 Task: Create a basic video montage: Import video clips, arrange them on the timeline, add transitions, and export the final video.
Action: Mouse moved to (98, 246)
Screenshot: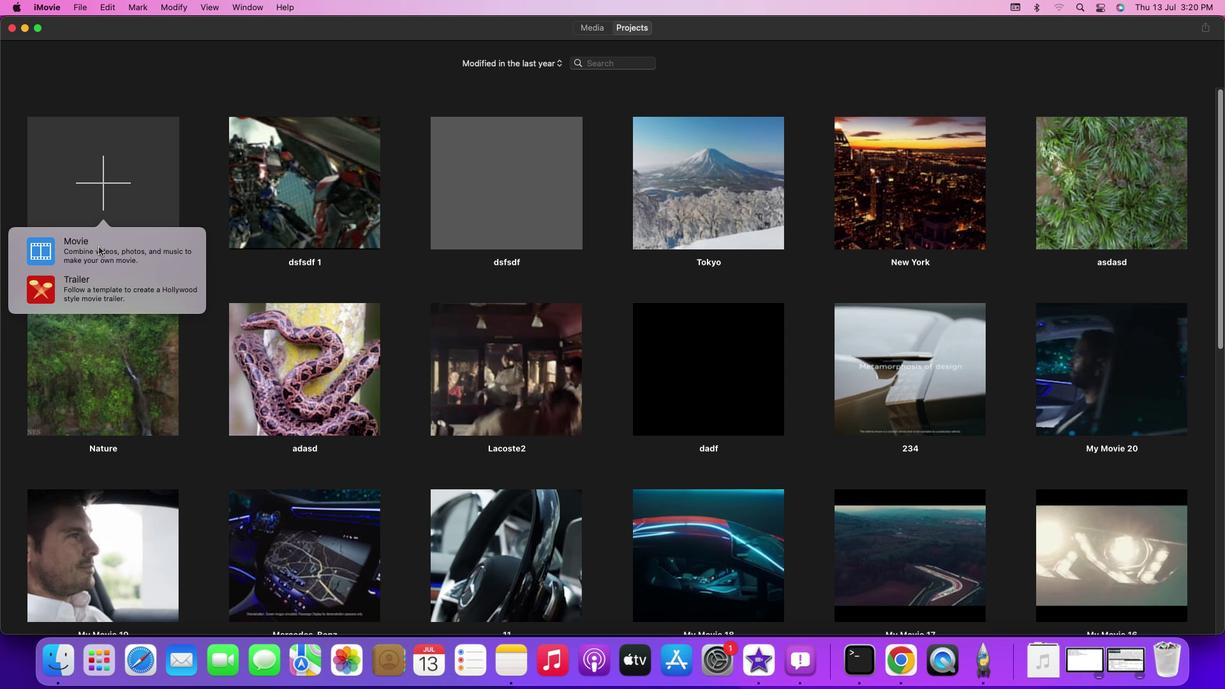
Action: Mouse pressed left at (98, 246)
Screenshot: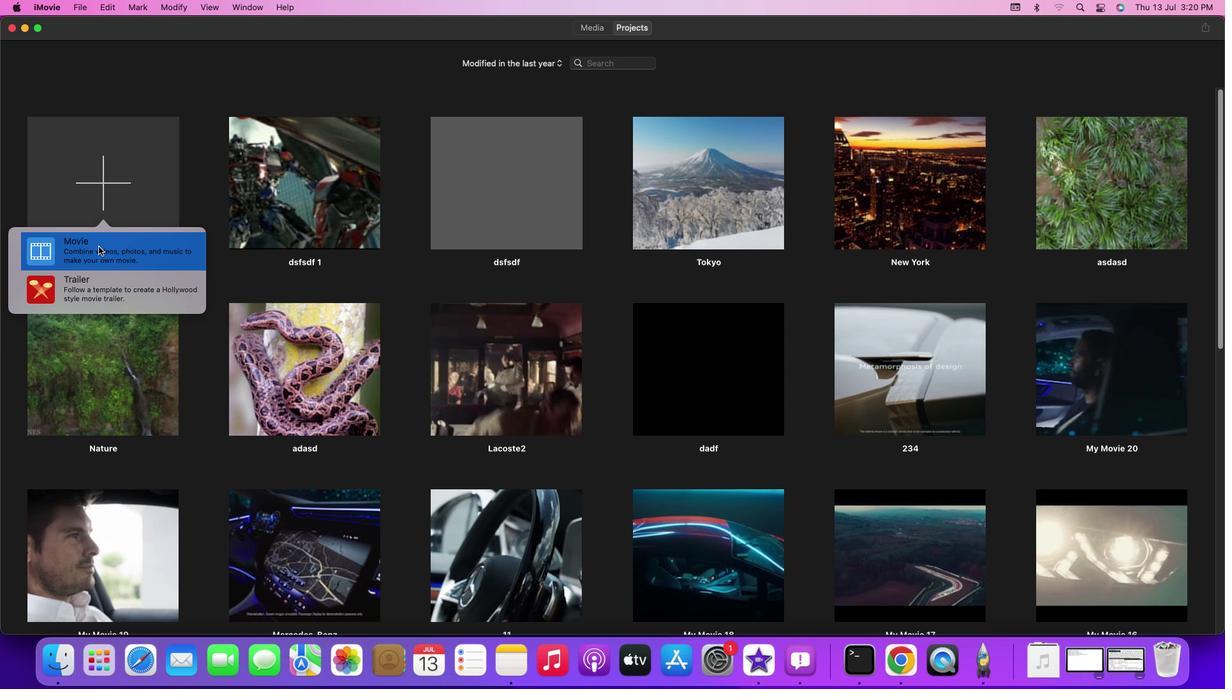 
Action: Mouse pressed left at (98, 246)
Screenshot: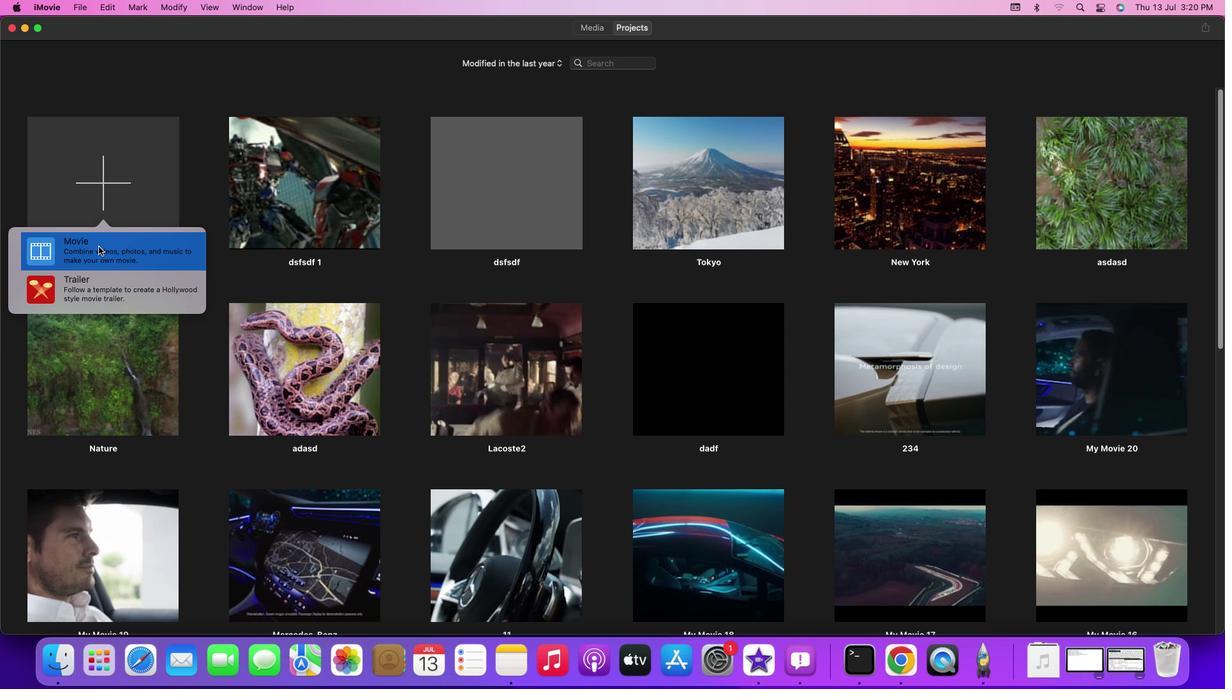
Action: Mouse moved to (476, 218)
Screenshot: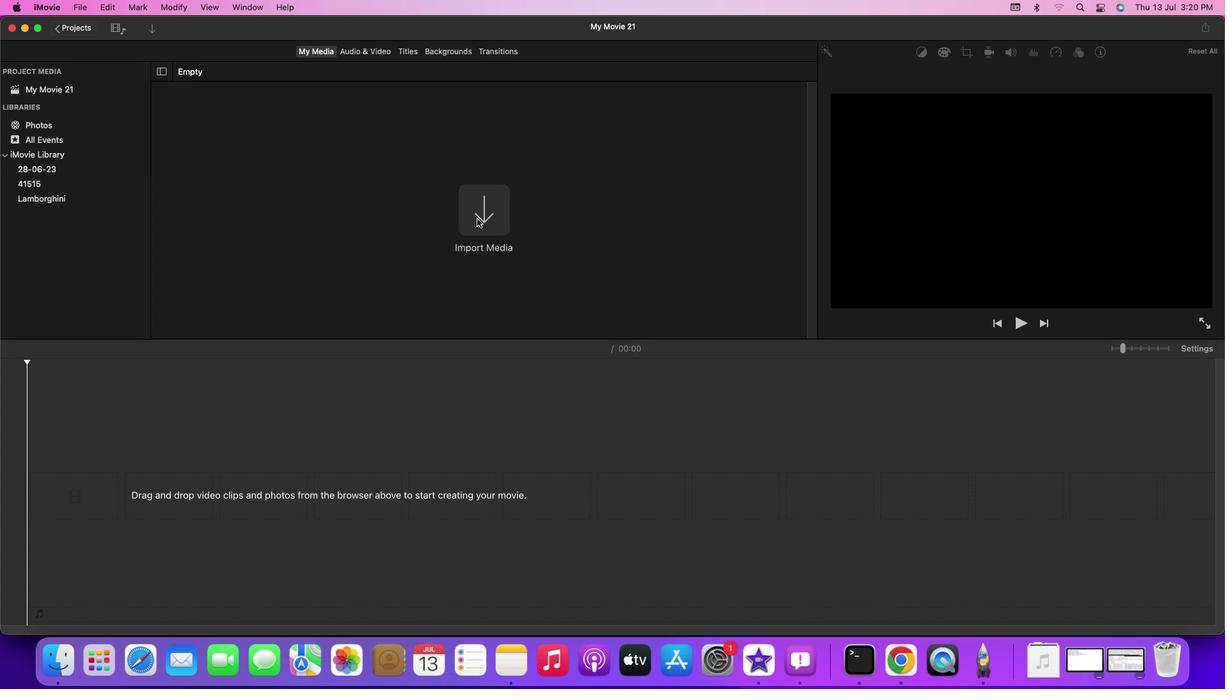 
Action: Mouse pressed left at (476, 218)
Screenshot: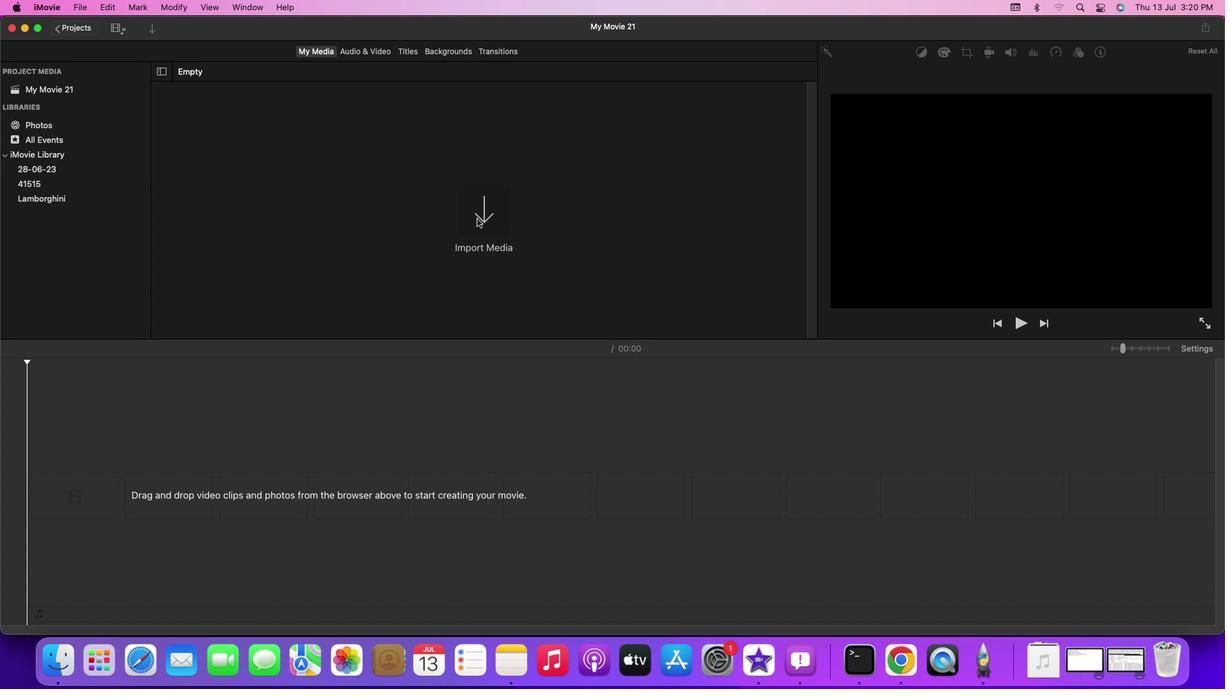 
Action: Mouse pressed left at (476, 218)
Screenshot: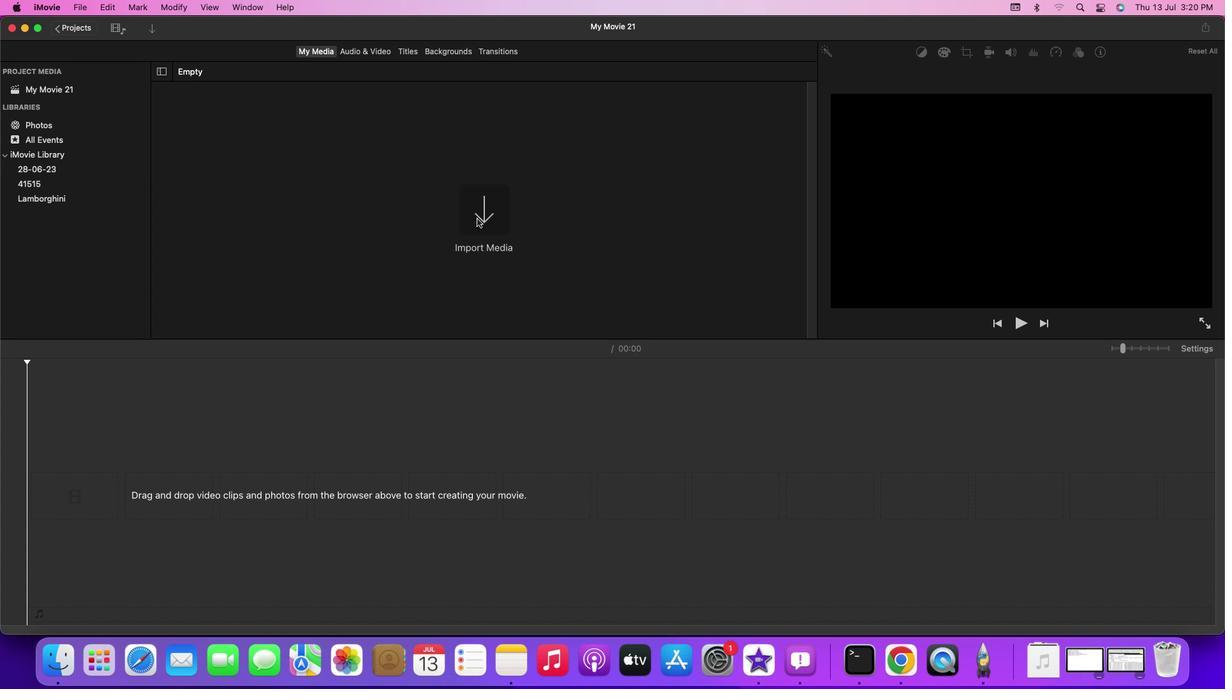 
Action: Mouse moved to (229, 426)
Screenshot: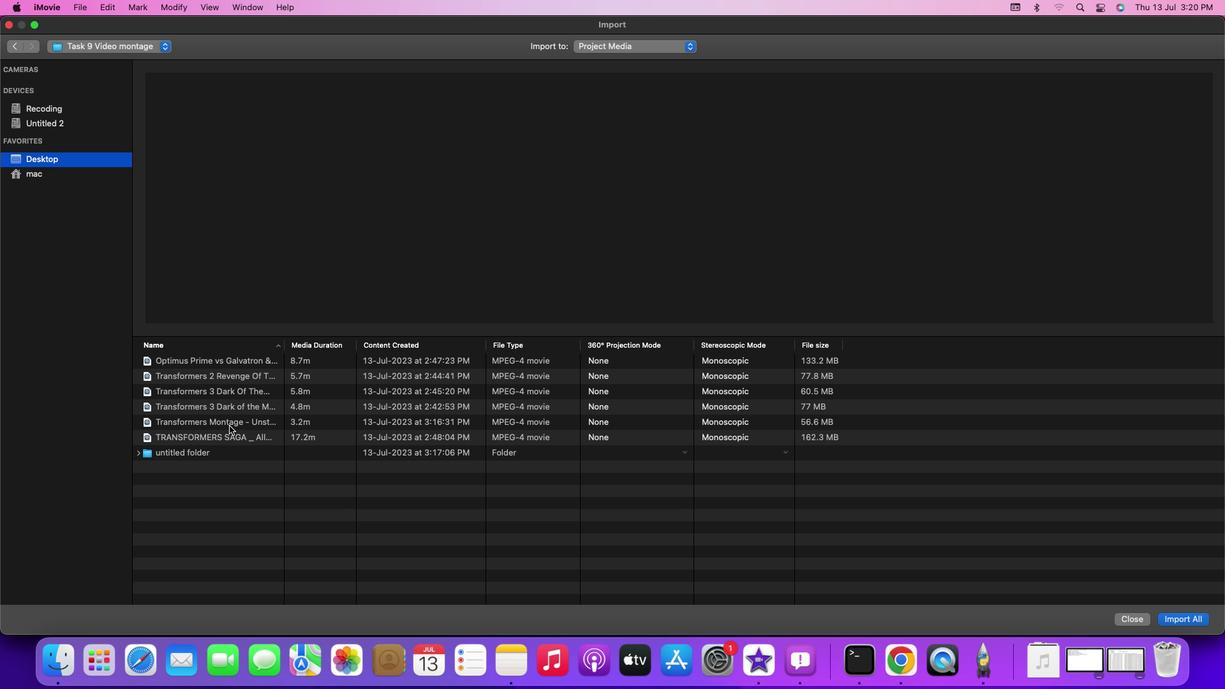 
Action: Mouse pressed left at (229, 426)
Screenshot: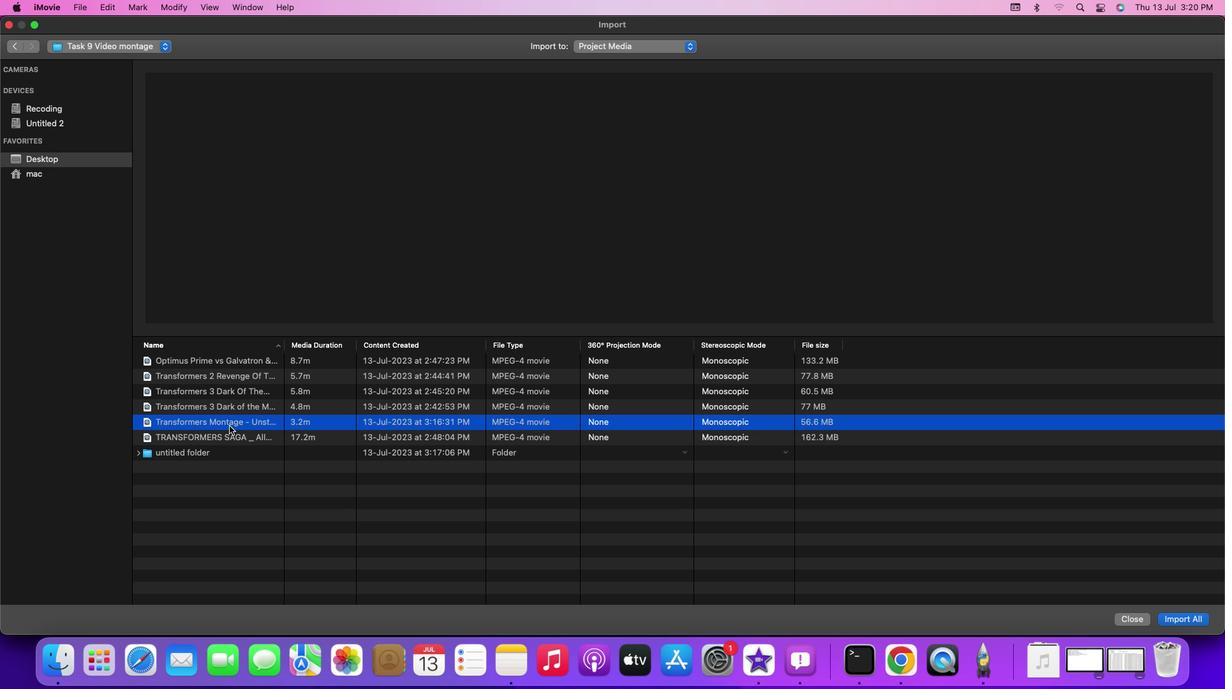 
Action: Mouse pressed left at (229, 426)
Screenshot: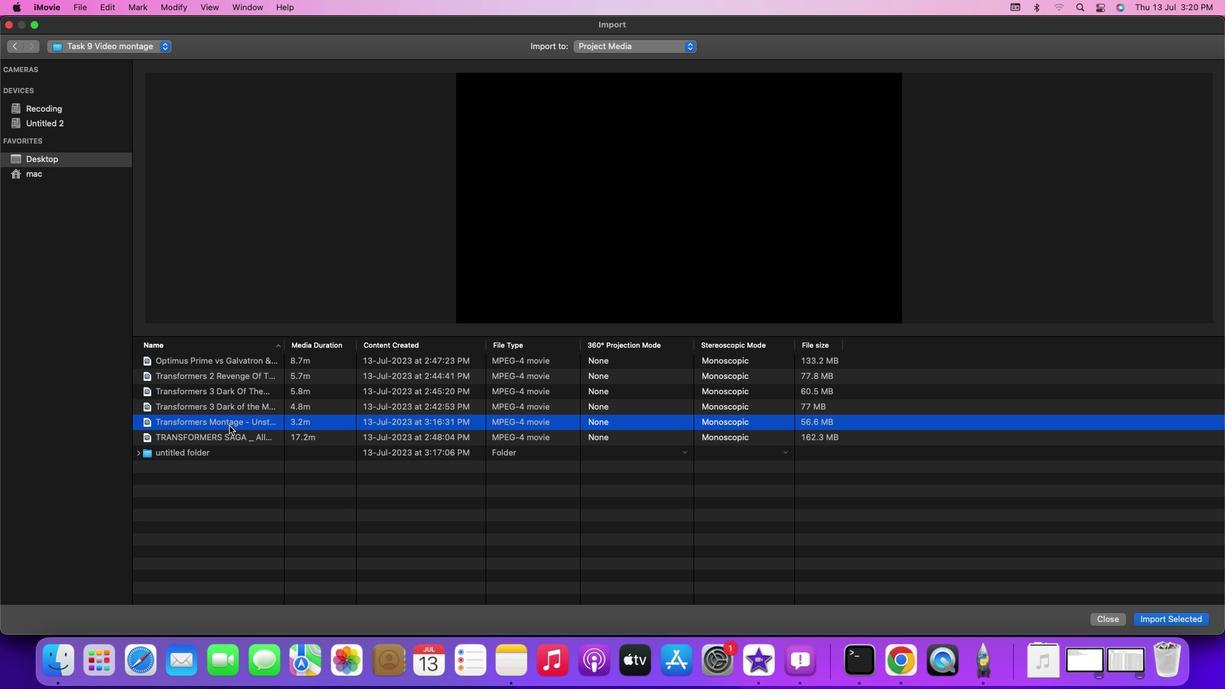 
Action: Mouse moved to (221, 130)
Screenshot: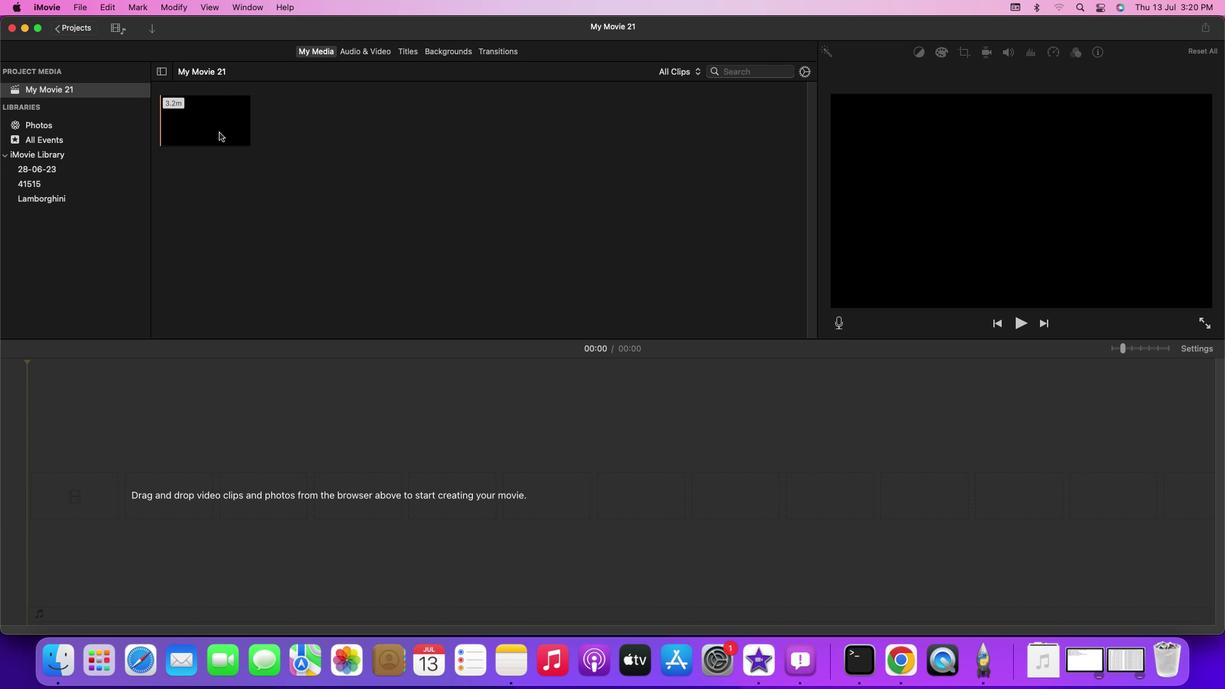 
Action: Mouse pressed left at (221, 130)
Screenshot: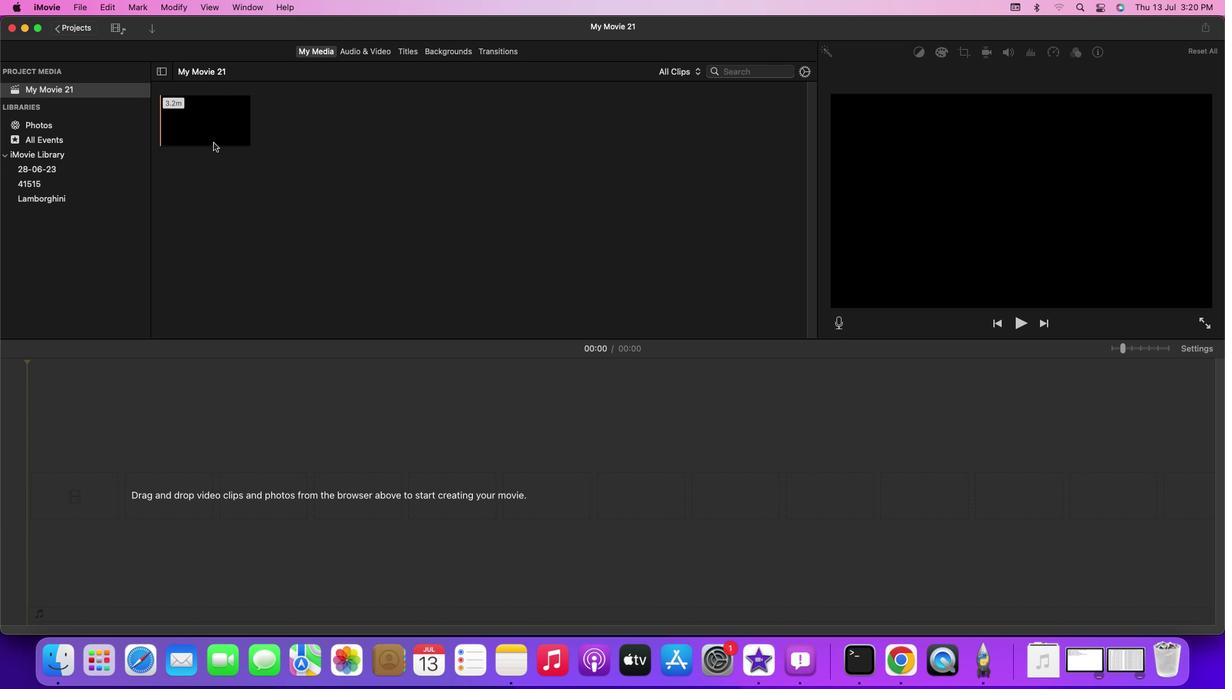 
Action: Mouse moved to (63, 486)
Screenshot: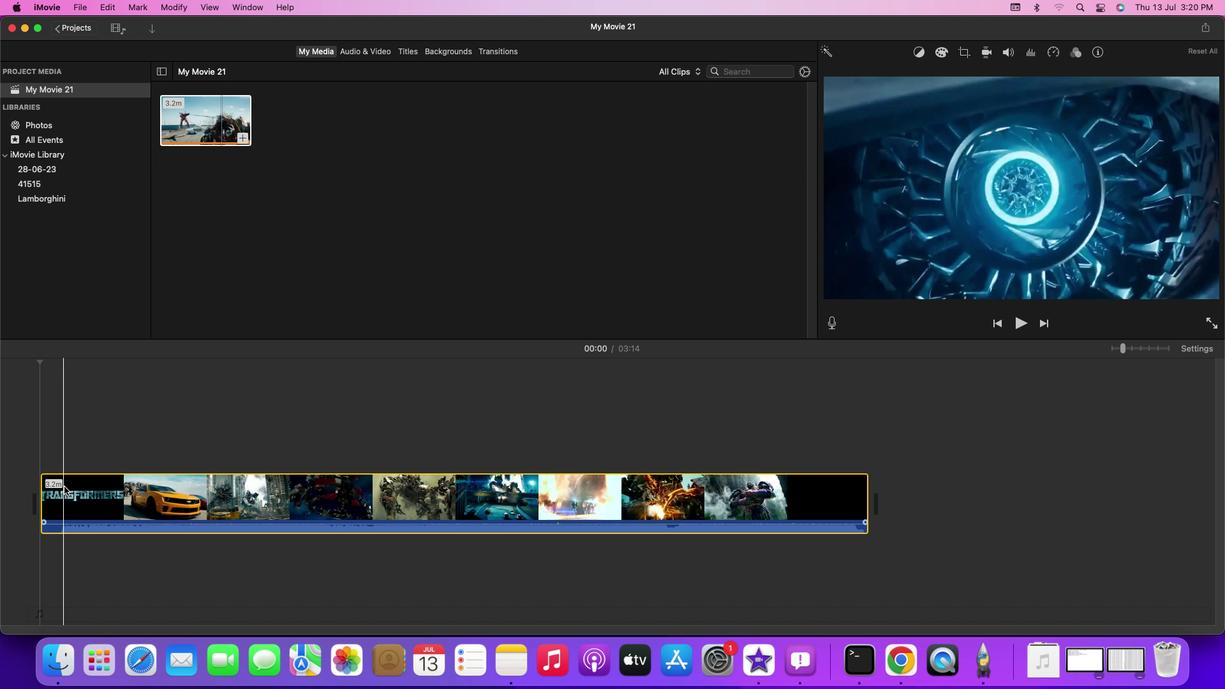 
Action: Mouse pressed right at (63, 486)
Screenshot: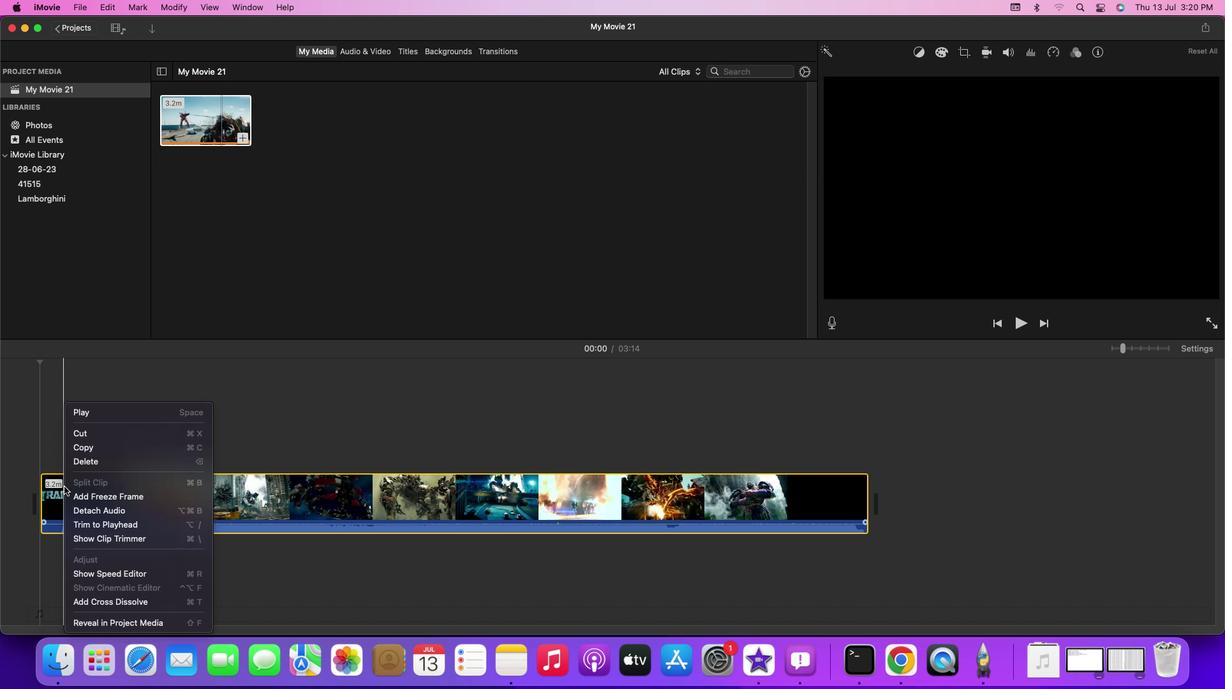 
Action: Mouse moved to (72, 505)
Screenshot: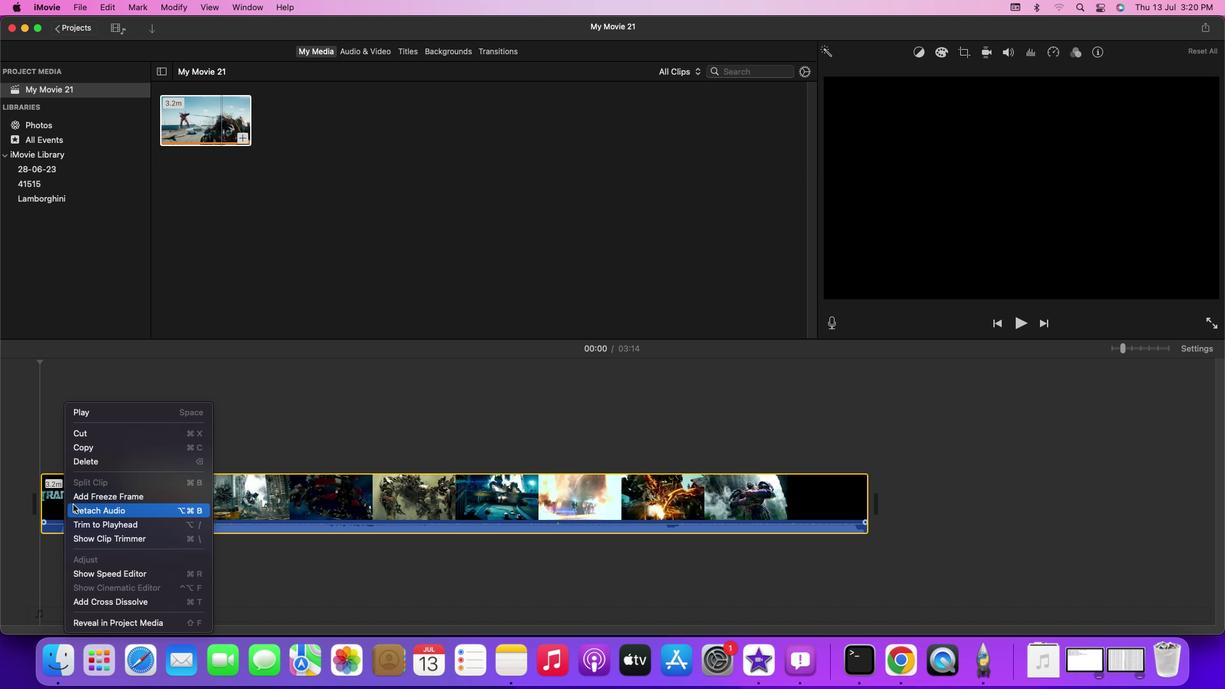 
Action: Mouse pressed left at (72, 505)
Screenshot: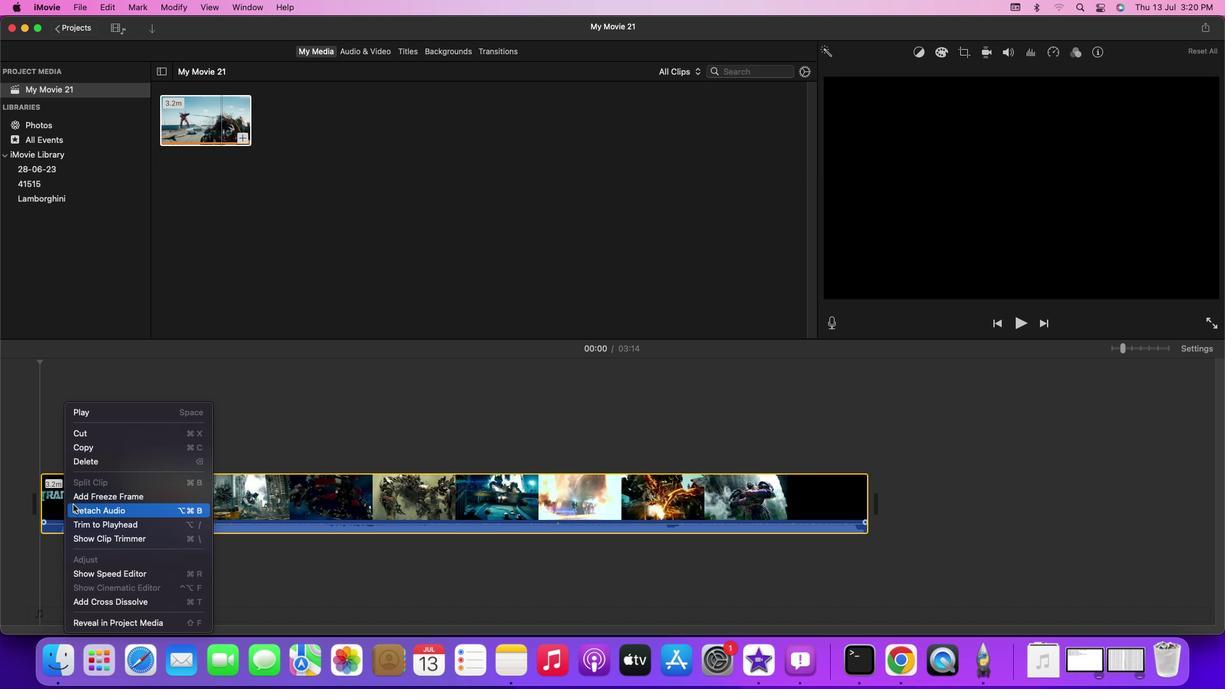 
Action: Mouse moved to (43, 407)
Screenshot: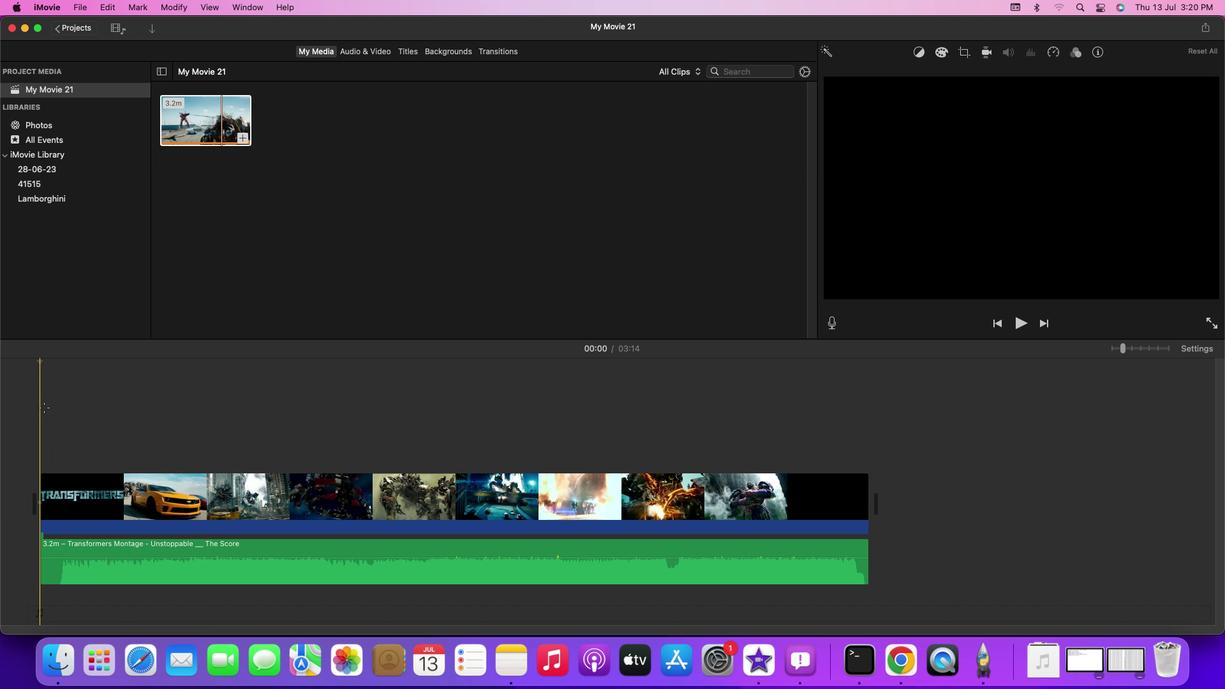 
Action: Mouse pressed left at (43, 407)
Screenshot: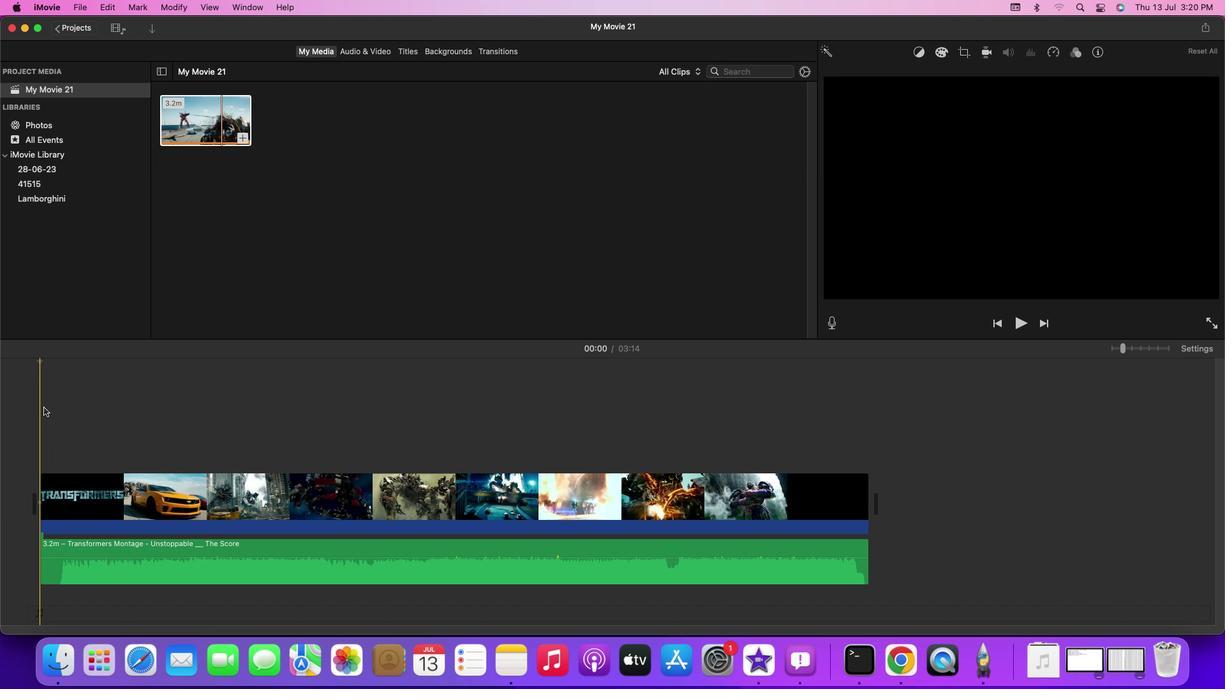 
Action: Key pressed Key.space
Screenshot: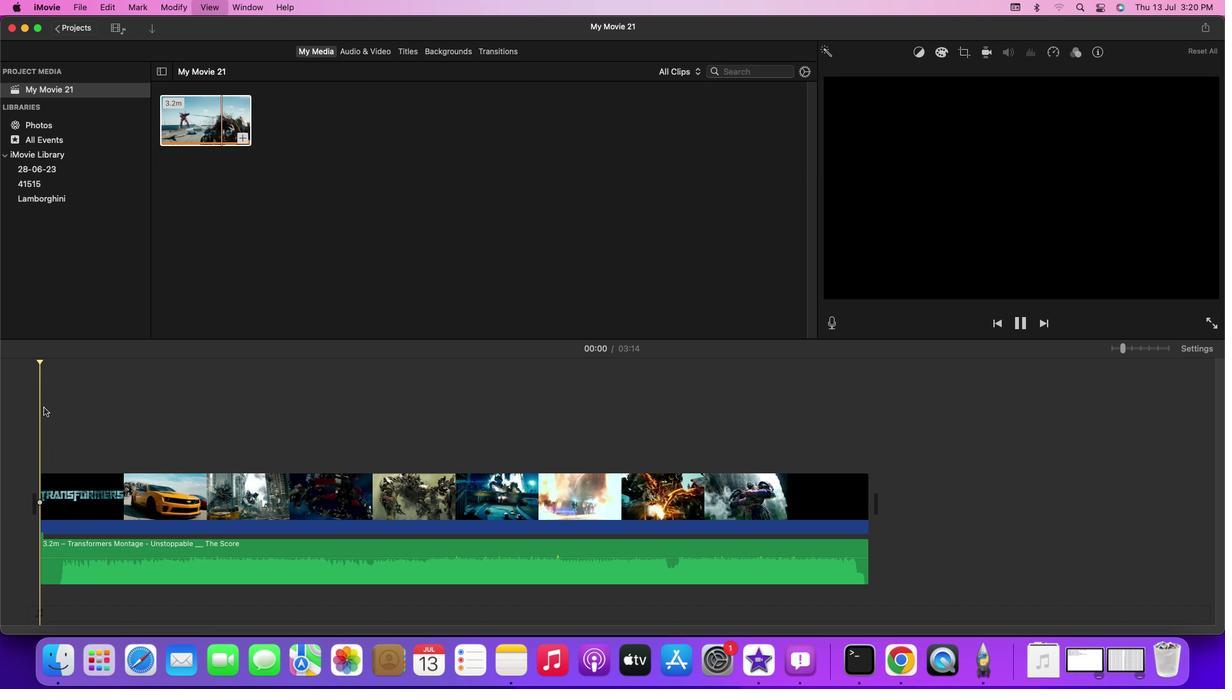 
Action: Mouse moved to (41, 417)
Screenshot: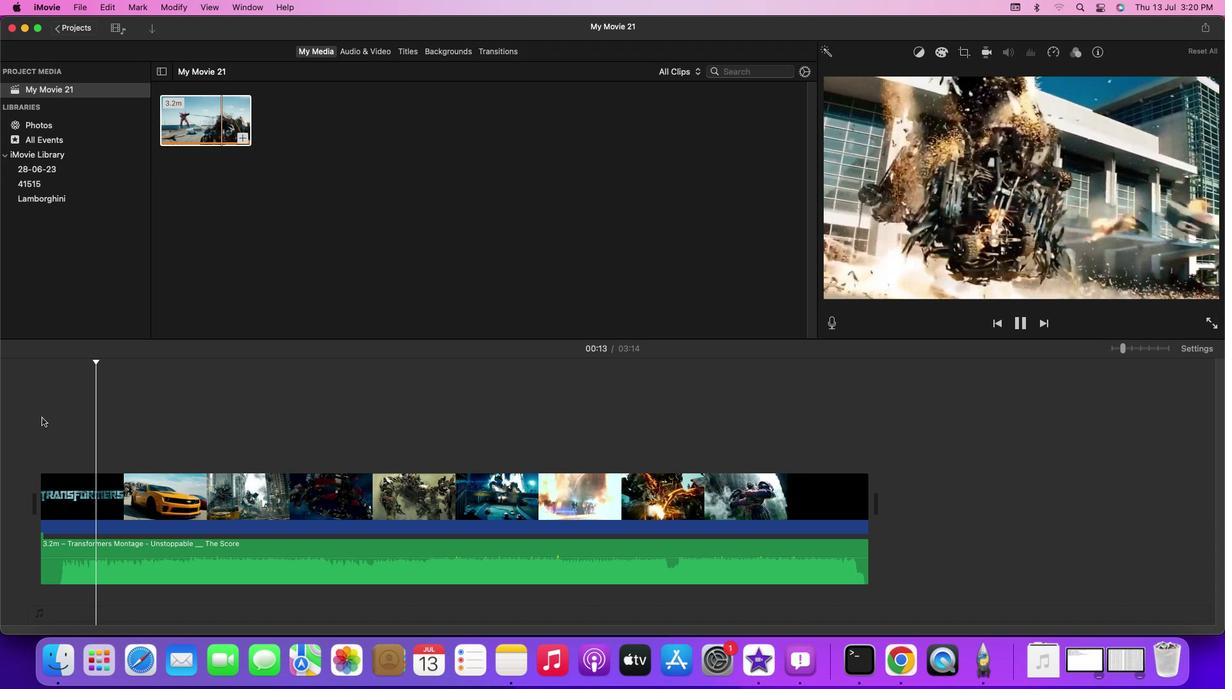 
Action: Mouse pressed left at (41, 417)
Screenshot: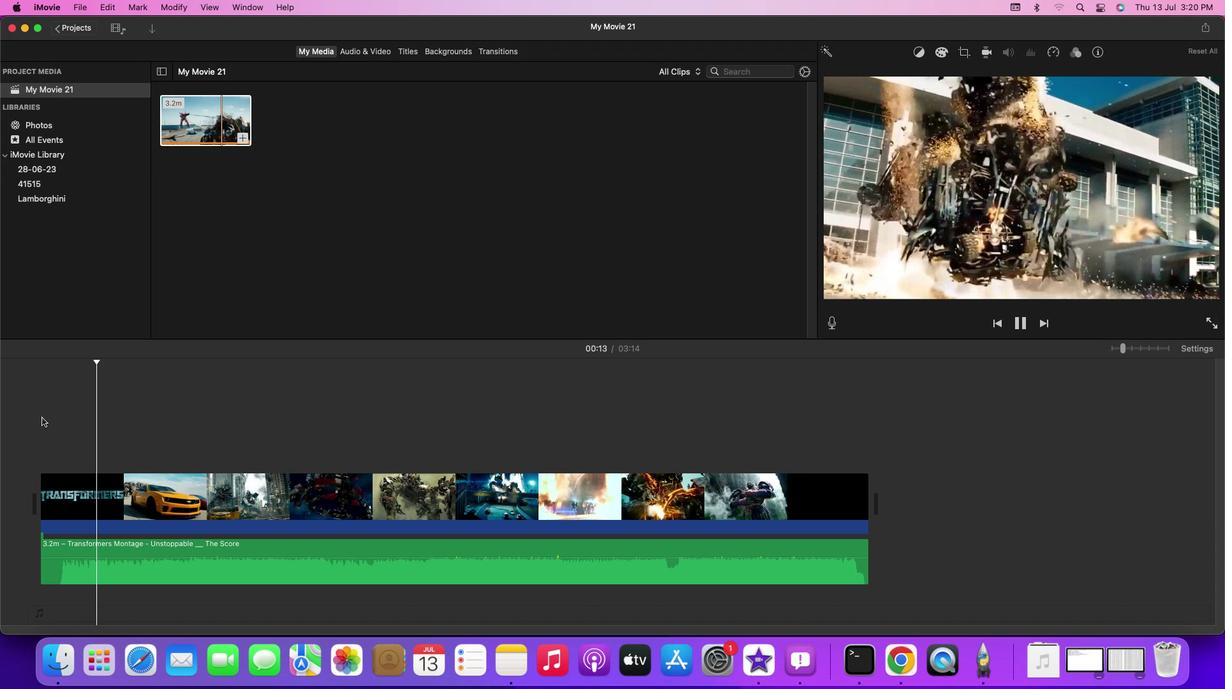 
Action: Mouse moved to (57, 423)
Screenshot: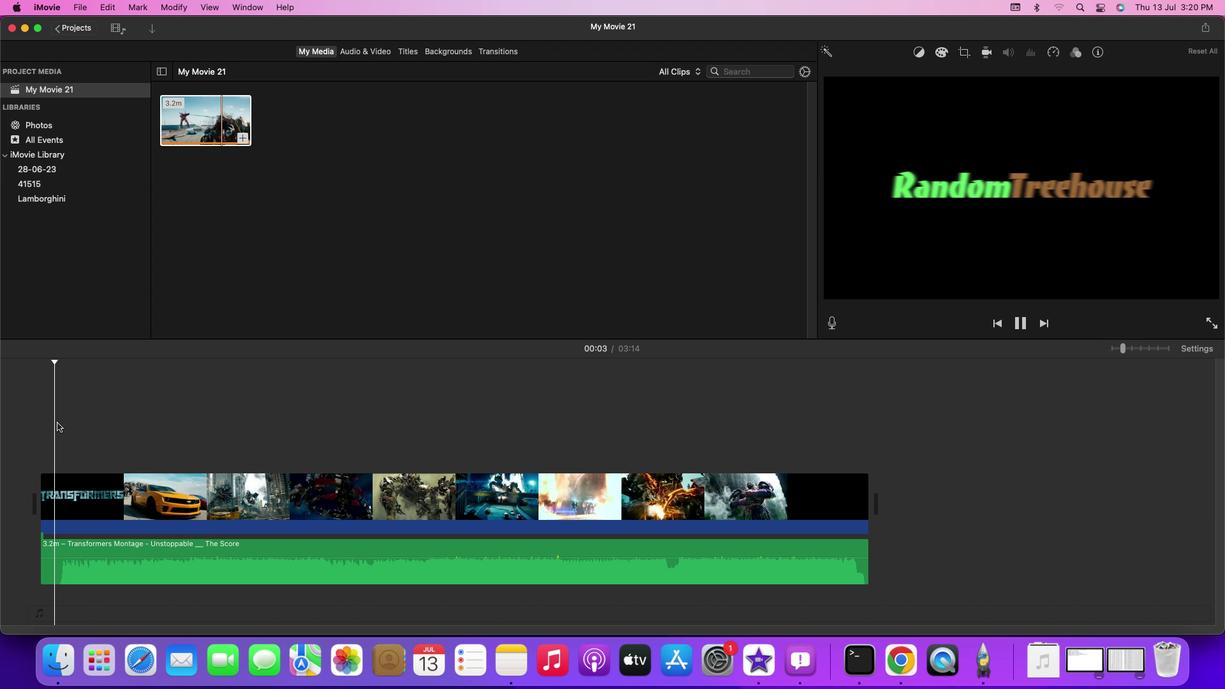 
Action: Key pressed Key.space
Screenshot: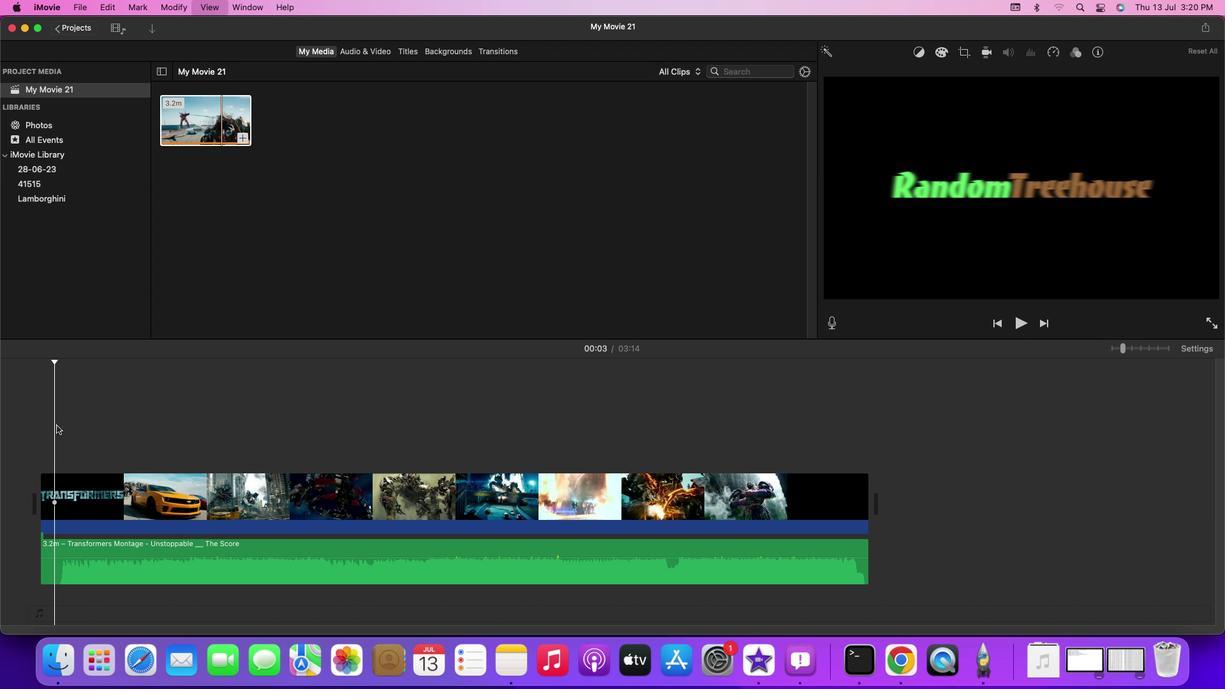 
Action: Mouse moved to (44, 494)
Screenshot: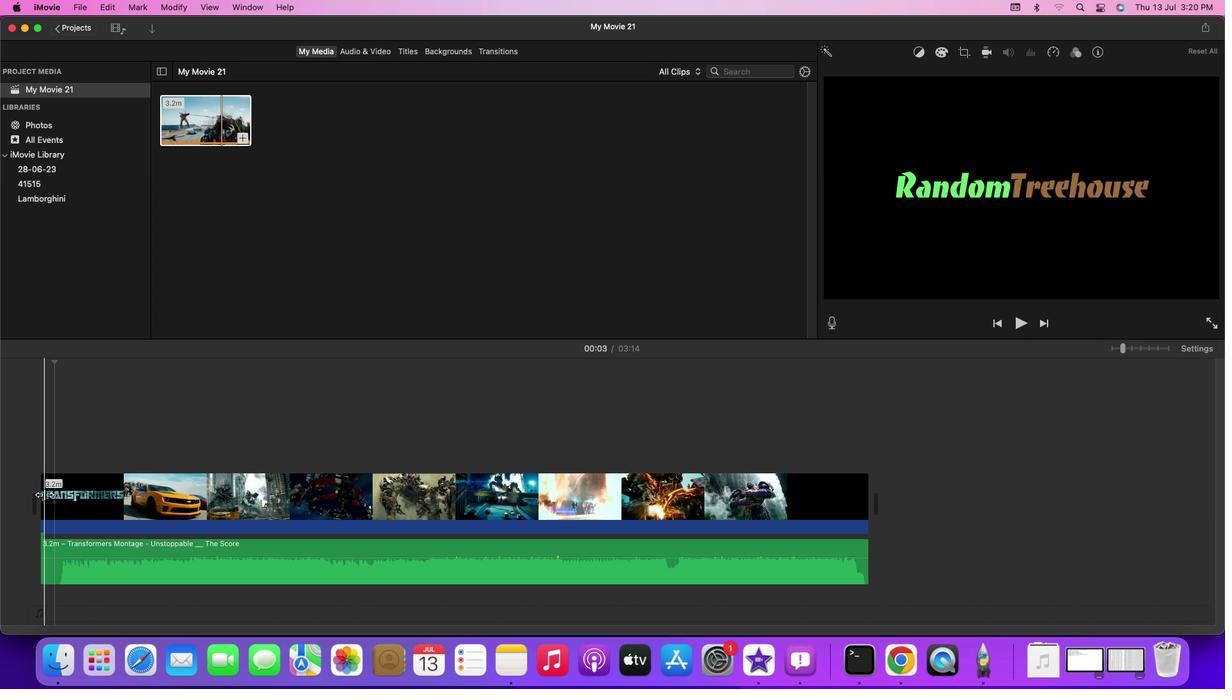 
Action: Mouse pressed left at (44, 494)
Screenshot: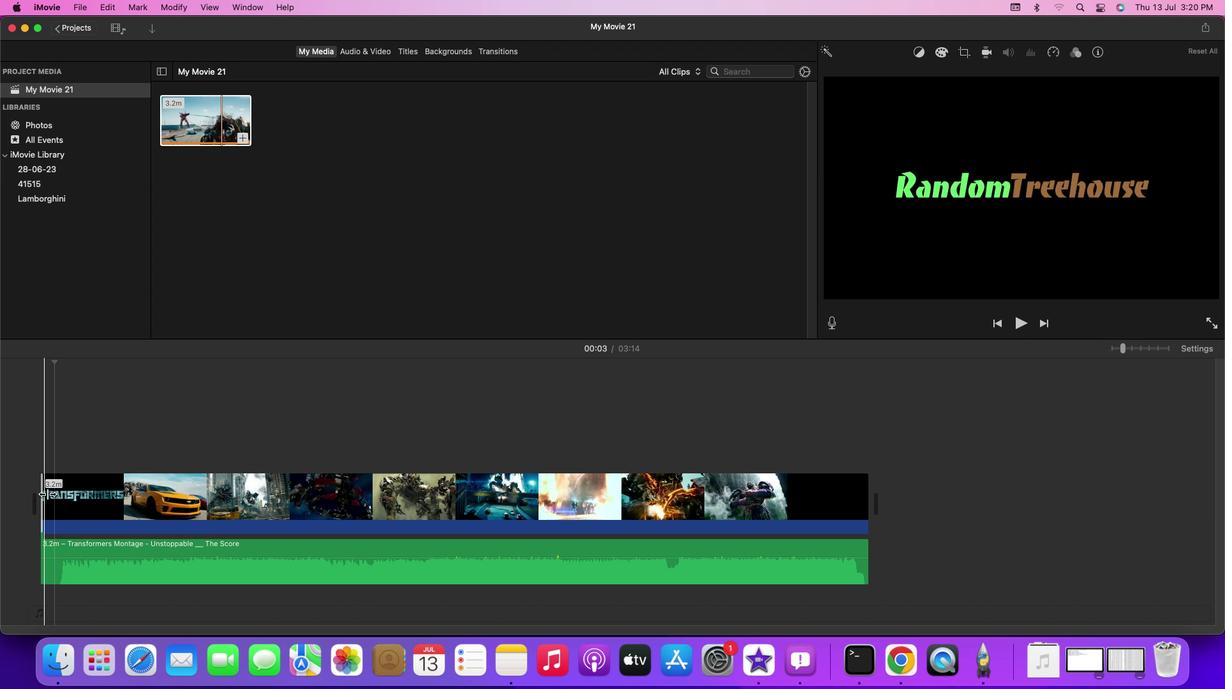 
Action: Mouse moved to (102, 392)
Screenshot: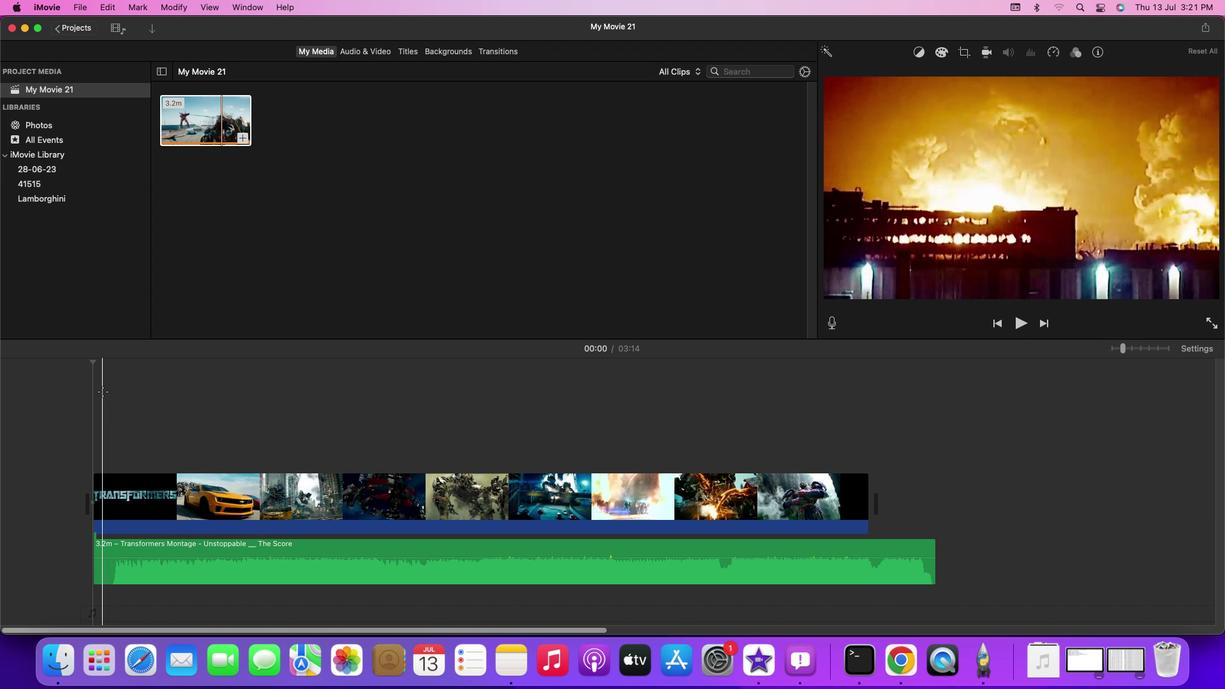 
Action: Mouse pressed left at (102, 392)
Screenshot: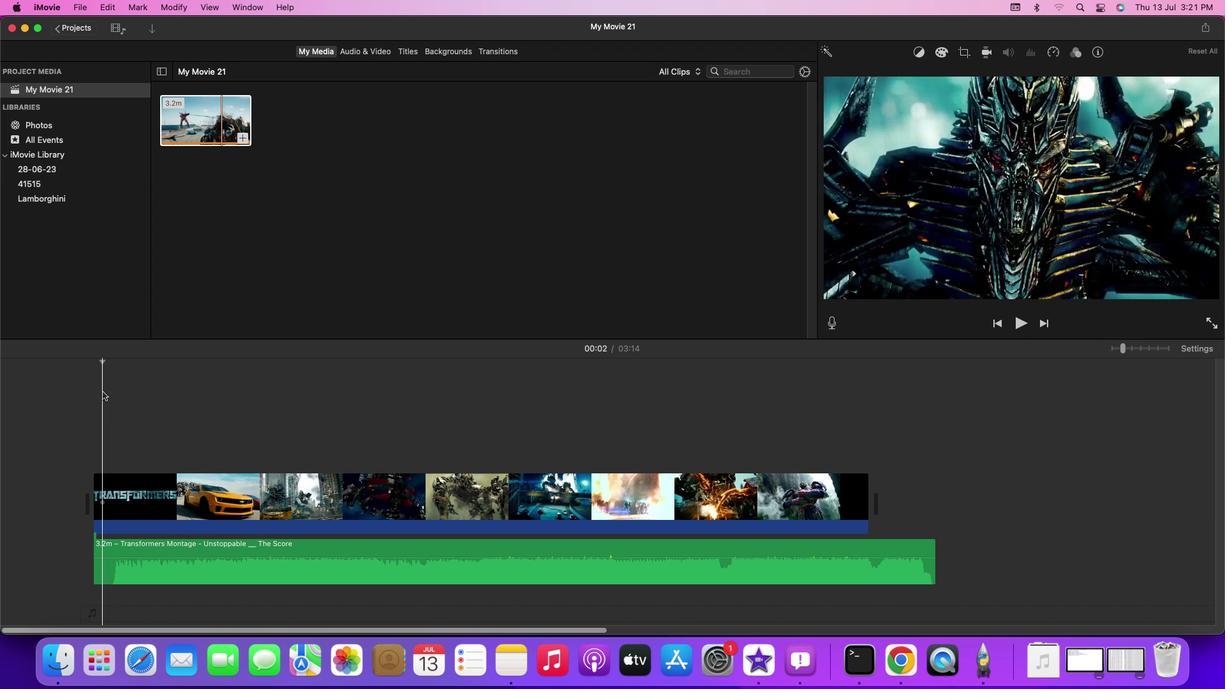 
Action: Key pressed Key.space
Screenshot: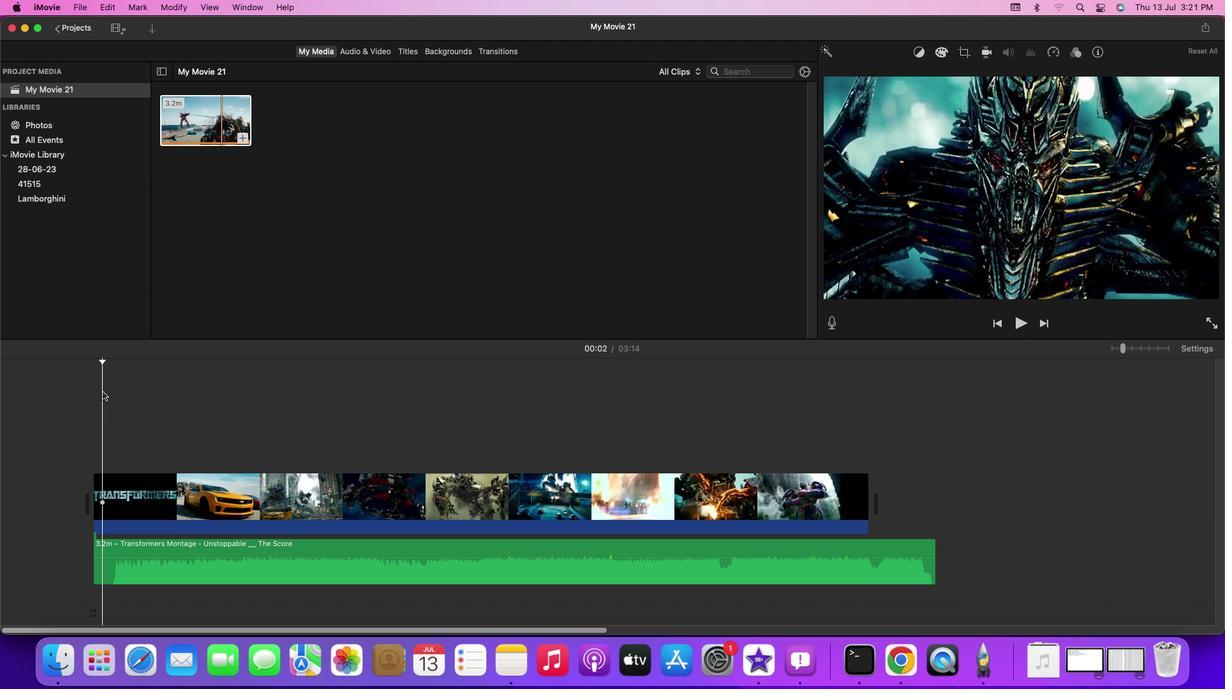 
Action: Mouse moved to (91, 380)
Screenshot: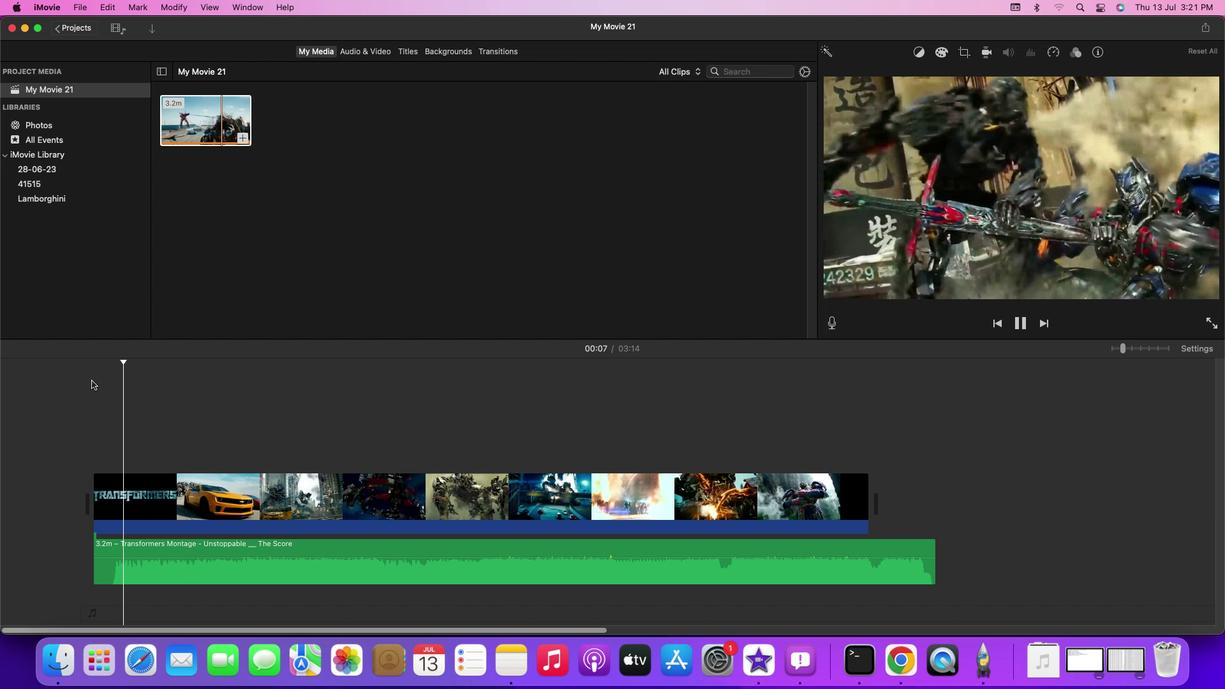
Action: Mouse pressed left at (91, 380)
Screenshot: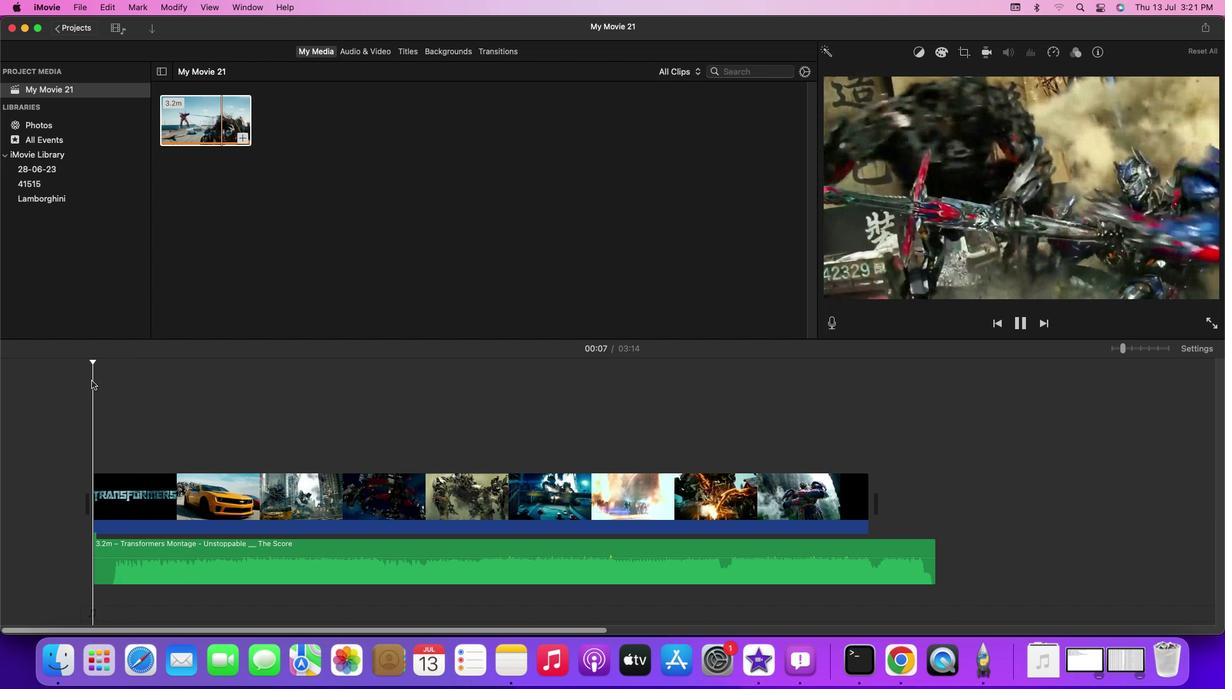 
Action: Key pressed Key.spaceKey.space
Screenshot: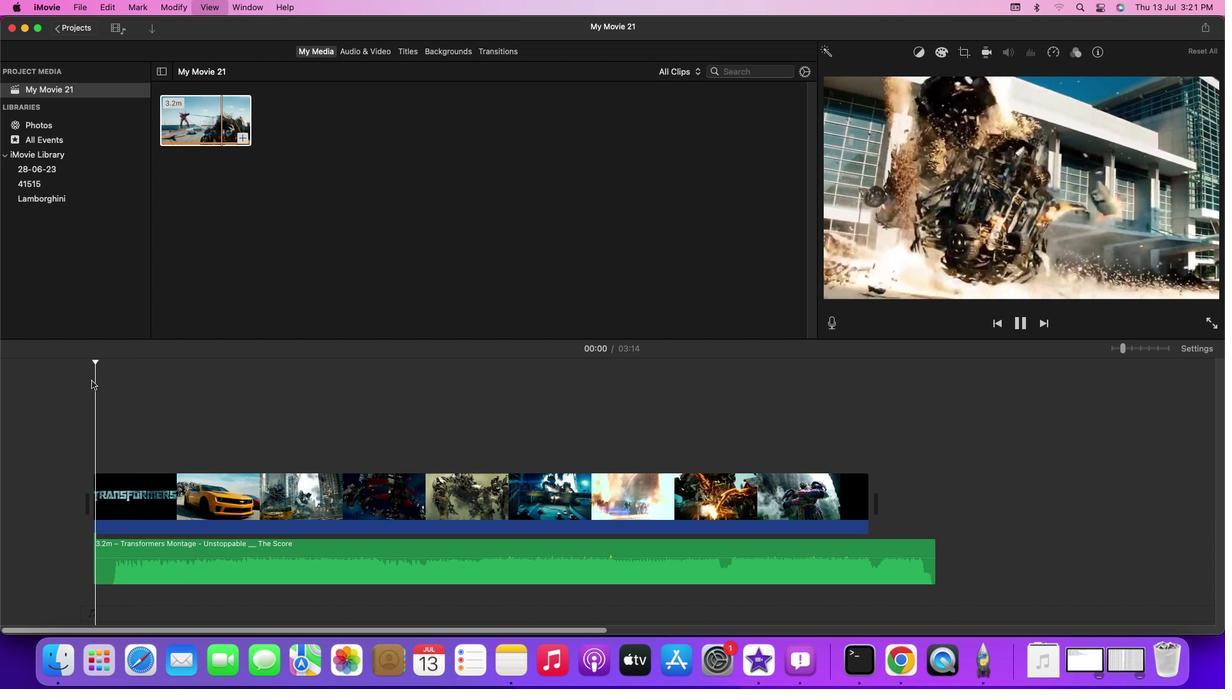 
Action: Mouse moved to (97, 488)
Screenshot: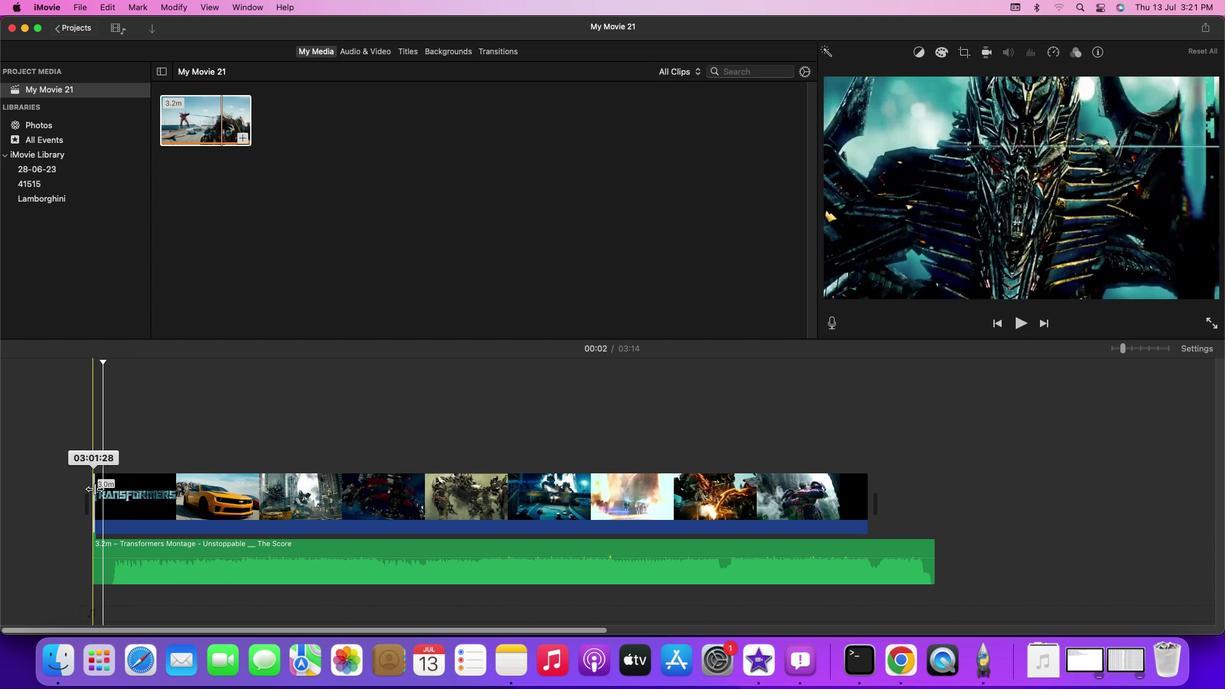 
Action: Mouse pressed left at (97, 488)
Screenshot: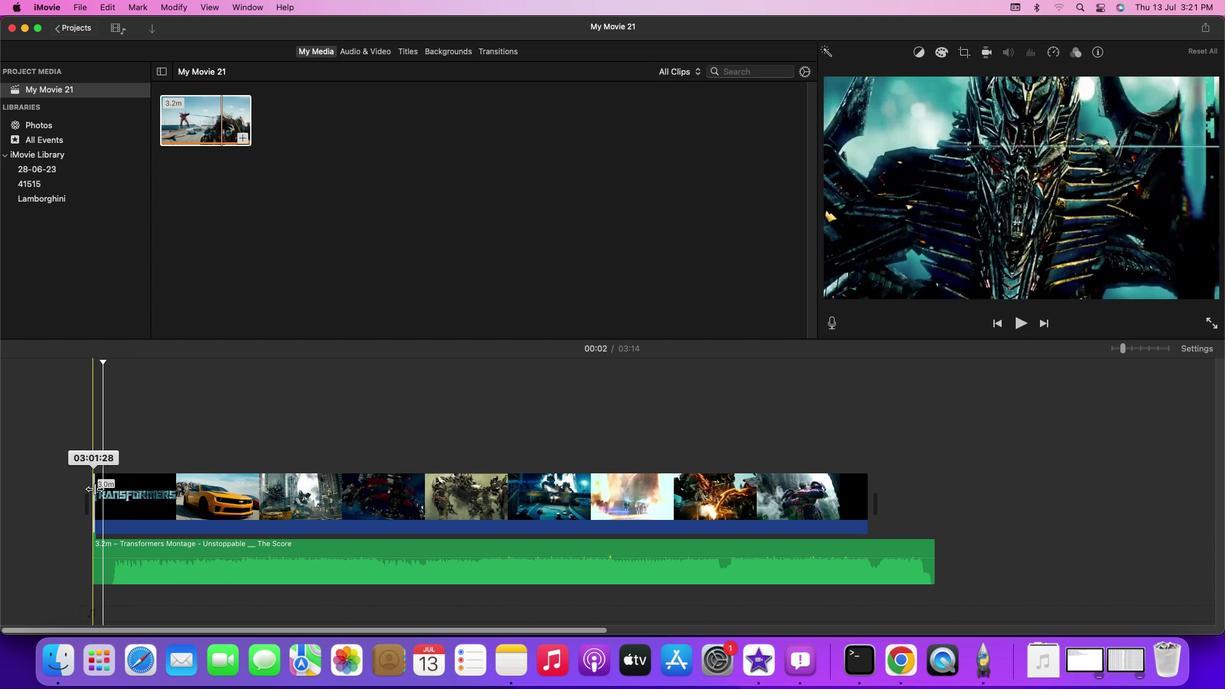 
Action: Mouse moved to (62, 498)
Screenshot: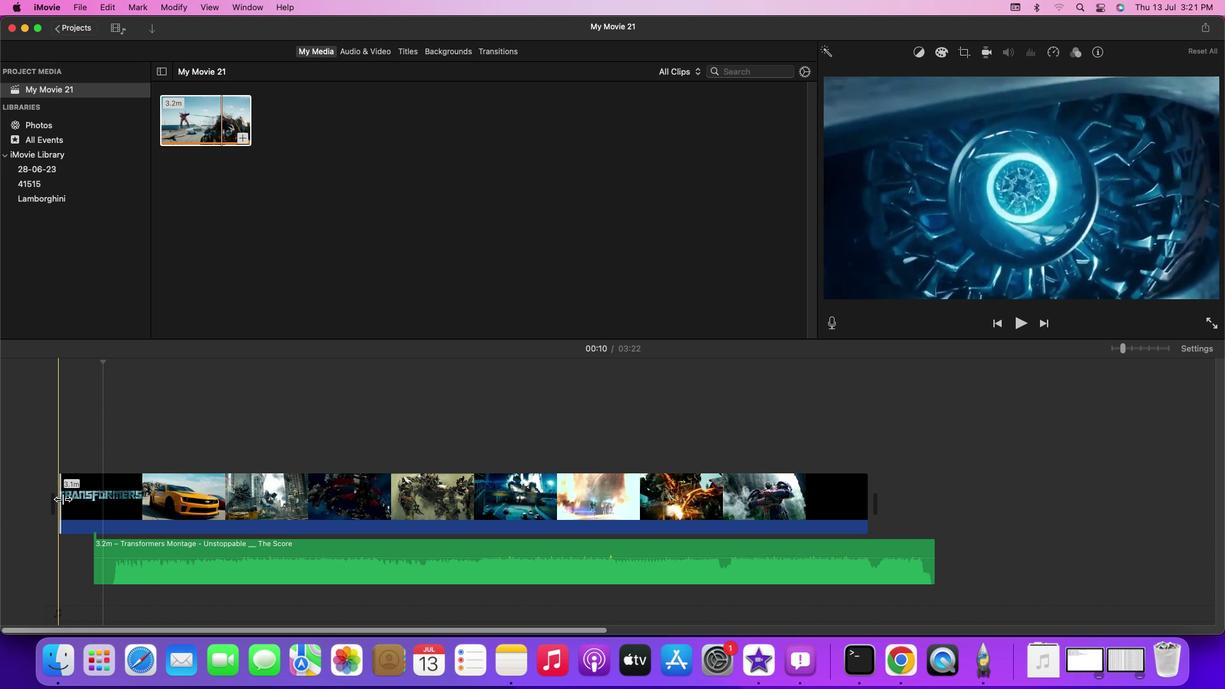 
Action: Mouse pressed left at (62, 498)
Screenshot: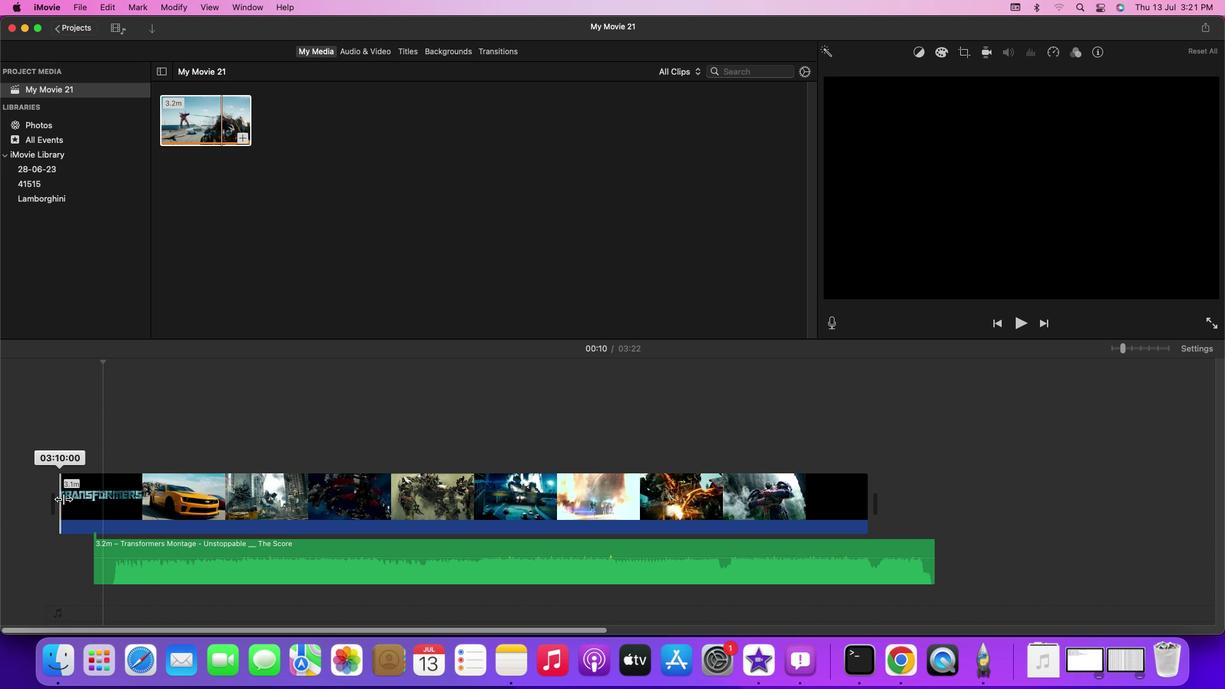 
Action: Mouse moved to (105, 505)
Screenshot: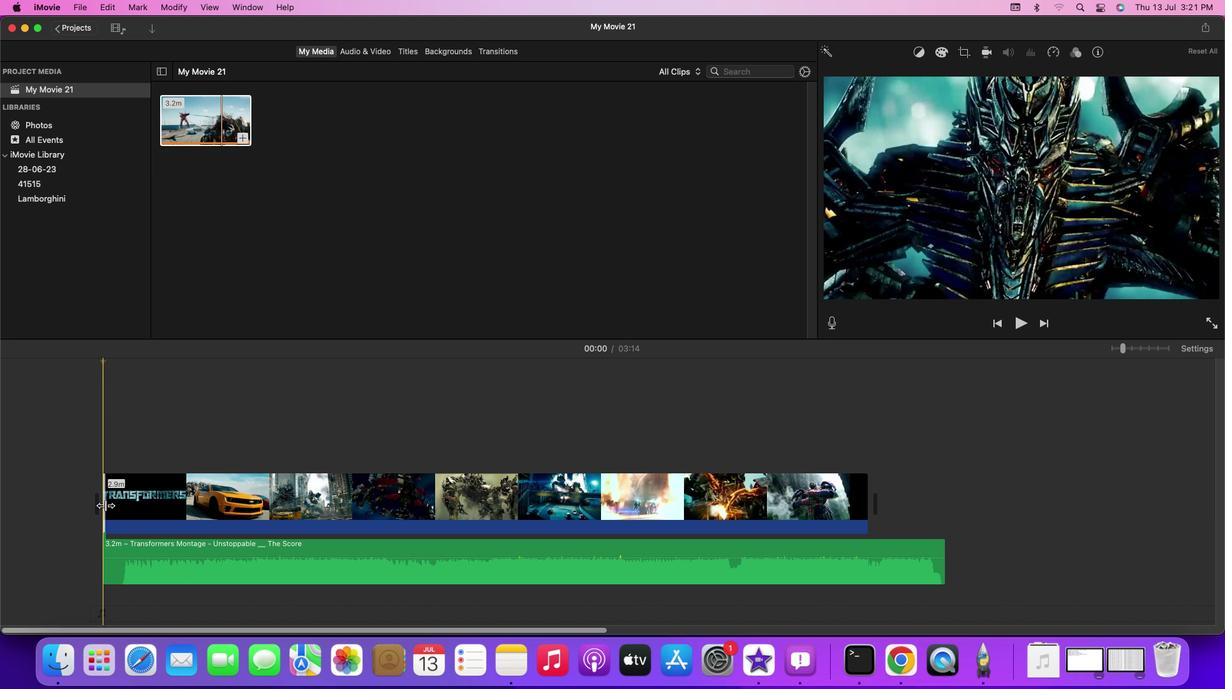 
Action: Mouse pressed left at (105, 505)
Screenshot: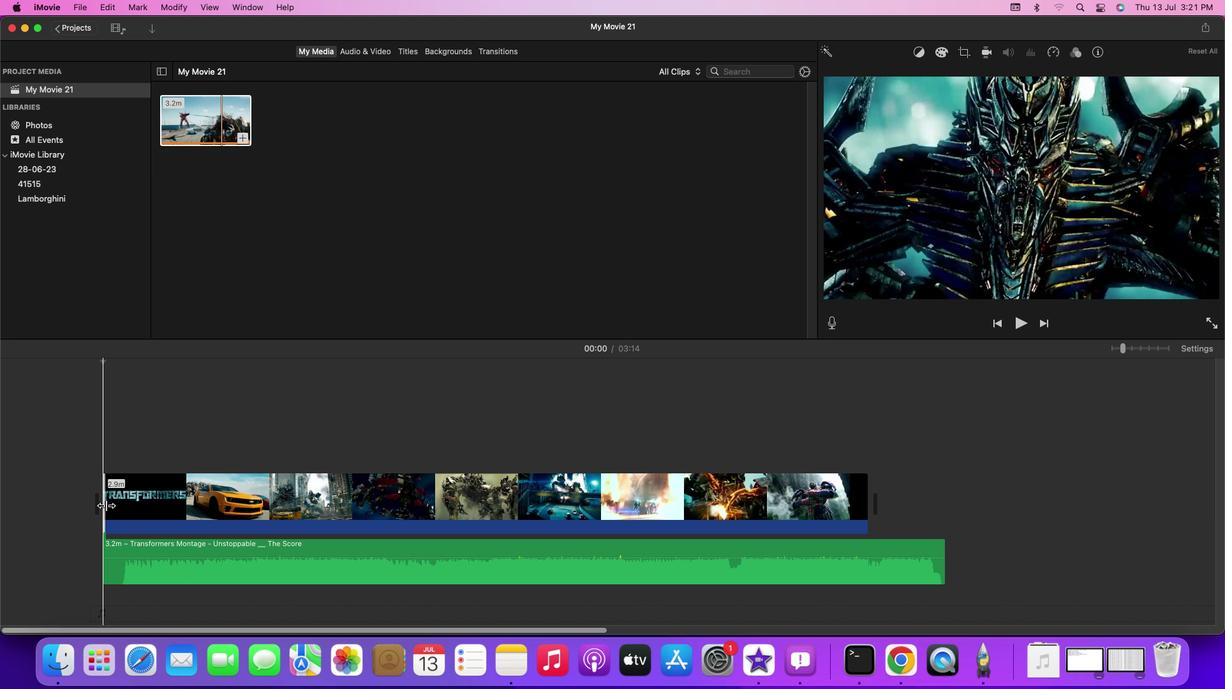 
Action: Mouse moved to (105, 381)
Screenshot: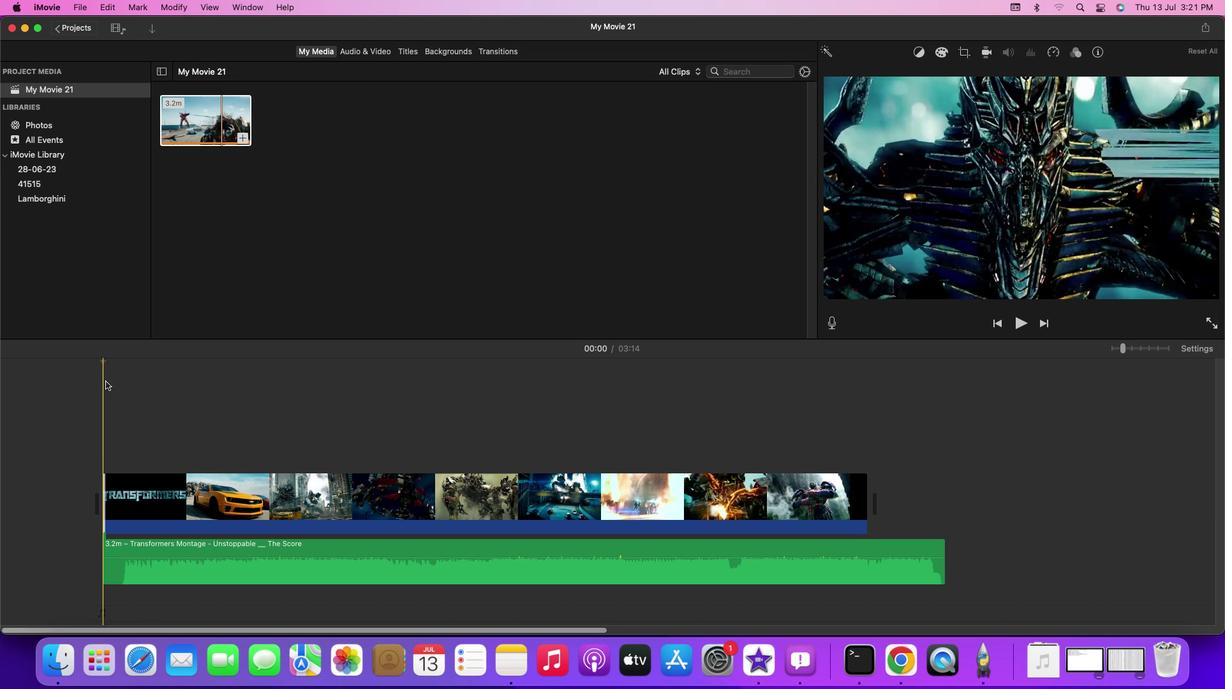 
Action: Key pressed Key.space
Screenshot: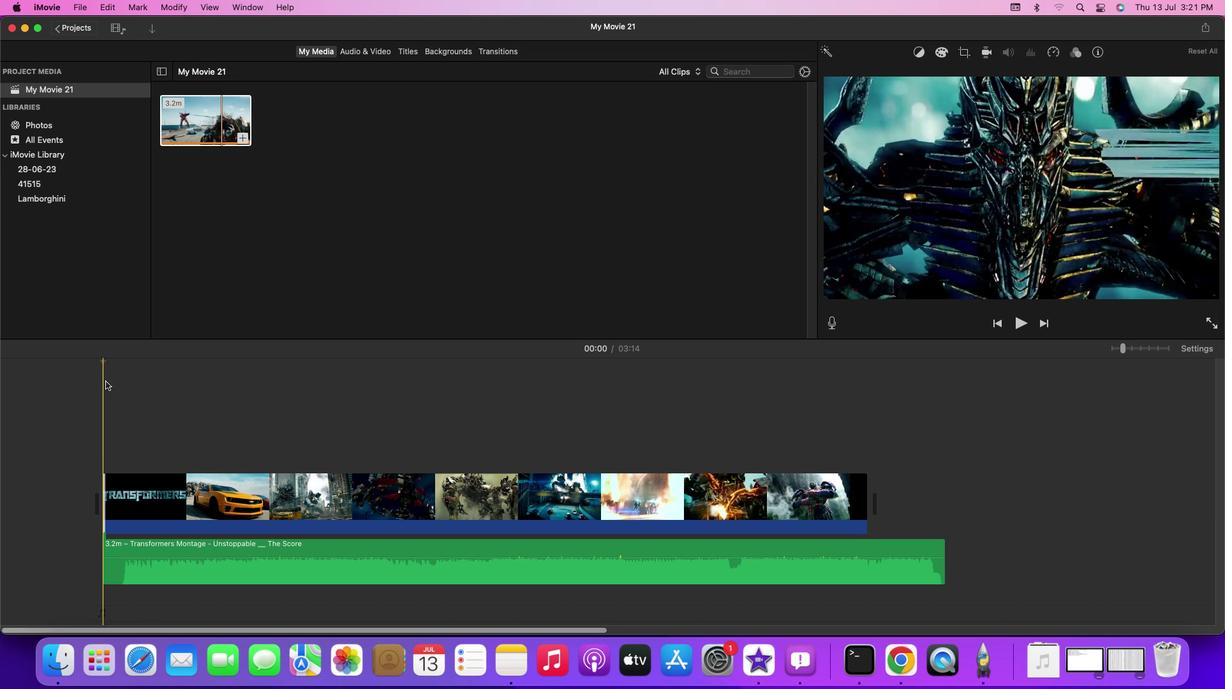 
Action: Mouse moved to (103, 499)
Screenshot: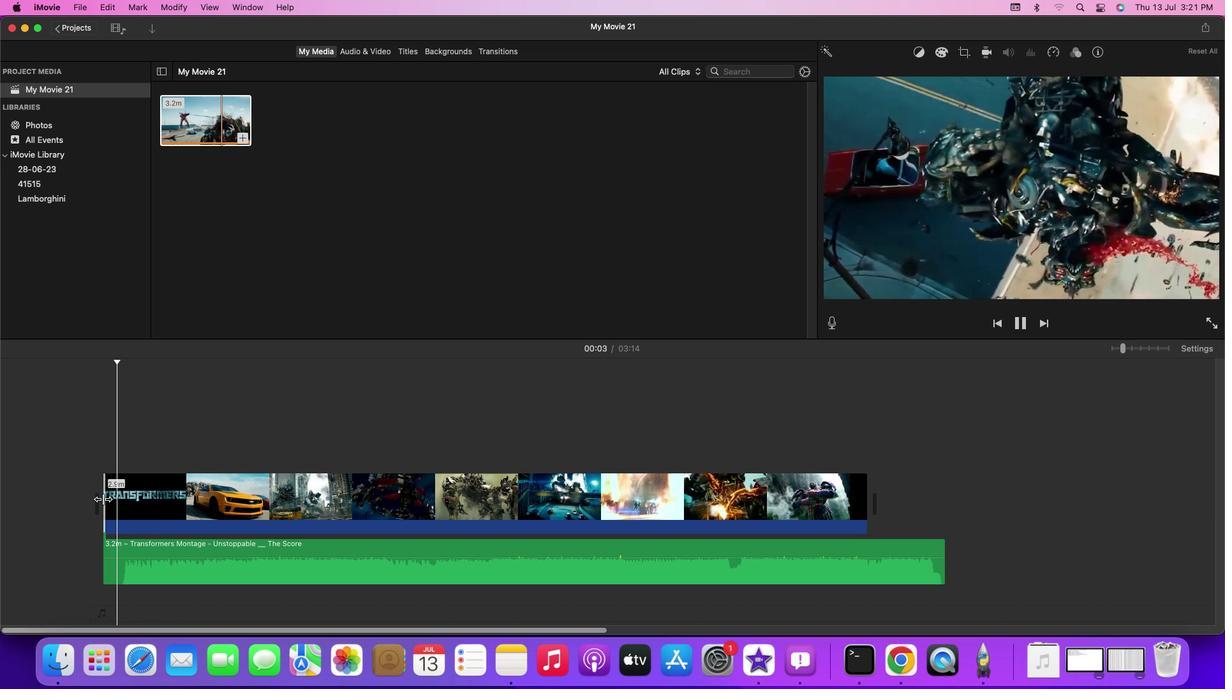 
Action: Mouse pressed left at (103, 499)
Screenshot: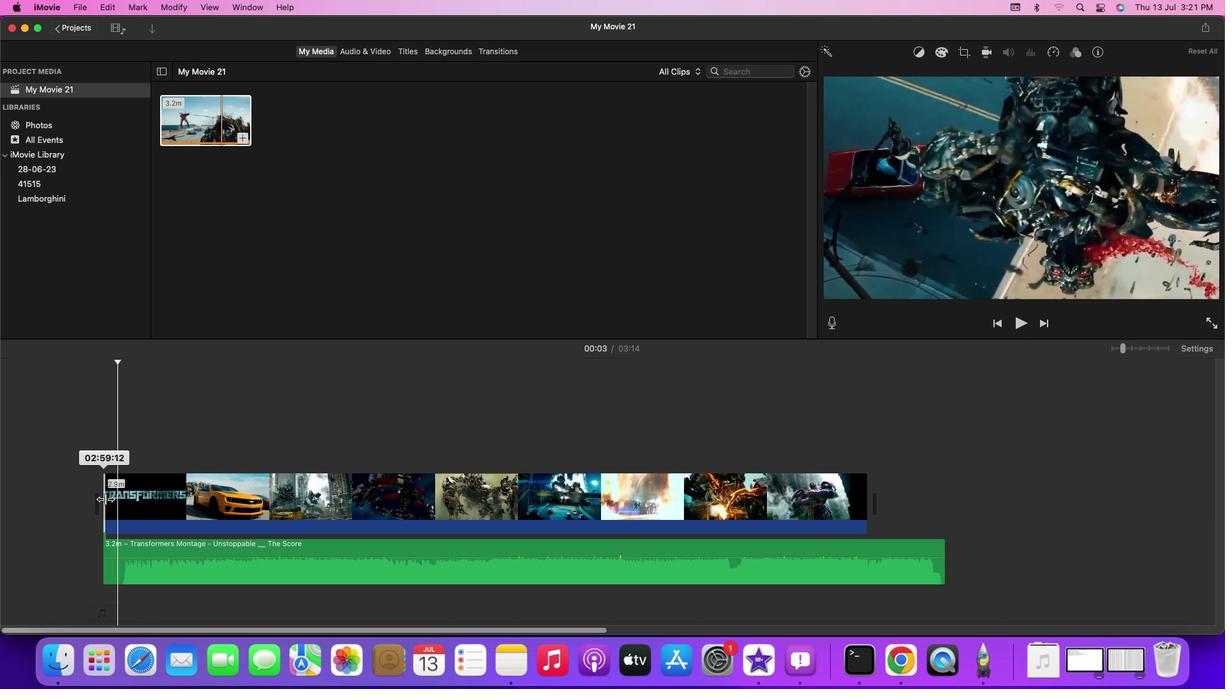 
Action: Mouse moved to (158, 509)
Screenshot: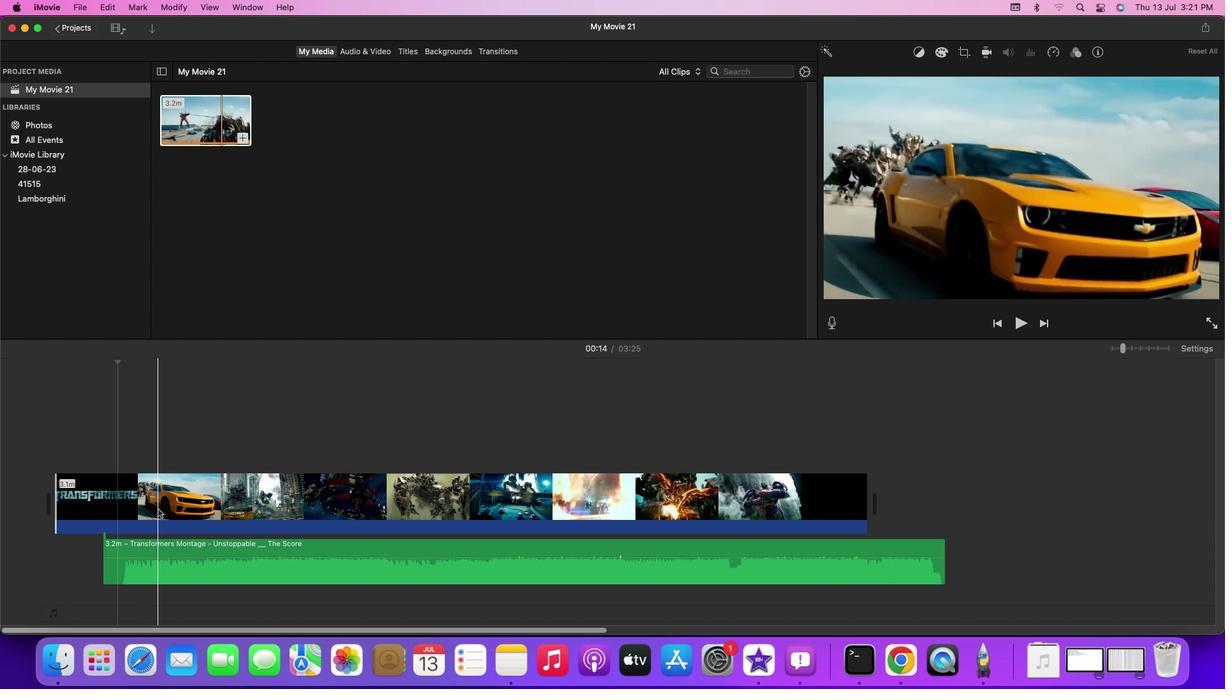 
Action: Mouse pressed left at (158, 509)
Screenshot: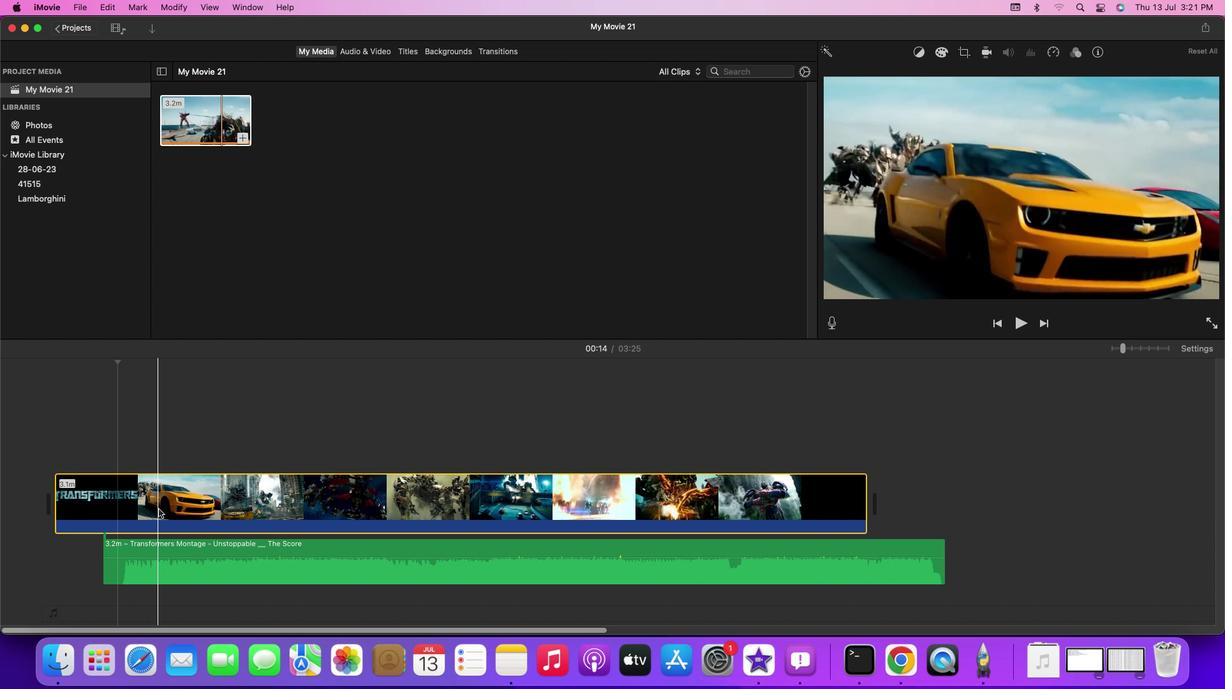 
Action: Mouse moved to (157, 563)
Screenshot: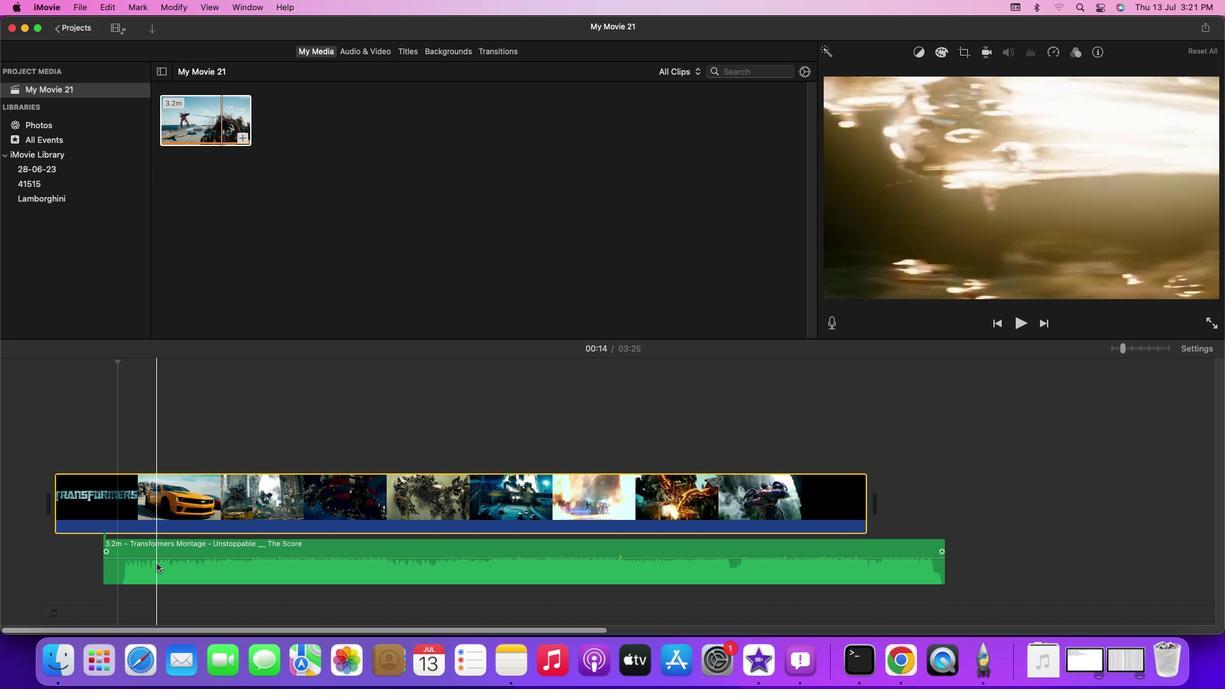 
Action: Mouse pressed left at (157, 563)
Screenshot: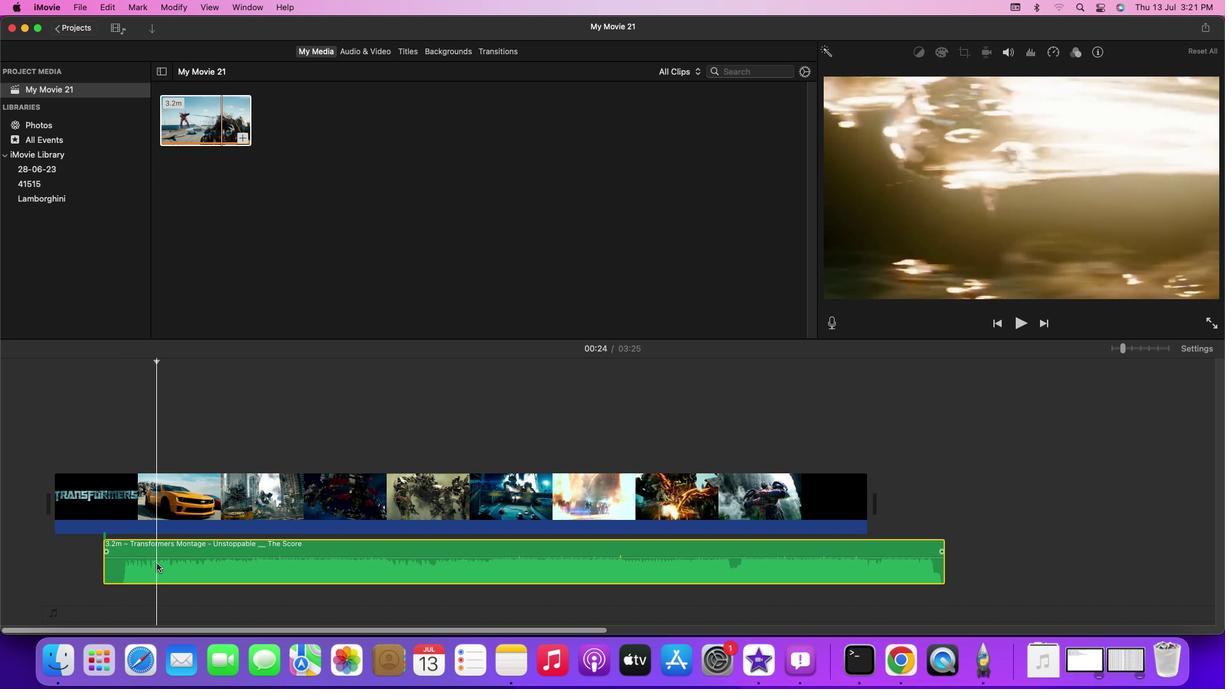 
Action: Mouse moved to (164, 568)
Screenshot: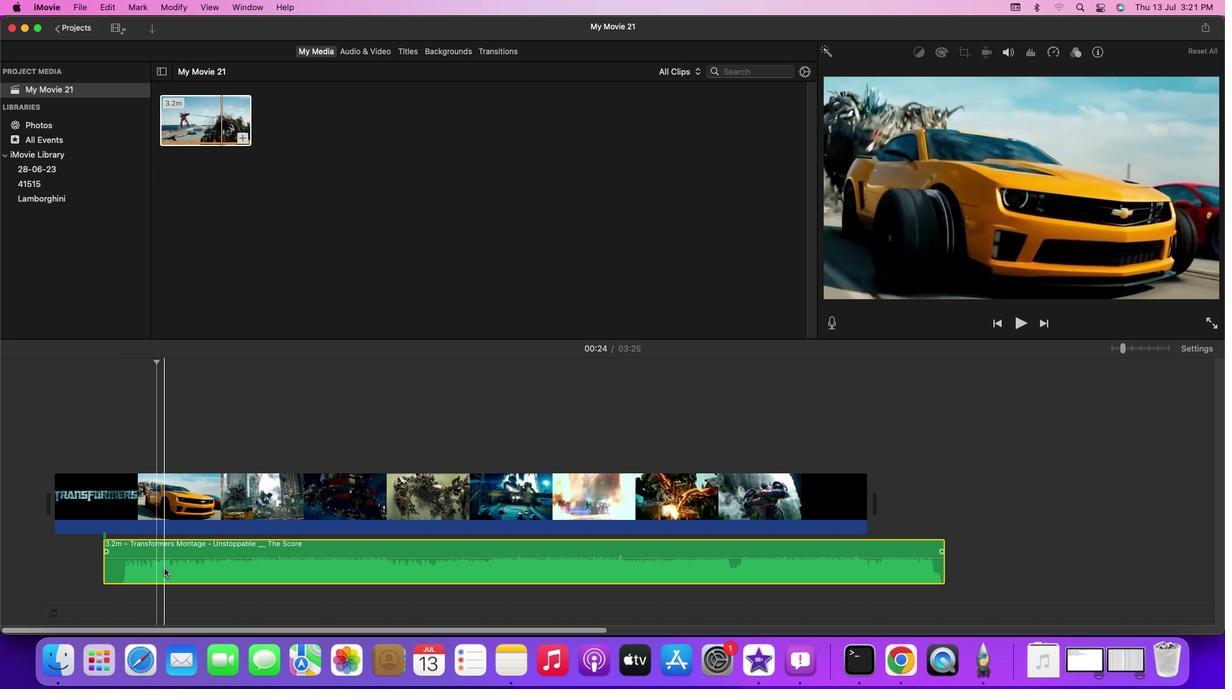 
Action: Mouse pressed left at (164, 568)
Screenshot: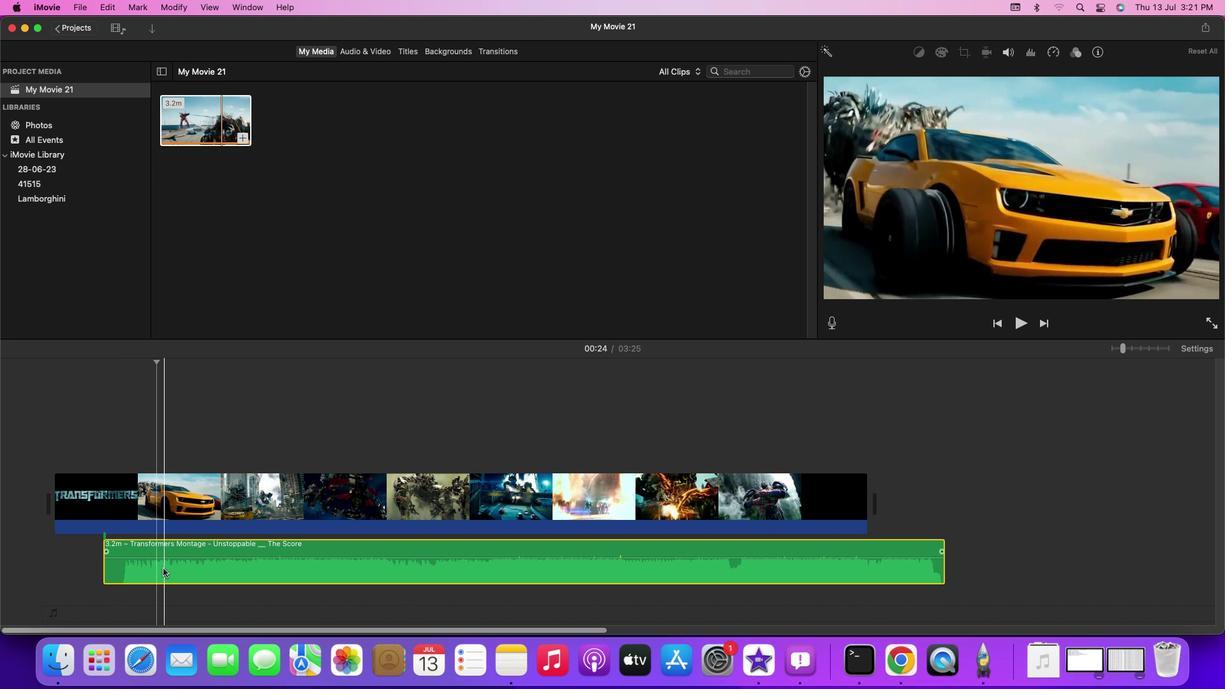 
Action: Mouse moved to (61, 427)
Screenshot: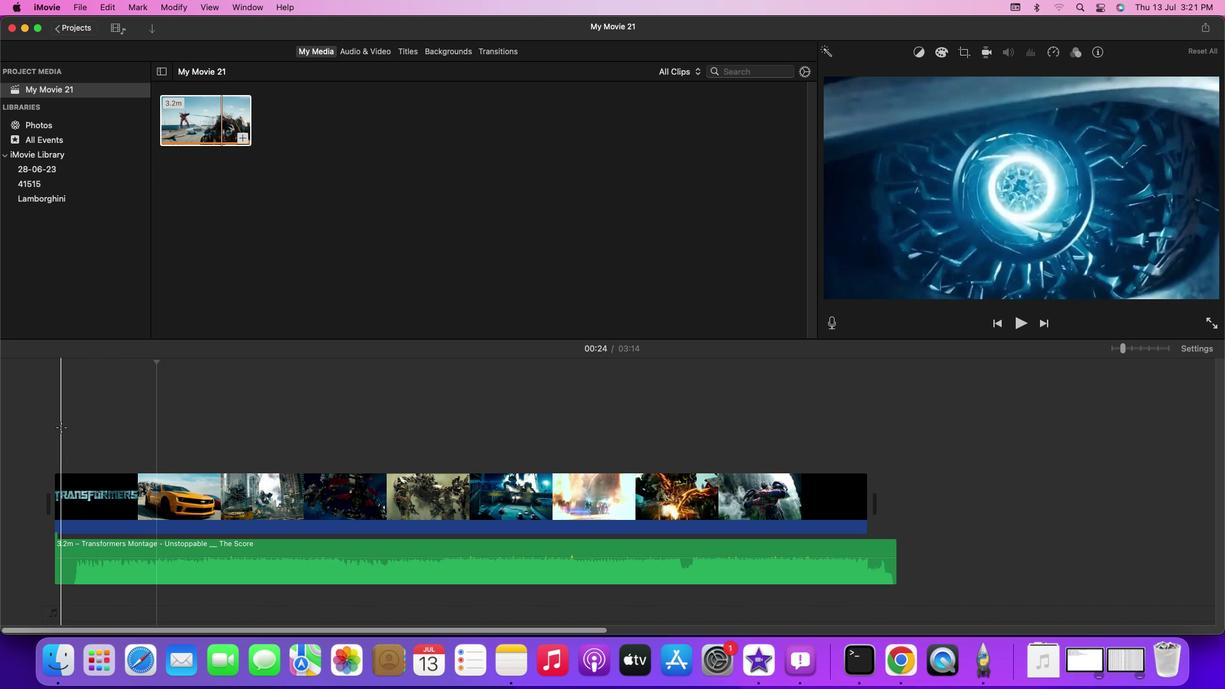 
Action: Mouse pressed left at (61, 427)
Screenshot: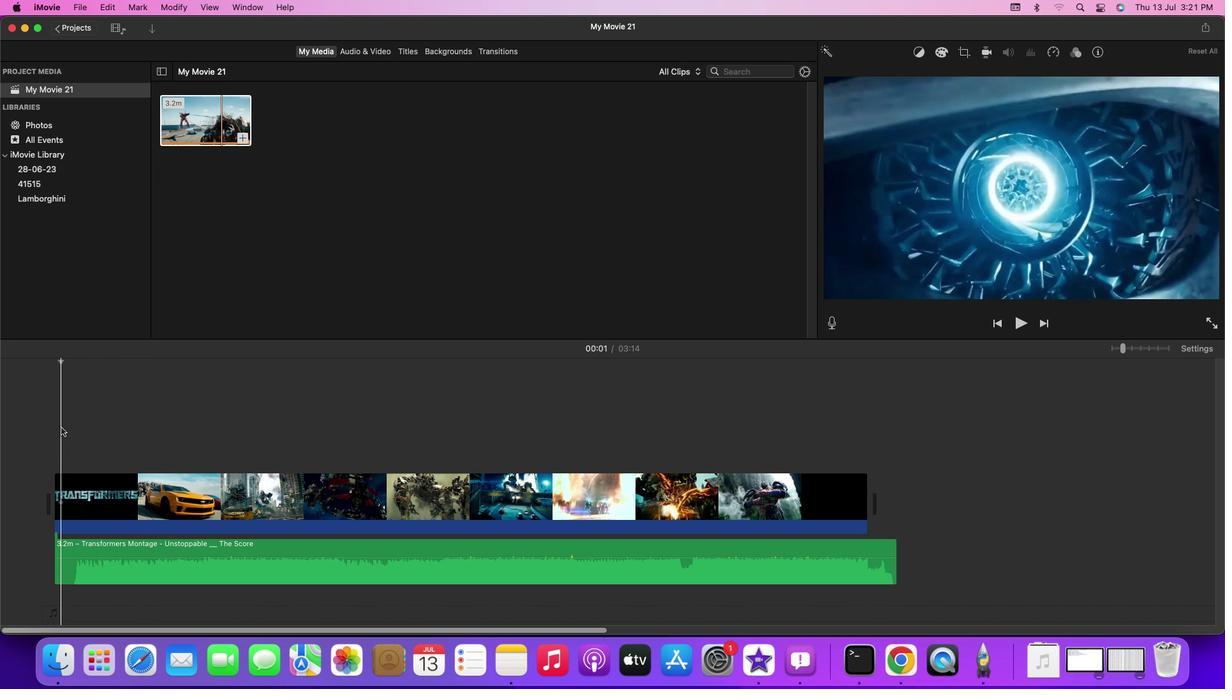 
Action: Mouse moved to (58, 425)
Screenshot: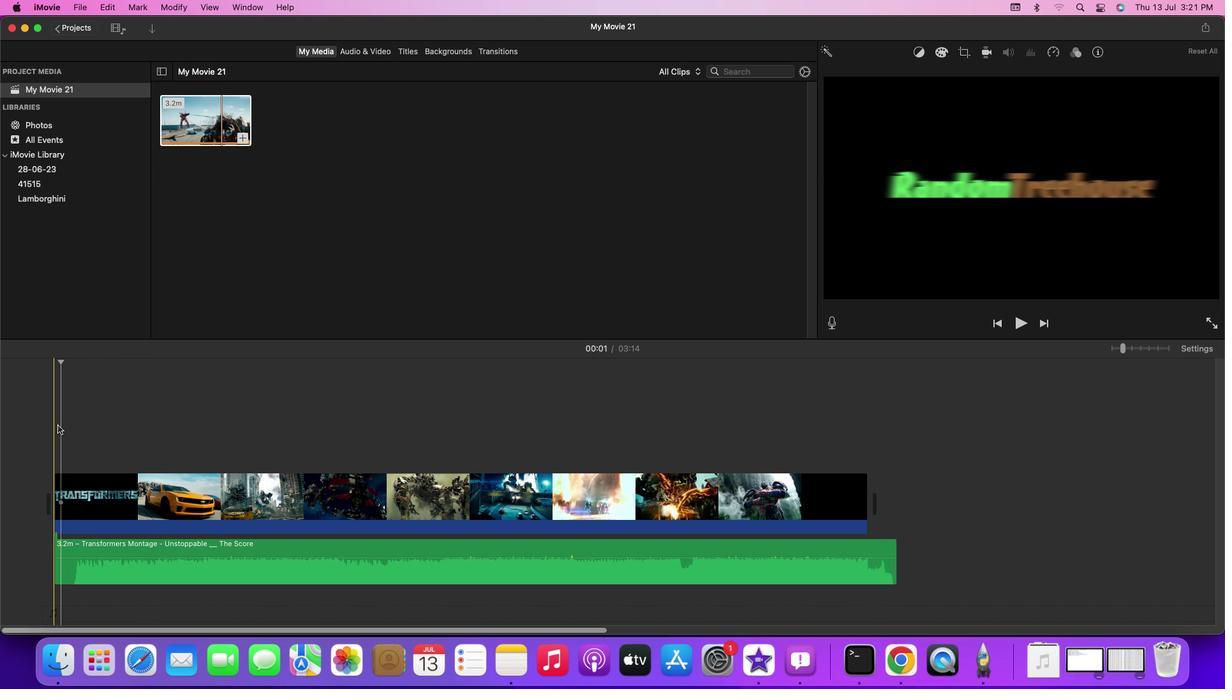 
Action: Mouse pressed left at (58, 425)
Screenshot: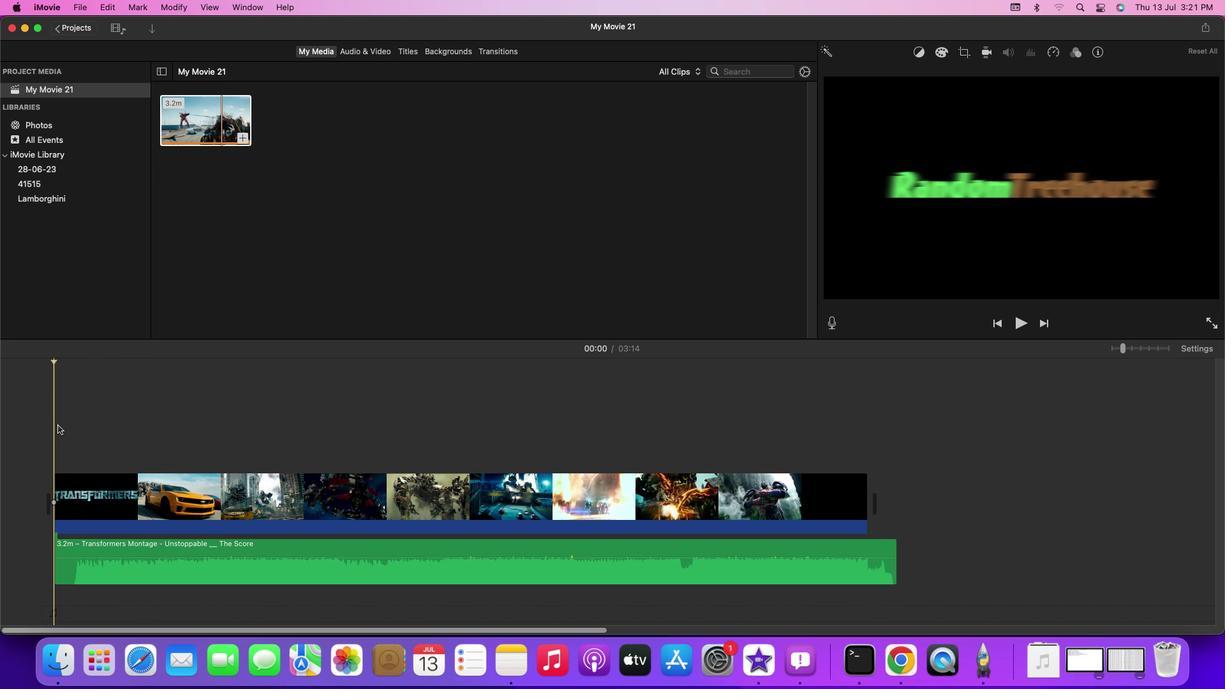 
Action: Key pressed Key.space
Screenshot: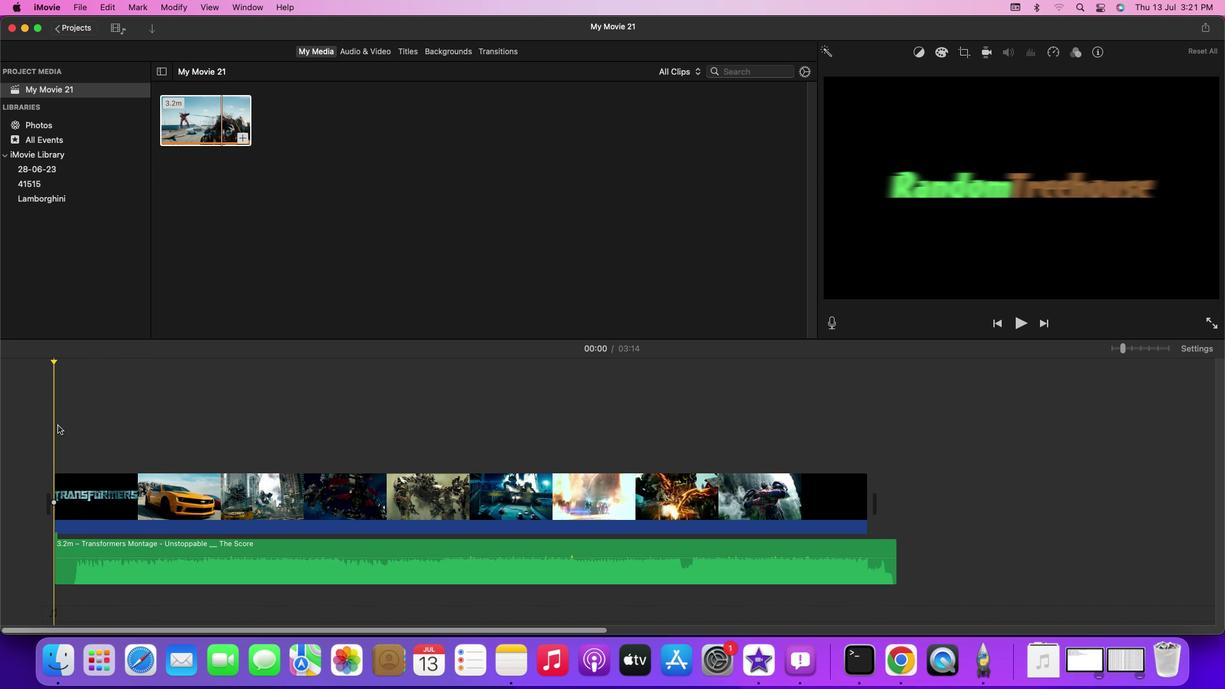 
Action: Mouse moved to (58, 506)
Screenshot: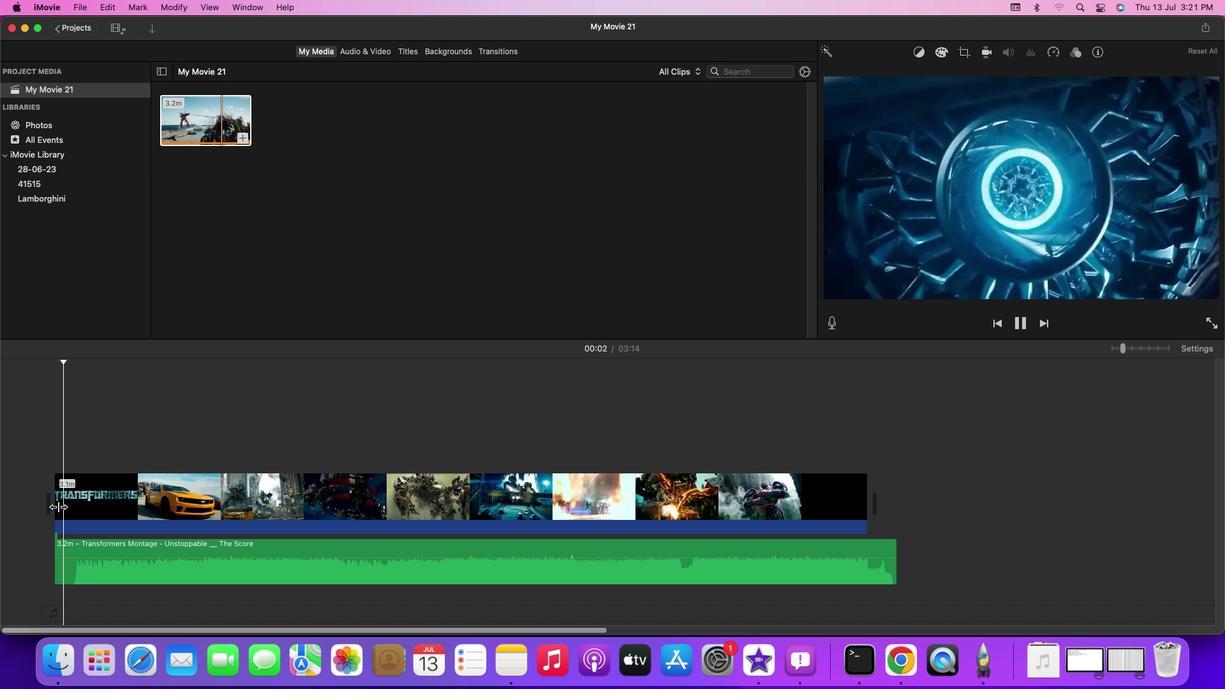 
Action: Mouse pressed left at (58, 506)
Screenshot: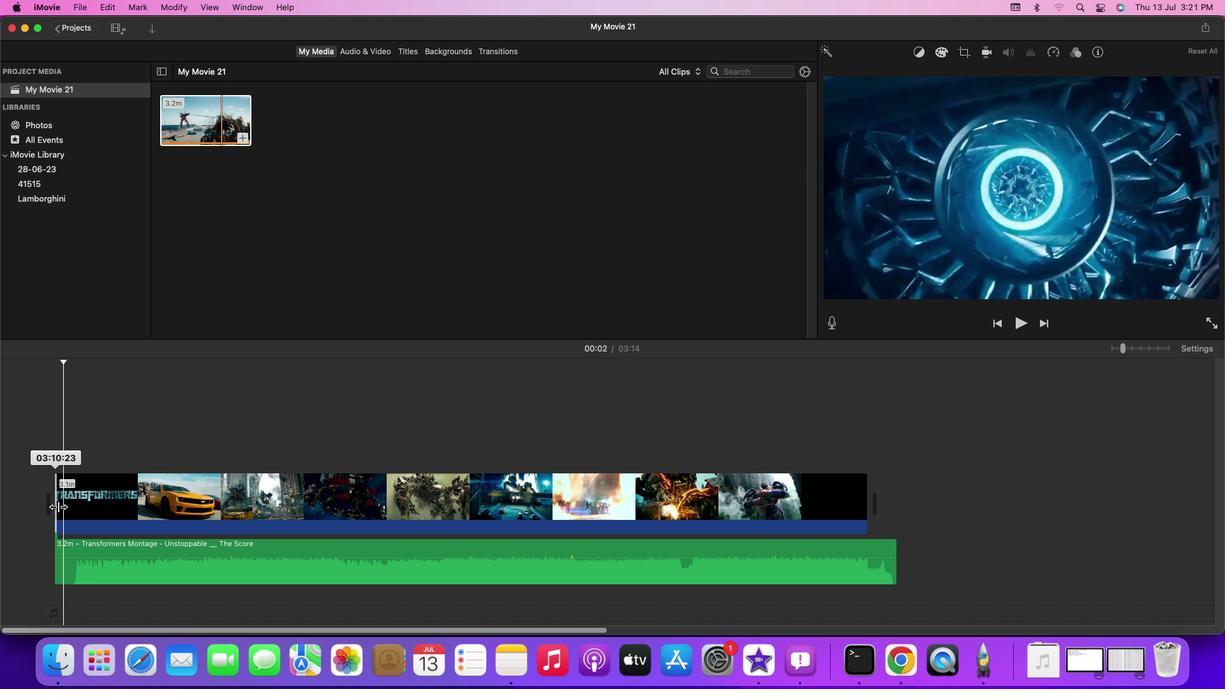 
Action: Mouse moved to (60, 406)
Screenshot: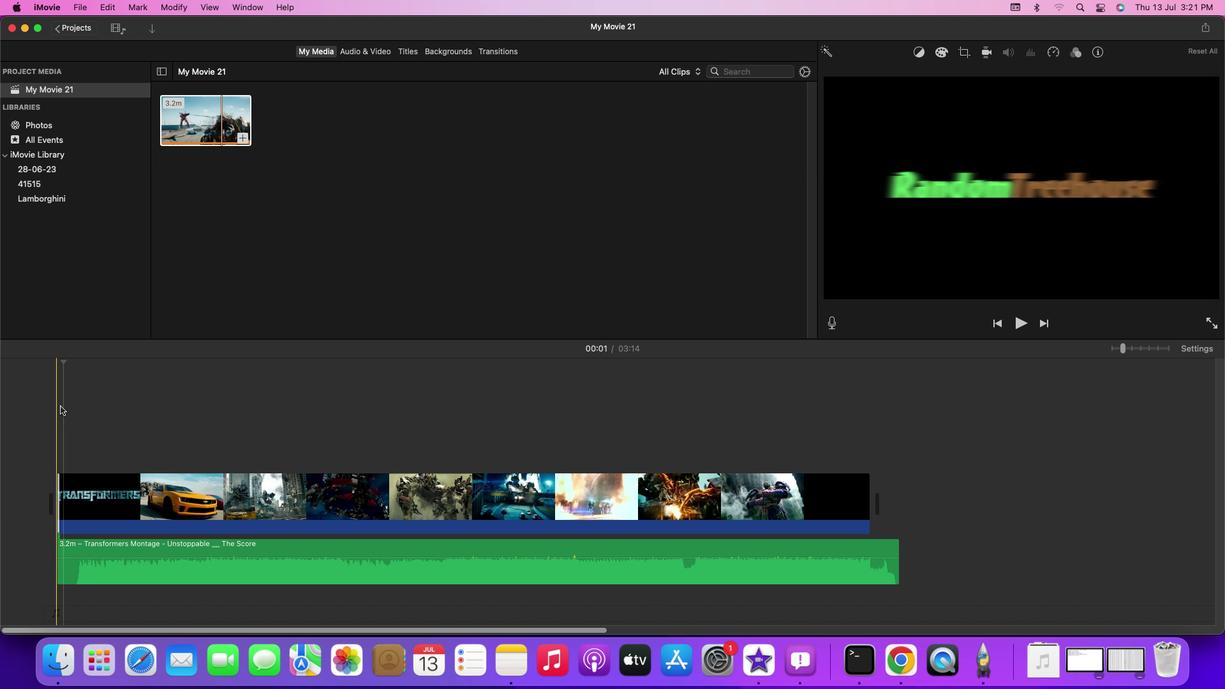 
Action: Mouse pressed left at (60, 406)
Screenshot: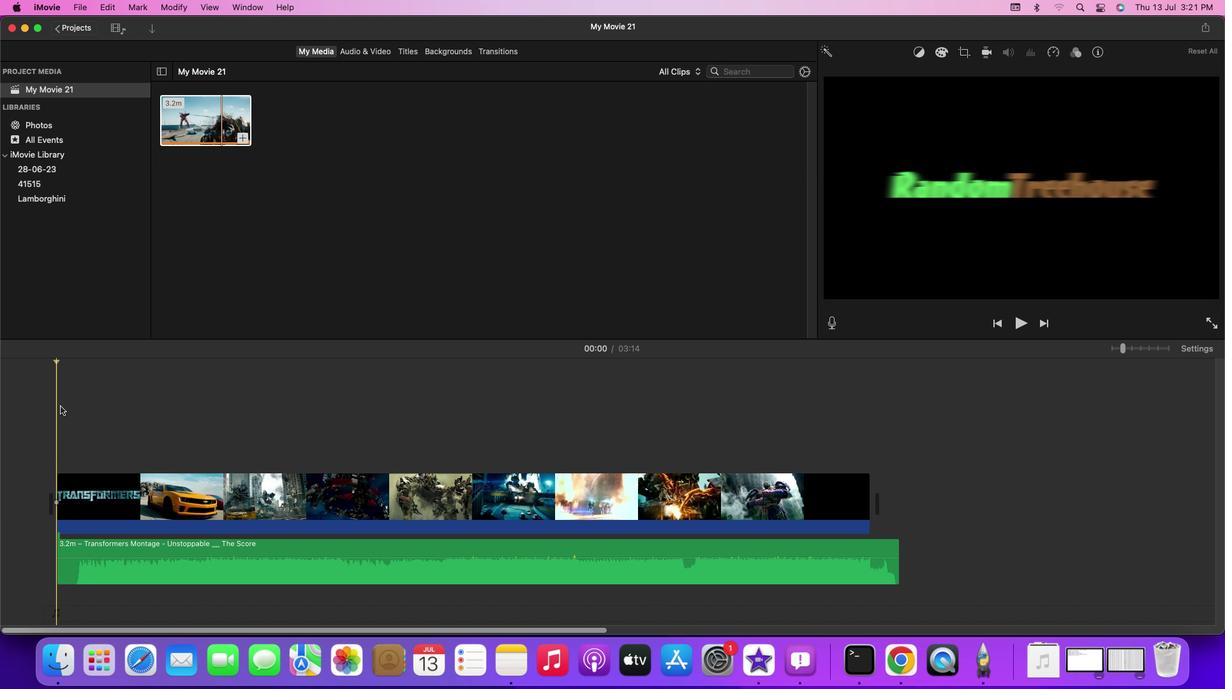 
Action: Key pressed Key.space
Screenshot: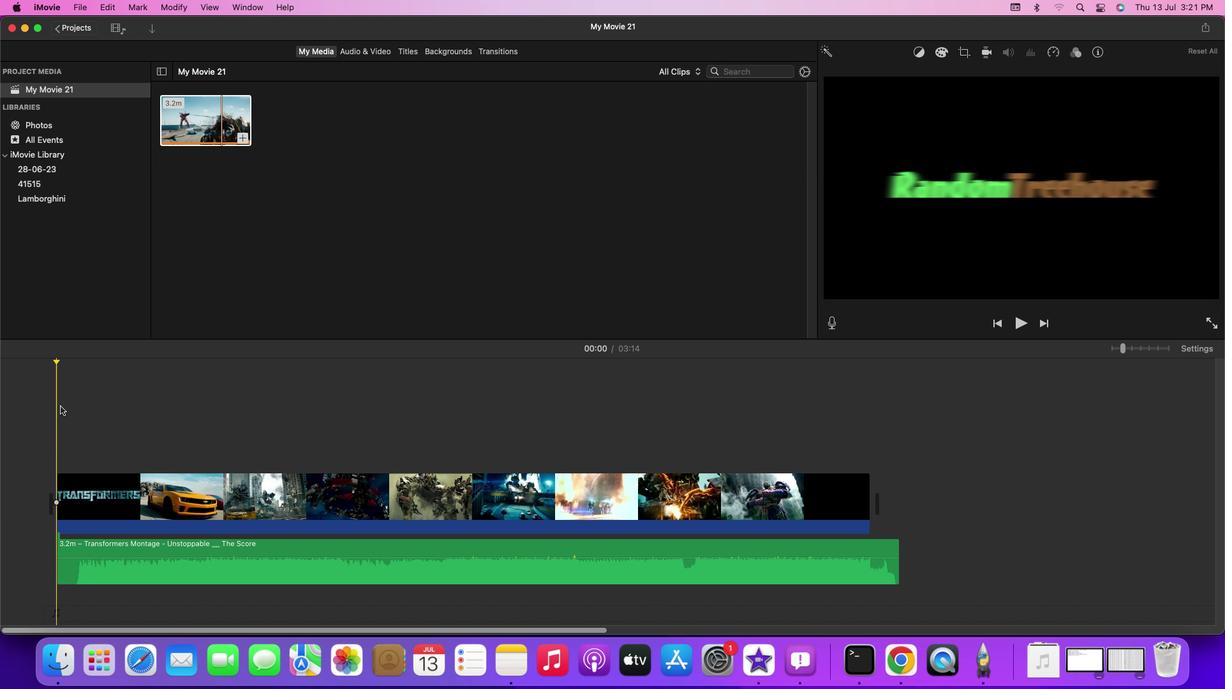 
Action: Mouse moved to (61, 507)
Screenshot: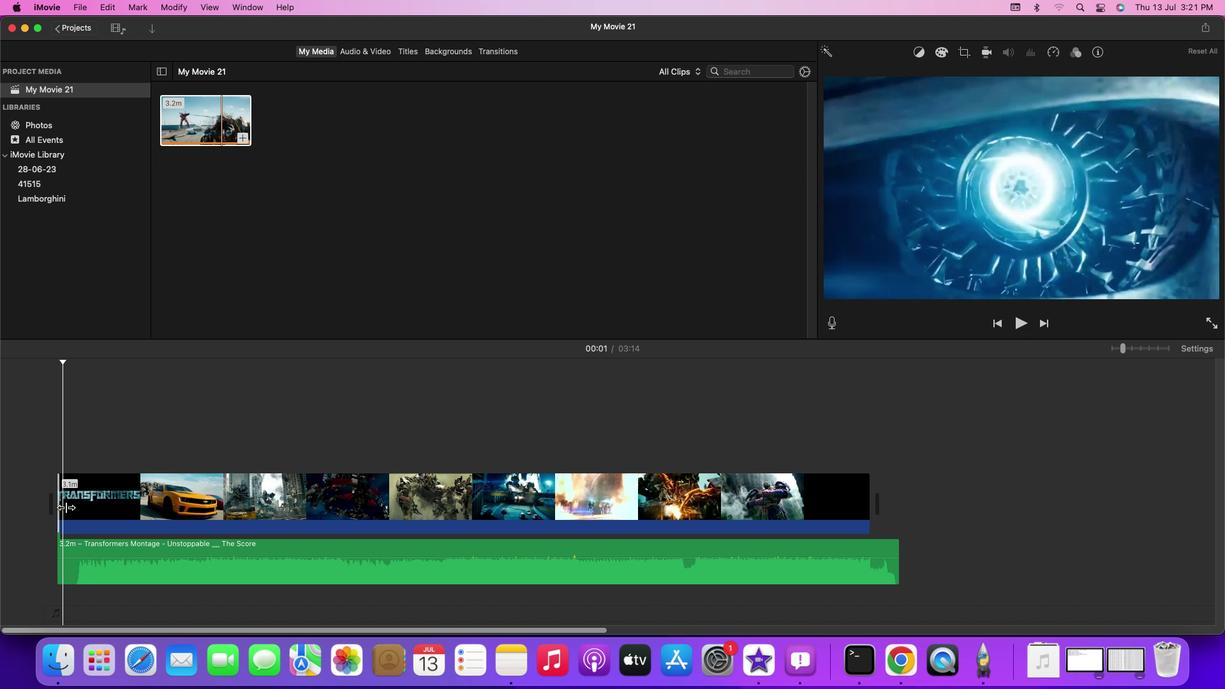 
Action: Mouse pressed left at (61, 507)
Screenshot: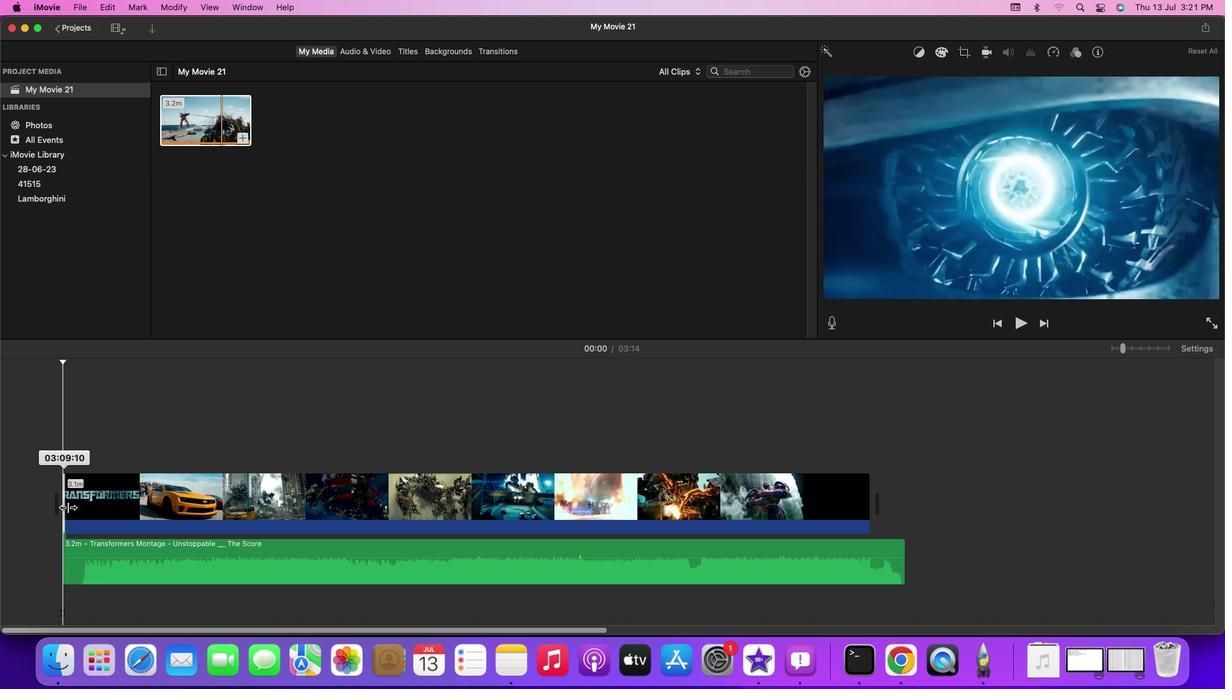 
Action: Mouse moved to (69, 419)
Screenshot: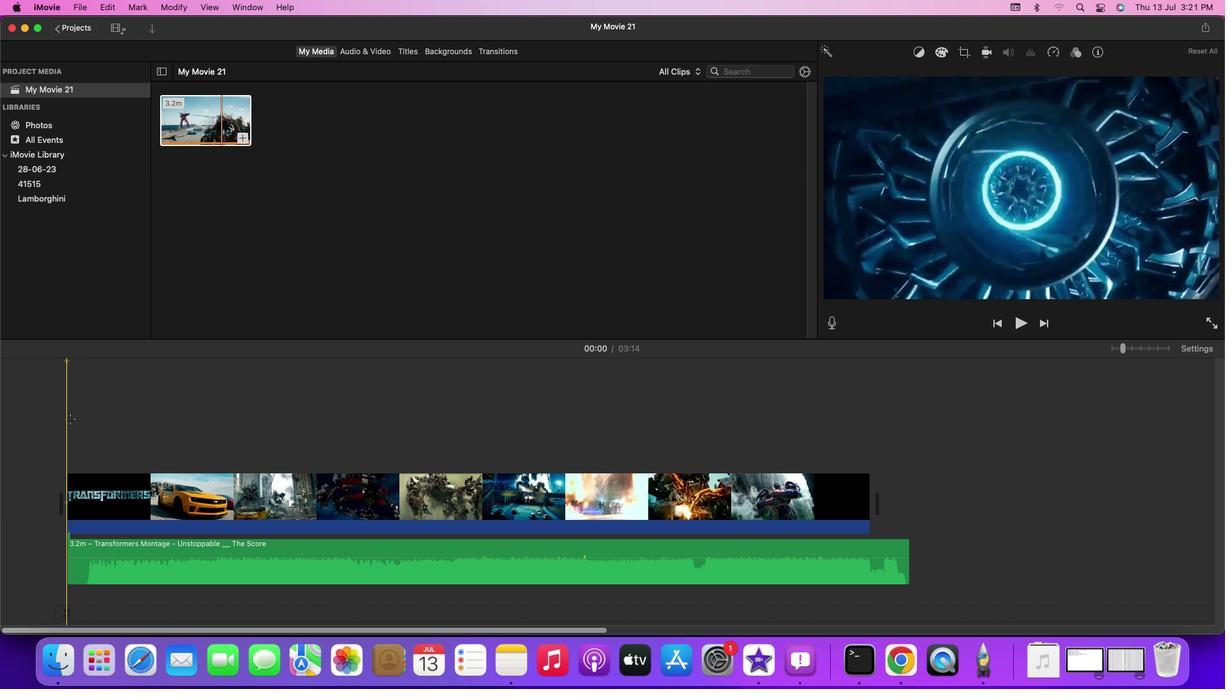 
Action: Mouse pressed left at (69, 419)
Screenshot: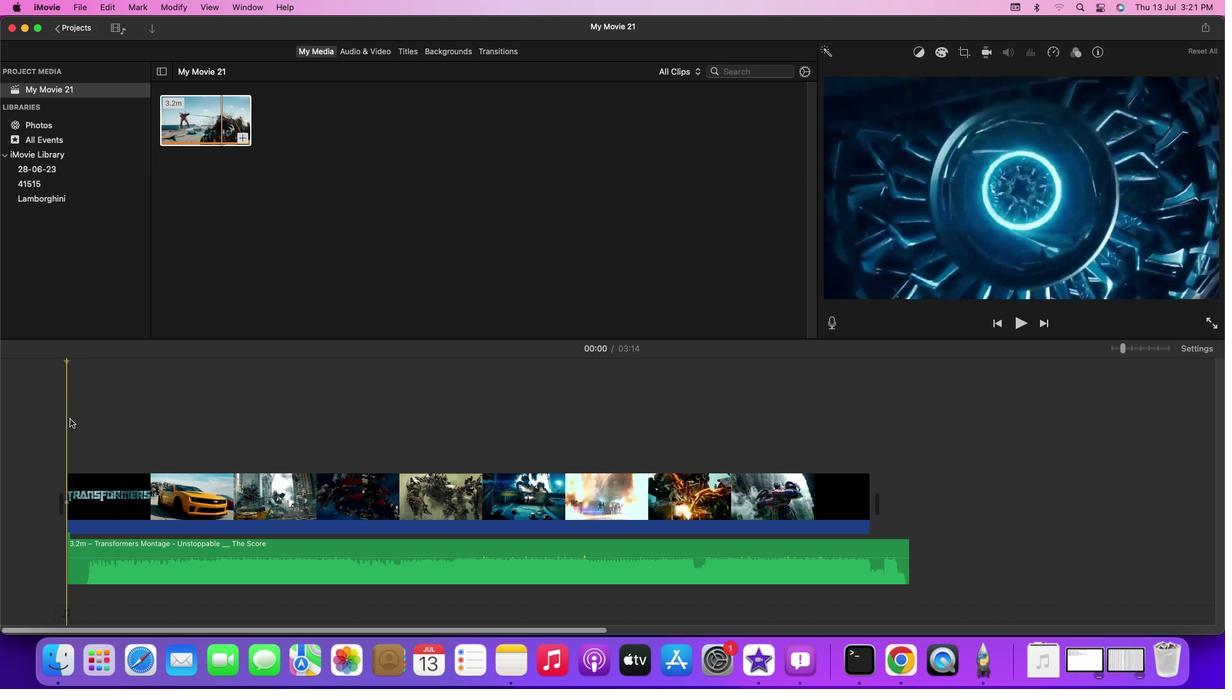 
Action: Key pressed Key.space
Screenshot: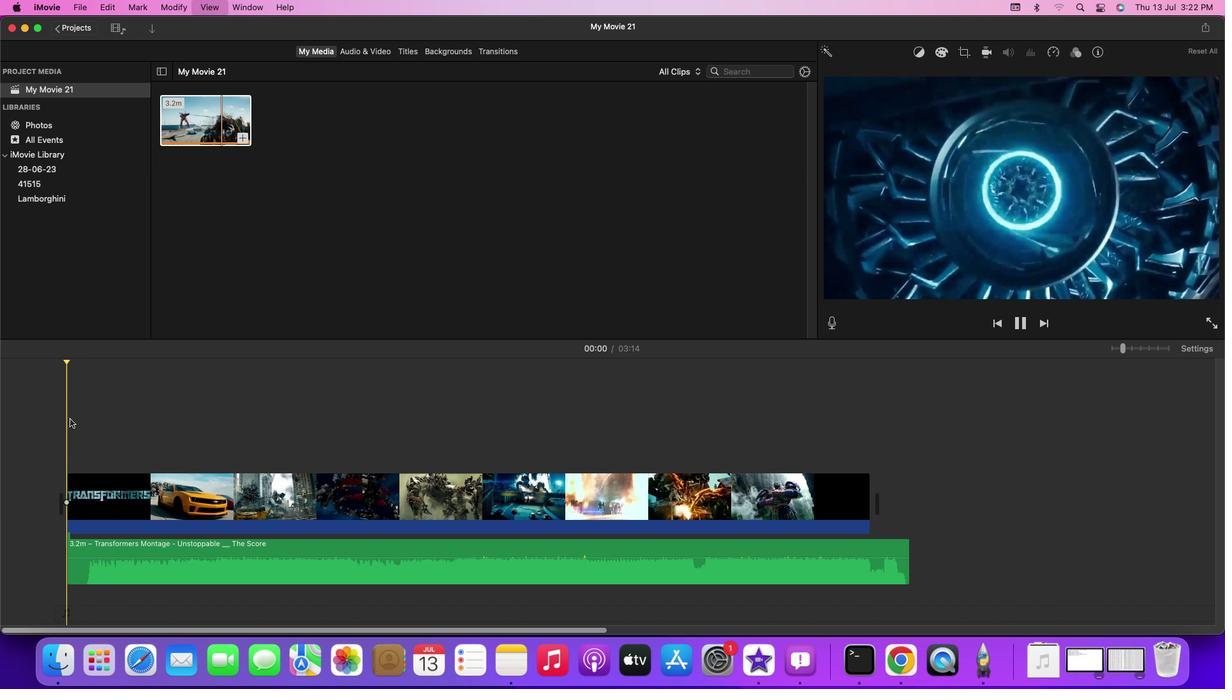 
Action: Mouse moved to (70, 499)
Screenshot: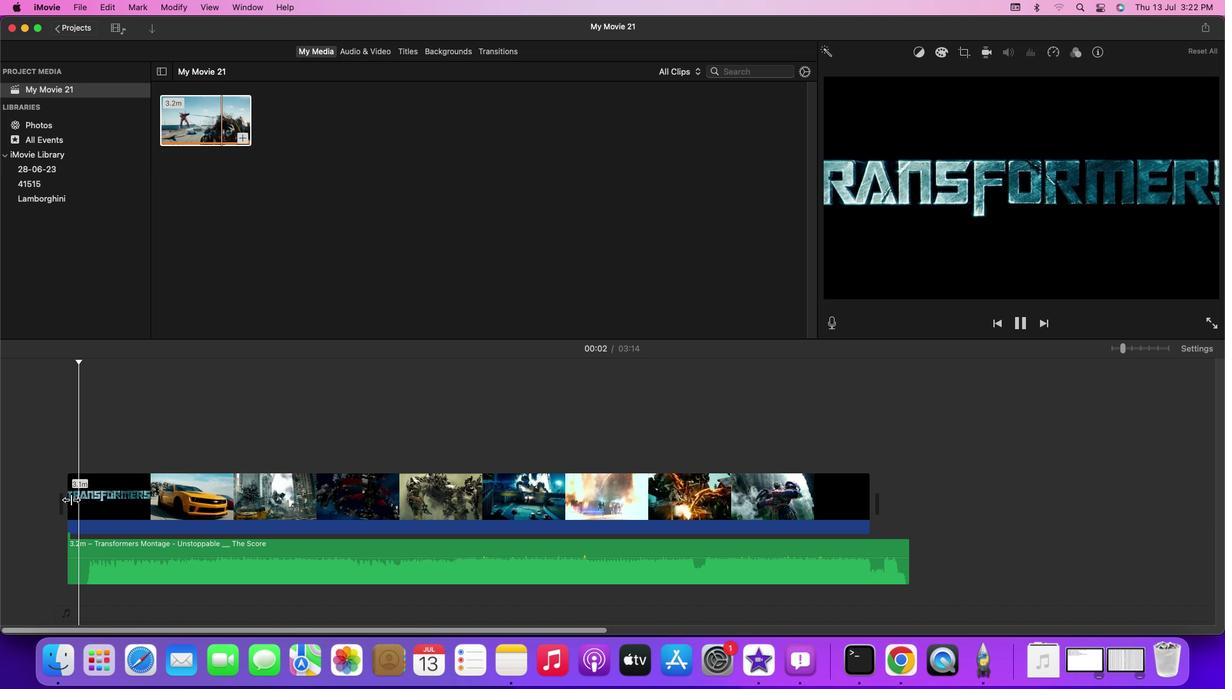 
Action: Mouse pressed left at (70, 499)
Screenshot: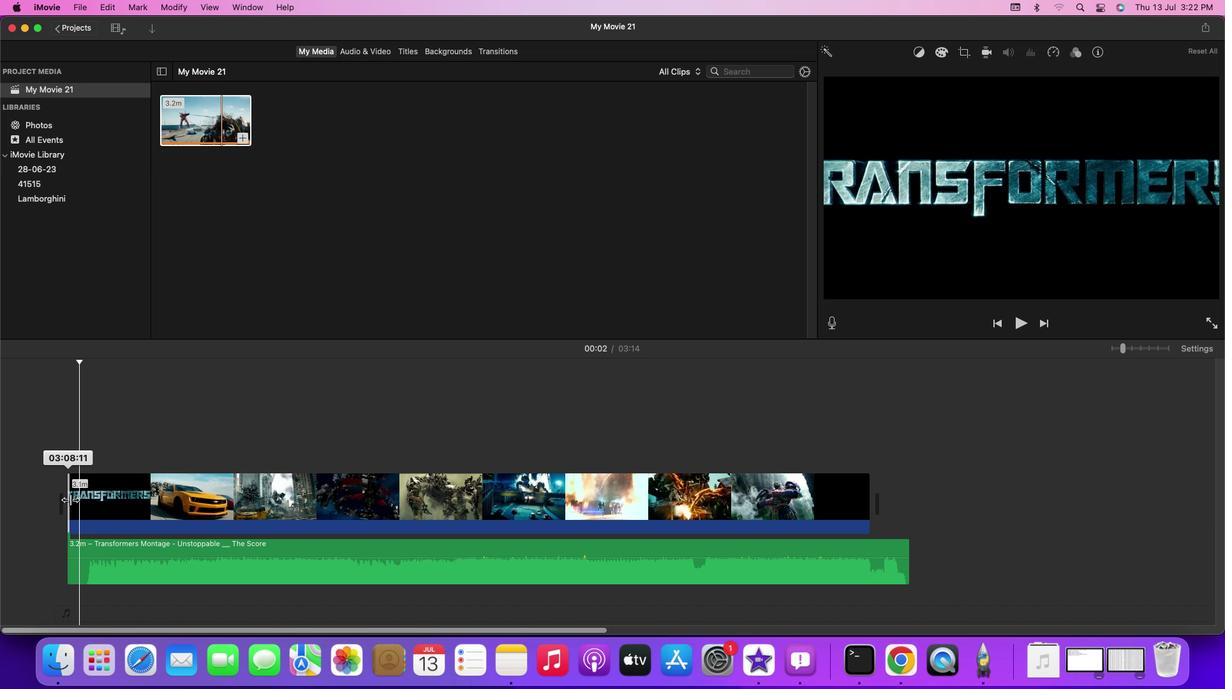 
Action: Mouse moved to (65, 432)
Screenshot: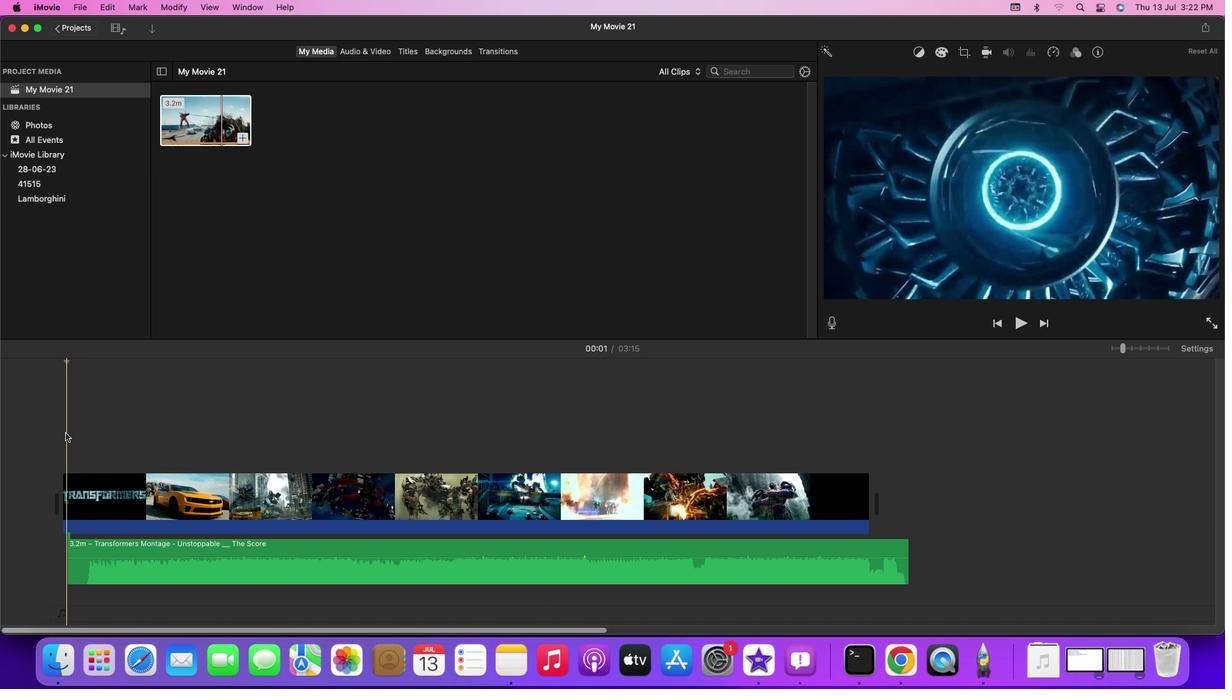 
Action: Mouse pressed left at (65, 432)
Screenshot: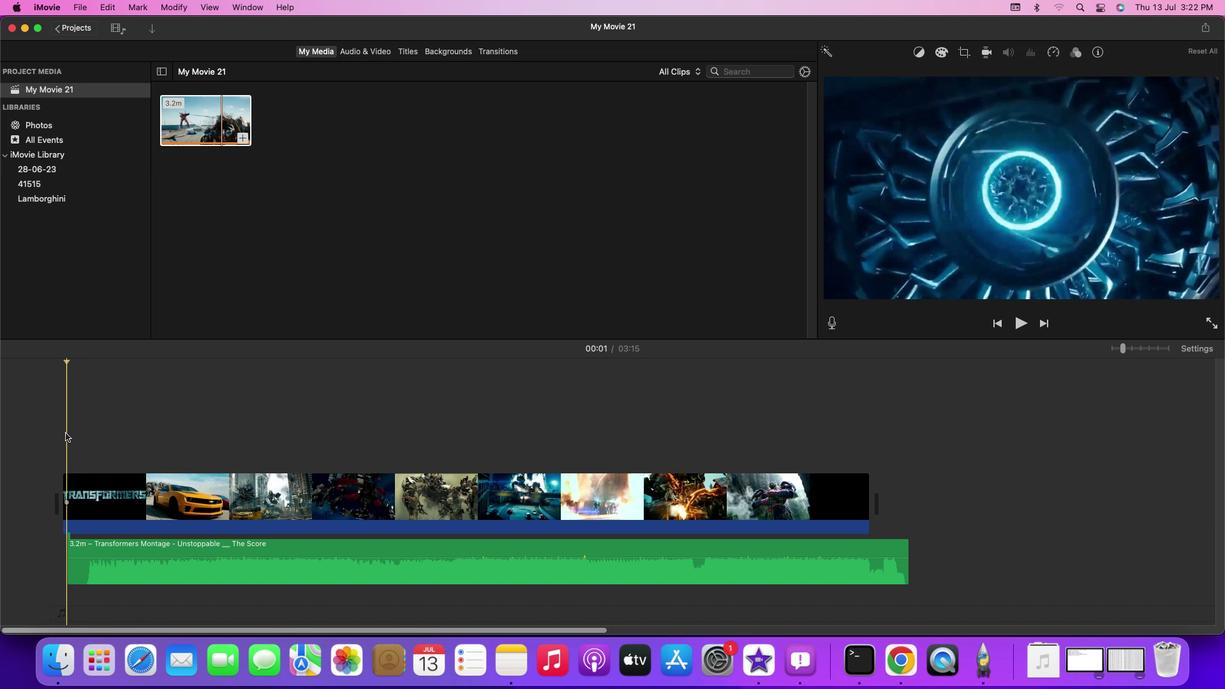 
Action: Key pressed Key.downKey.leftKey.leftKey.leftKey.left
Screenshot: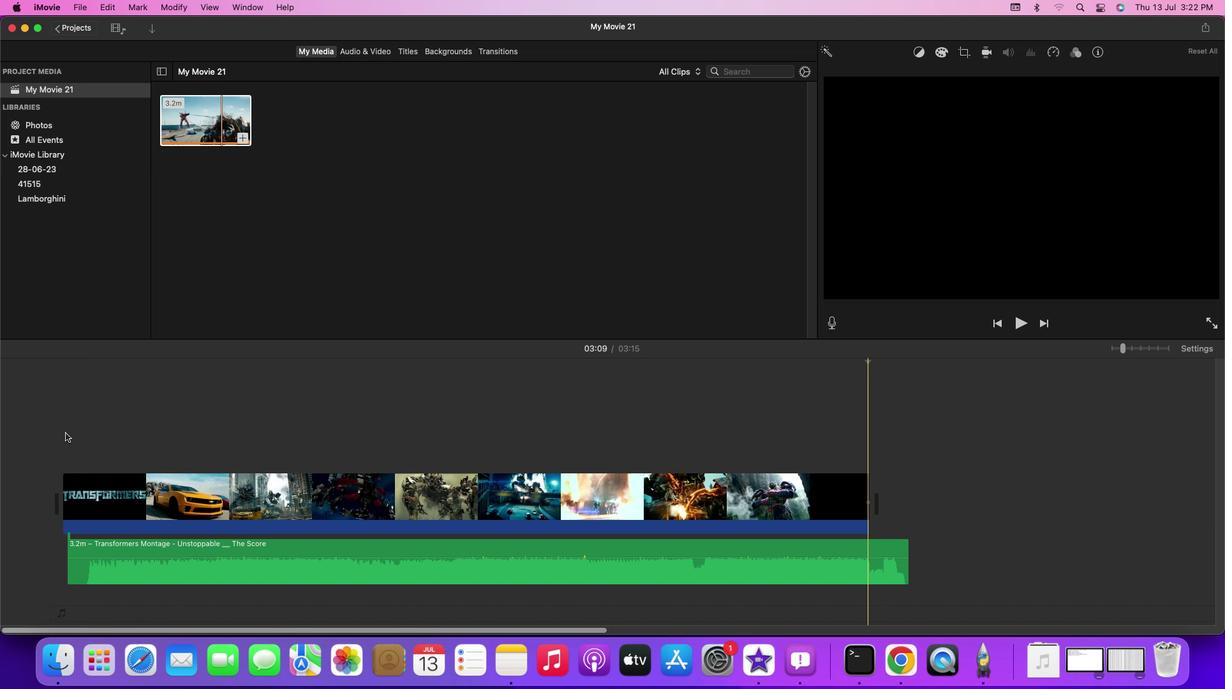 
Action: Mouse moved to (66, 513)
Screenshot: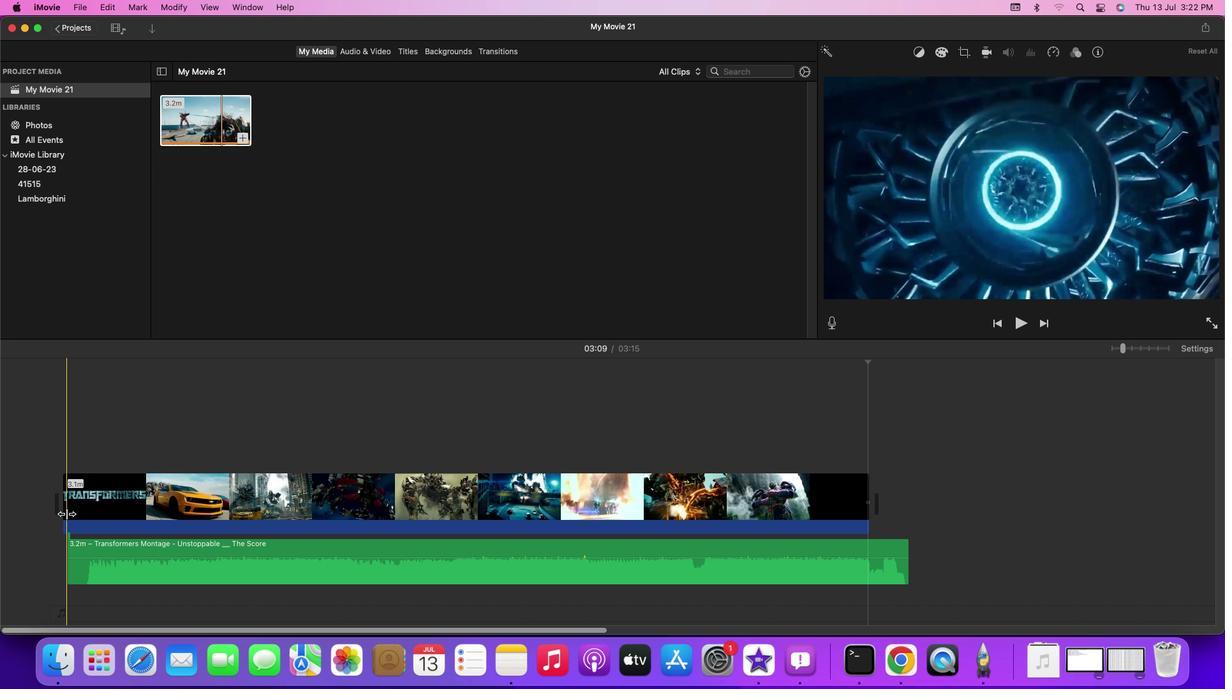 
Action: Mouse pressed left at (66, 513)
Screenshot: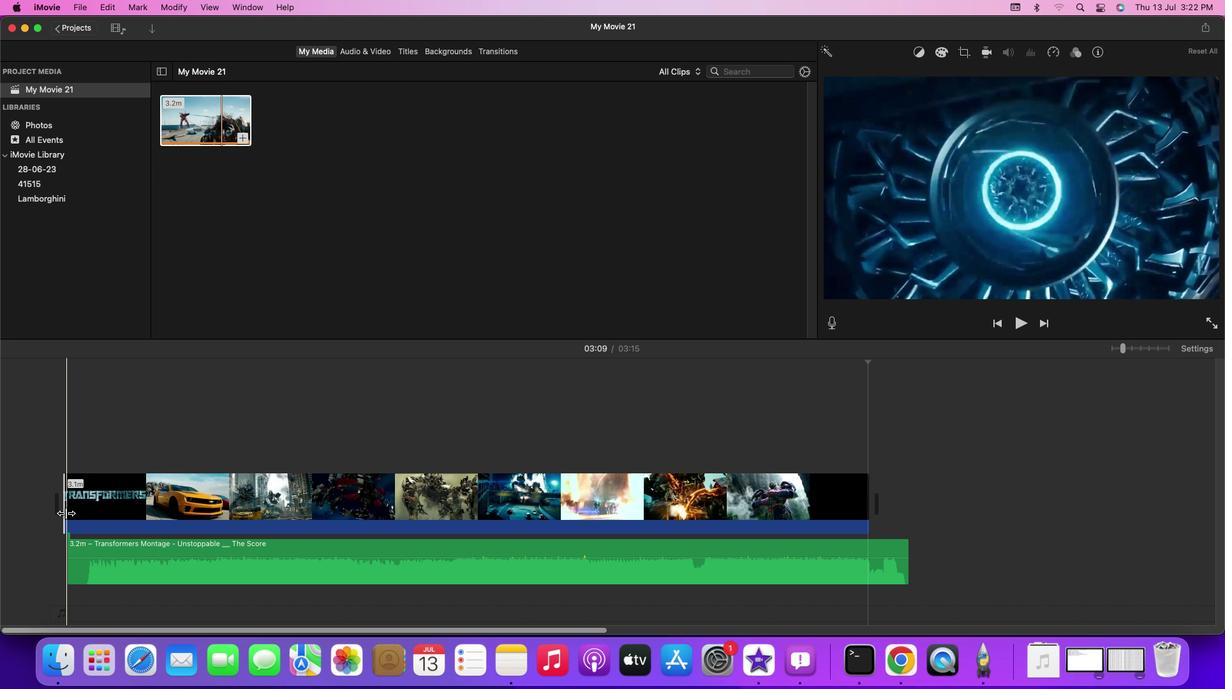 
Action: Mouse moved to (63, 442)
Screenshot: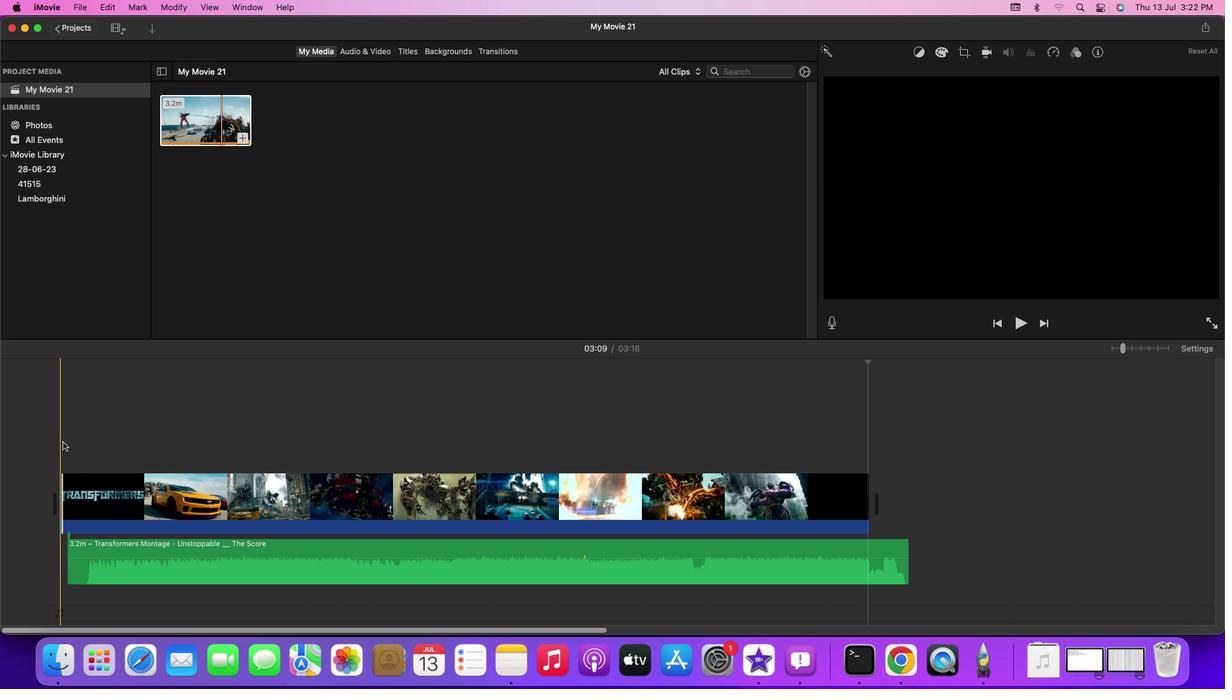 
Action: Mouse pressed left at (63, 442)
Screenshot: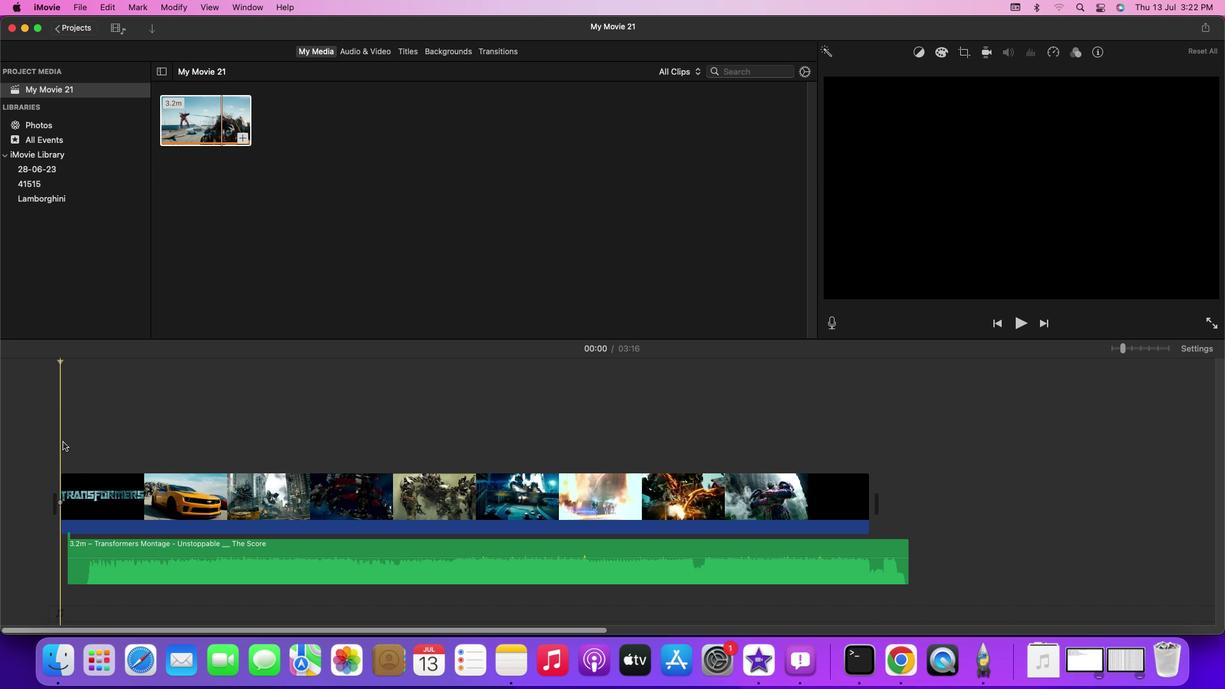 
Action: Key pressed Key.space
Screenshot: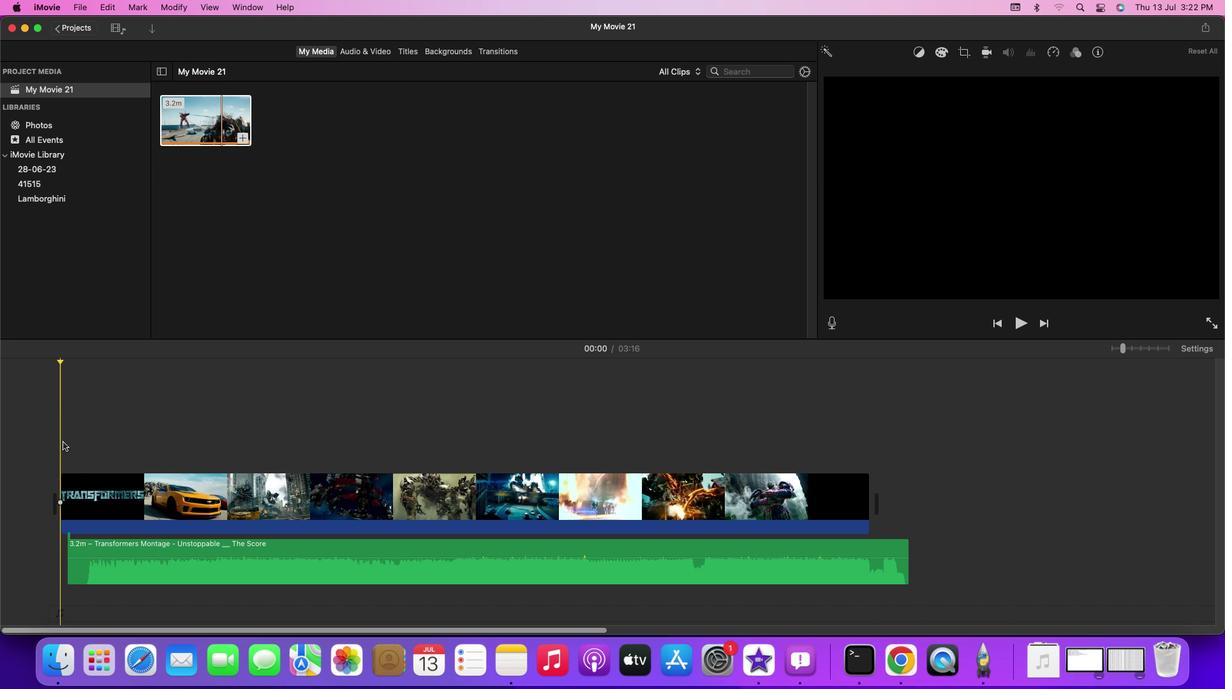 
Action: Mouse pressed left at (63, 442)
Screenshot: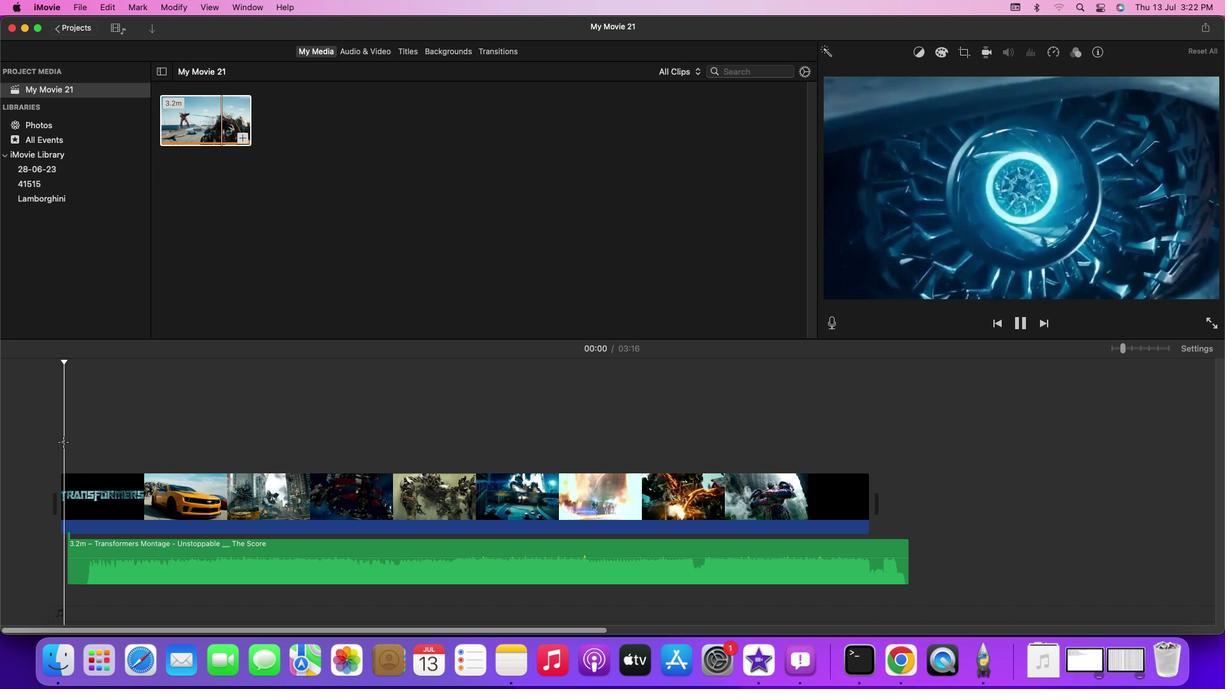 
Action: Mouse moved to (61, 453)
Screenshot: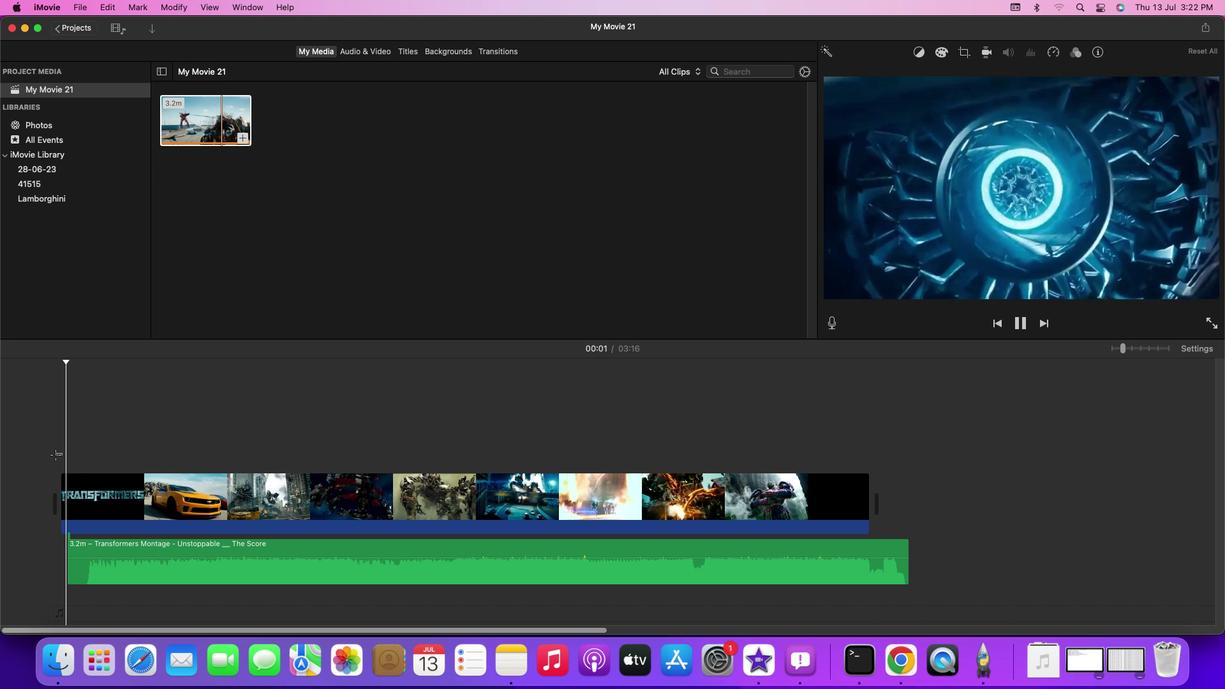
Action: Mouse pressed left at (61, 453)
Screenshot: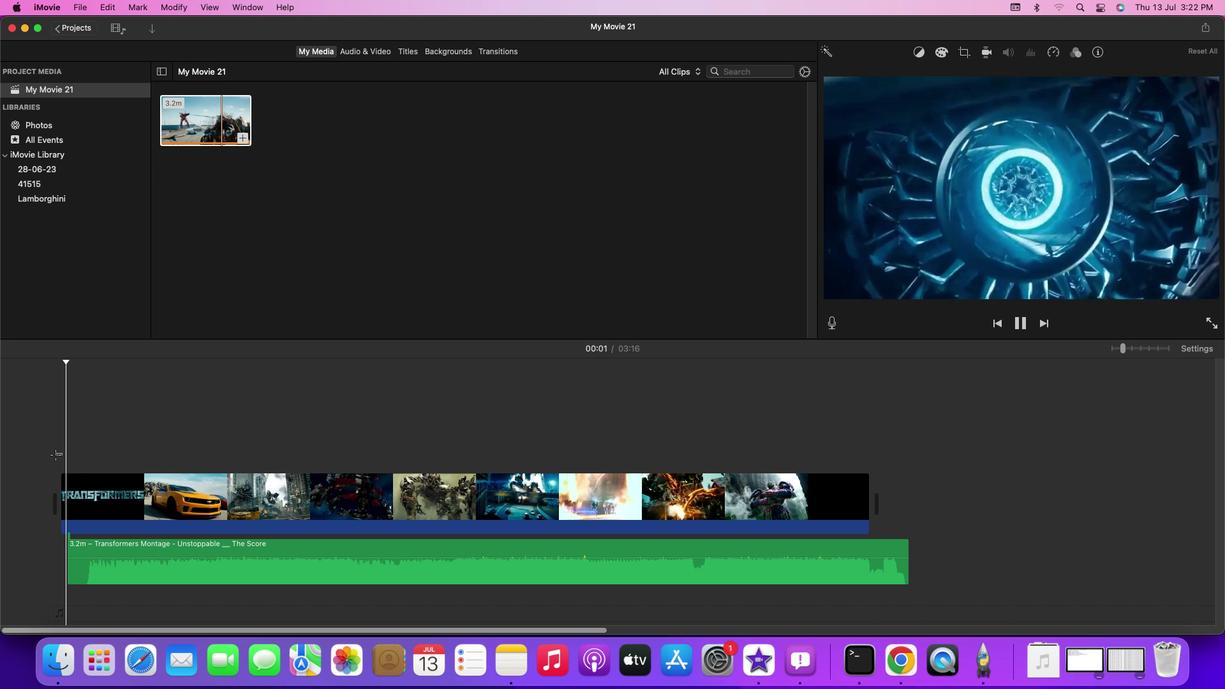 
Action: Mouse moved to (59, 448)
Screenshot: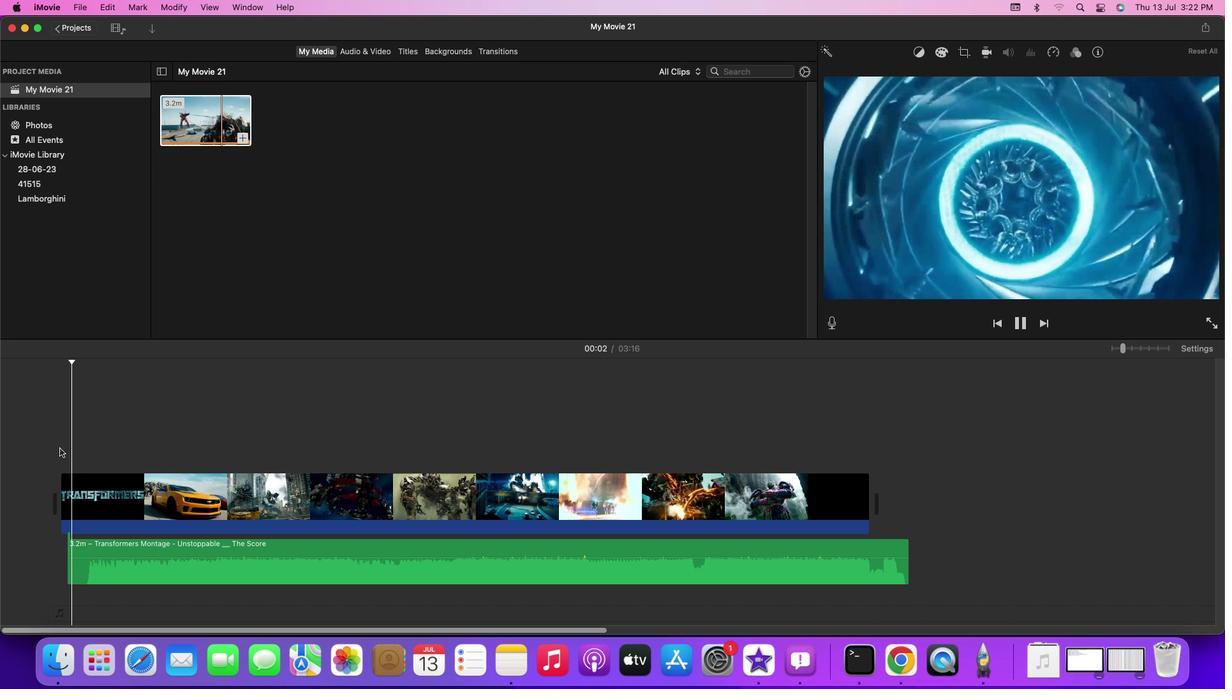 
Action: Mouse pressed left at (59, 448)
Screenshot: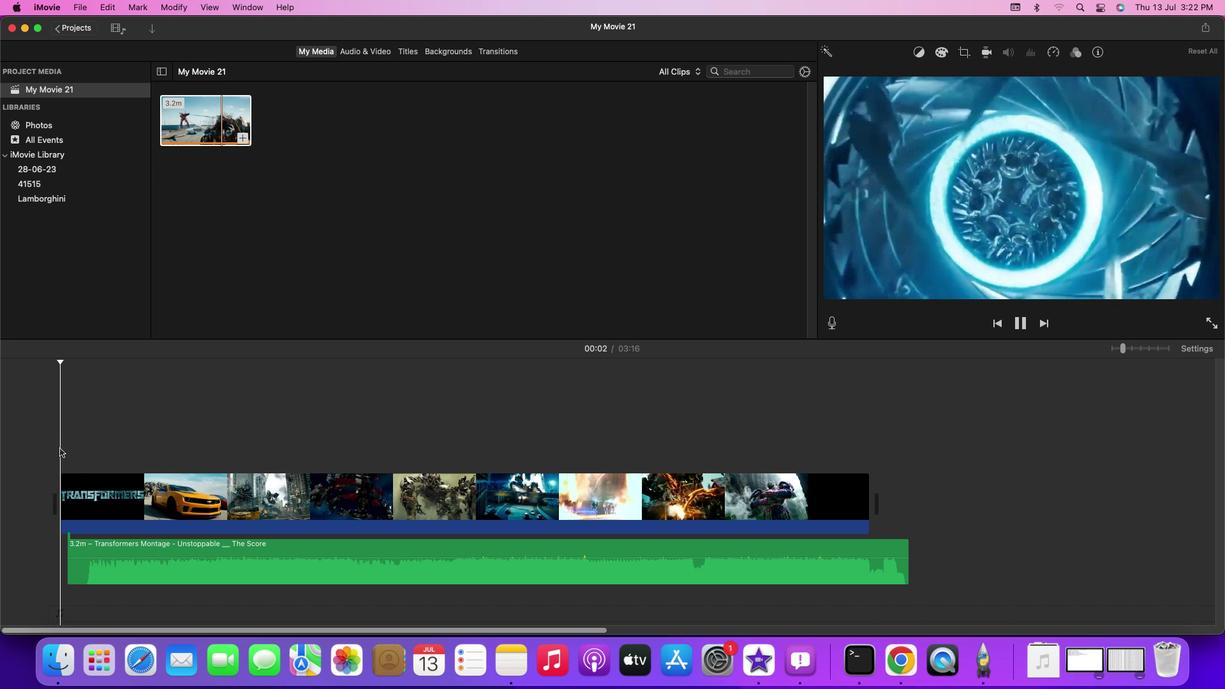 
Action: Key pressed Key.left
Screenshot: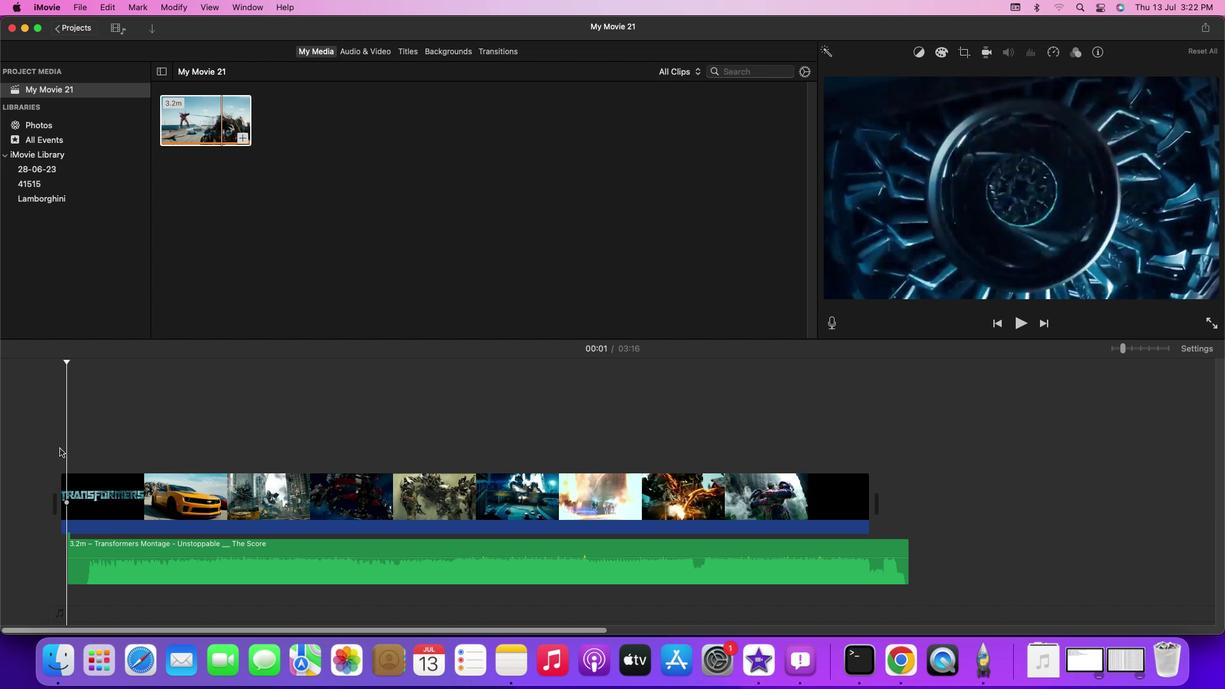 
Action: Mouse moved to (431, 58)
Screenshot: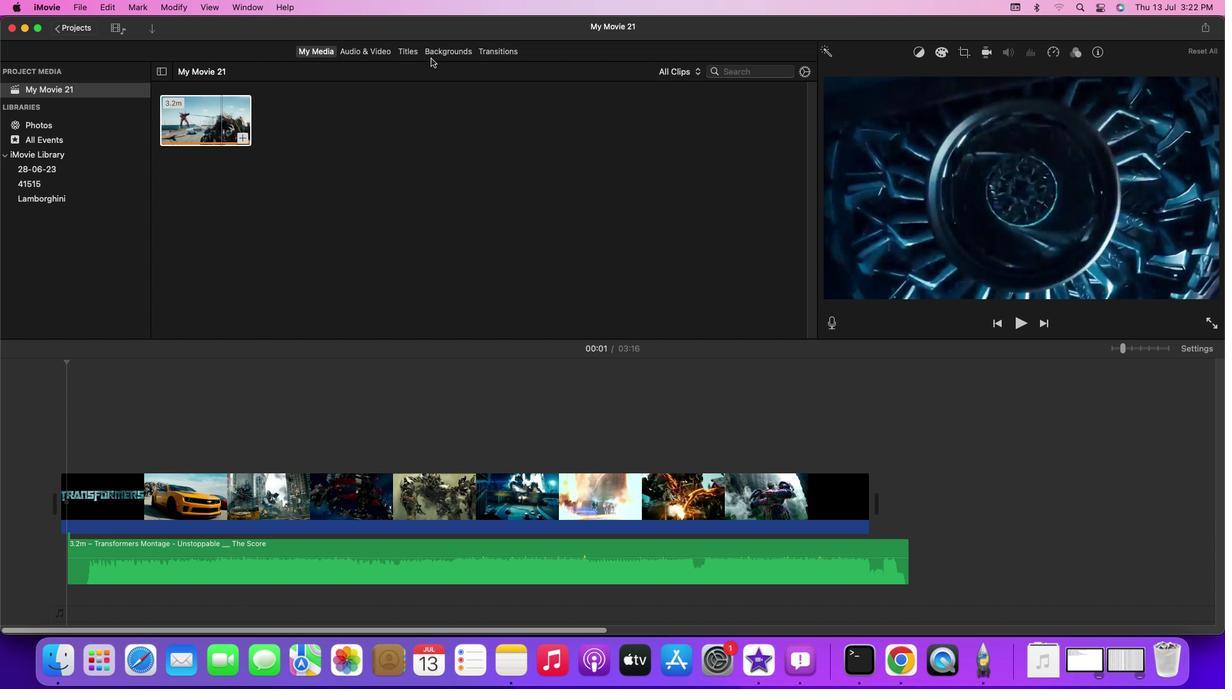 
Action: Mouse pressed left at (431, 58)
Screenshot: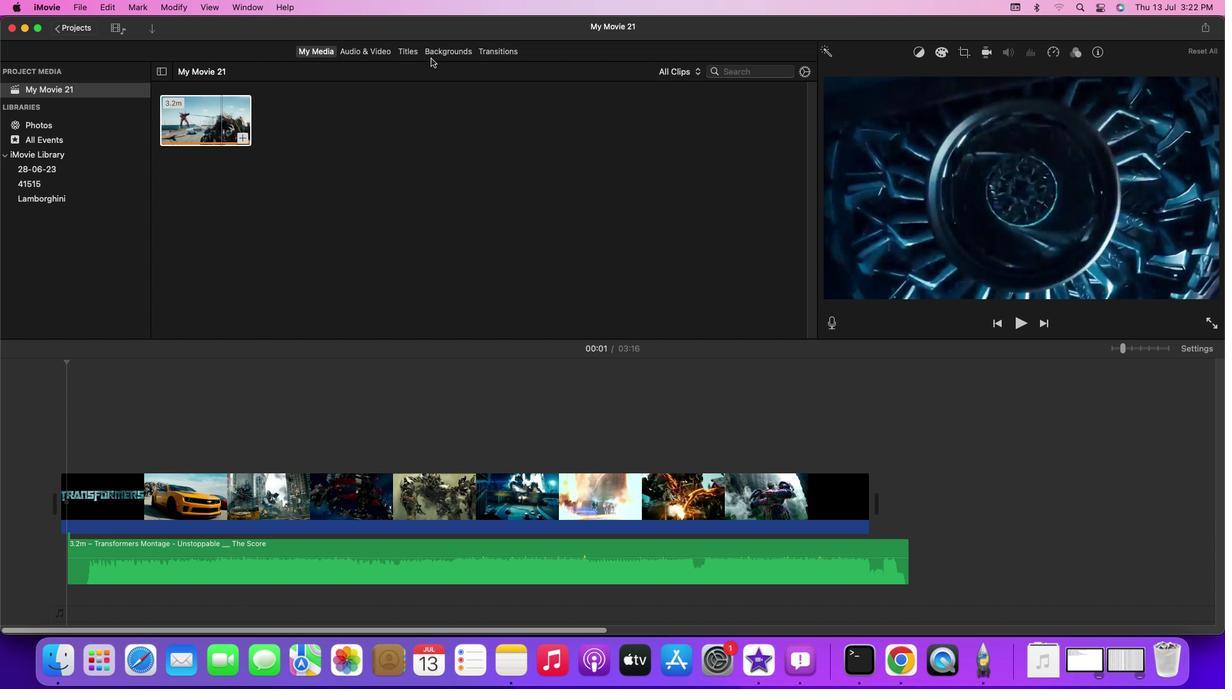 
Action: Mouse moved to (434, 58)
Screenshot: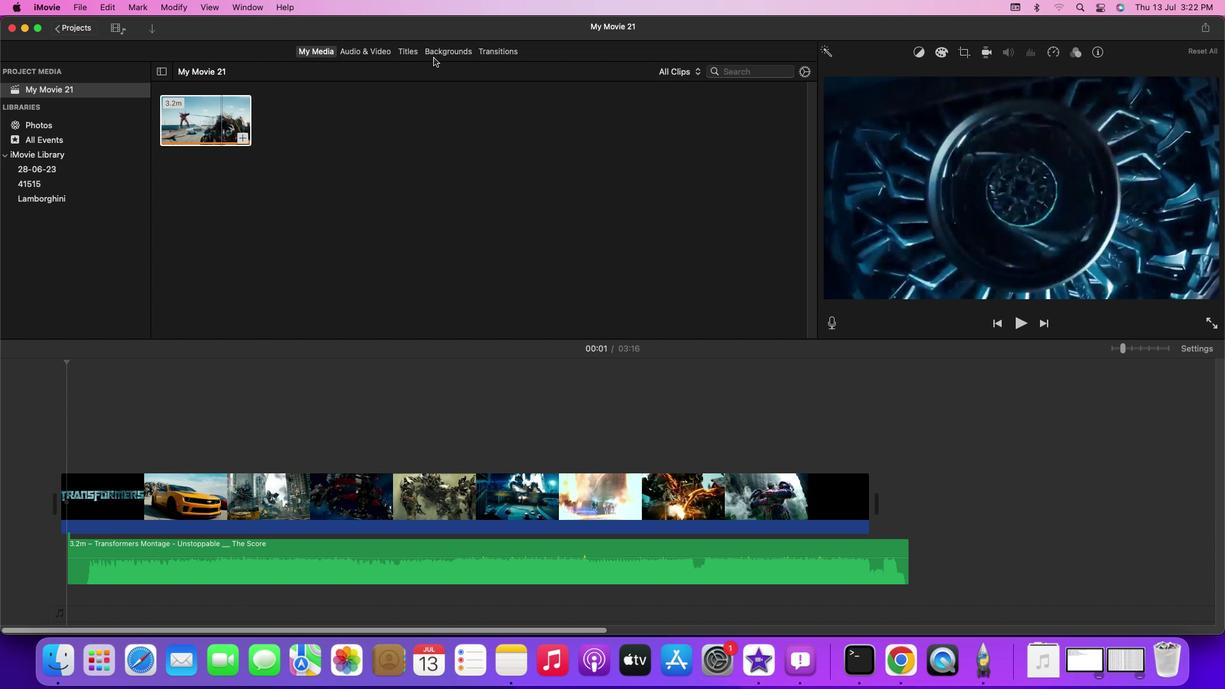 
Action: Mouse pressed left at (434, 58)
Screenshot: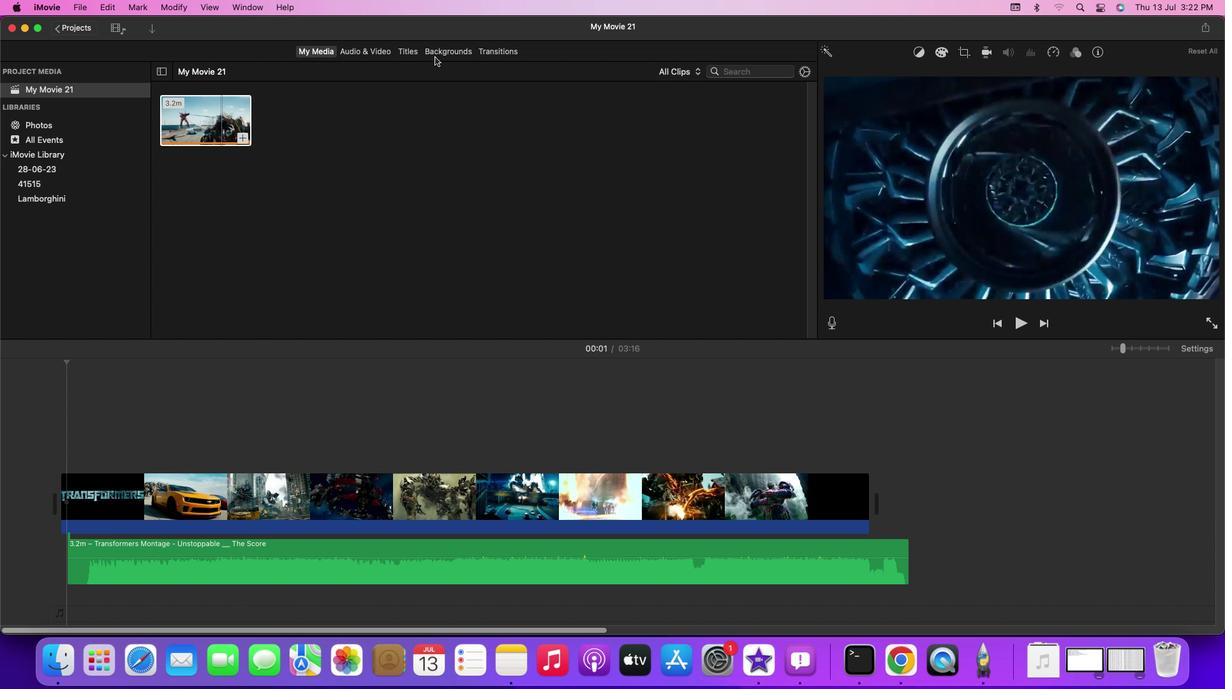 
Action: Mouse moved to (436, 54)
Screenshot: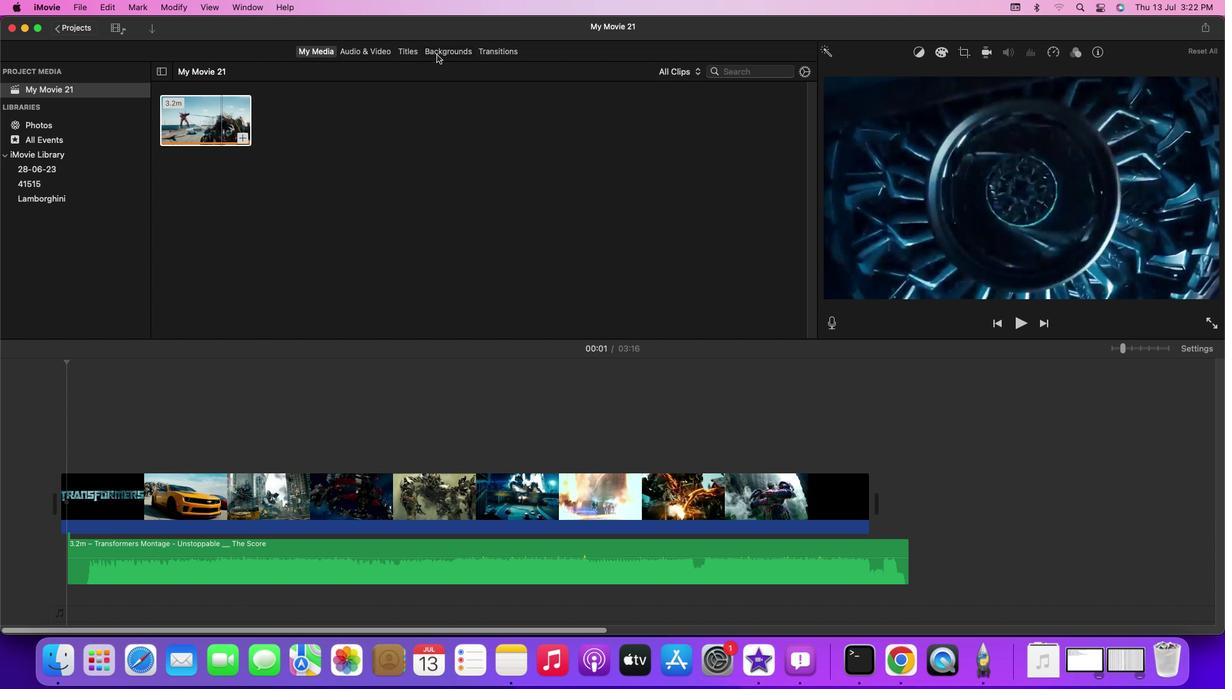 
Action: Mouse pressed left at (436, 54)
Screenshot: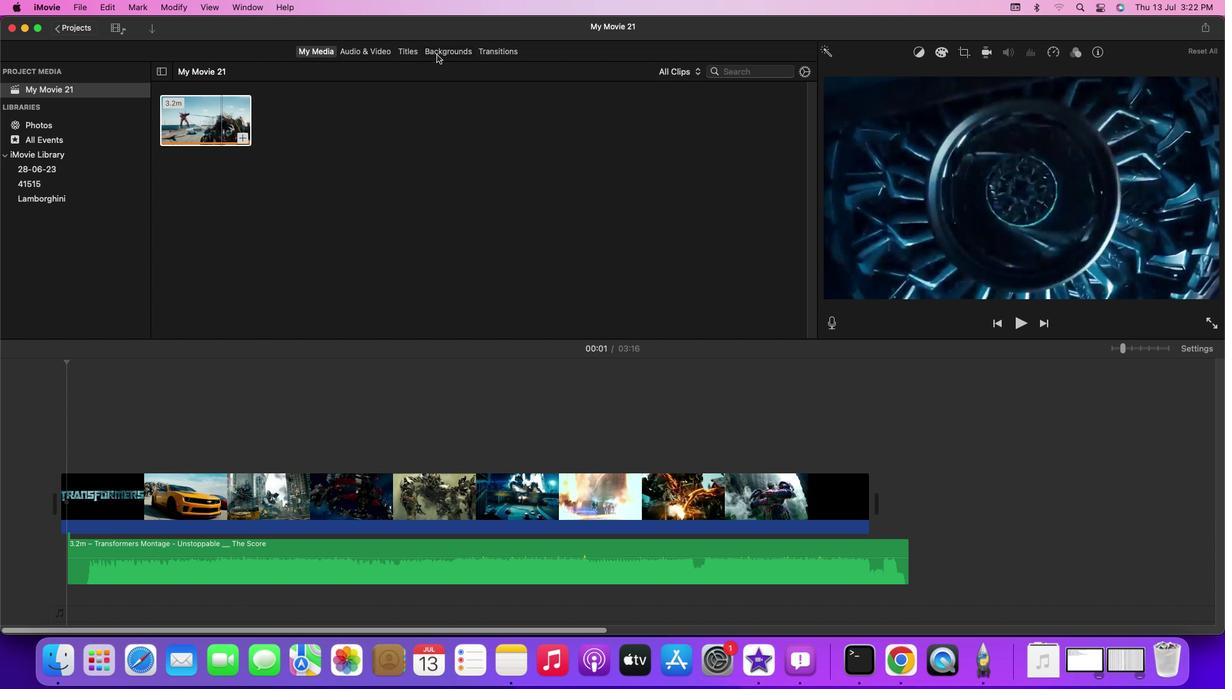 
Action: Mouse moved to (483, 229)
Screenshot: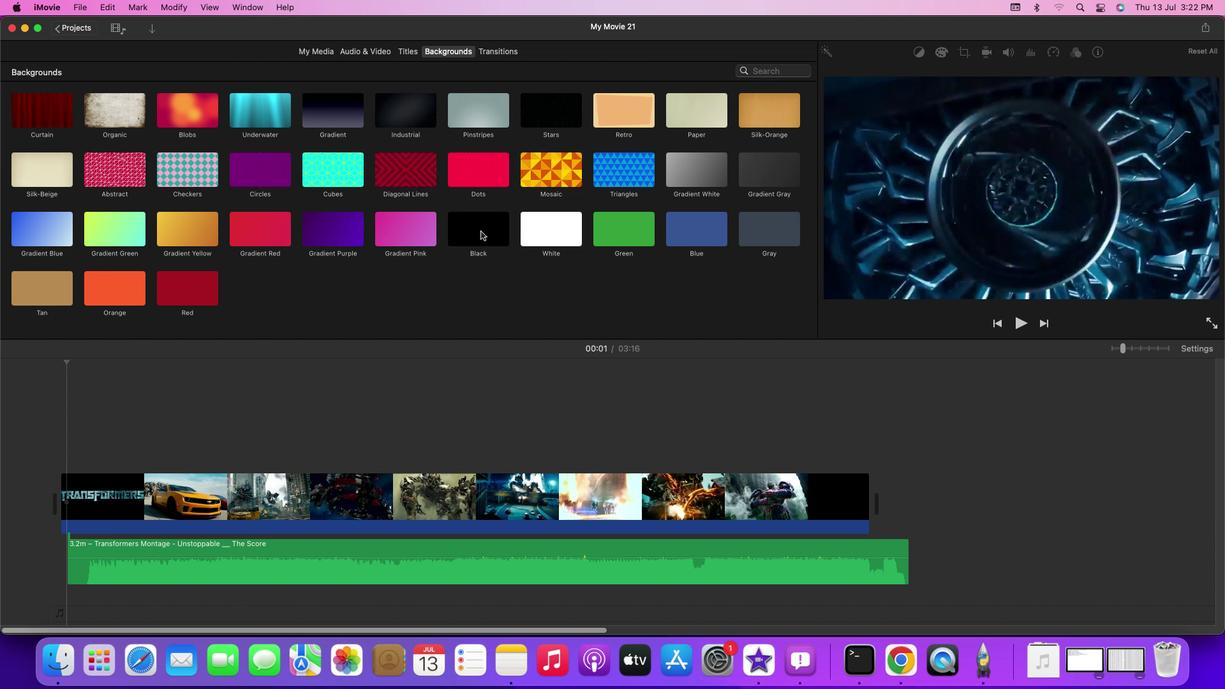 
Action: Mouse pressed left at (483, 229)
Screenshot: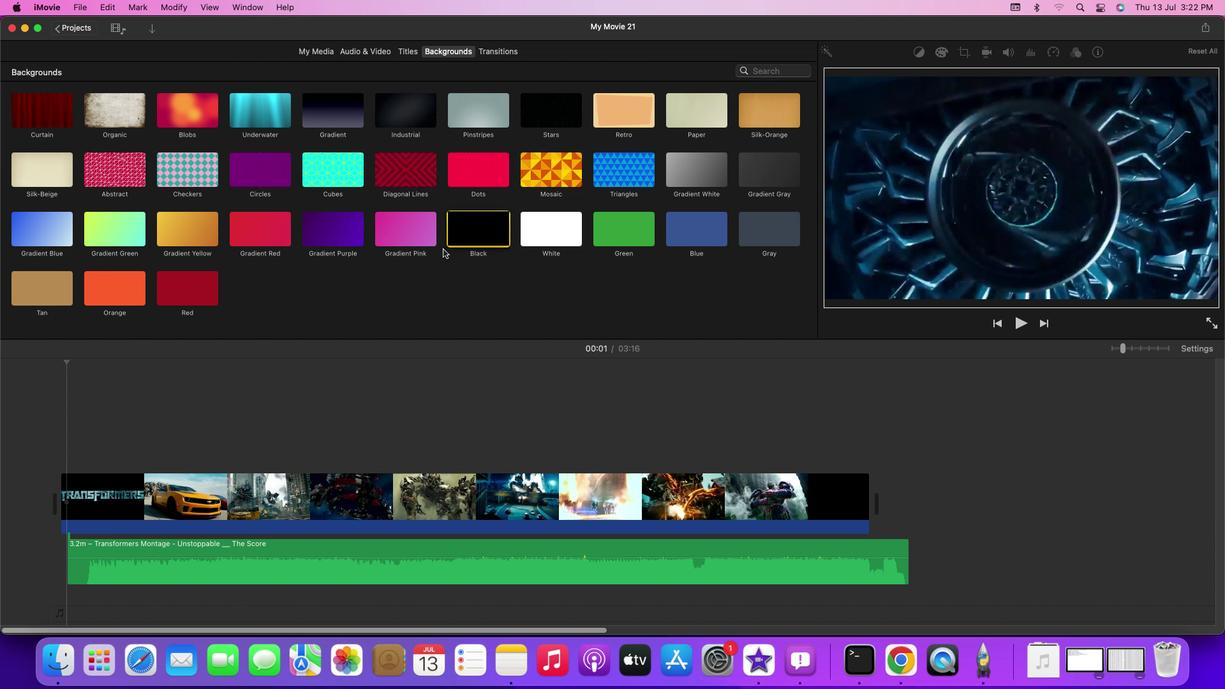 
Action: Mouse moved to (100, 513)
Screenshot: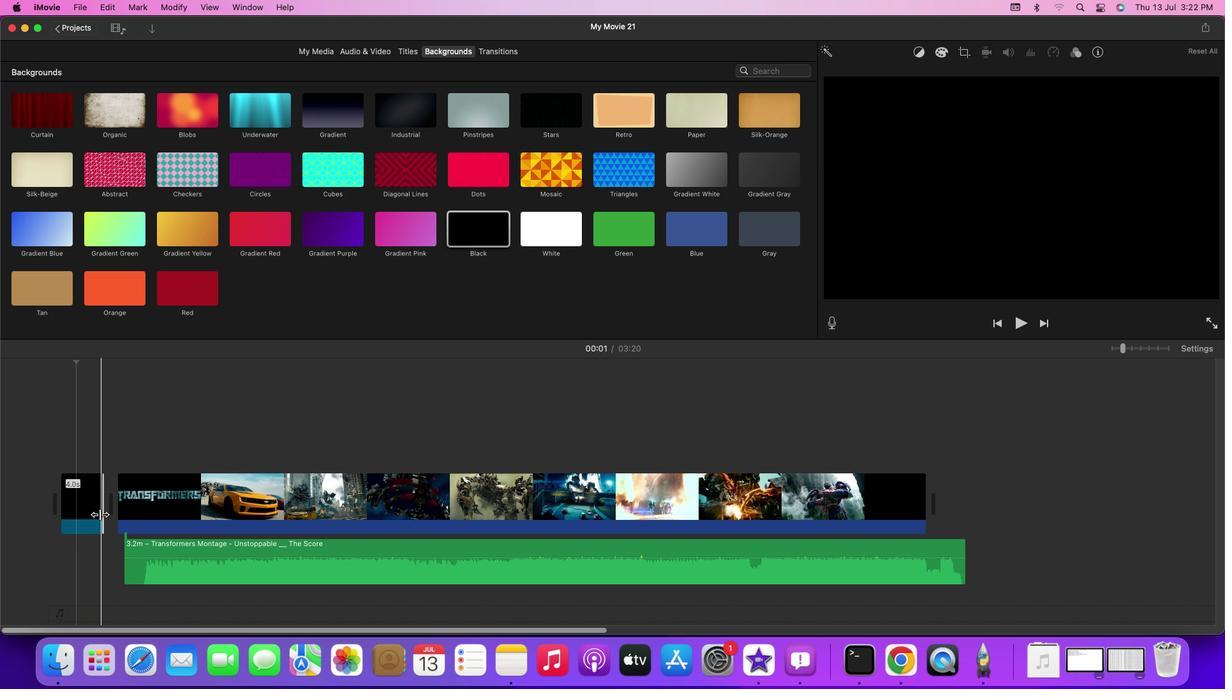 
Action: Mouse pressed left at (100, 513)
Screenshot: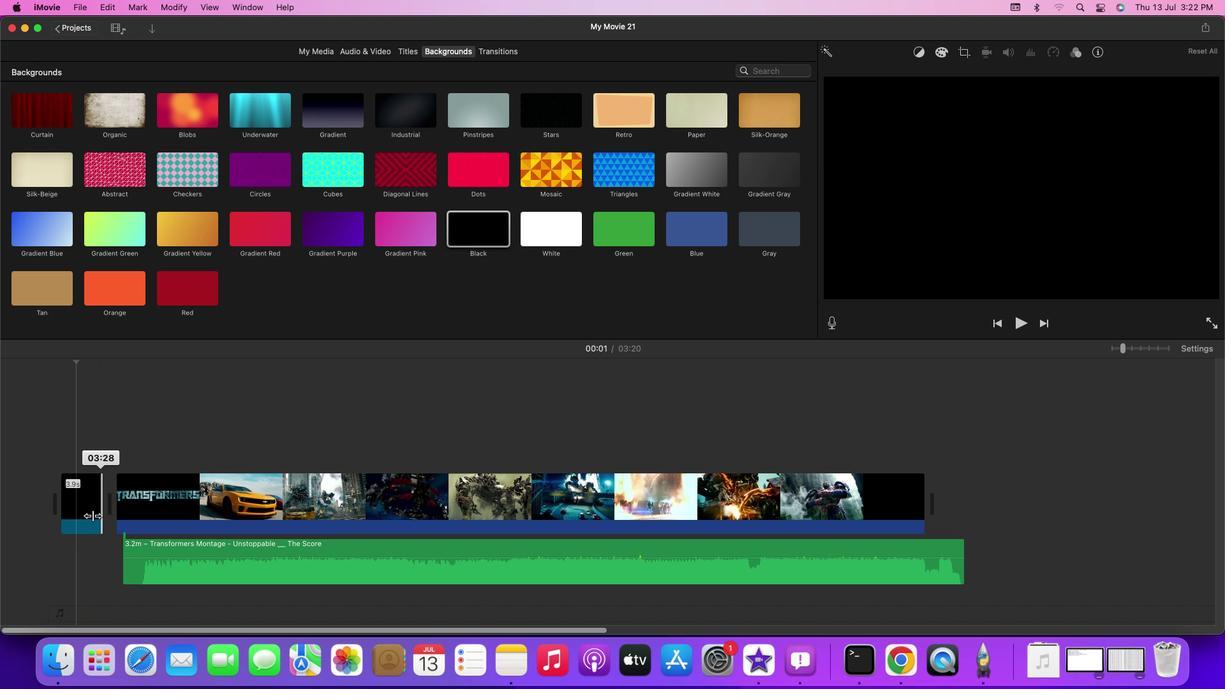 
Action: Mouse moved to (111, 503)
Screenshot: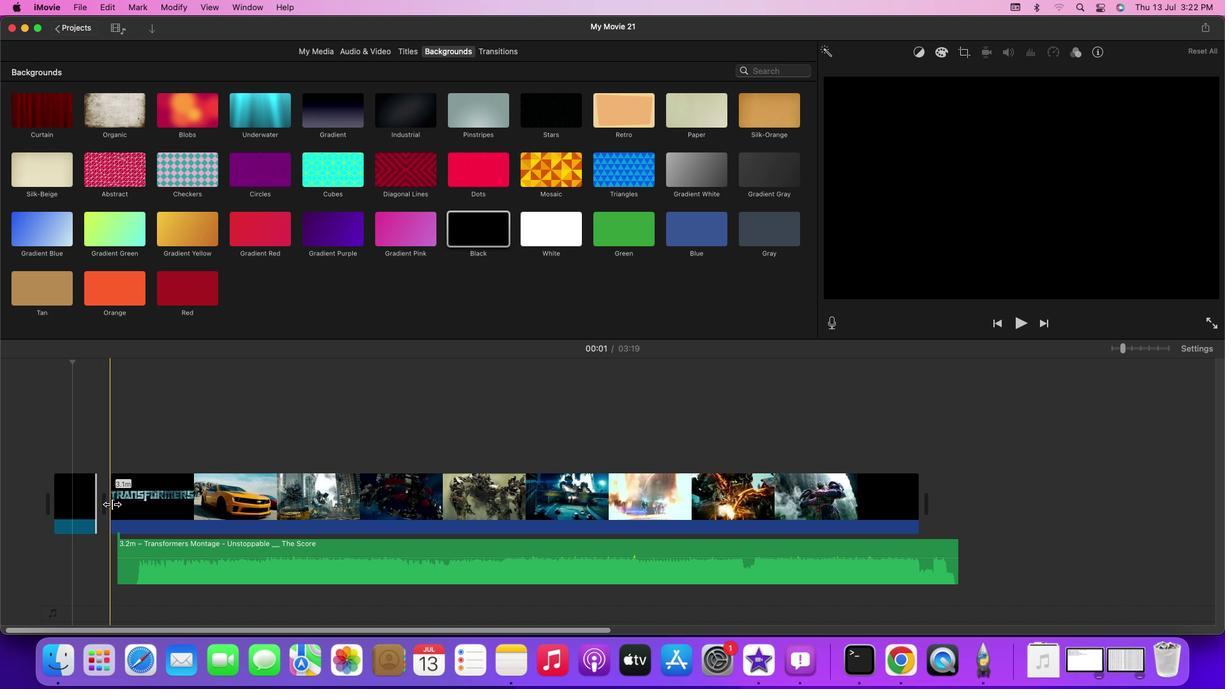 
Action: Mouse pressed left at (111, 503)
Screenshot: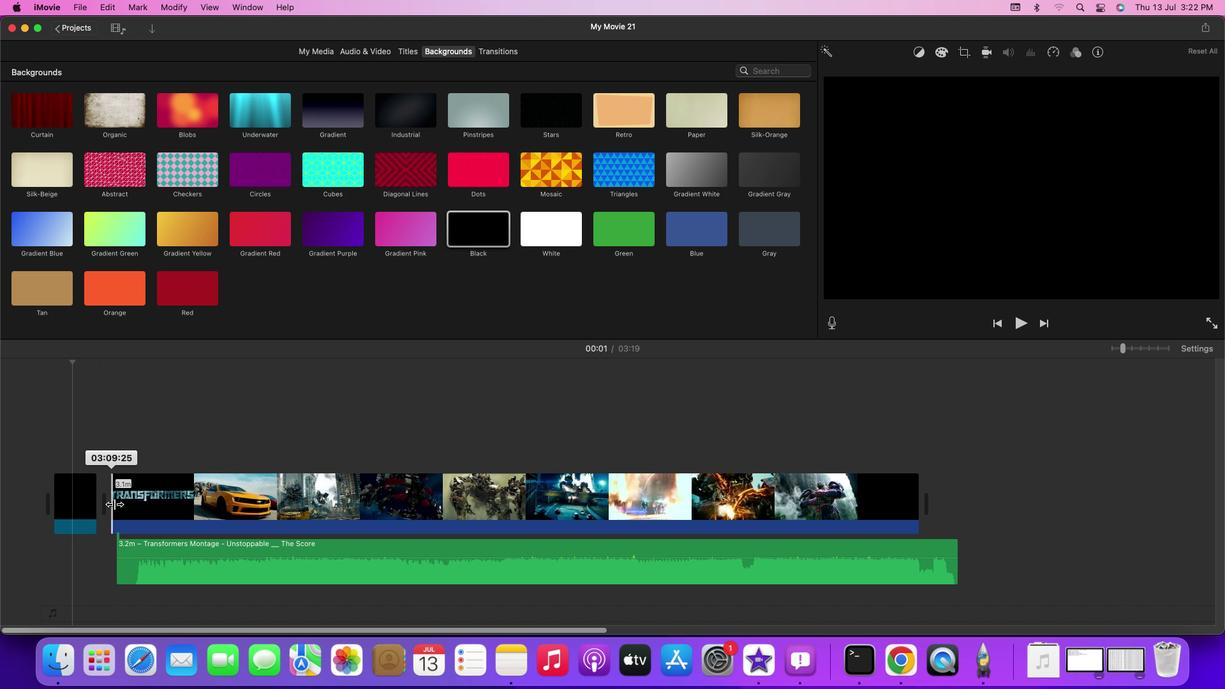 
Action: Mouse moved to (146, 557)
Screenshot: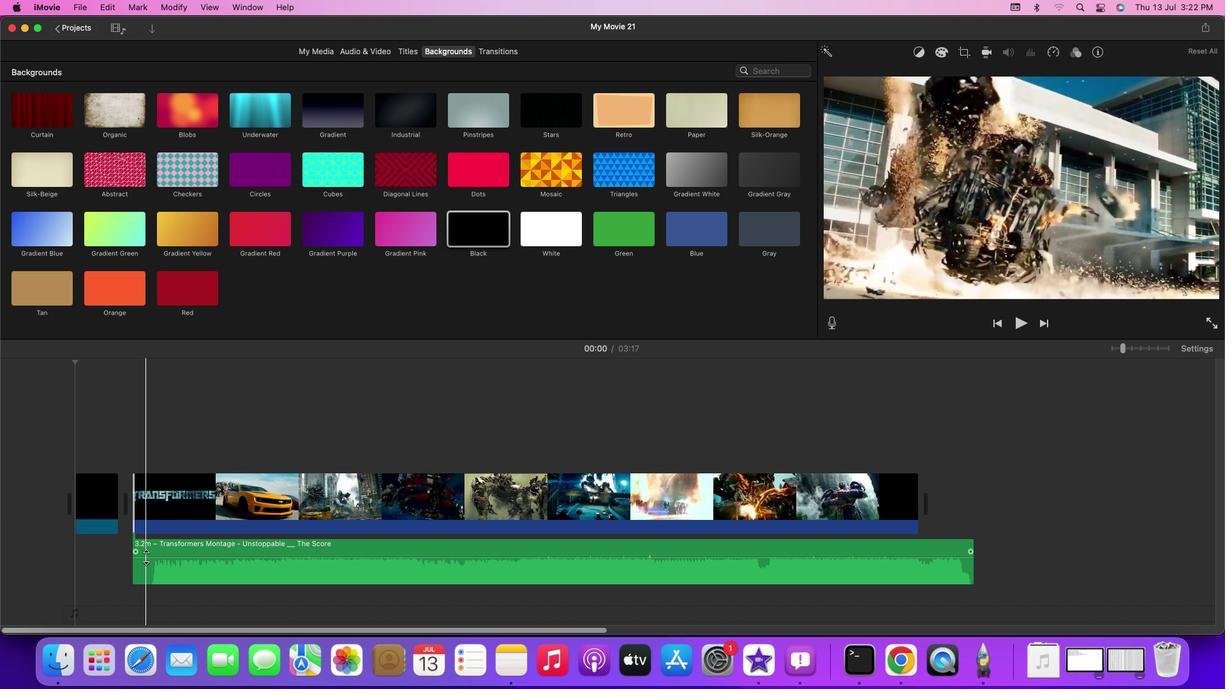 
Action: Mouse pressed left at (146, 557)
Screenshot: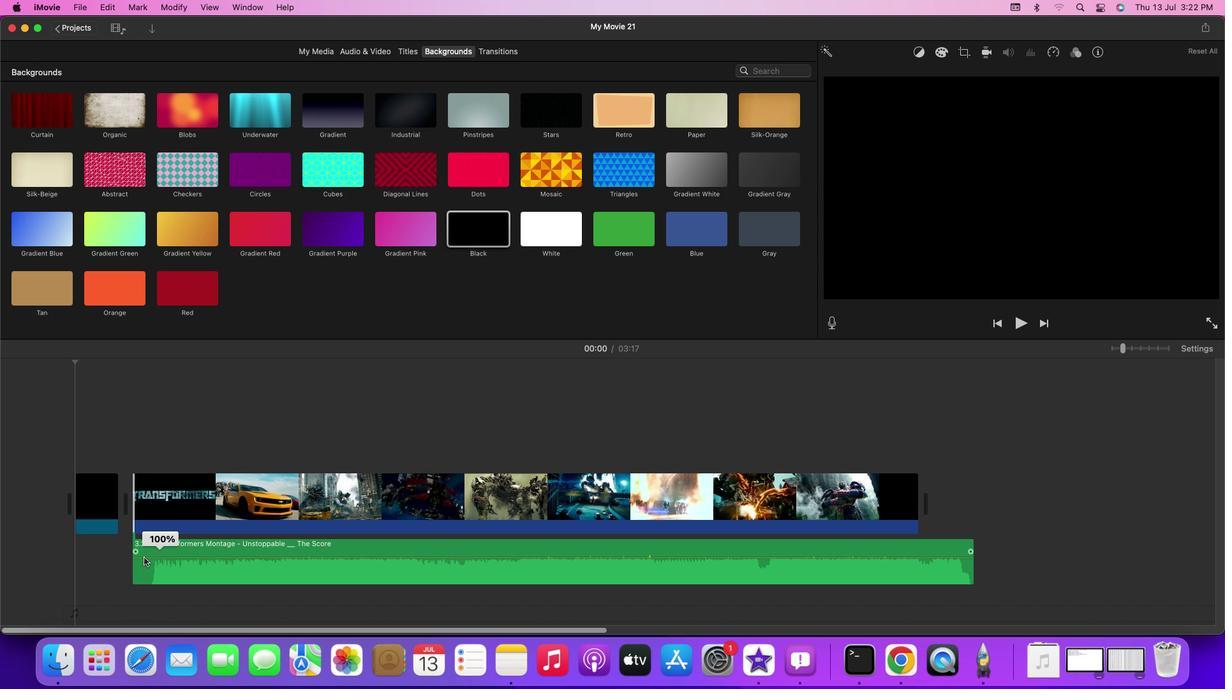 
Action: Mouse moved to (126, 556)
Screenshot: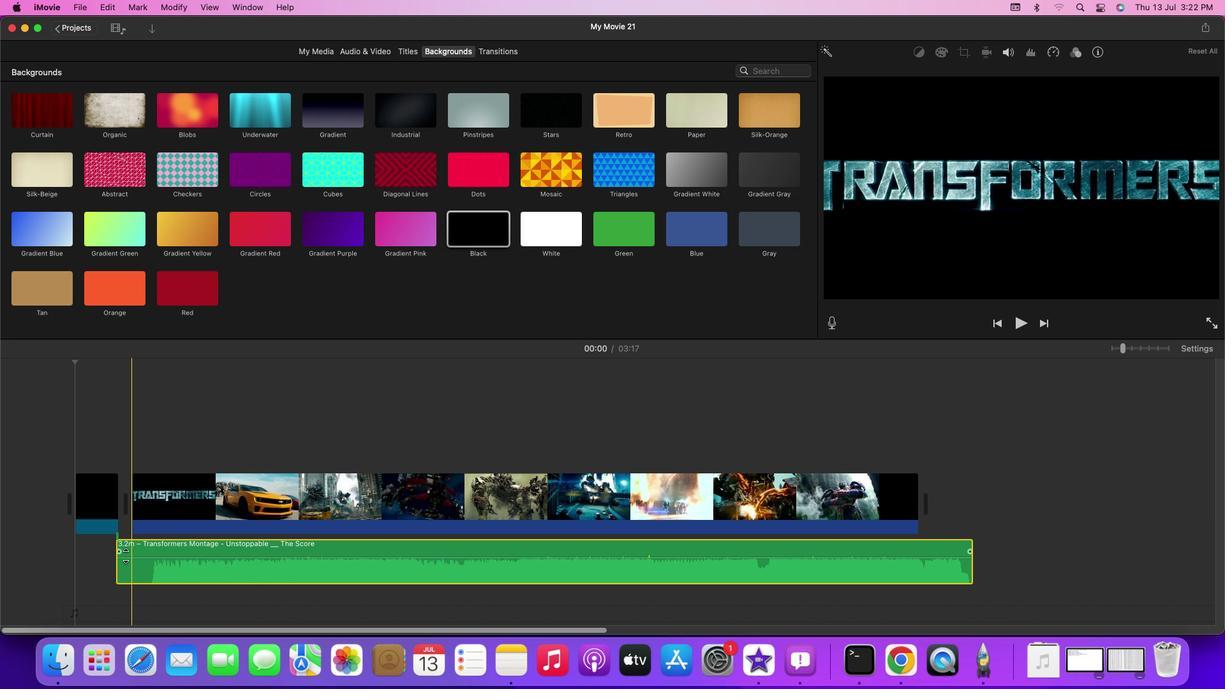 
Action: Mouse pressed left at (126, 556)
Screenshot: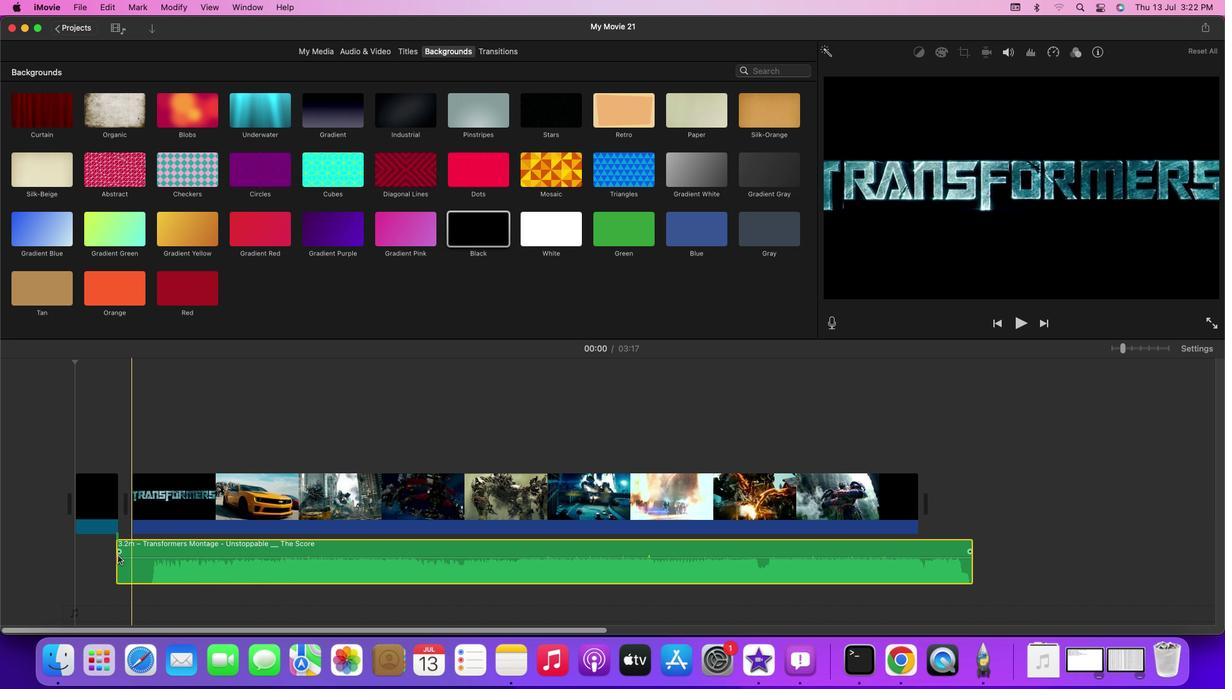 
Action: Mouse moved to (84, 371)
Screenshot: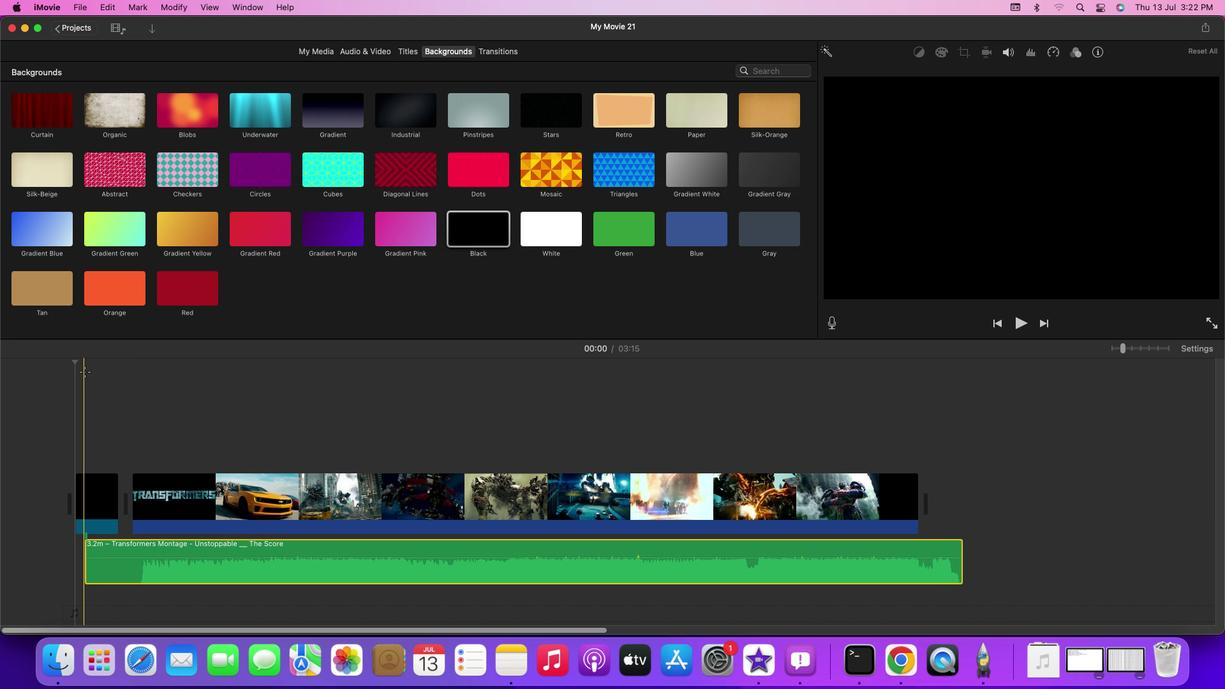 
Action: Mouse pressed left at (84, 371)
Screenshot: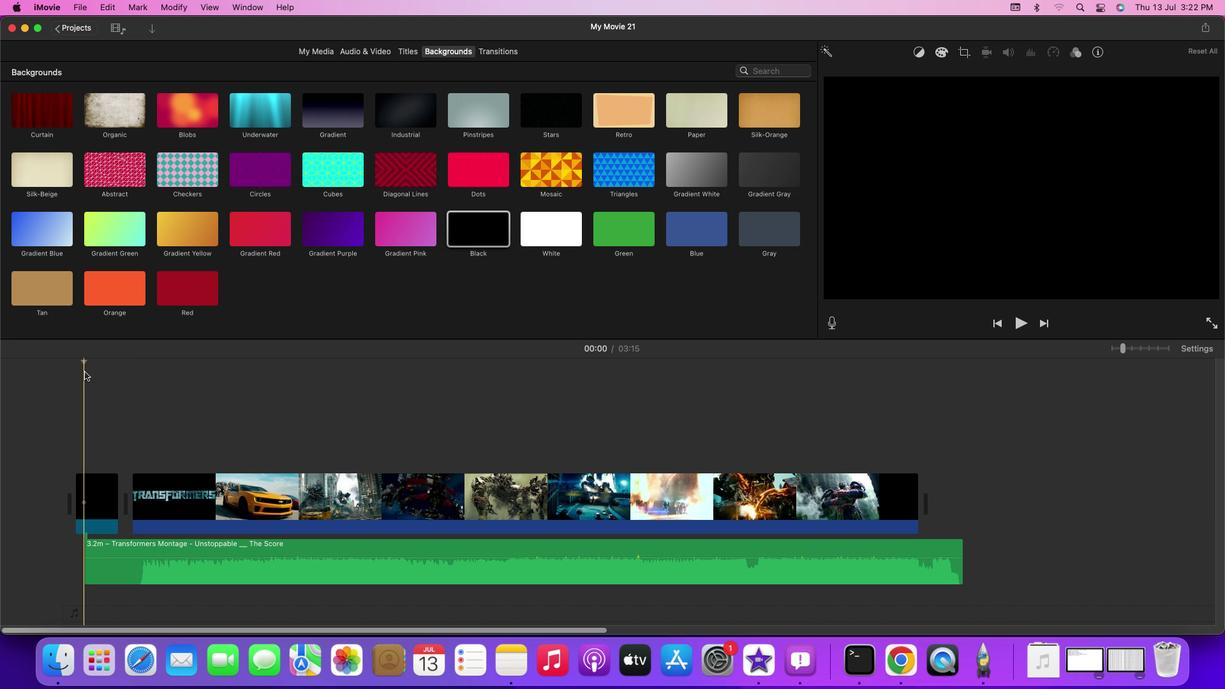 
Action: Key pressed Key.space
Screenshot: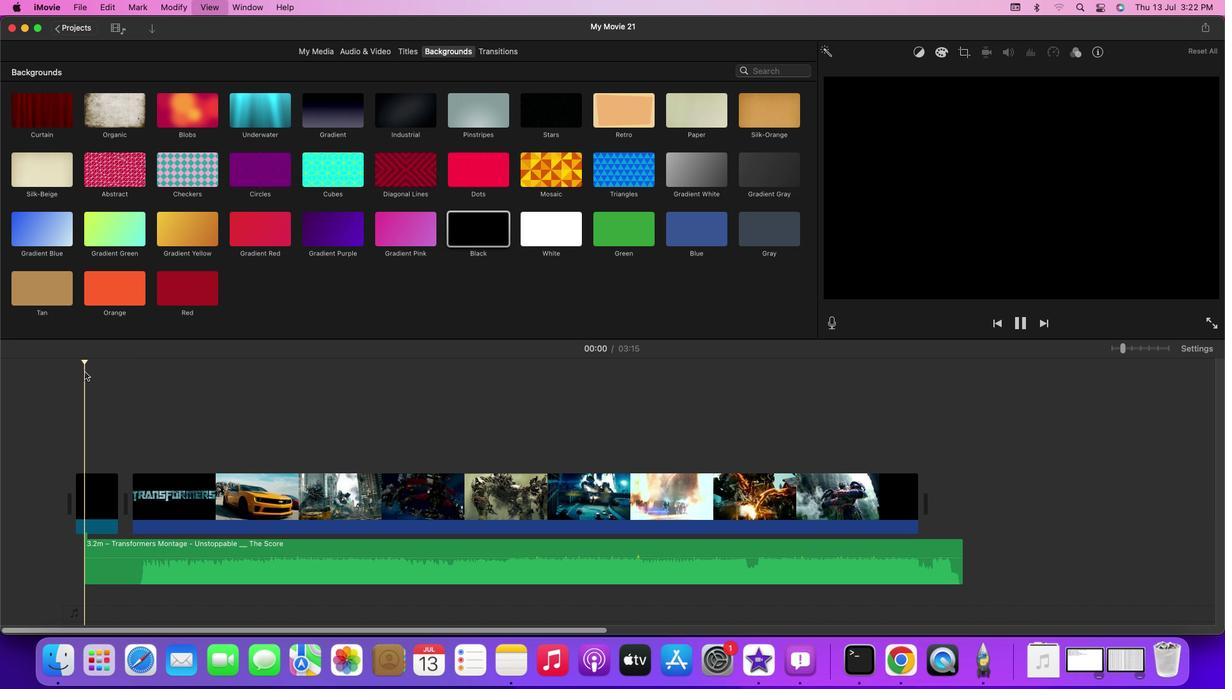 
Action: Mouse moved to (134, 506)
Screenshot: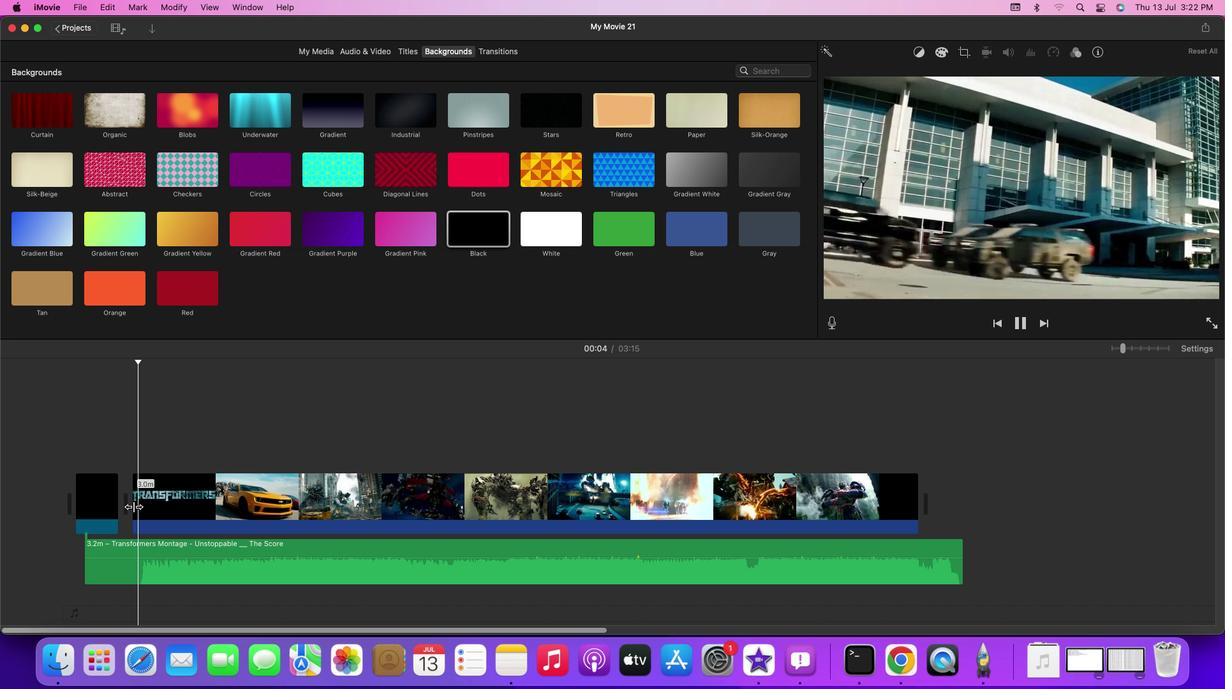 
Action: Mouse pressed left at (134, 506)
Screenshot: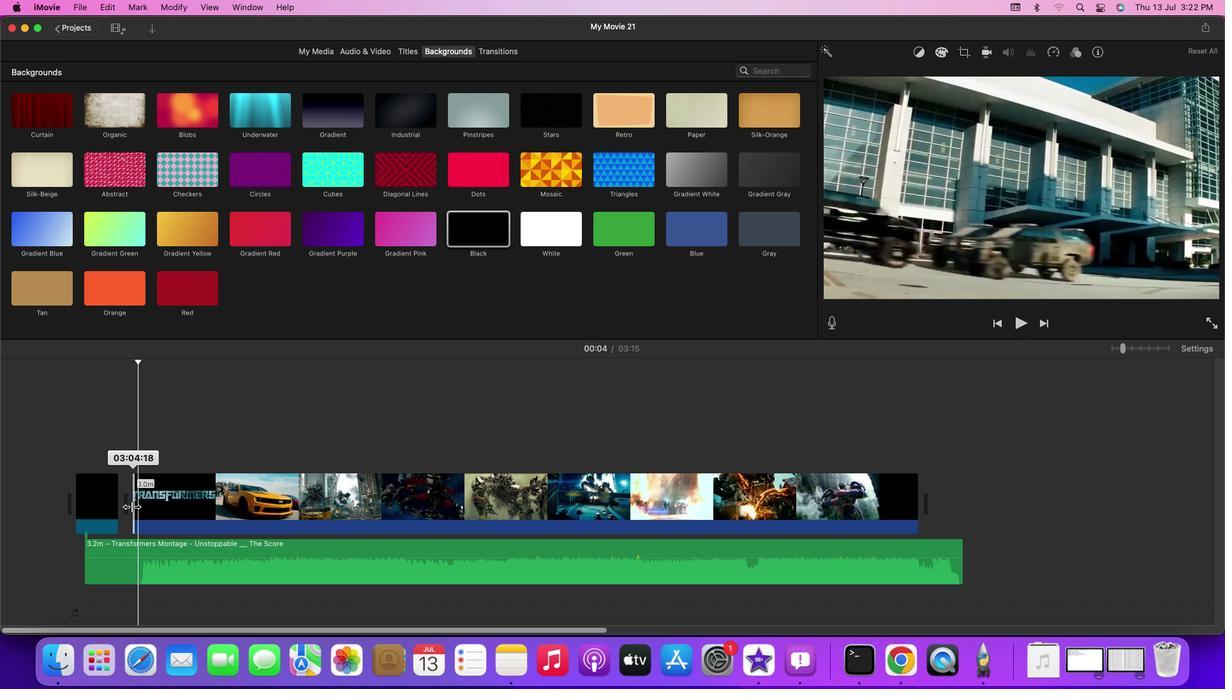 
Action: Mouse moved to (100, 505)
Screenshot: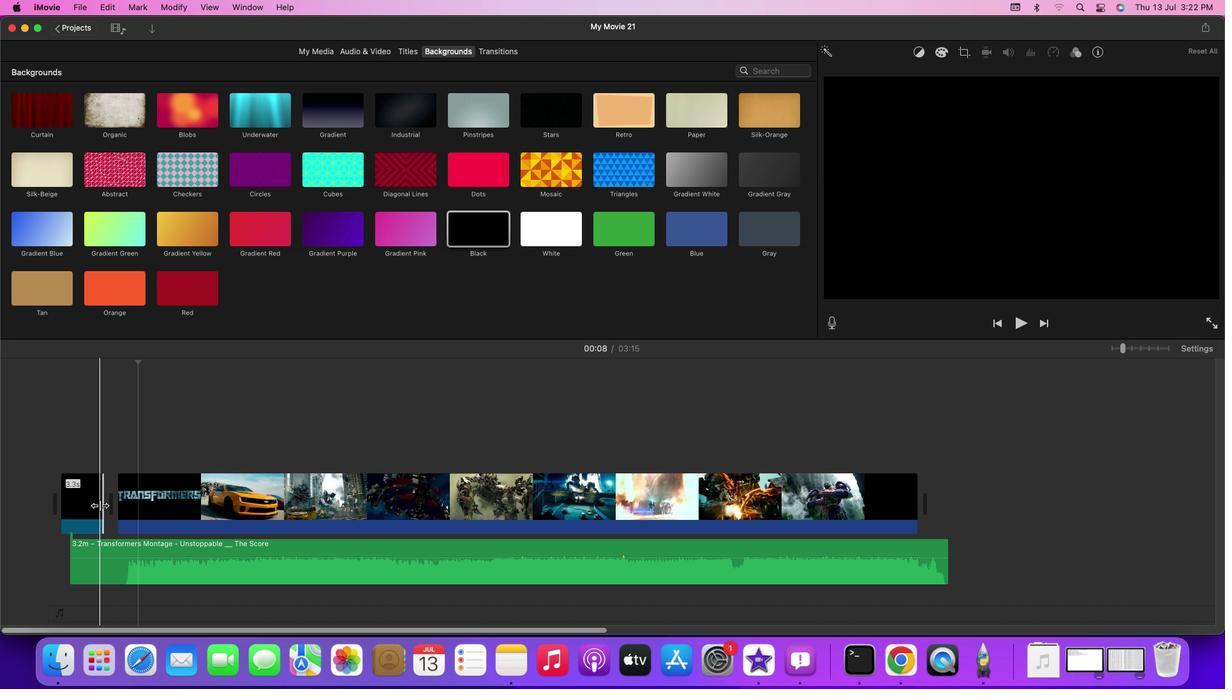 
Action: Mouse pressed left at (100, 505)
Screenshot: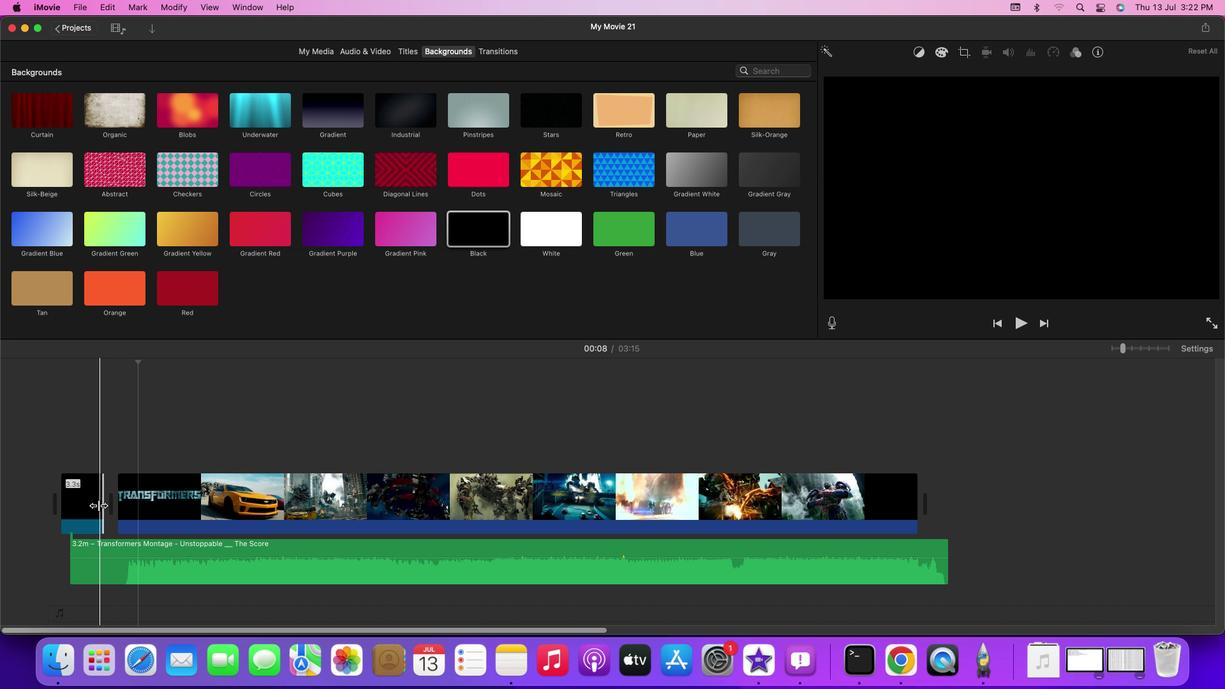 
Action: Mouse moved to (67, 388)
Screenshot: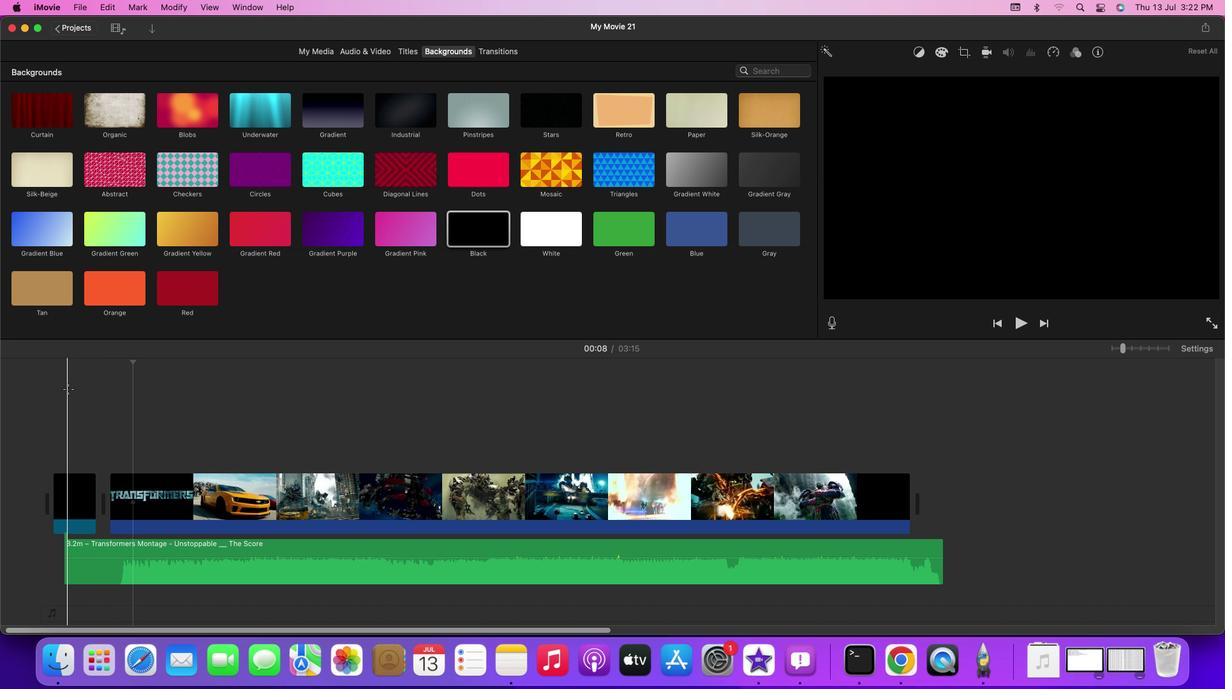 
Action: Mouse pressed left at (67, 388)
Screenshot: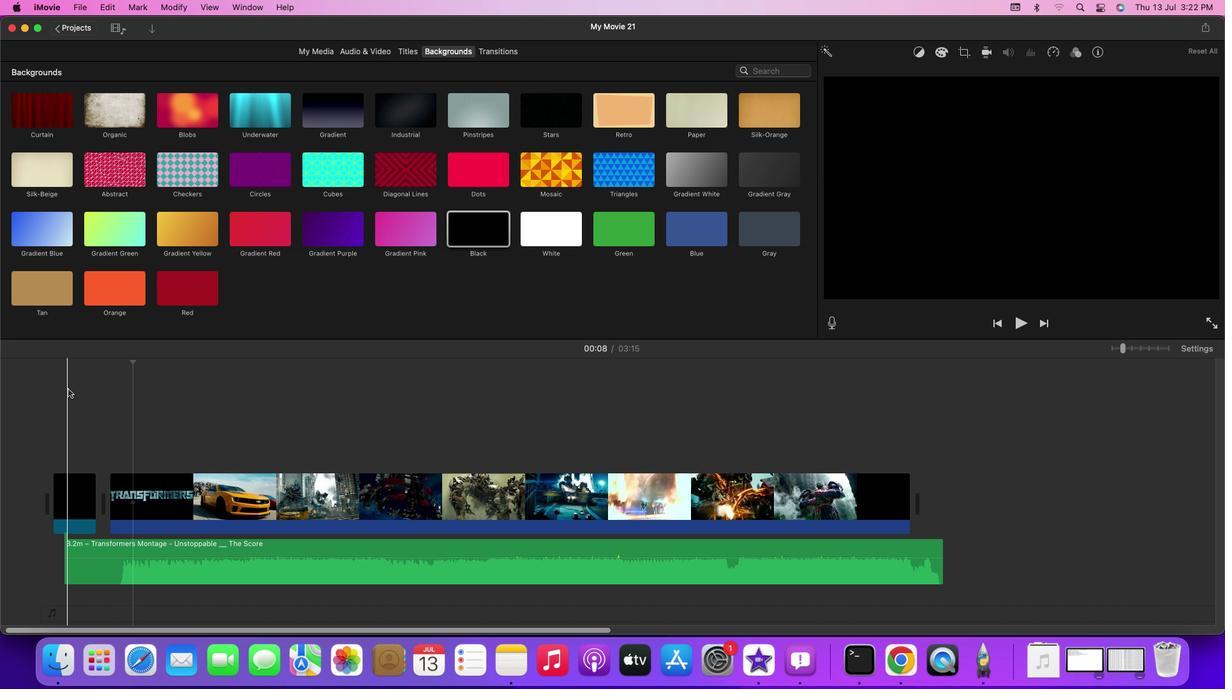 
Action: Mouse moved to (67, 388)
Screenshot: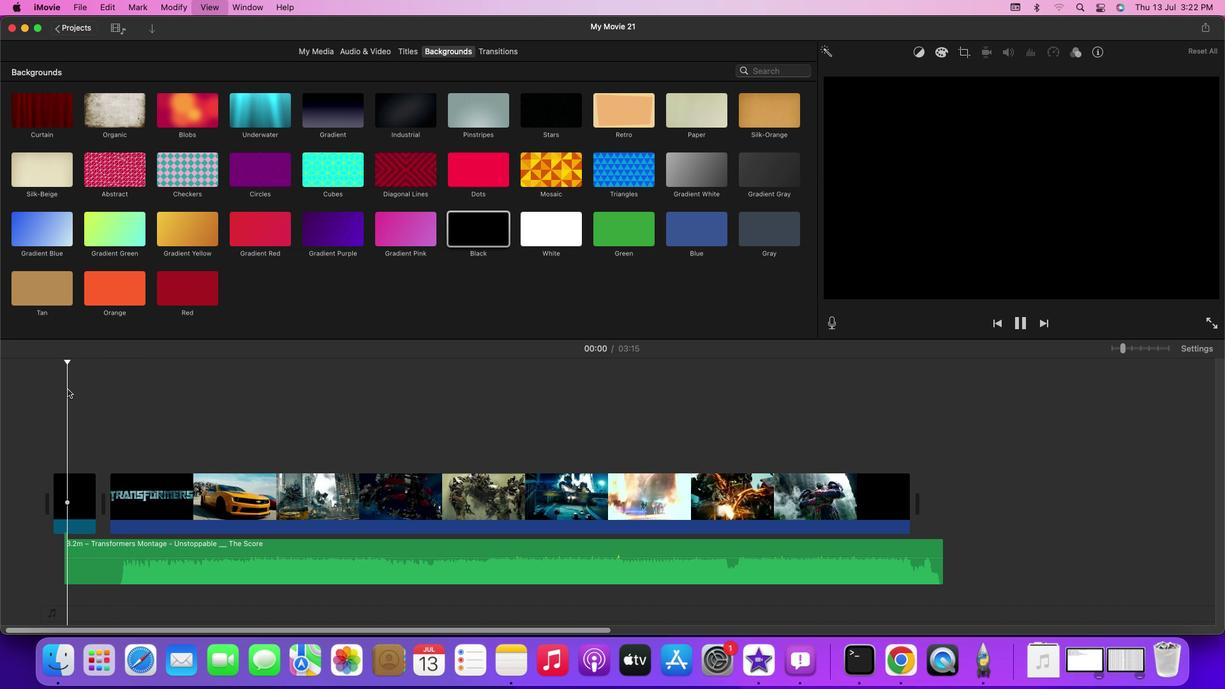 
Action: Key pressed Key.space
Screenshot: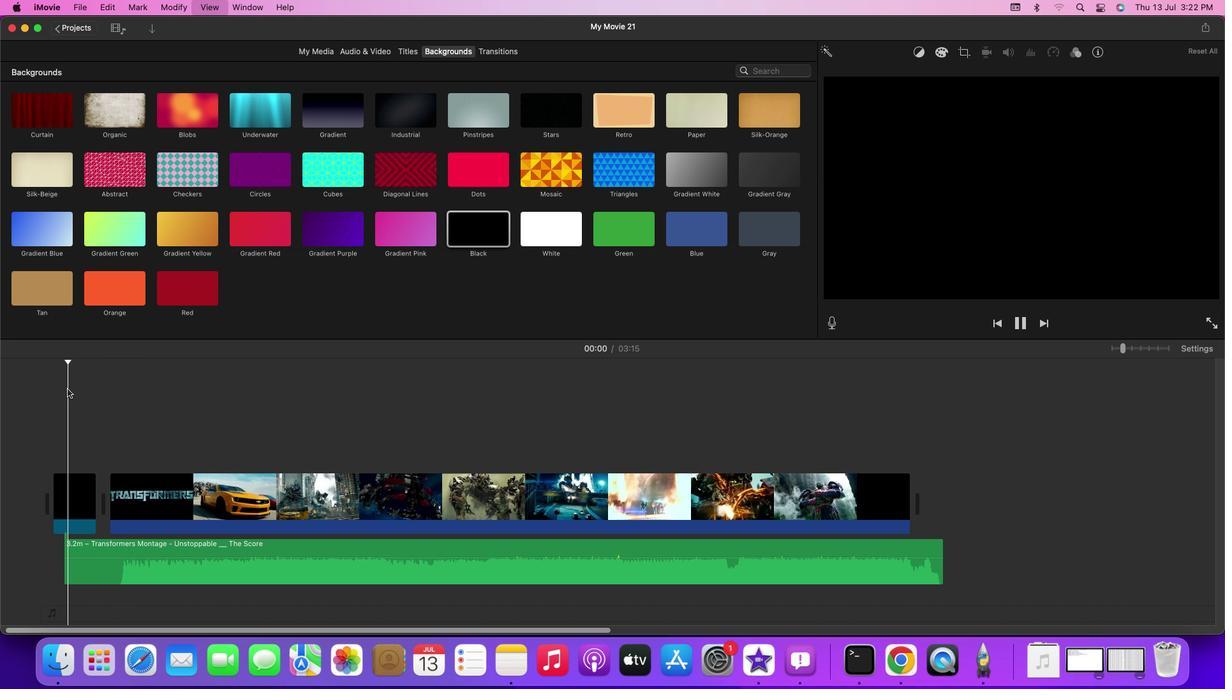 
Action: Mouse moved to (68, 389)
Screenshot: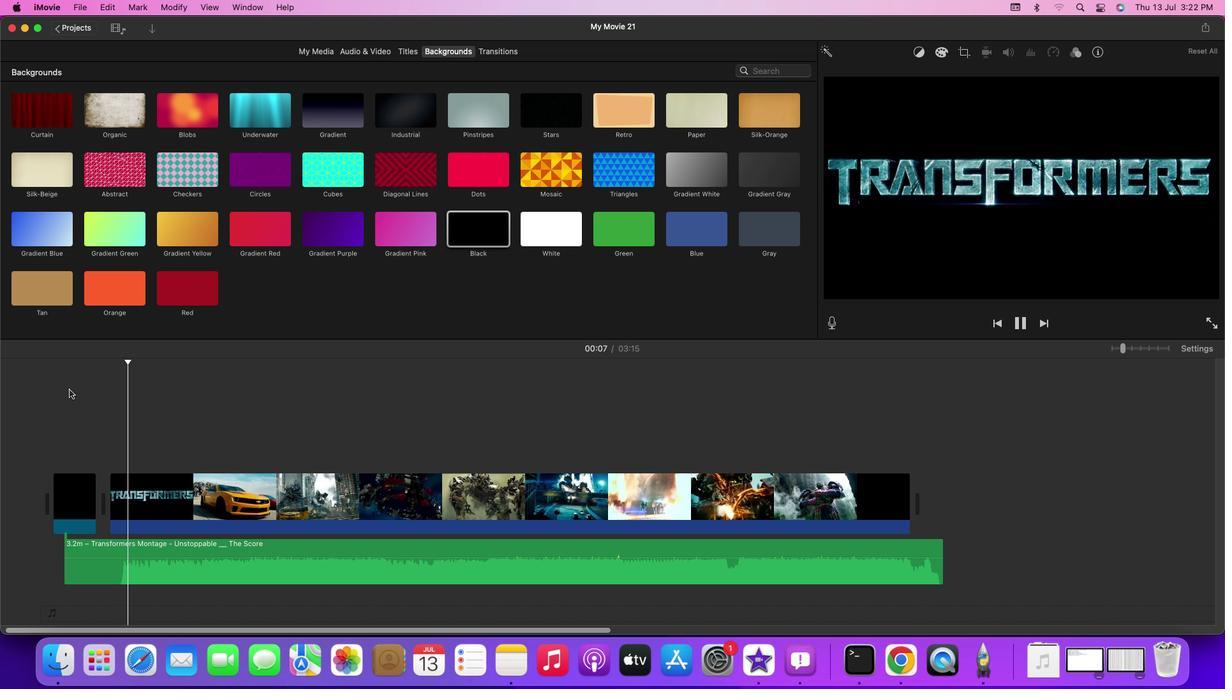 
Action: Key pressed Key.space
Screenshot: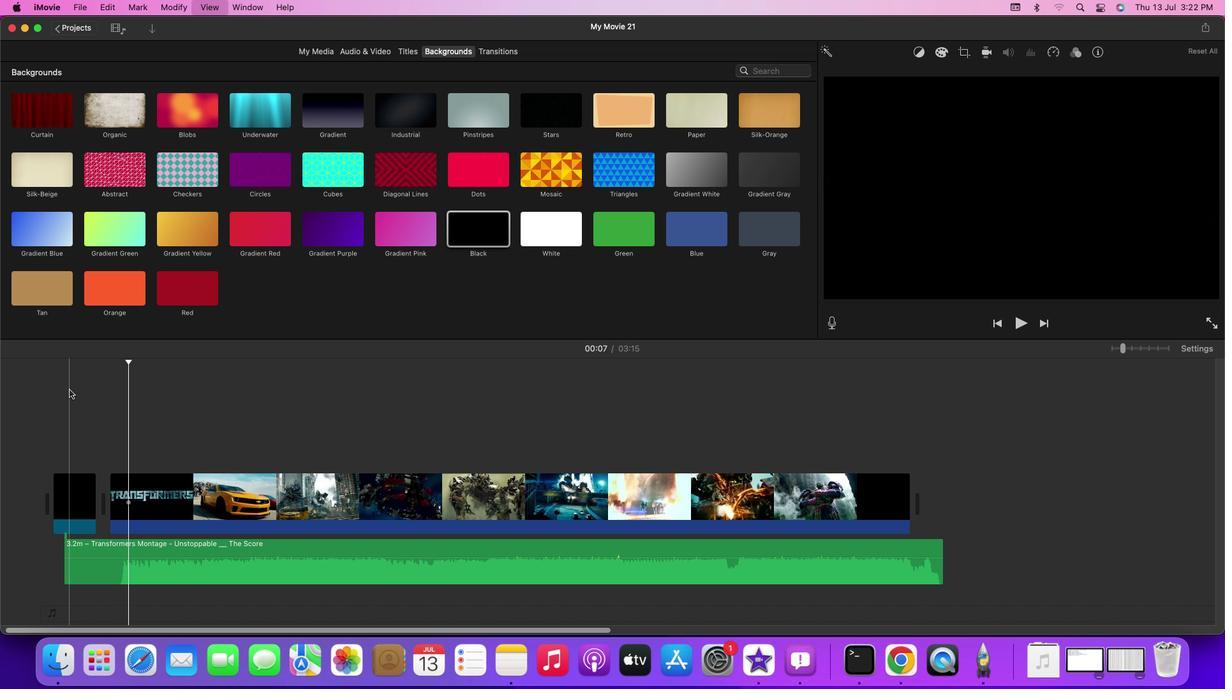 
Action: Mouse moved to (113, 566)
Screenshot: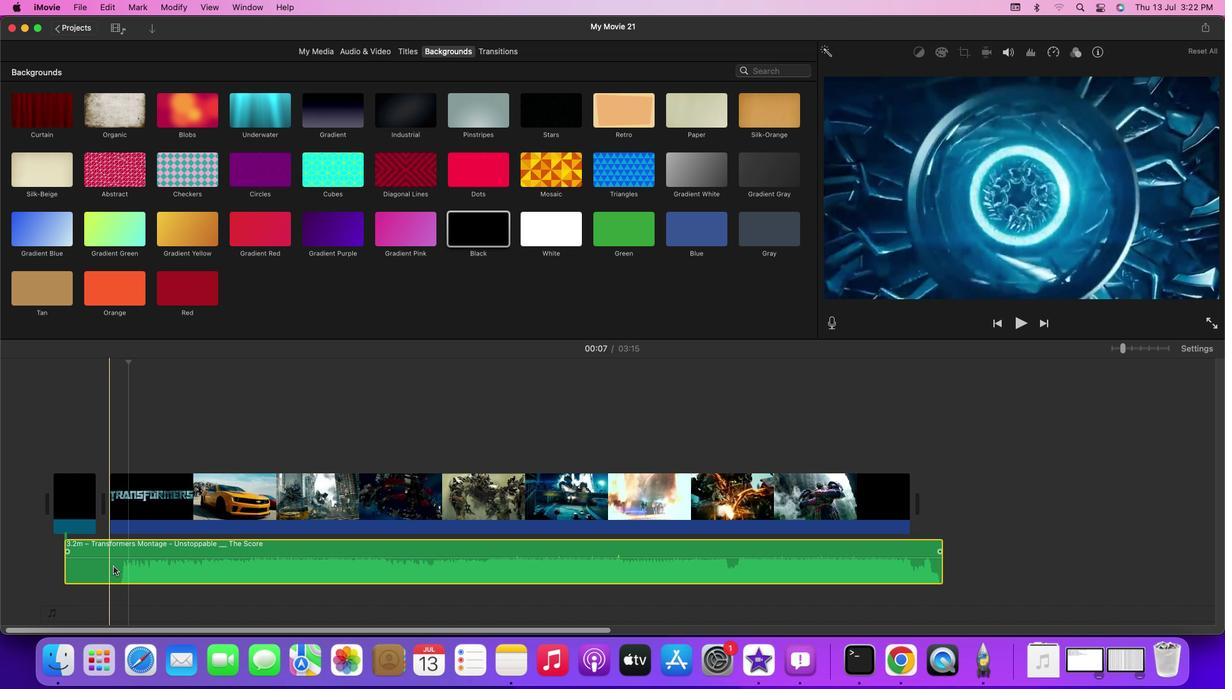 
Action: Mouse pressed left at (113, 566)
Screenshot: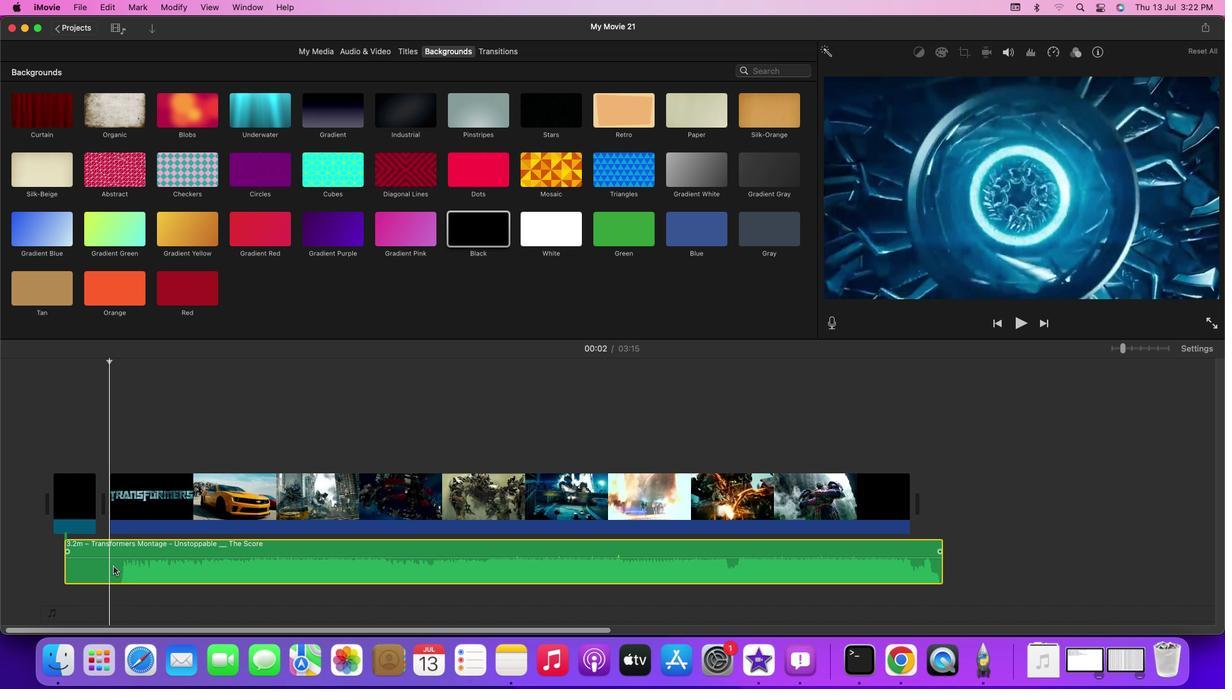 
Action: Mouse moved to (98, 566)
Screenshot: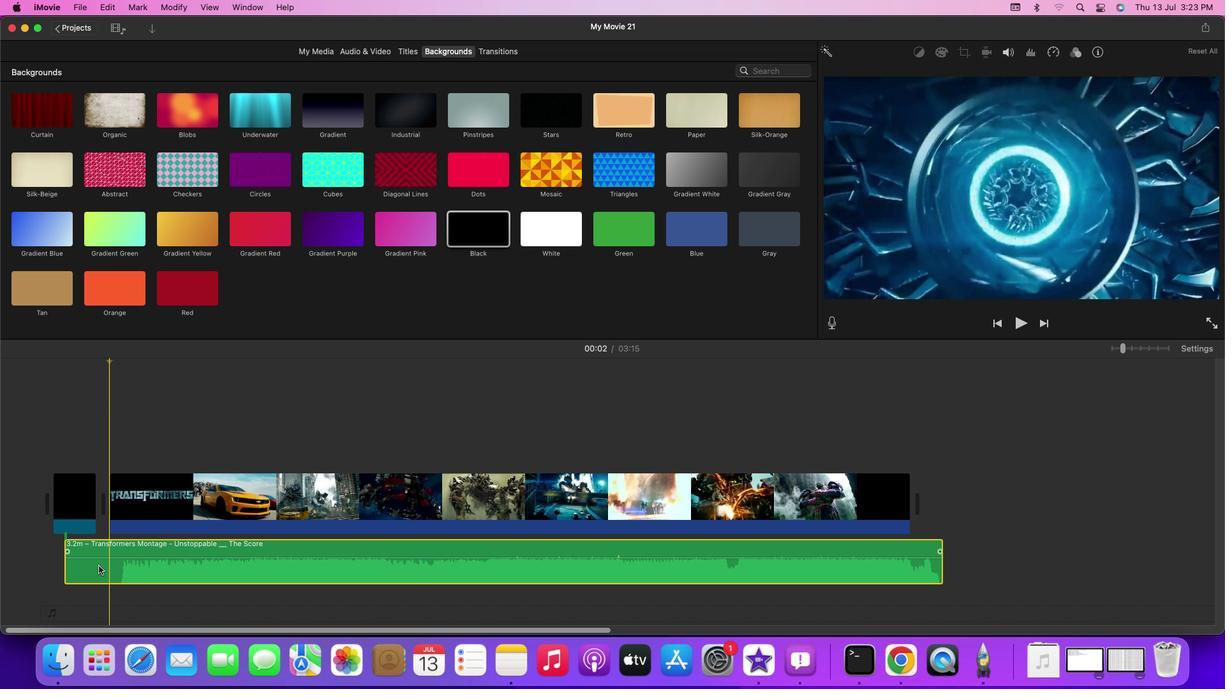 
Action: Mouse pressed left at (98, 566)
Screenshot: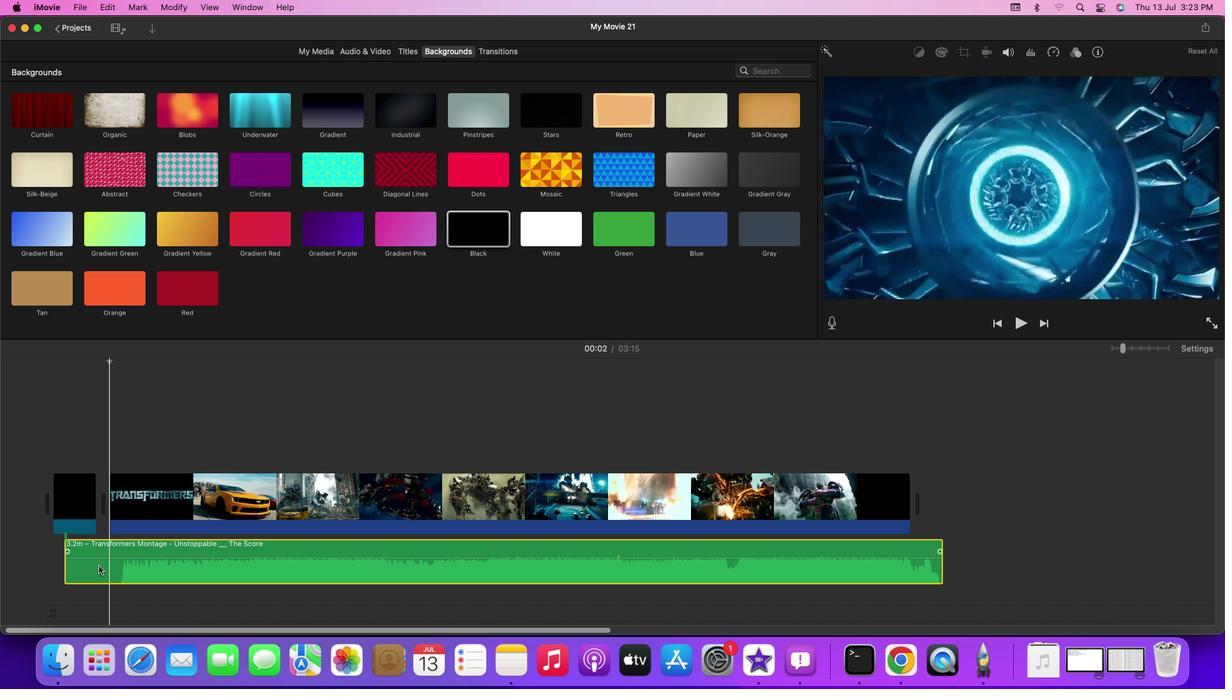 
Action: Mouse moved to (95, 564)
Screenshot: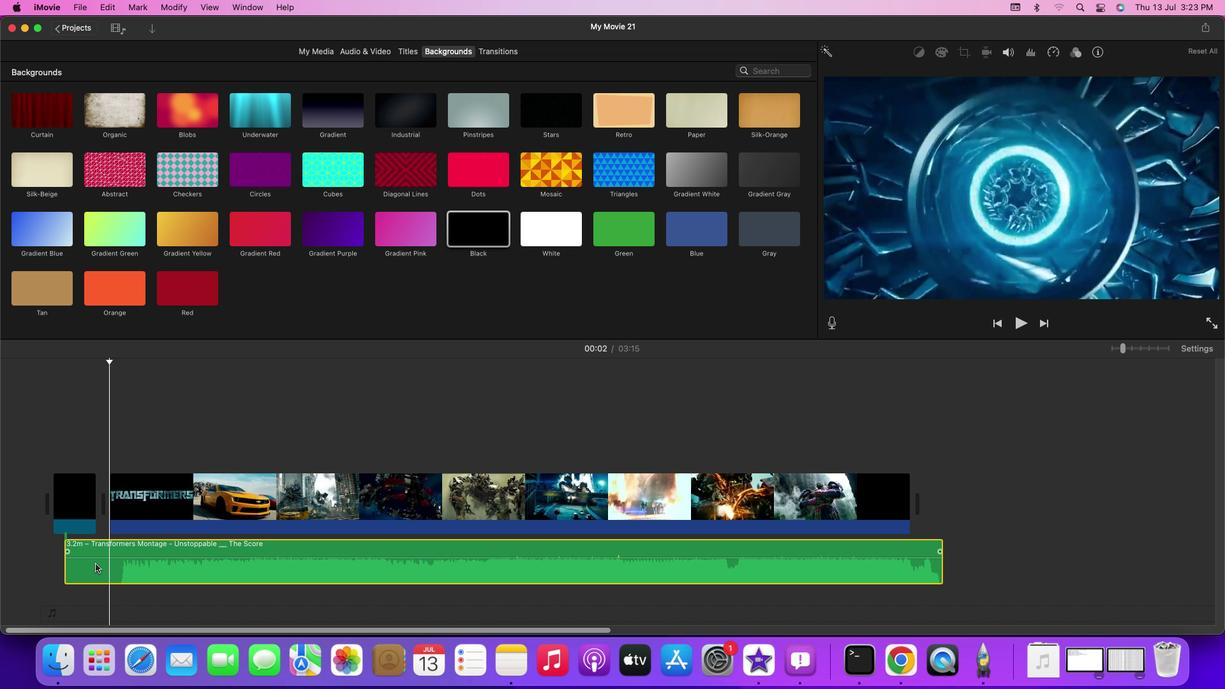 
Action: Mouse pressed left at (95, 564)
Screenshot: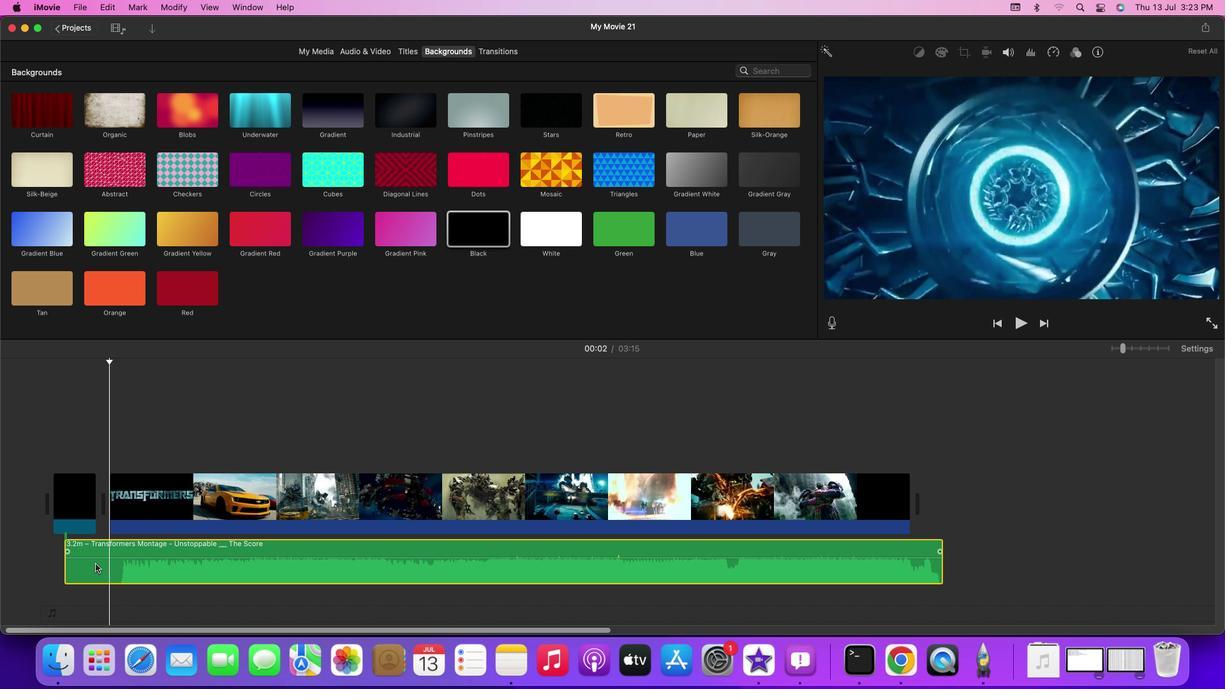 
Action: Mouse moved to (97, 554)
Screenshot: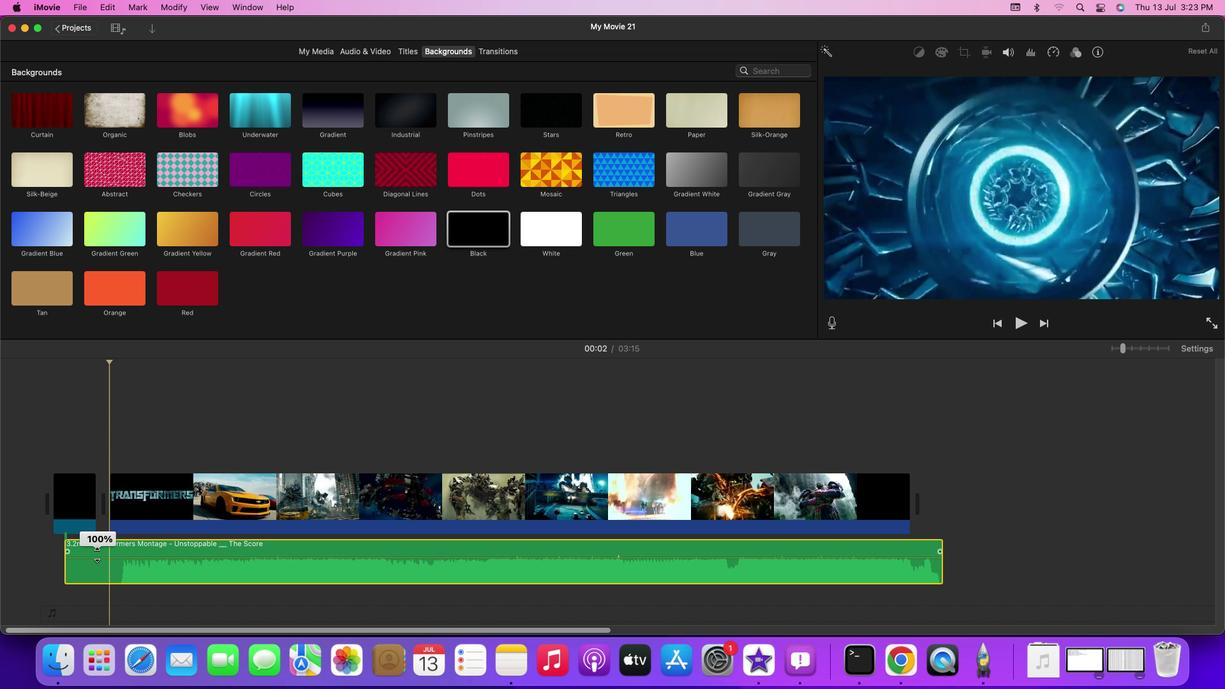 
Action: Mouse pressed left at (97, 554)
Screenshot: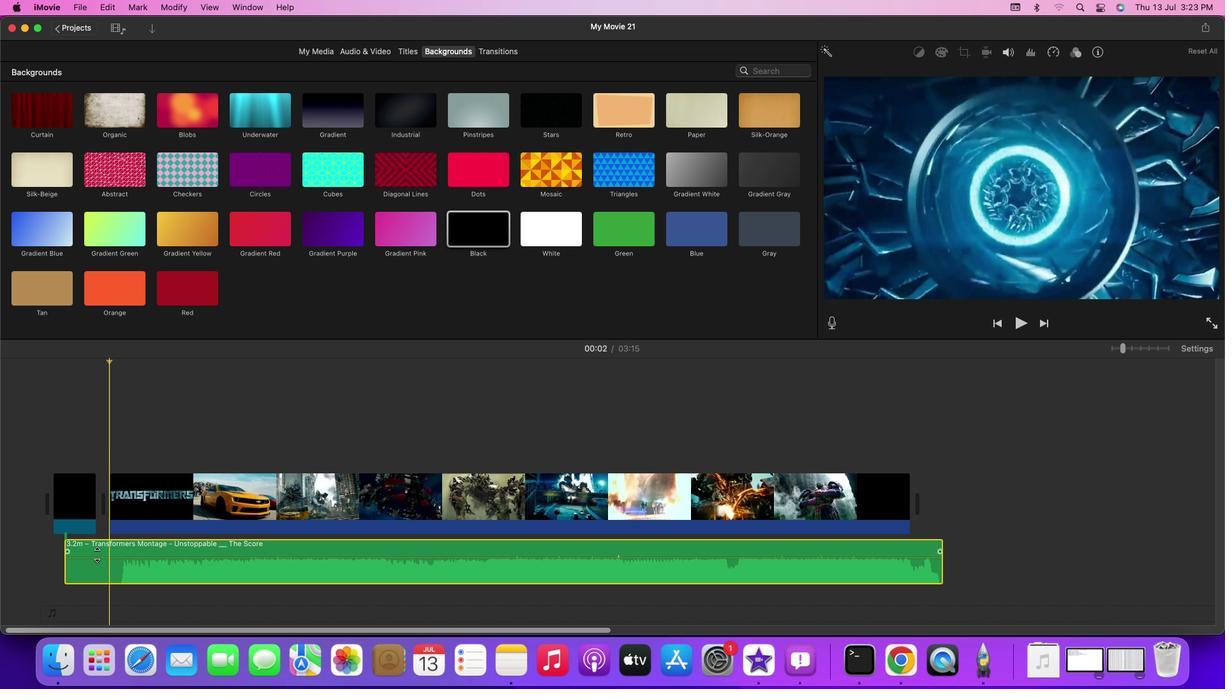 
Action: Mouse moved to (99, 452)
Screenshot: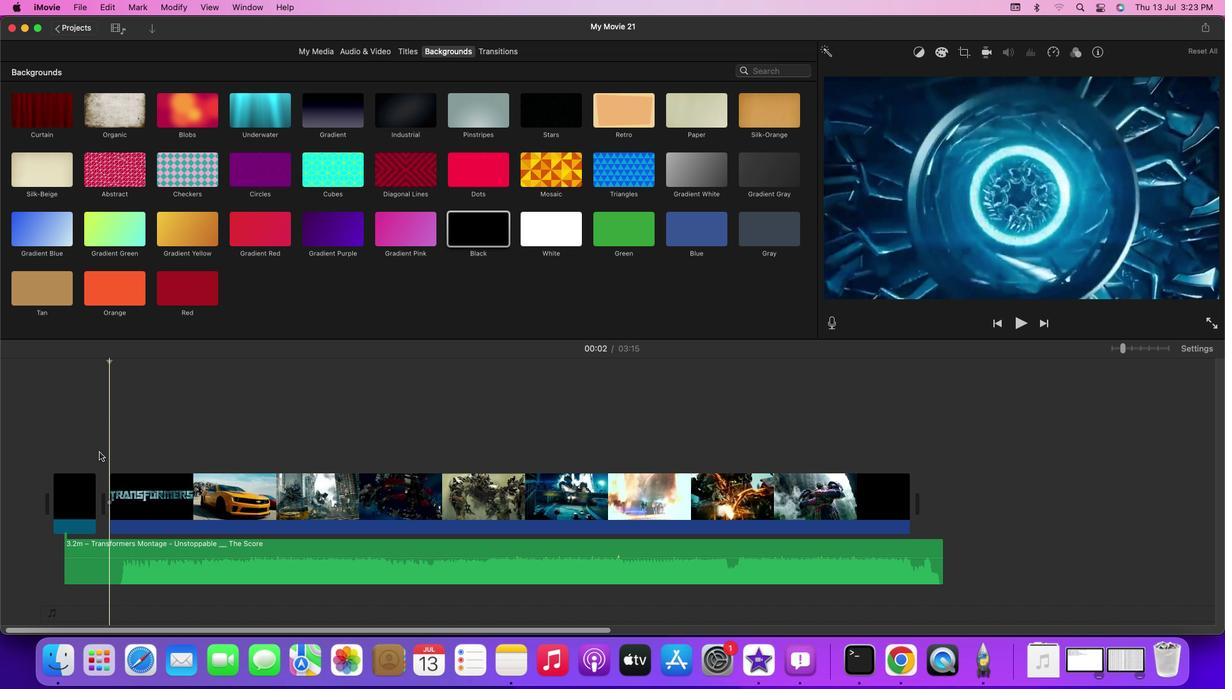 
Action: Mouse pressed left at (99, 452)
Screenshot: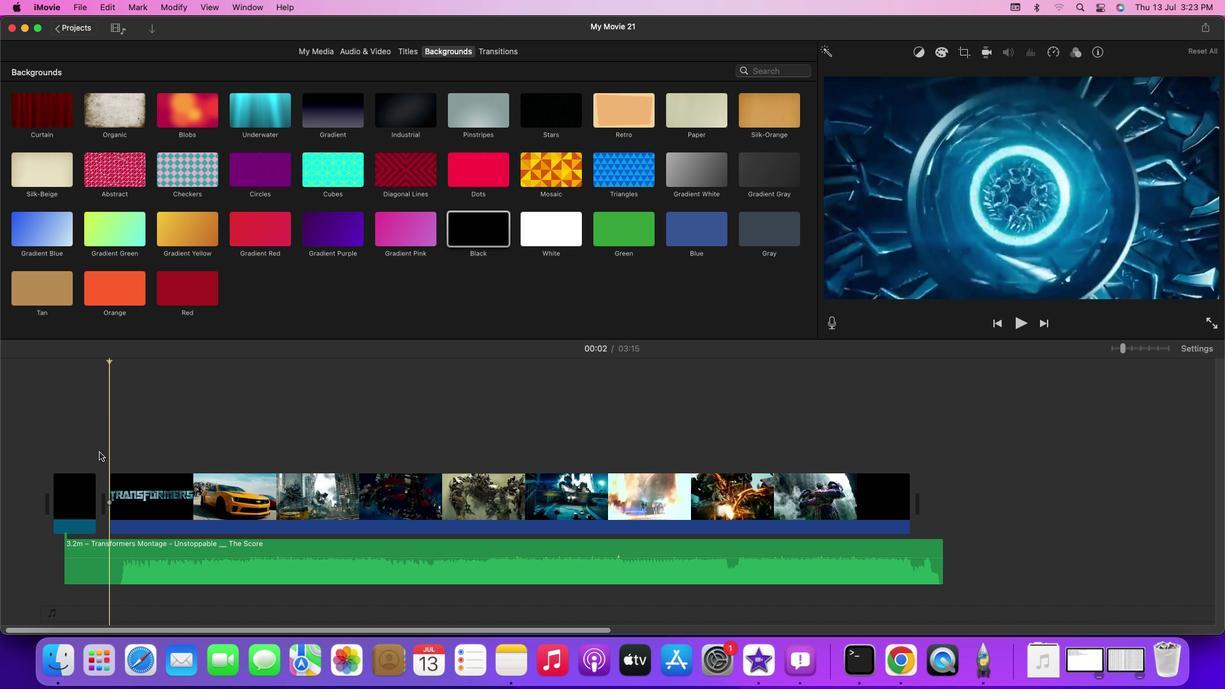 
Action: Mouse moved to (100, 422)
Screenshot: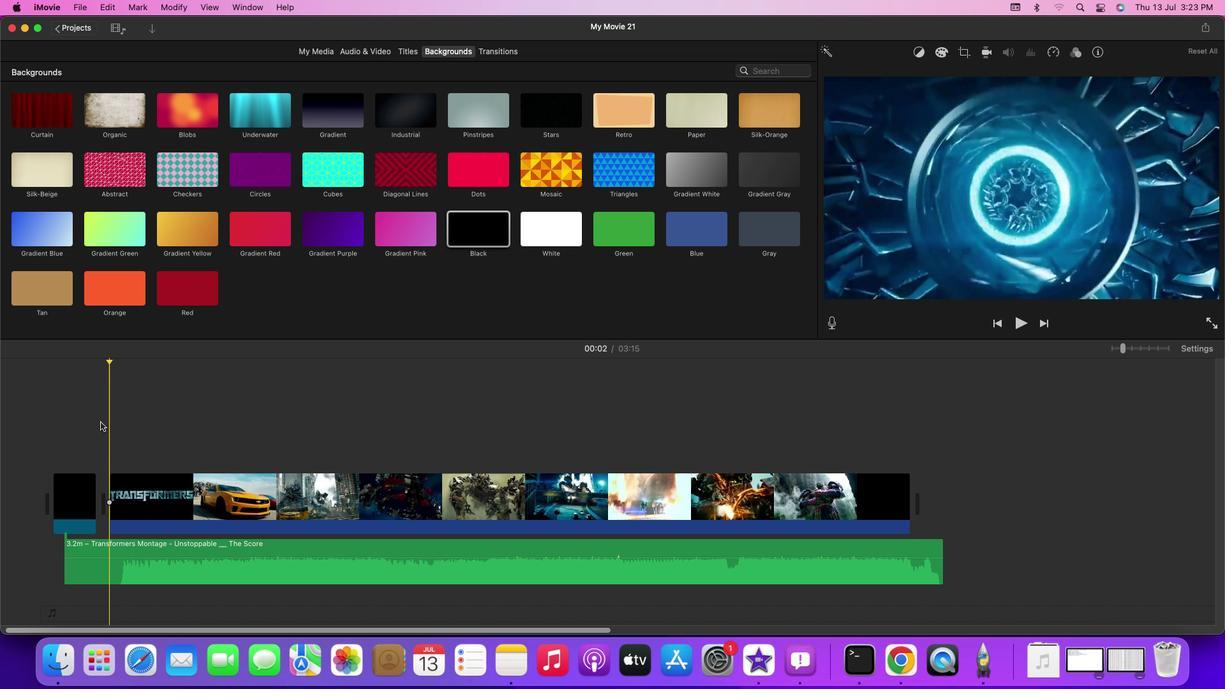 
Action: Mouse pressed left at (100, 422)
Screenshot: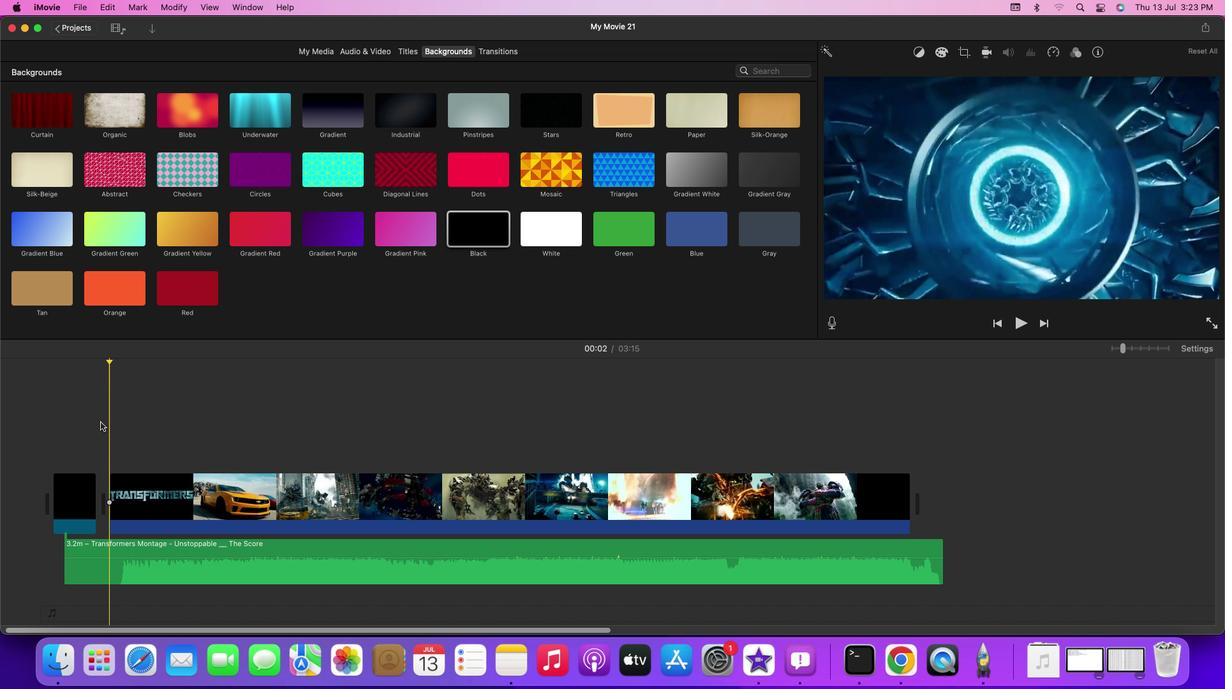 
Action: Mouse moved to (93, 411)
Screenshot: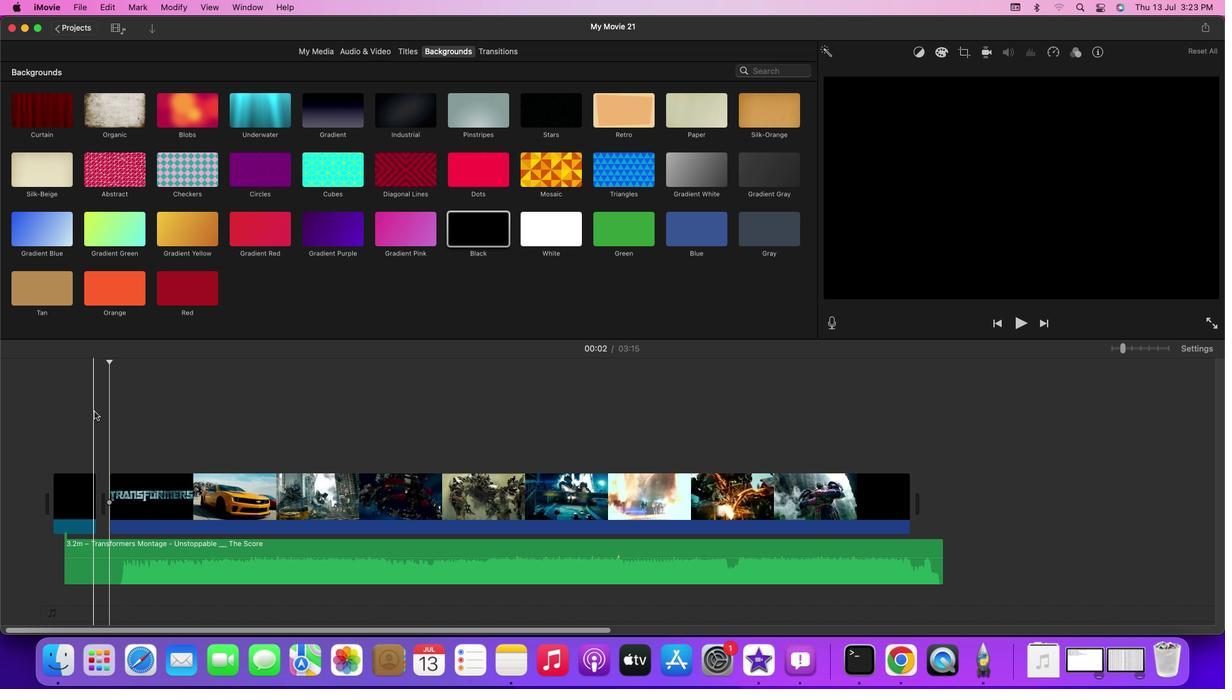 
Action: Mouse pressed left at (93, 411)
Screenshot: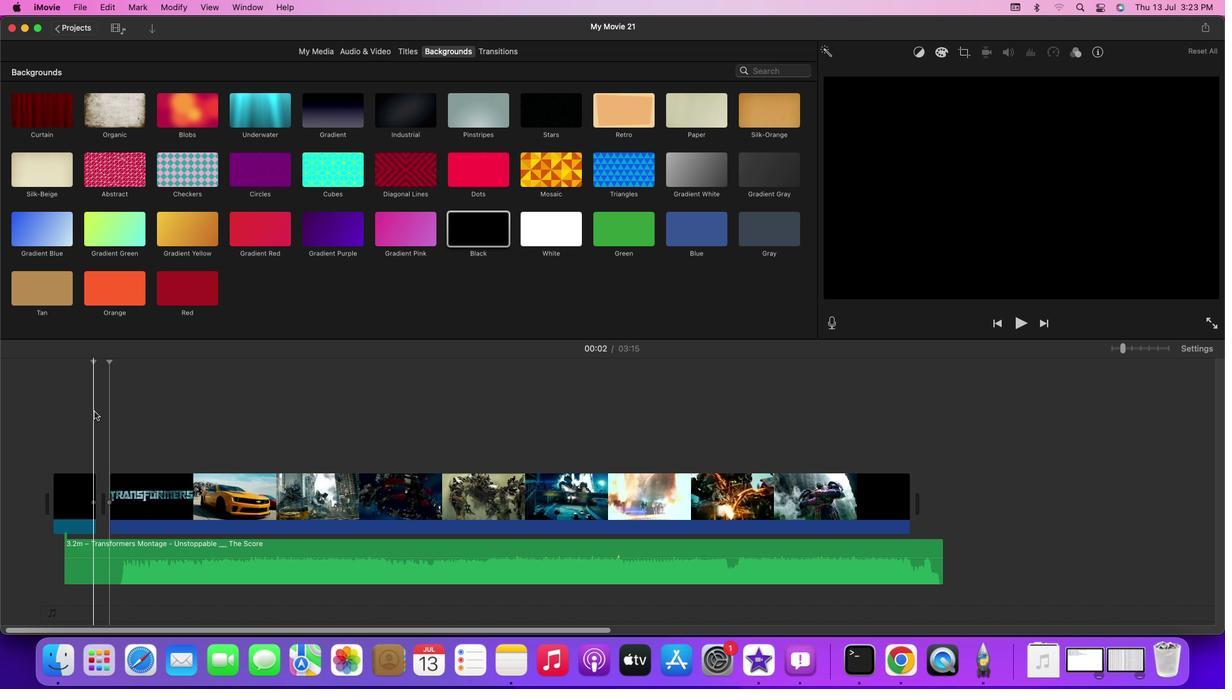 
Action: Mouse moved to (104, 582)
Screenshot: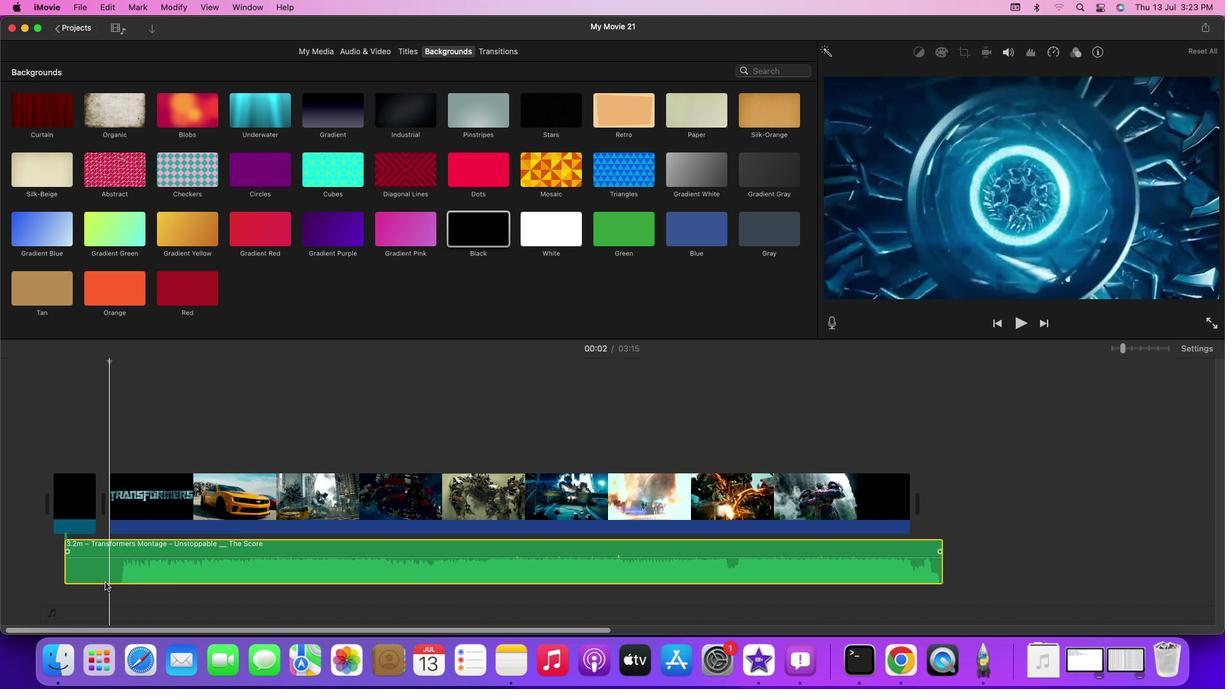 
Action: Mouse pressed left at (104, 582)
Screenshot: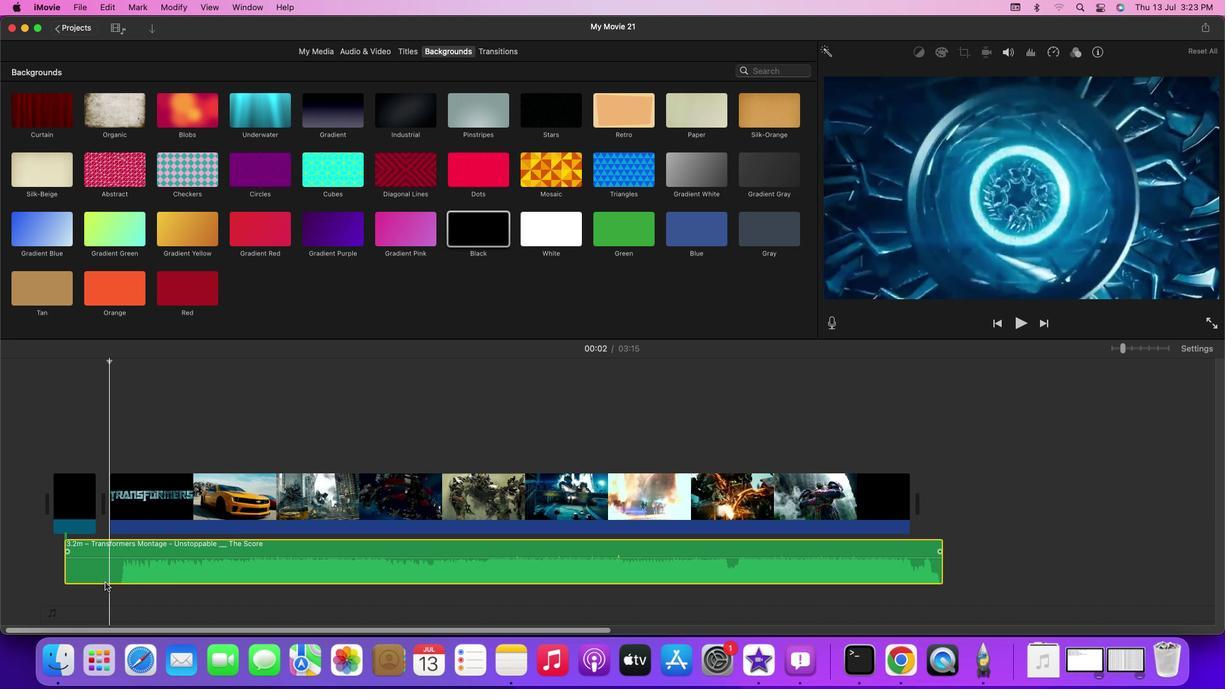 
Action: Key pressed Key.cmd'b'
Screenshot: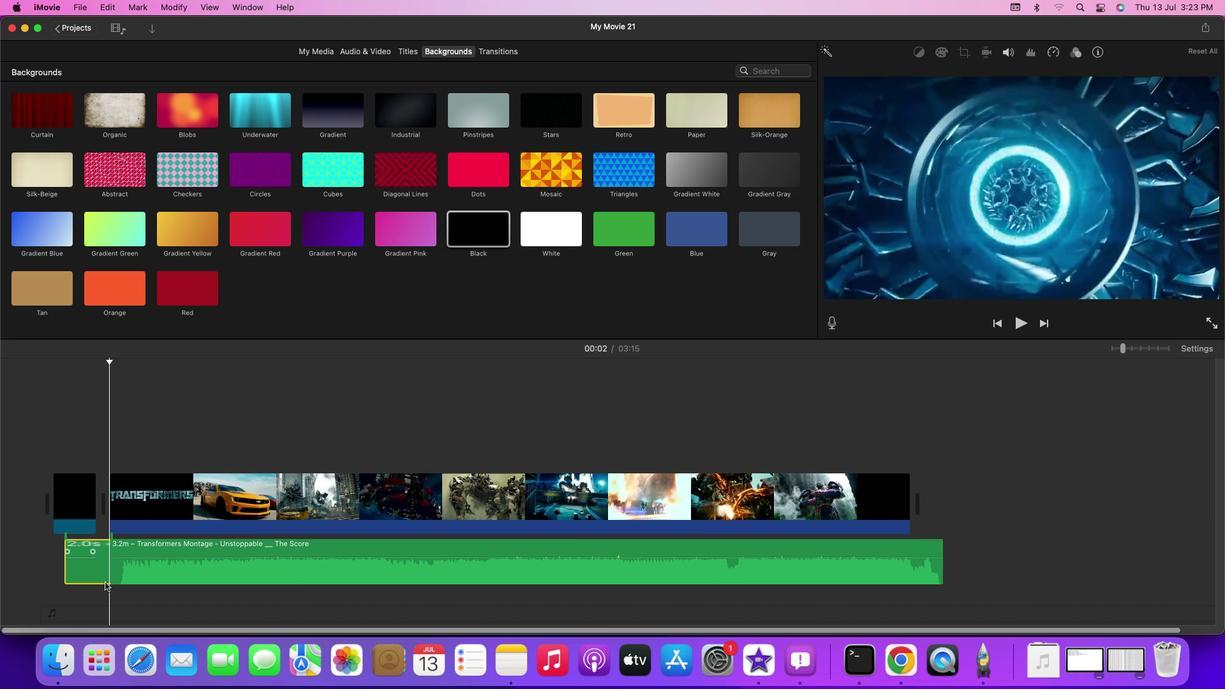 
Action: Mouse moved to (89, 568)
Screenshot: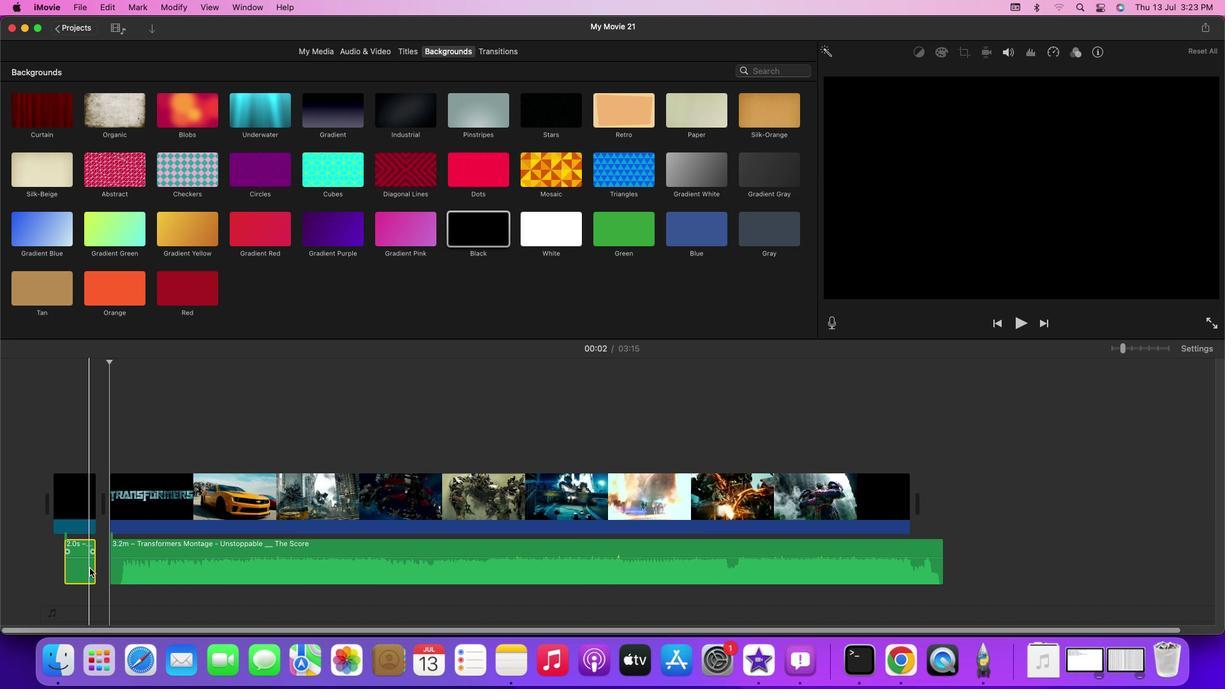 
Action: Mouse pressed right at (89, 568)
Screenshot: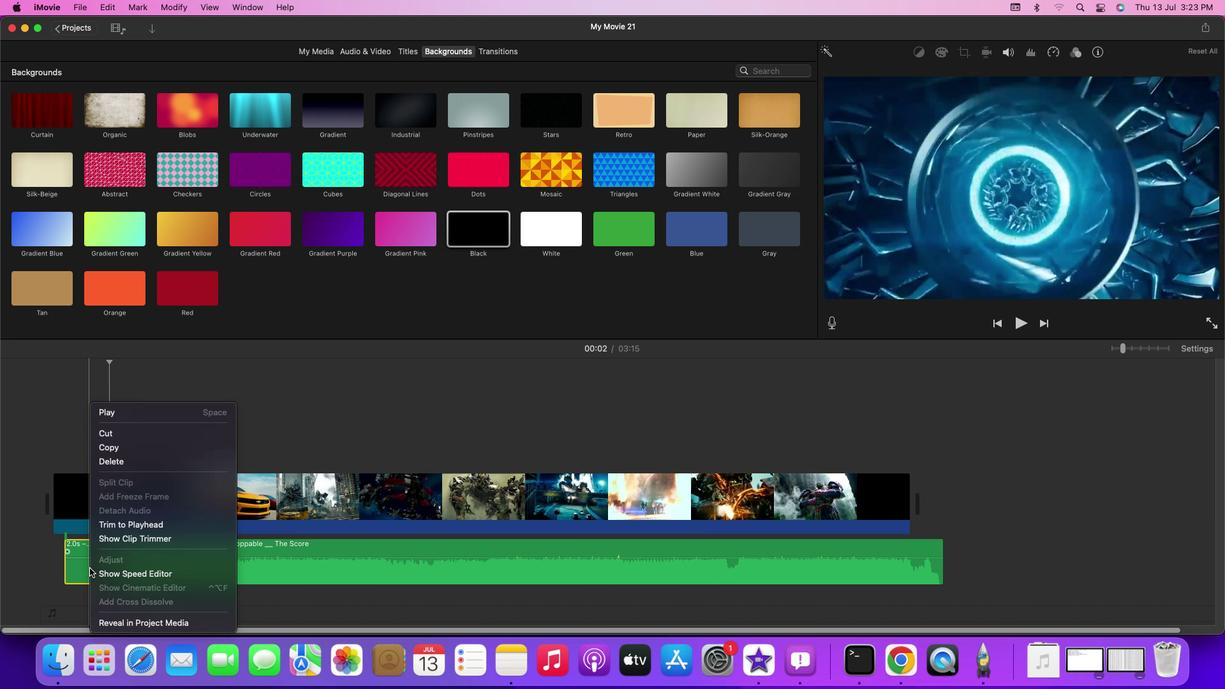 
Action: Mouse moved to (112, 464)
Screenshot: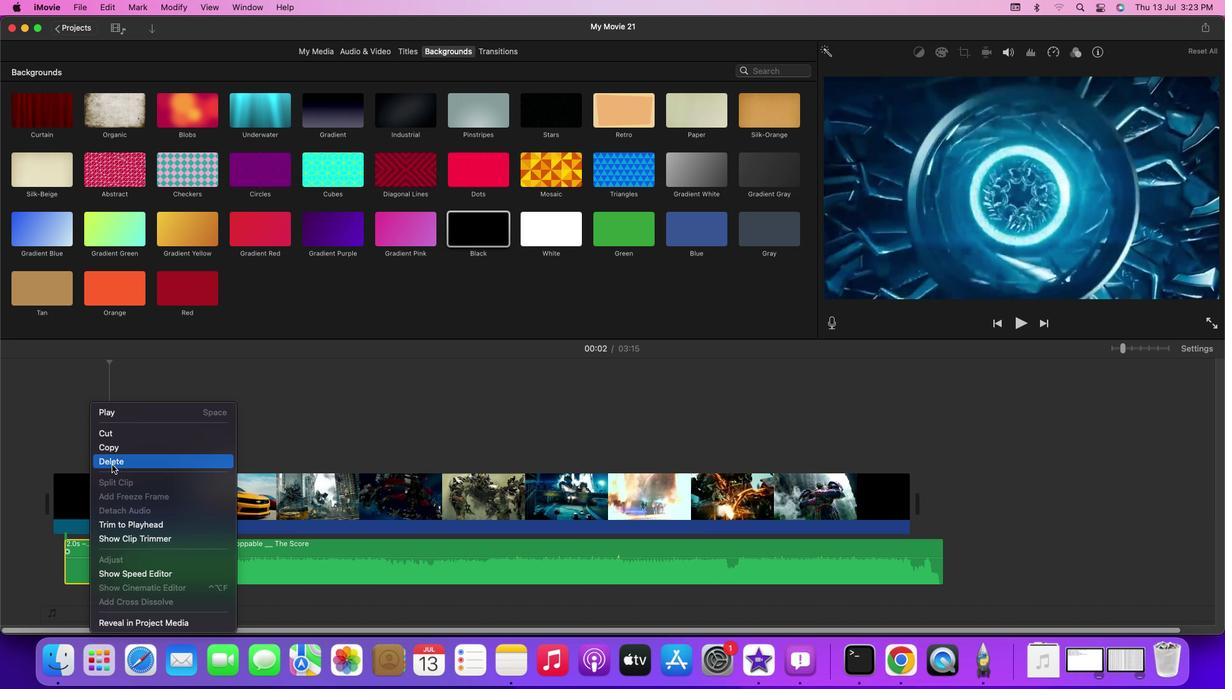 
Action: Mouse pressed left at (112, 464)
Screenshot: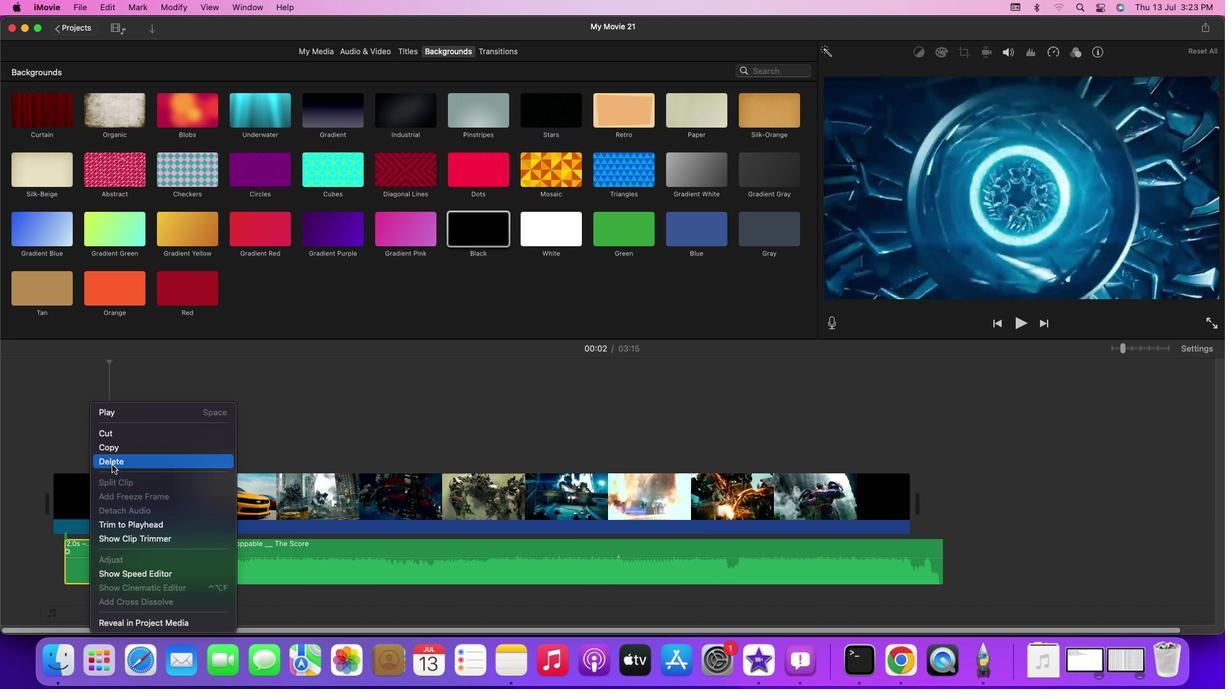
Action: Mouse moved to (151, 572)
Screenshot: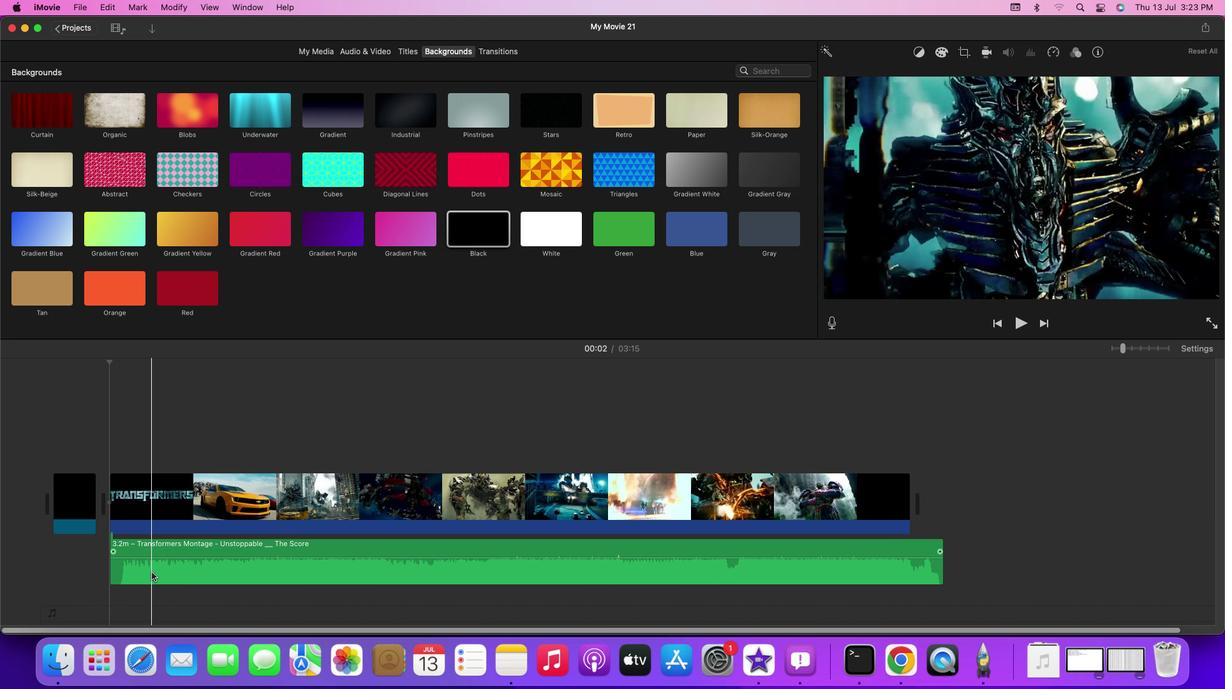 
Action: Mouse pressed left at (151, 572)
Screenshot: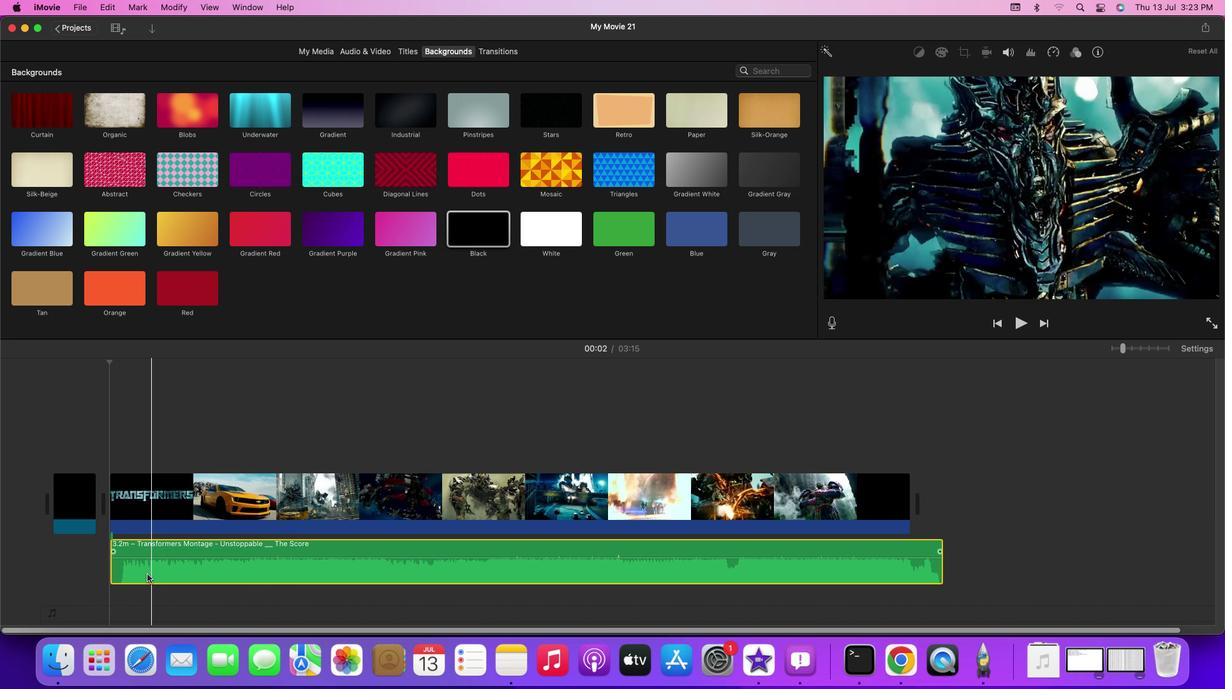 
Action: Mouse moved to (67, 401)
Screenshot: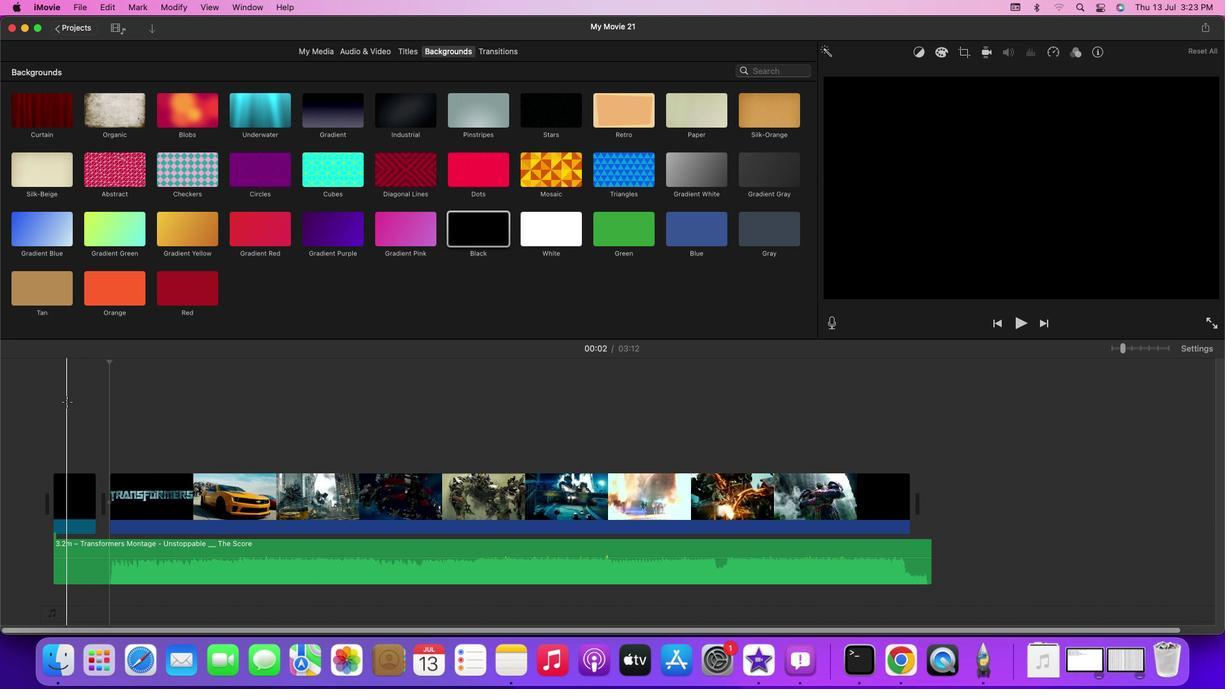 
Action: Mouse pressed left at (67, 401)
Screenshot: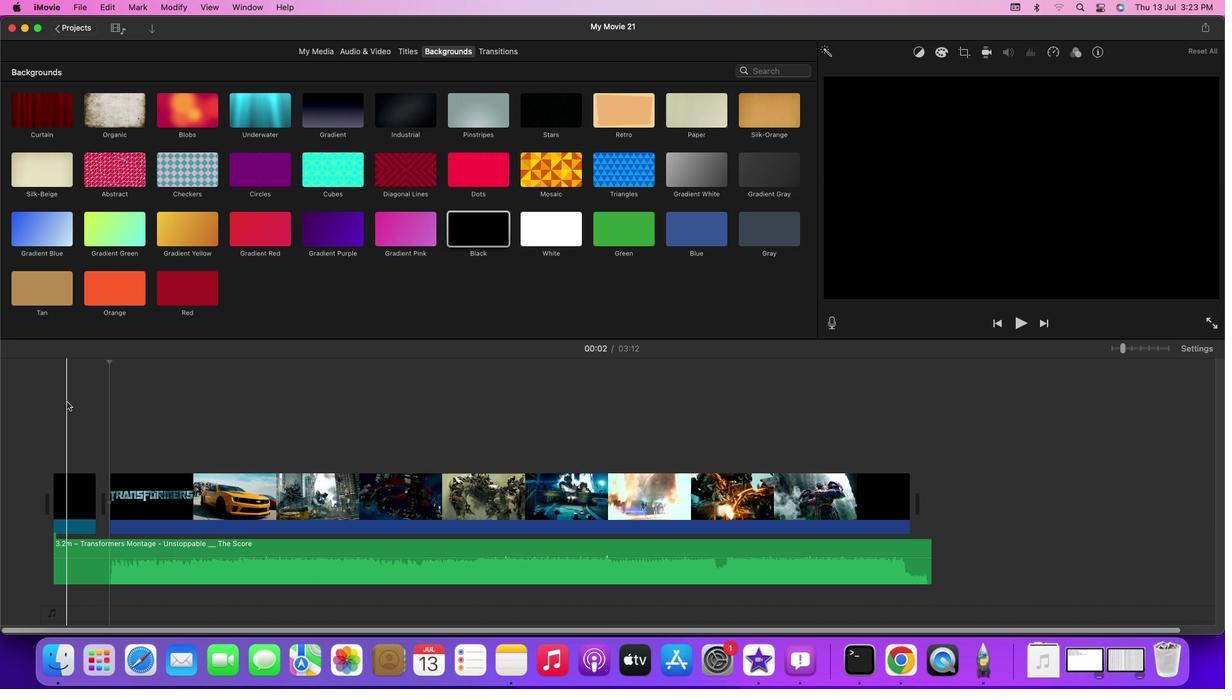 
Action: Key pressed Key.spaceKey.space
Screenshot: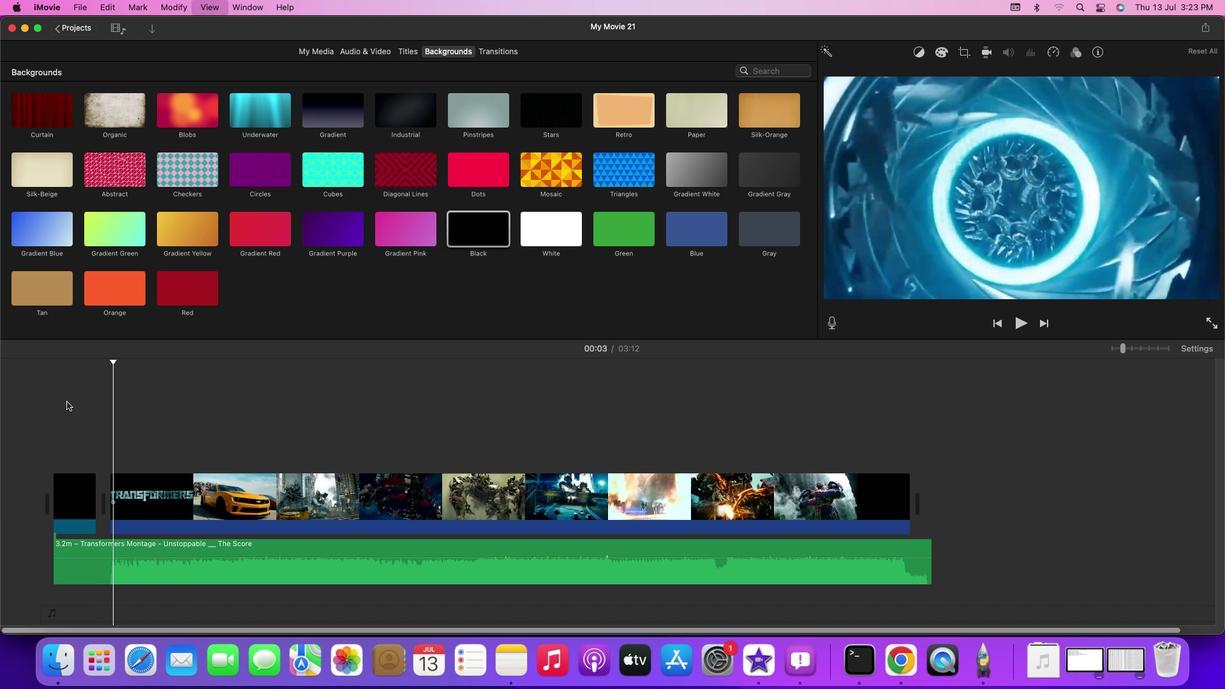 
Action: Mouse moved to (90, 570)
Screenshot: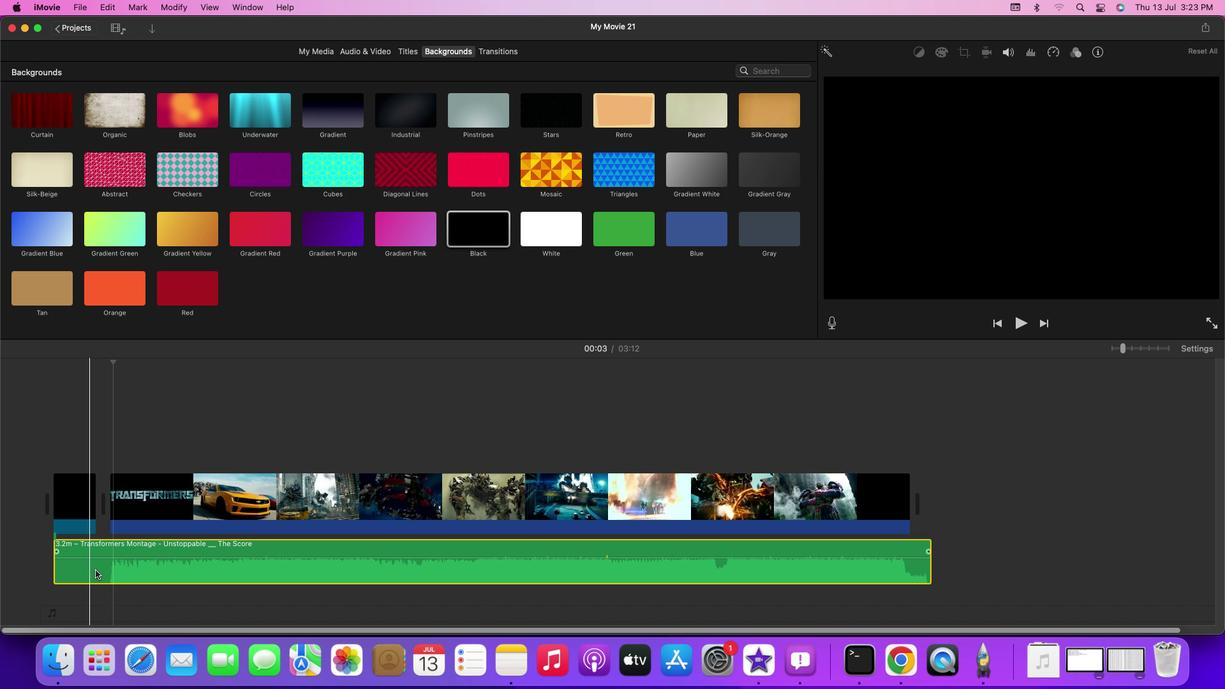 
Action: Mouse pressed left at (90, 570)
Screenshot: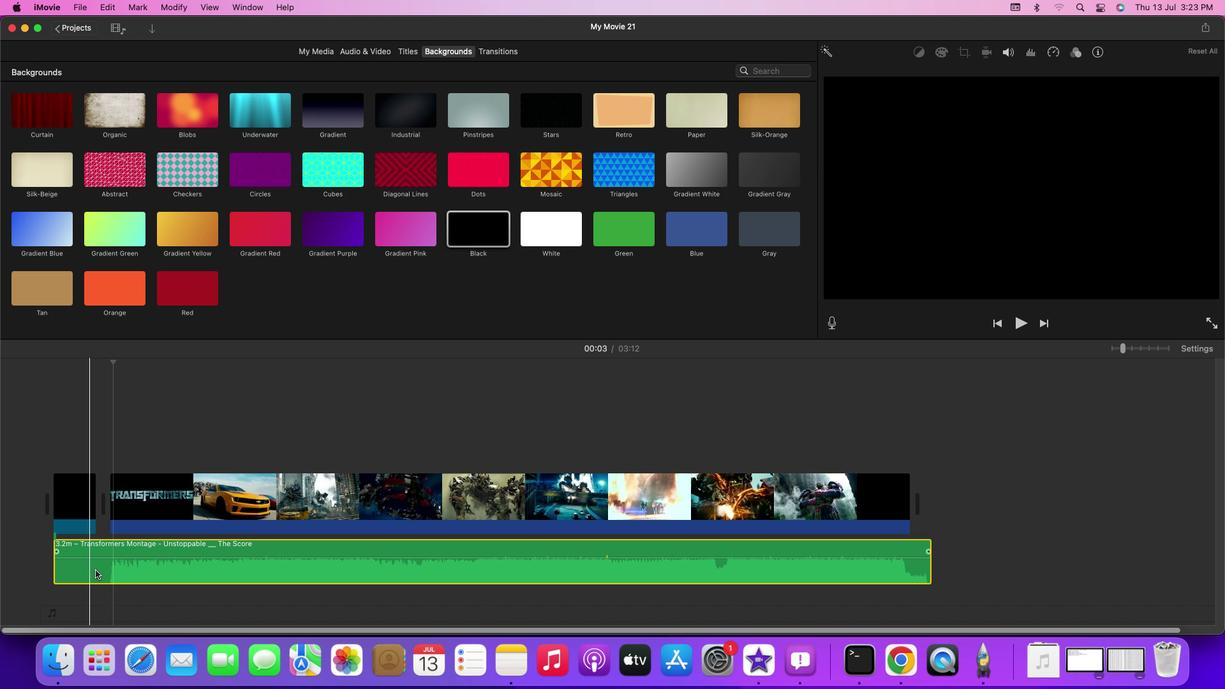 
Action: Mouse moved to (73, 502)
Screenshot: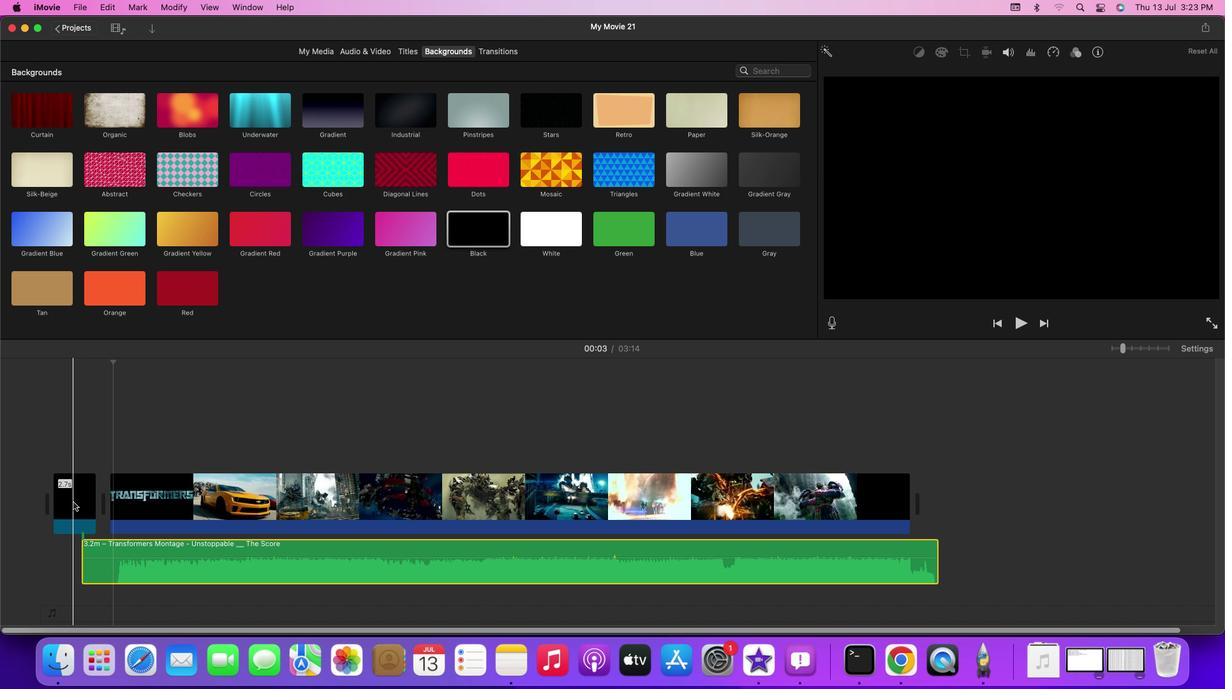 
Action: Mouse pressed right at (73, 502)
Screenshot: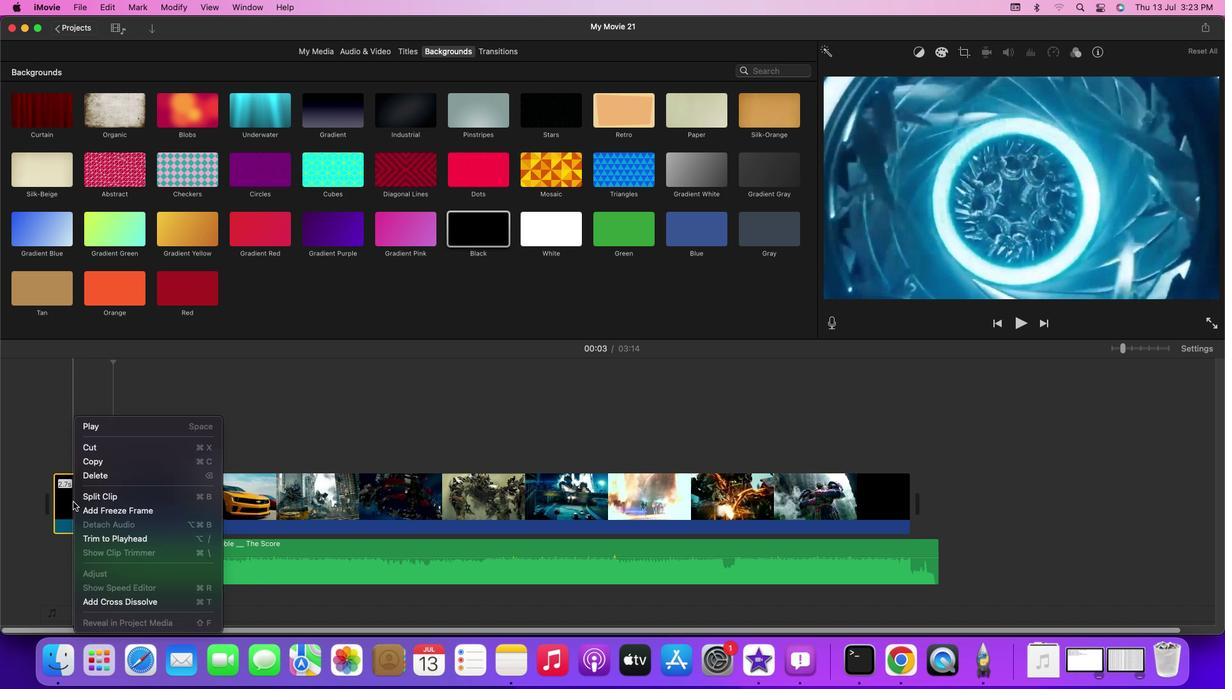 
Action: Mouse moved to (97, 480)
Screenshot: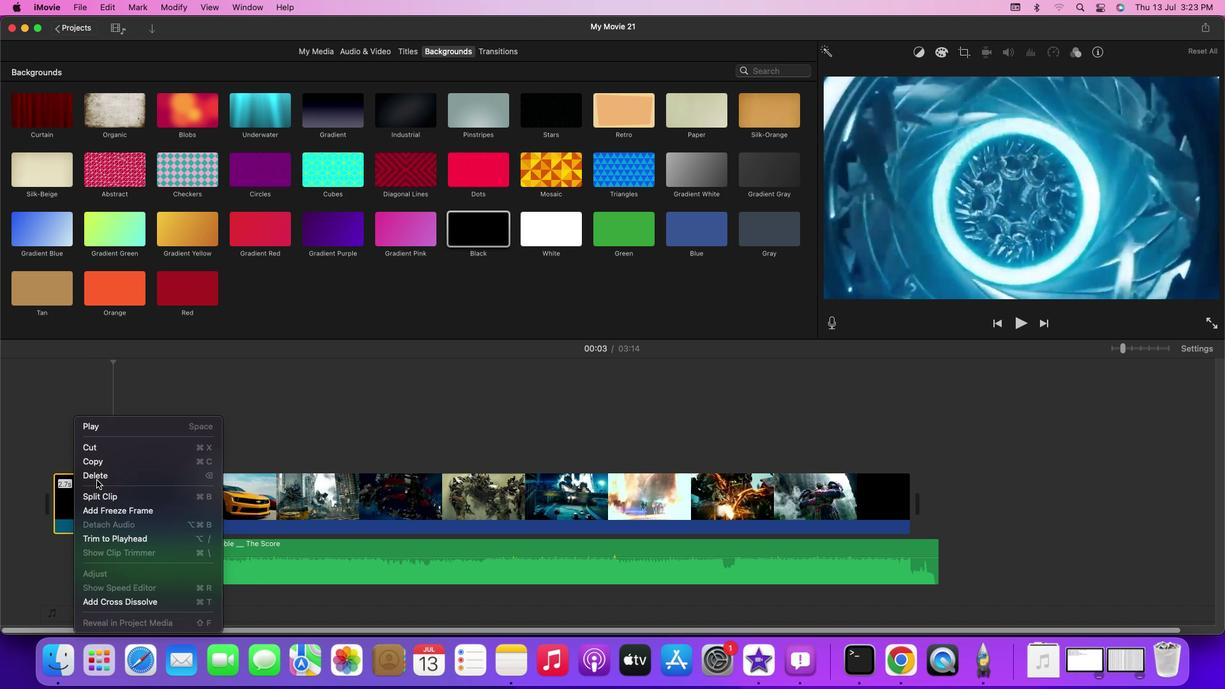 
Action: Mouse pressed left at (97, 480)
Screenshot: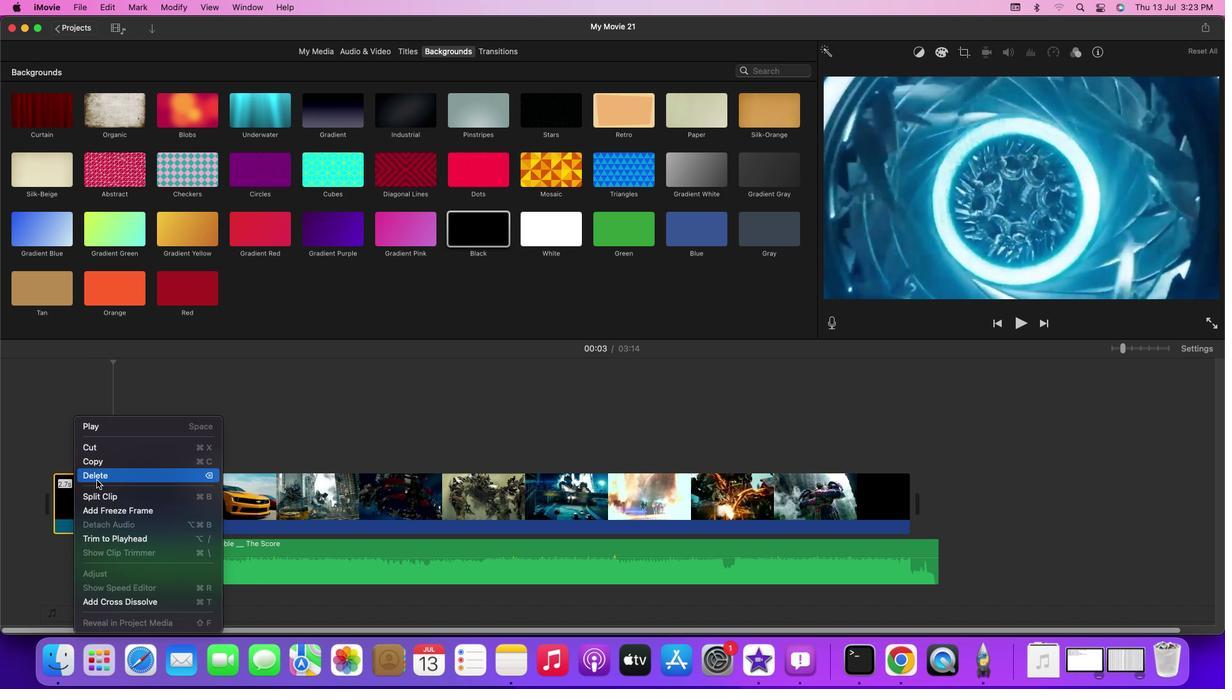 
Action: Mouse moved to (164, 597)
Screenshot: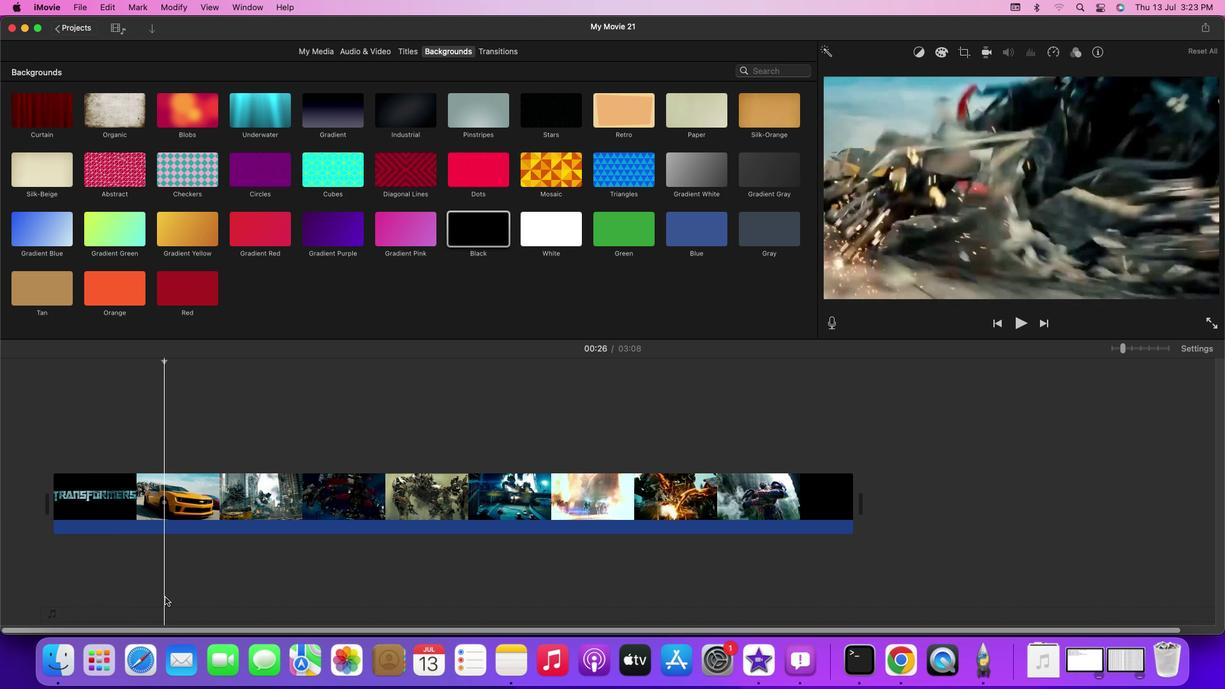 
Action: Mouse pressed left at (164, 597)
Screenshot: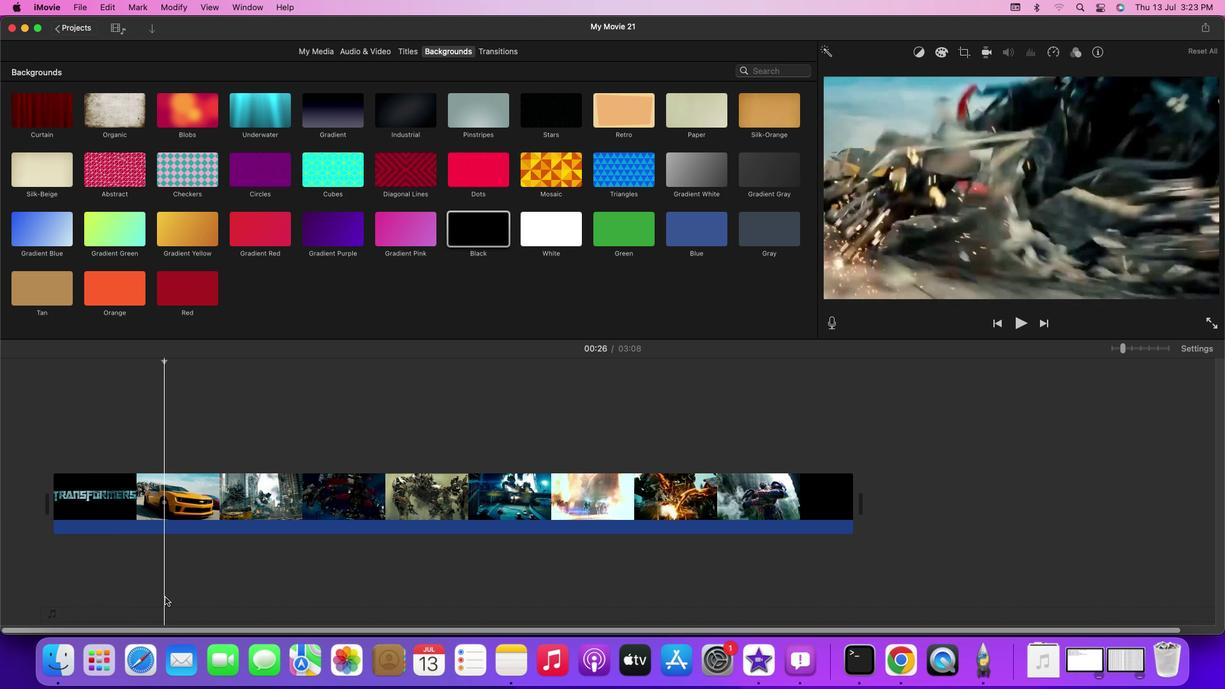 
Action: Mouse moved to (117, 510)
Screenshot: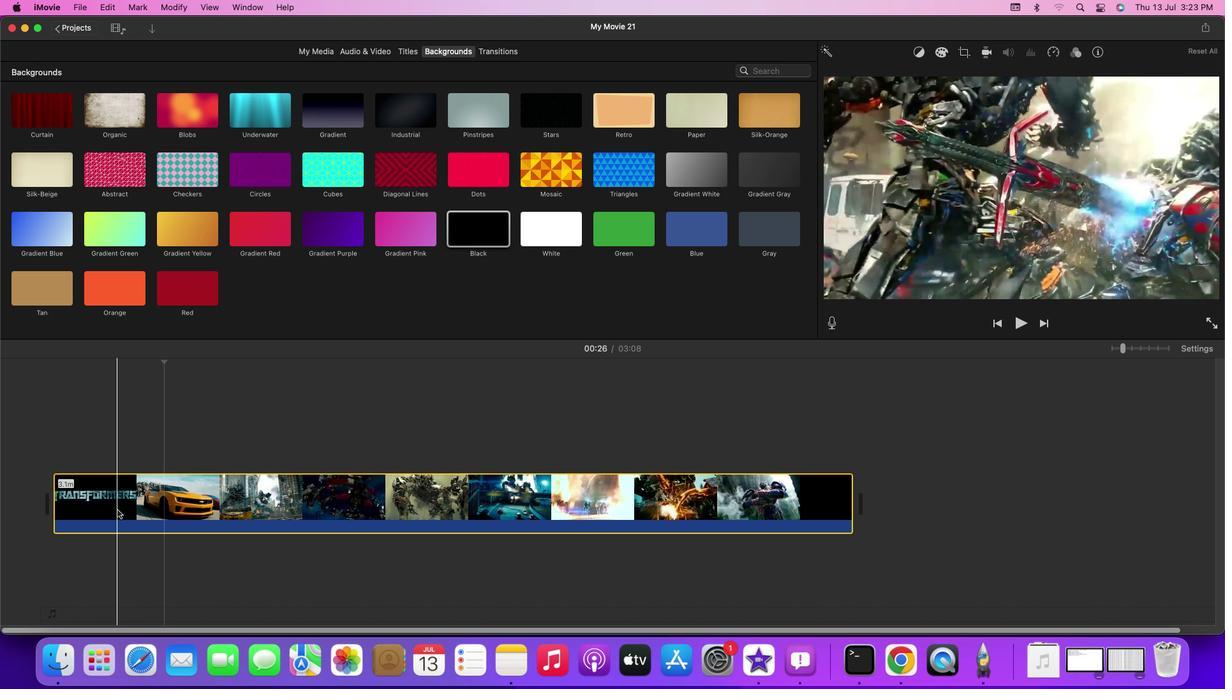 
Action: Mouse pressed left at (117, 510)
Screenshot: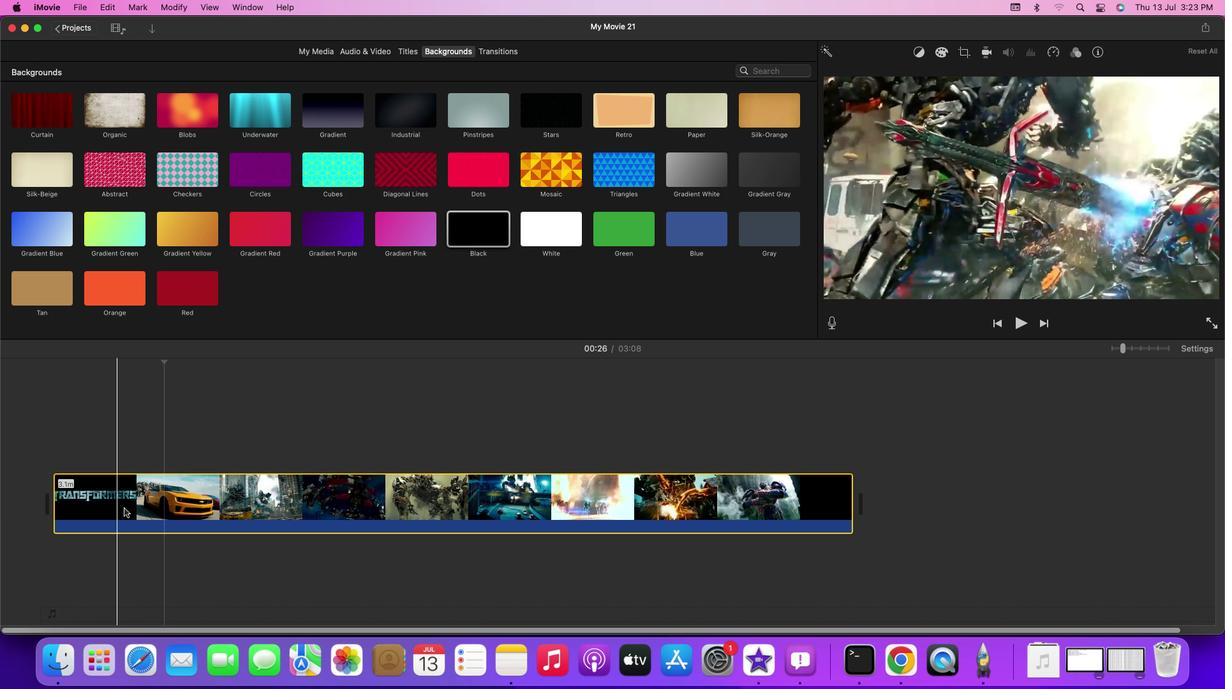 
Action: Mouse moved to (151, 507)
Screenshot: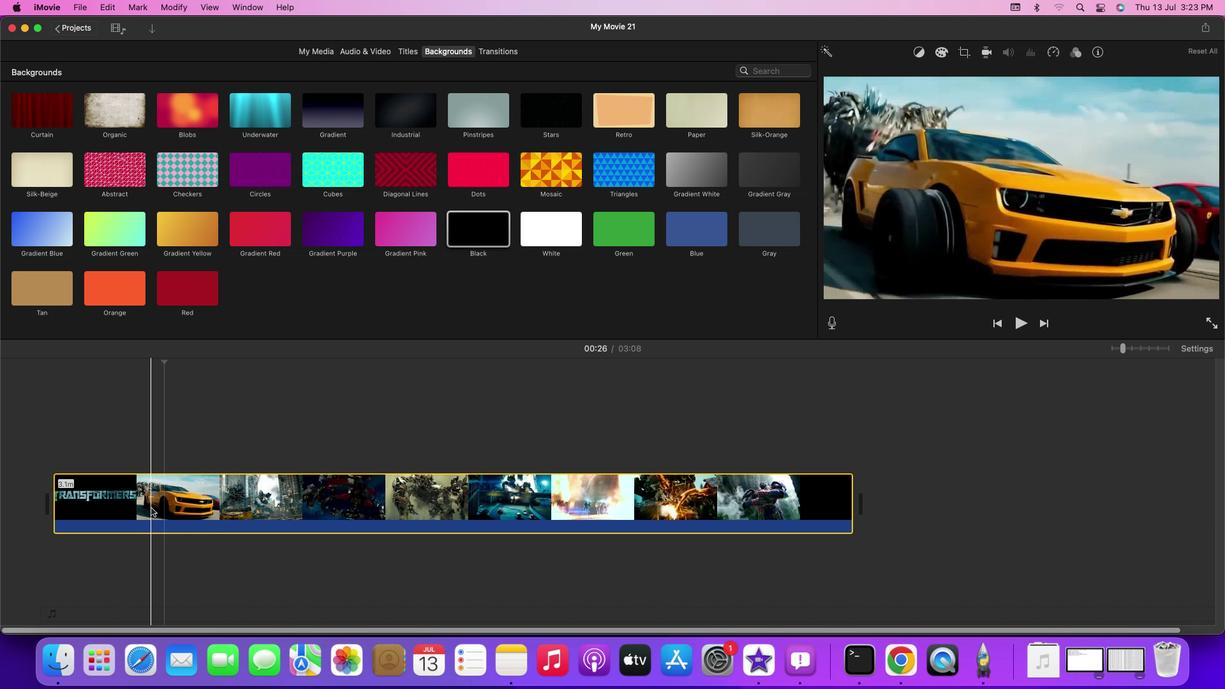 
Action: Mouse pressed right at (151, 507)
Screenshot: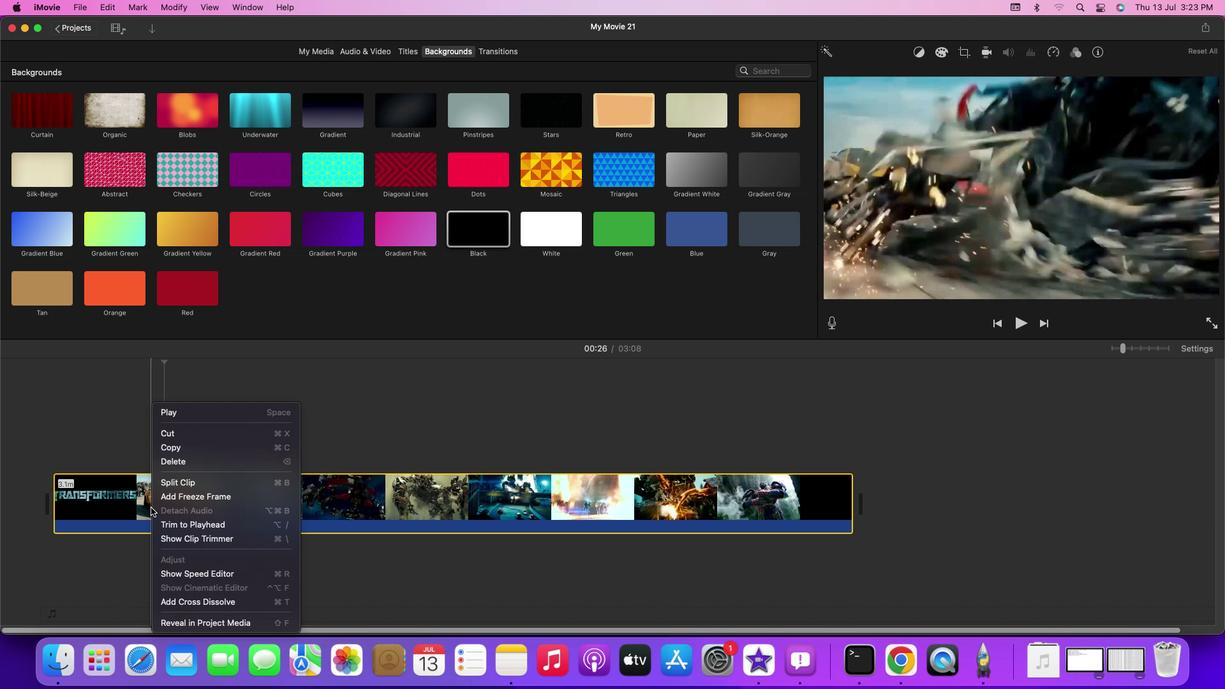 
Action: Mouse moved to (129, 508)
Screenshot: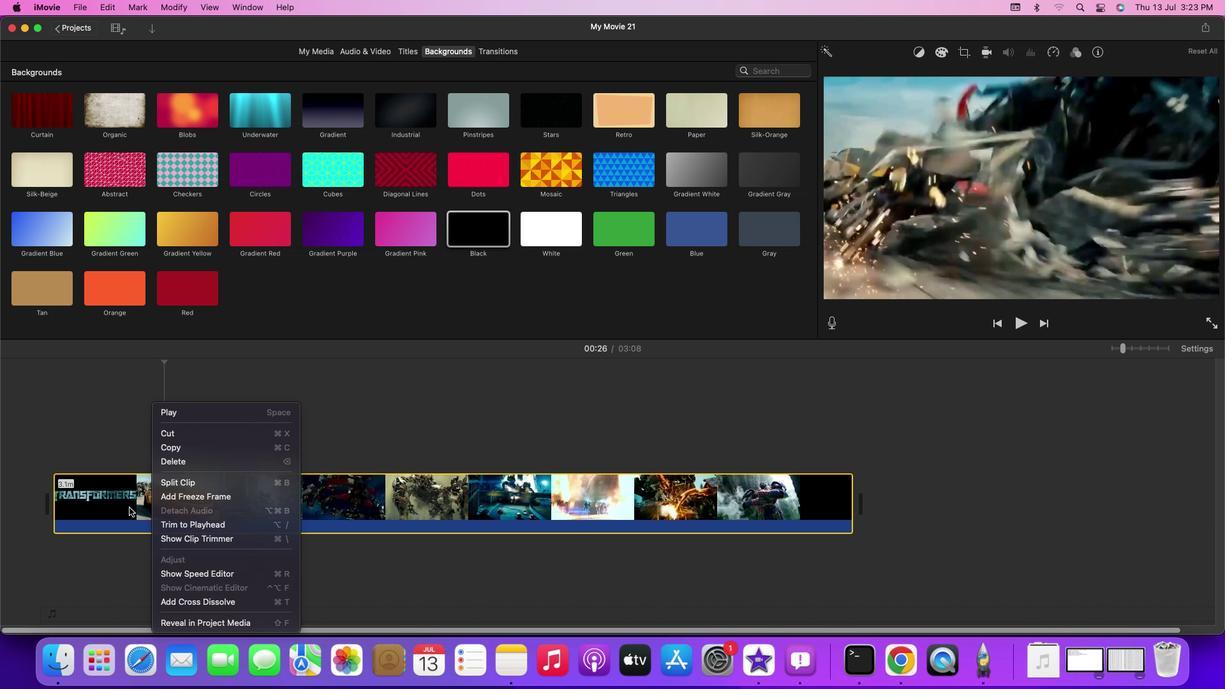 
Action: Mouse pressed left at (129, 508)
Screenshot: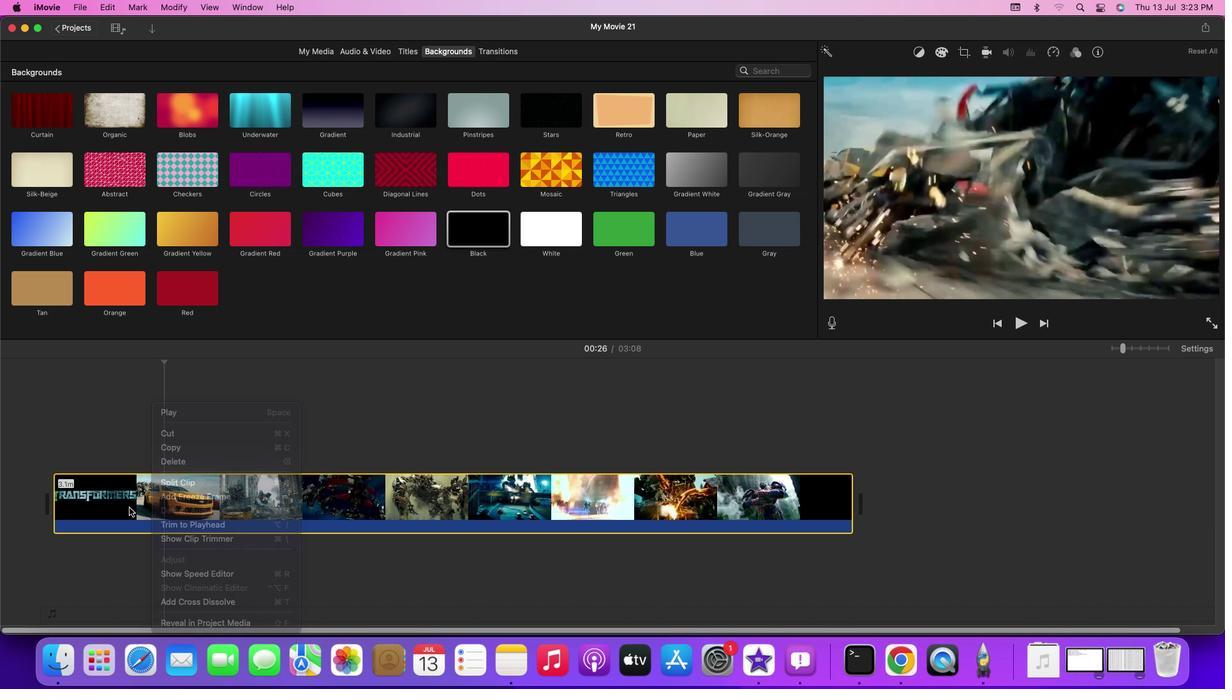 
Action: Mouse moved to (323, 56)
Screenshot: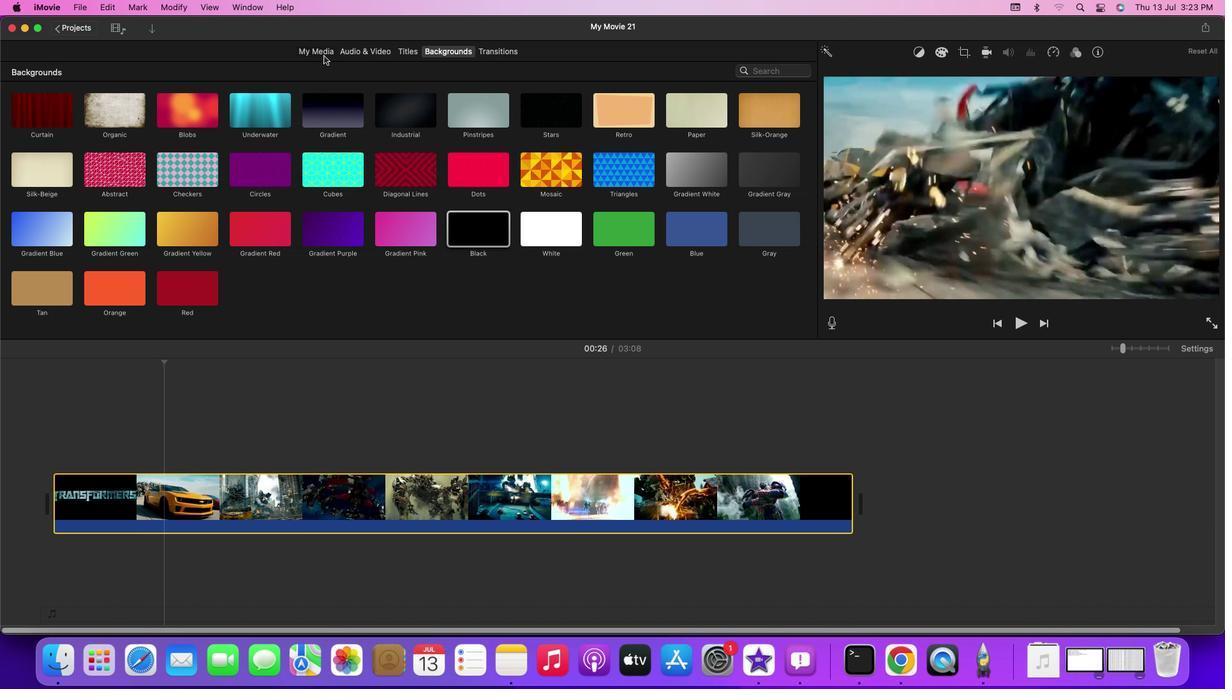 
Action: Mouse pressed left at (323, 56)
Screenshot: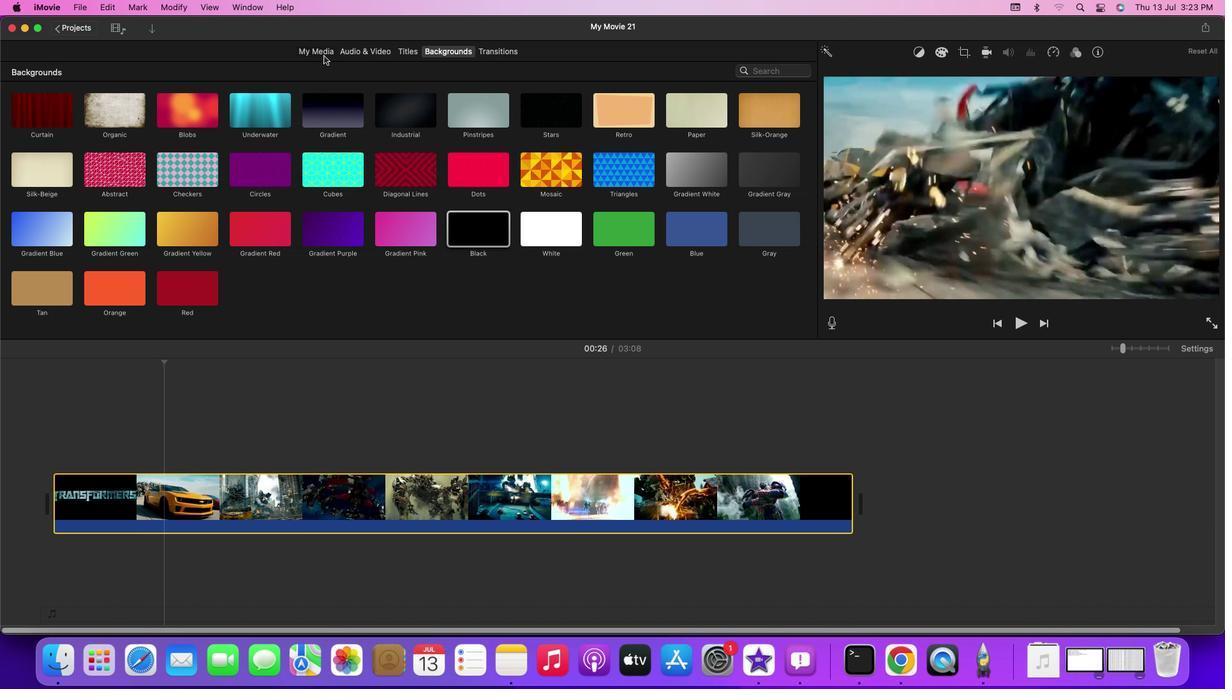 
Action: Mouse moved to (210, 129)
Screenshot: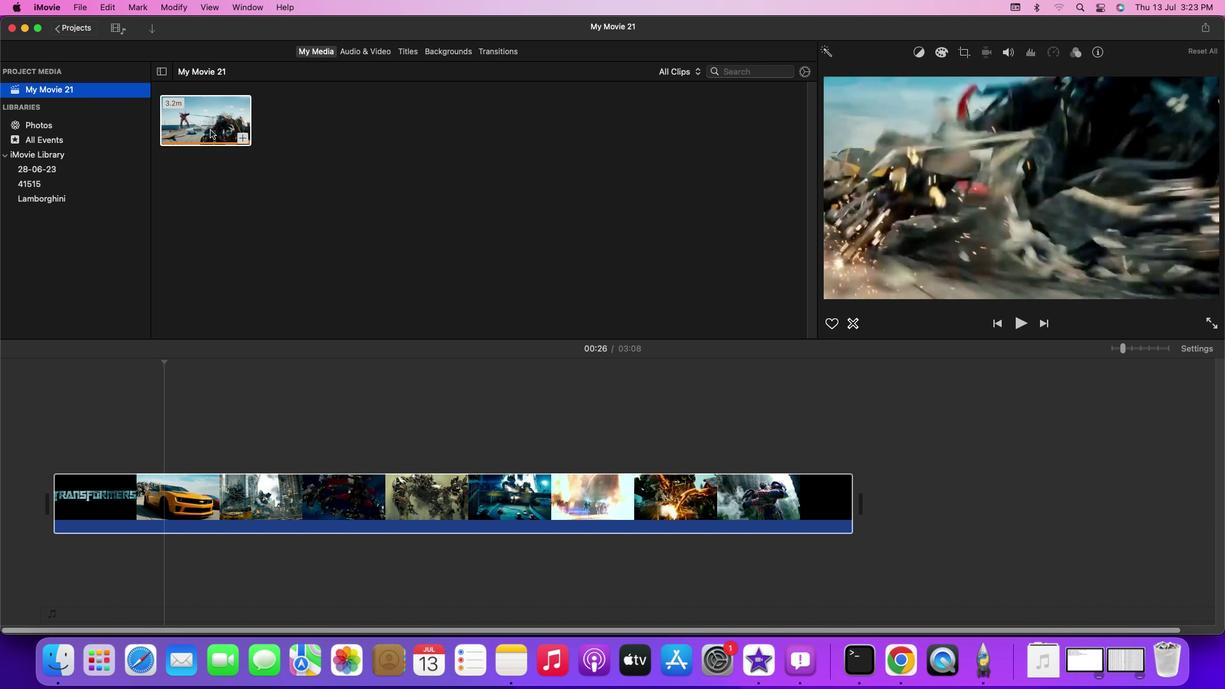 
Action: Mouse pressed left at (210, 129)
Screenshot: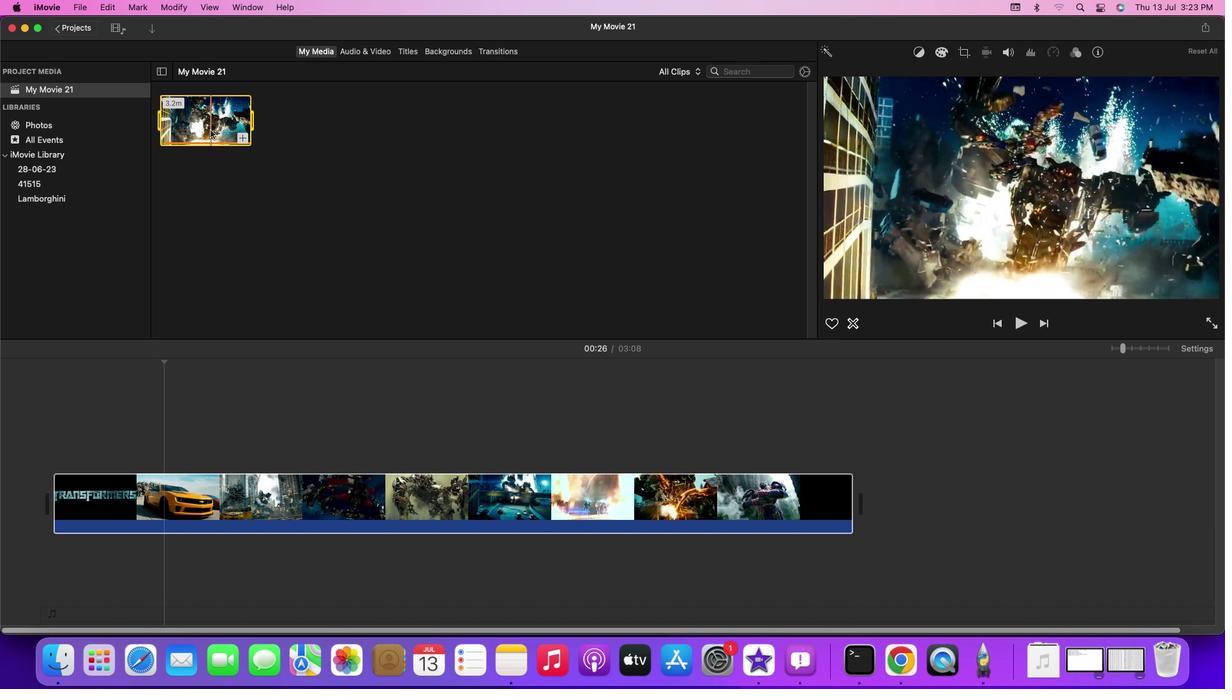 
Action: Mouse moved to (123, 437)
Screenshot: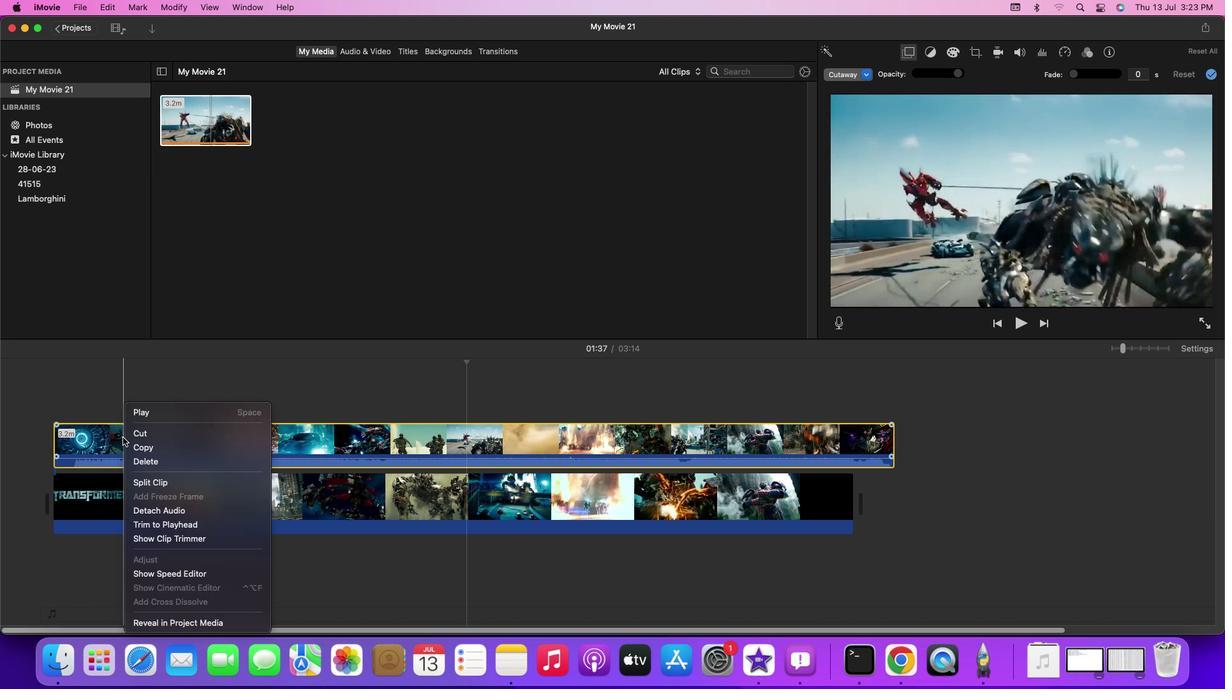 
Action: Mouse pressed right at (123, 437)
Screenshot: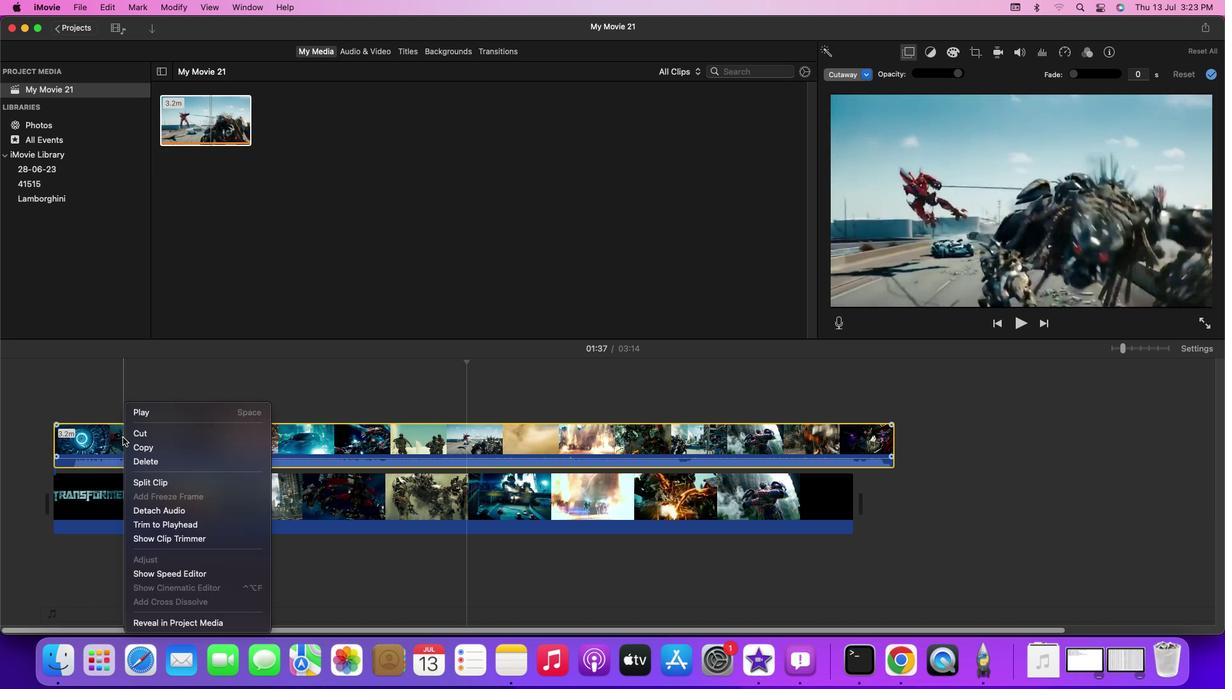 
Action: Mouse moved to (167, 512)
Screenshot: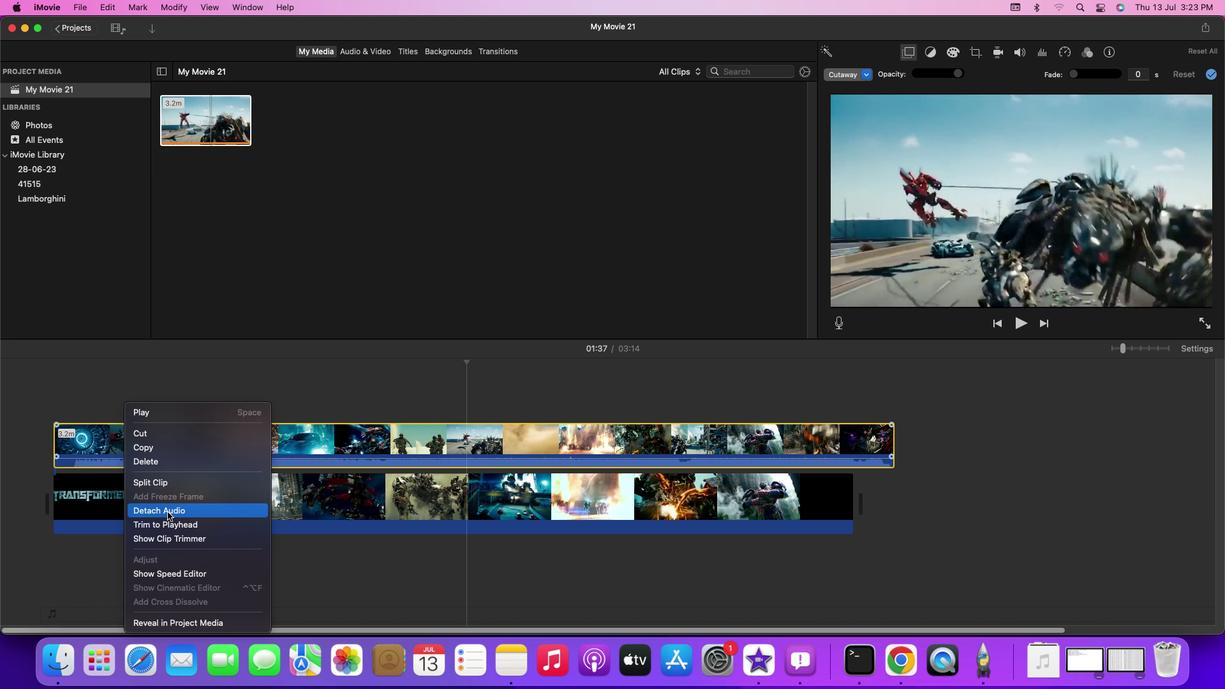 
Action: Mouse pressed left at (167, 512)
Screenshot: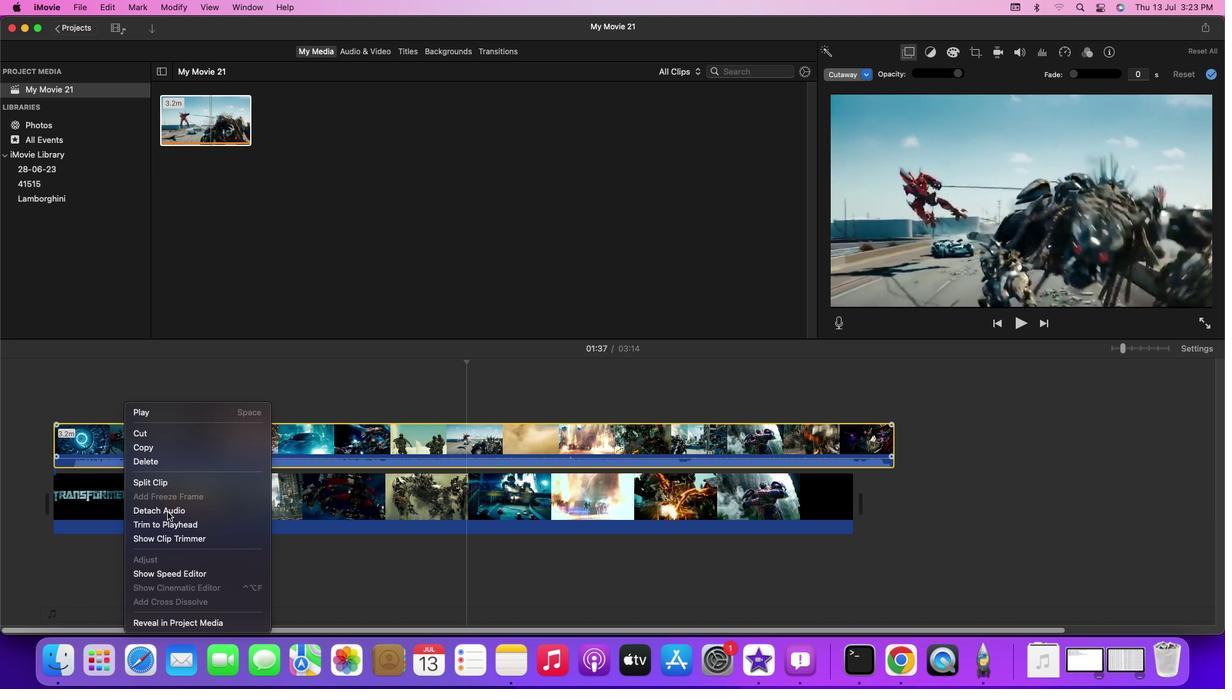 
Action: Mouse moved to (175, 436)
Screenshot: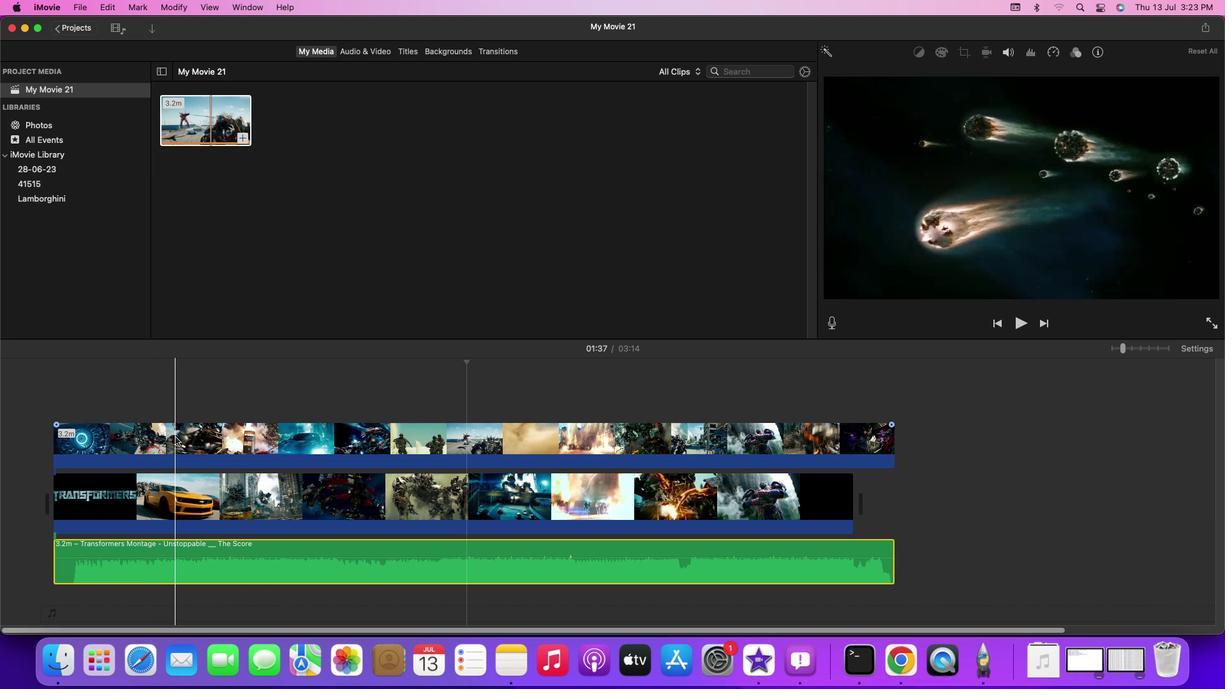 
Action: Mouse pressed right at (175, 436)
Screenshot: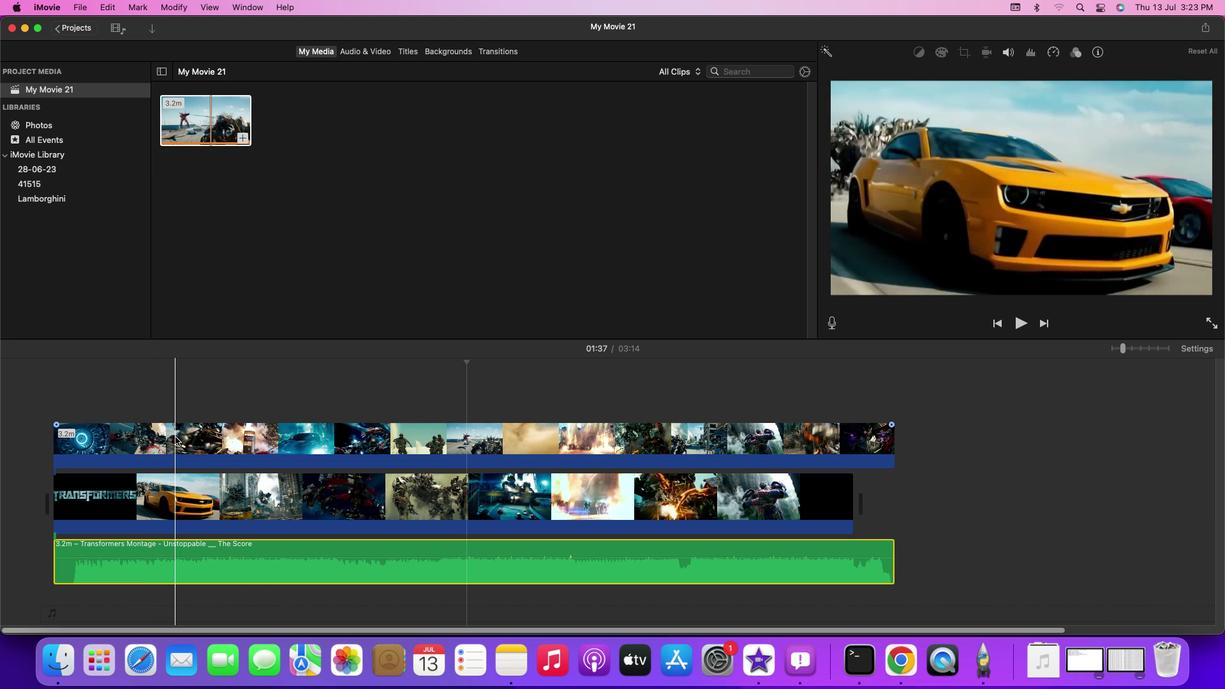
Action: Mouse moved to (206, 457)
Screenshot: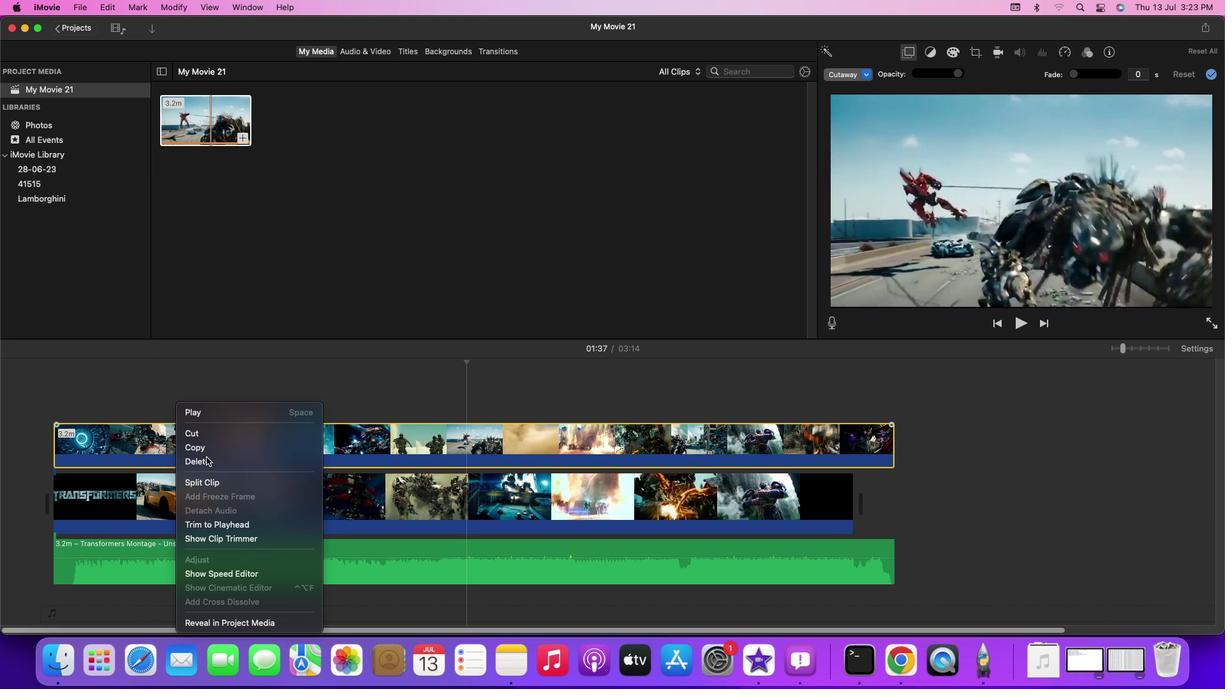 
Action: Mouse pressed left at (206, 457)
Screenshot: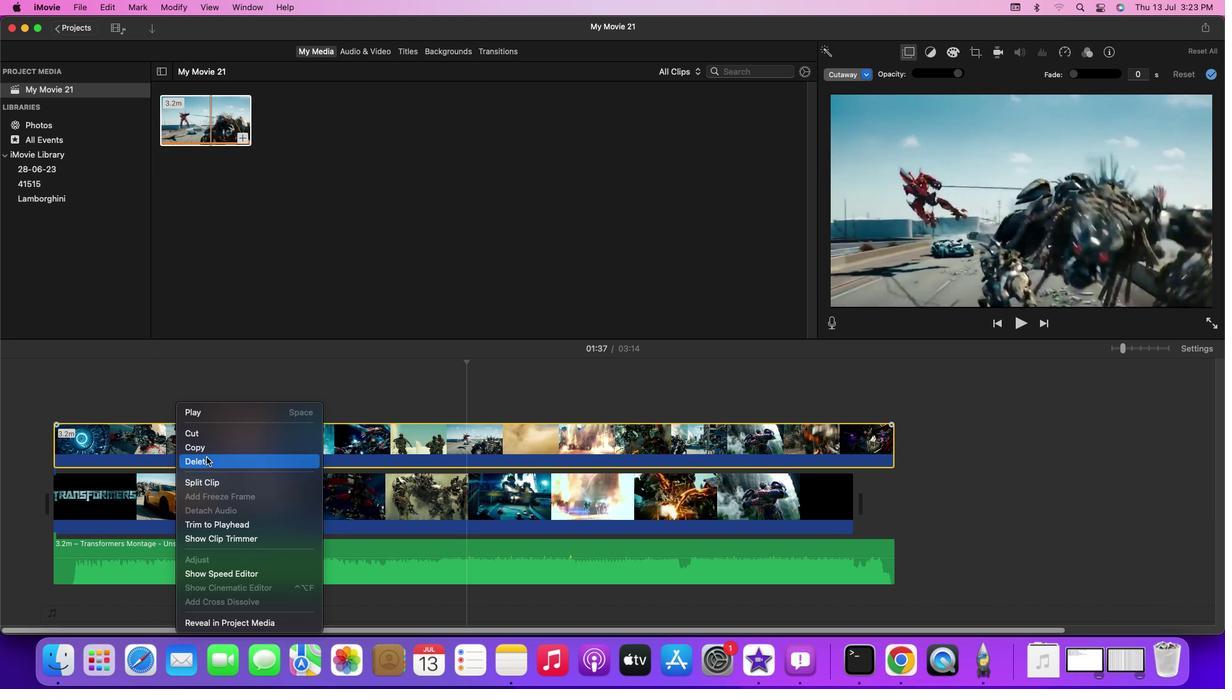 
Action: Mouse moved to (56, 499)
Screenshot: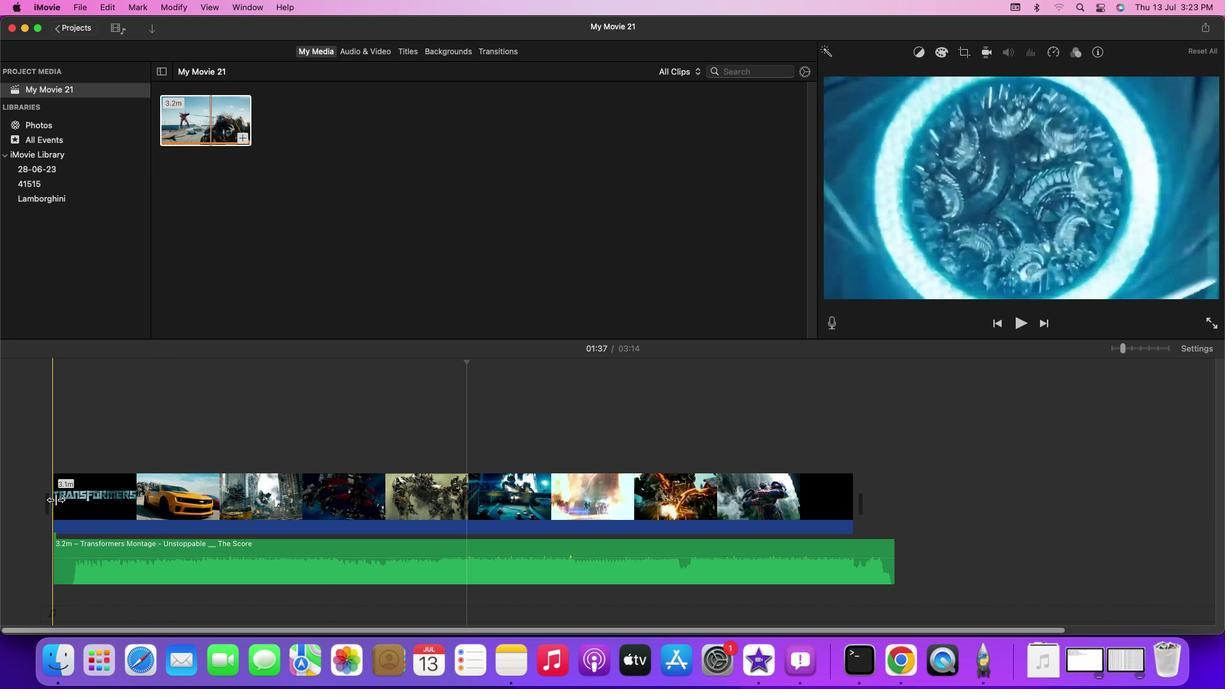 
Action: Mouse pressed left at (56, 499)
Screenshot: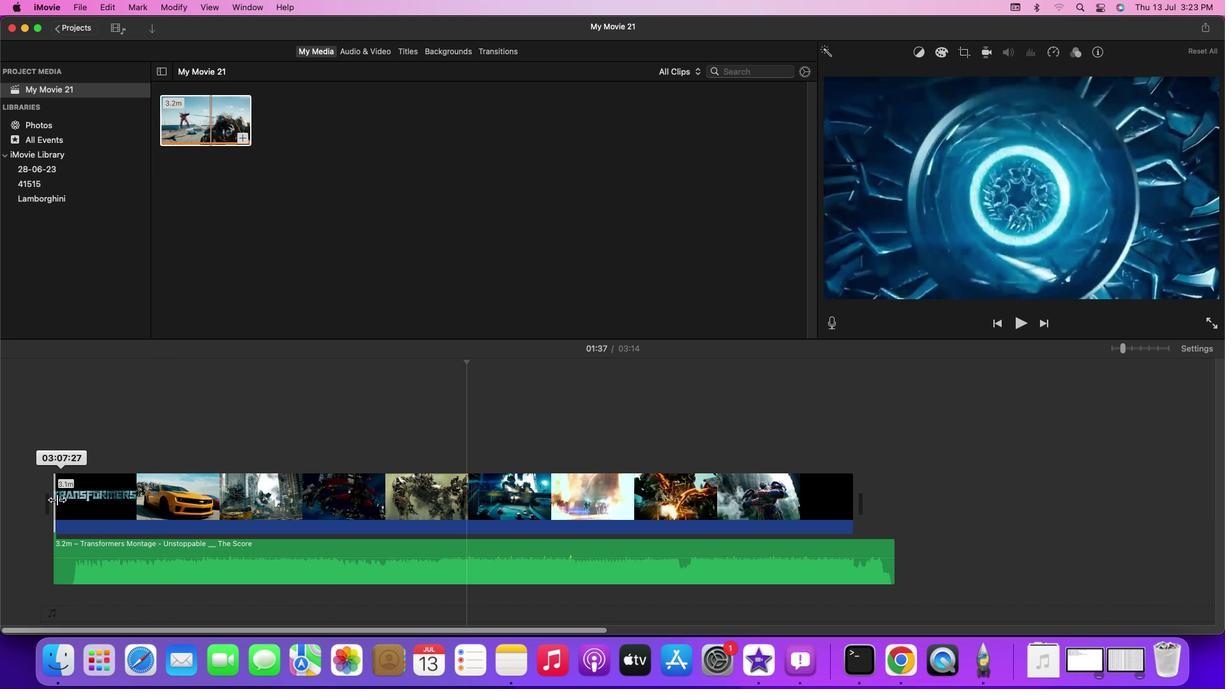 
Action: Mouse moved to (50, 400)
Screenshot: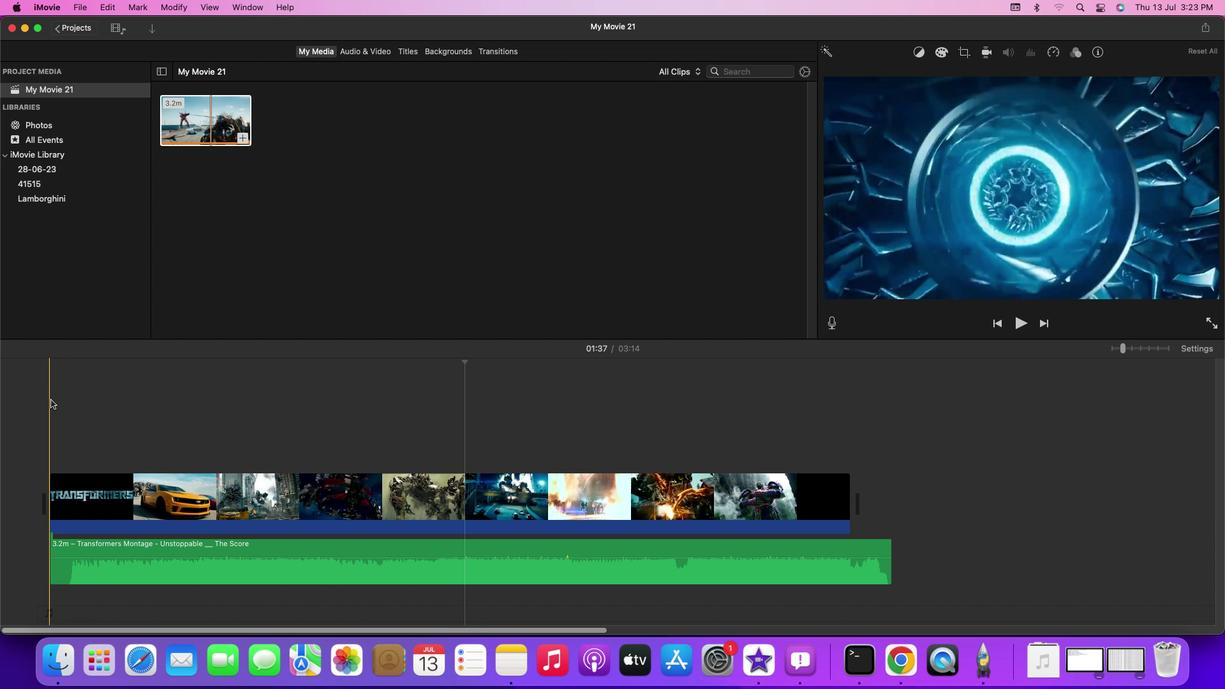 
Action: Mouse pressed left at (50, 400)
Screenshot: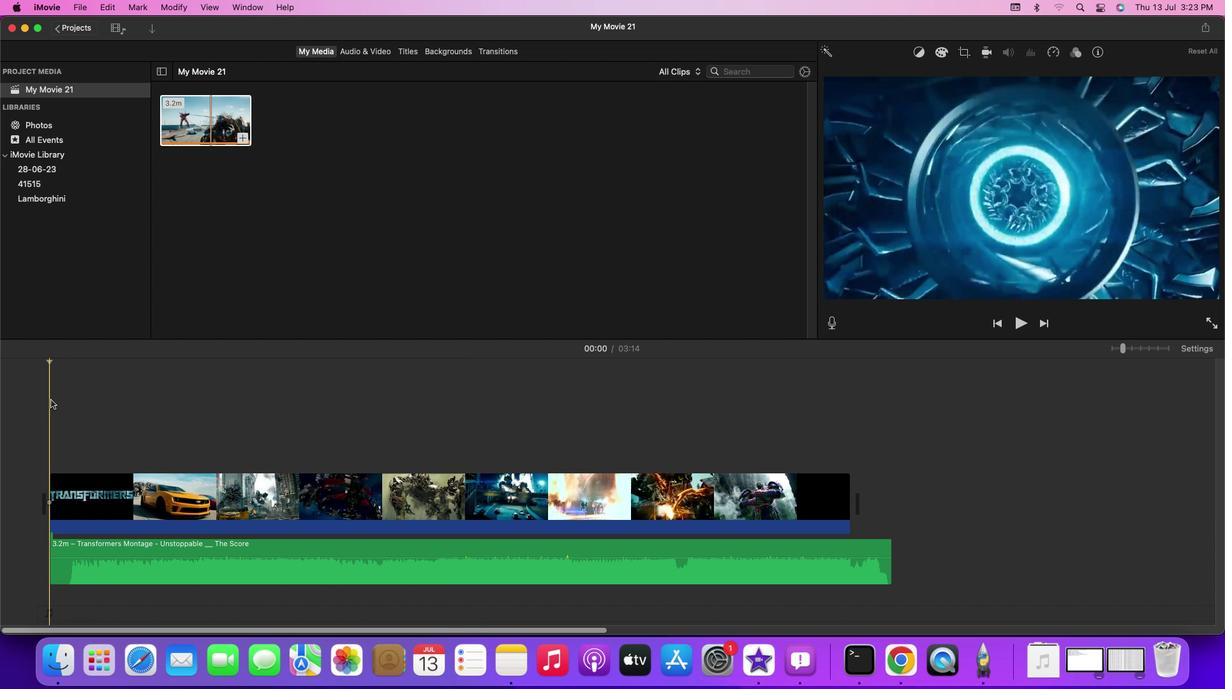 
Action: Key pressed Key.space
Screenshot: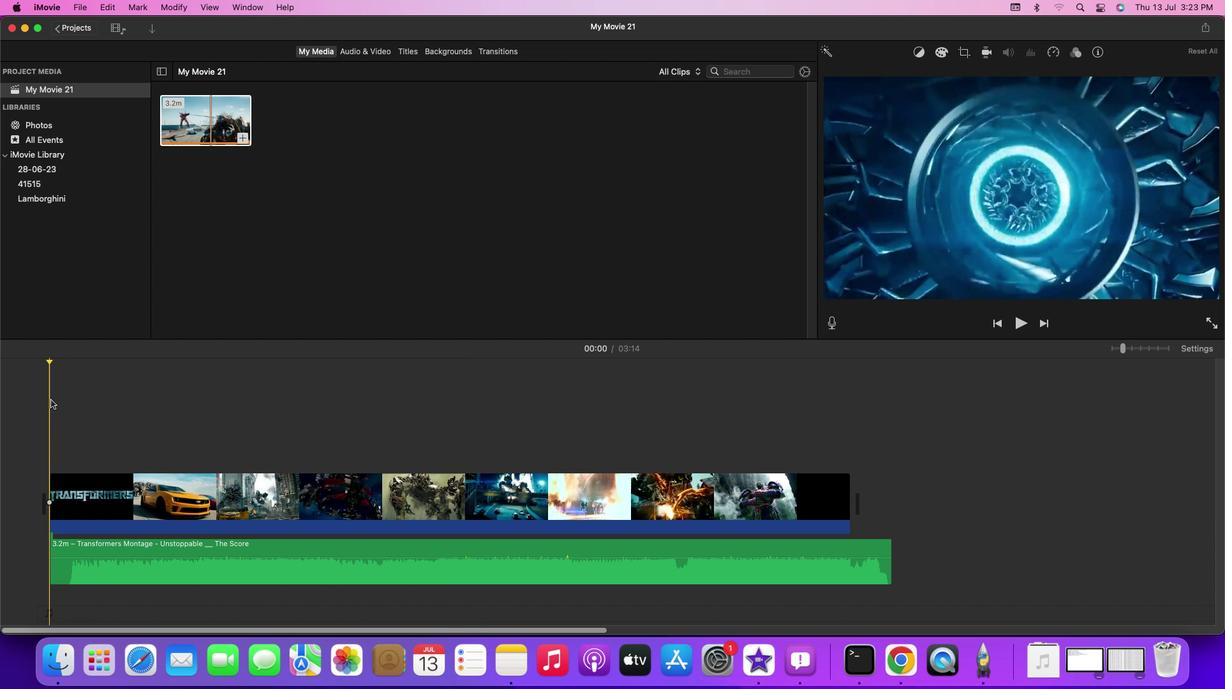 
Action: Mouse moved to (55, 397)
Screenshot: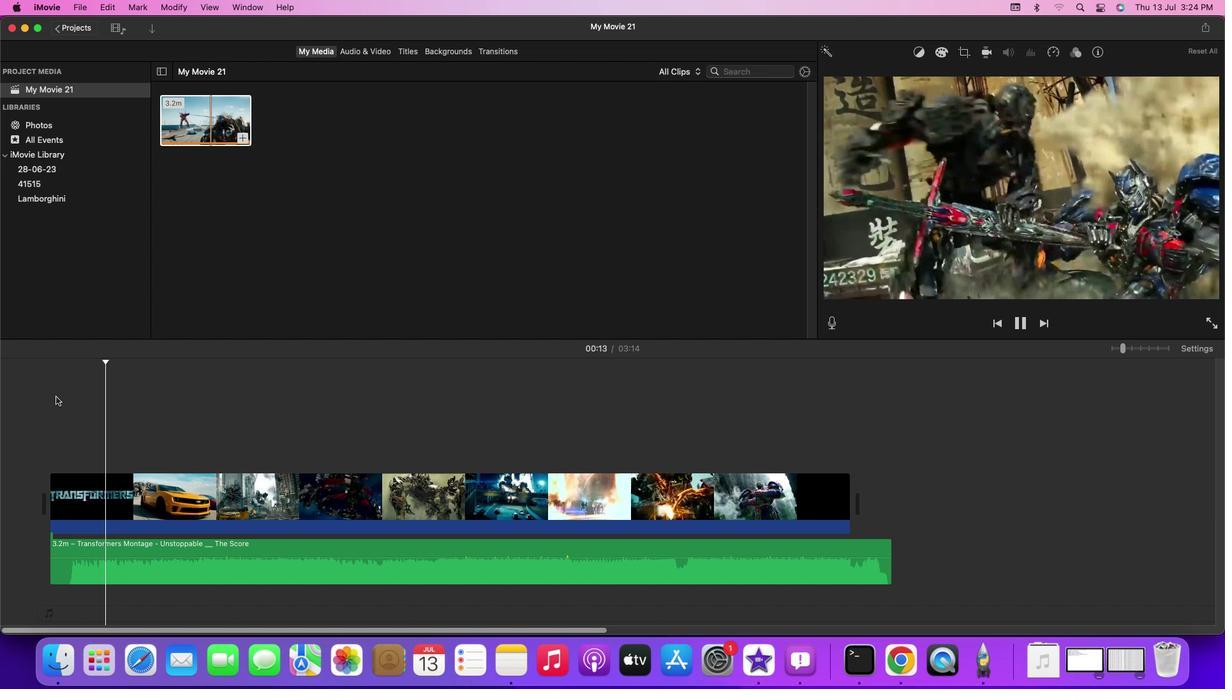 
Action: Mouse pressed left at (55, 397)
Screenshot: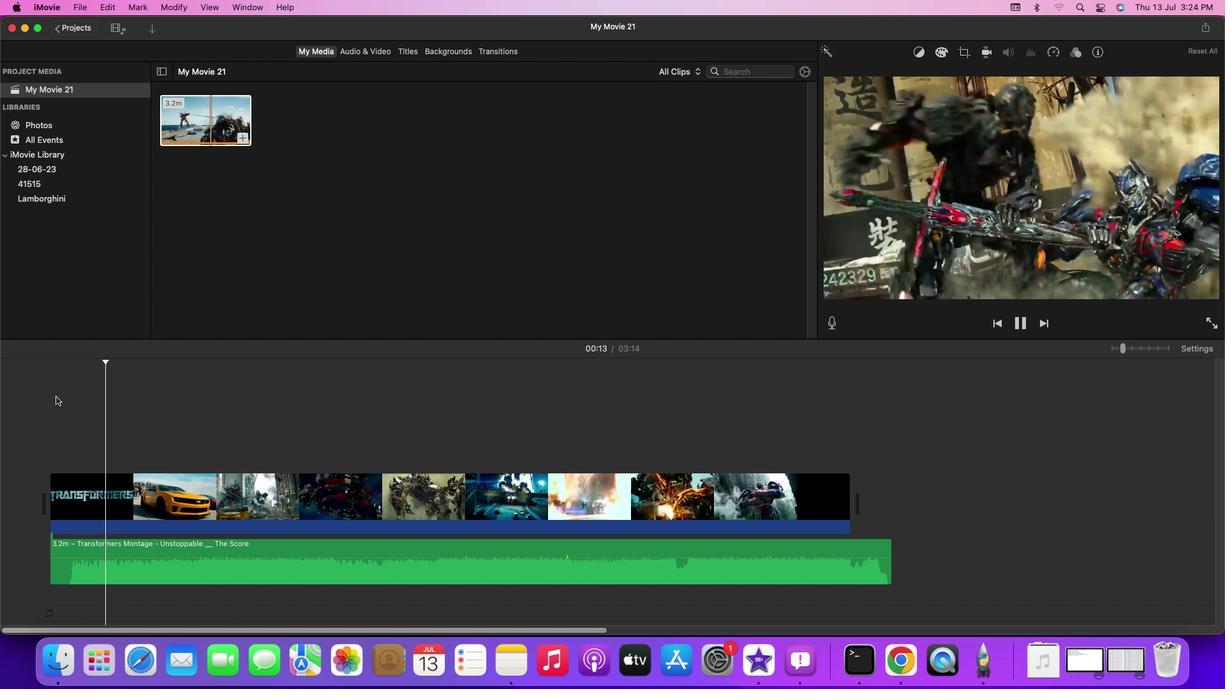 
Action: Mouse moved to (55, 394)
Screenshot: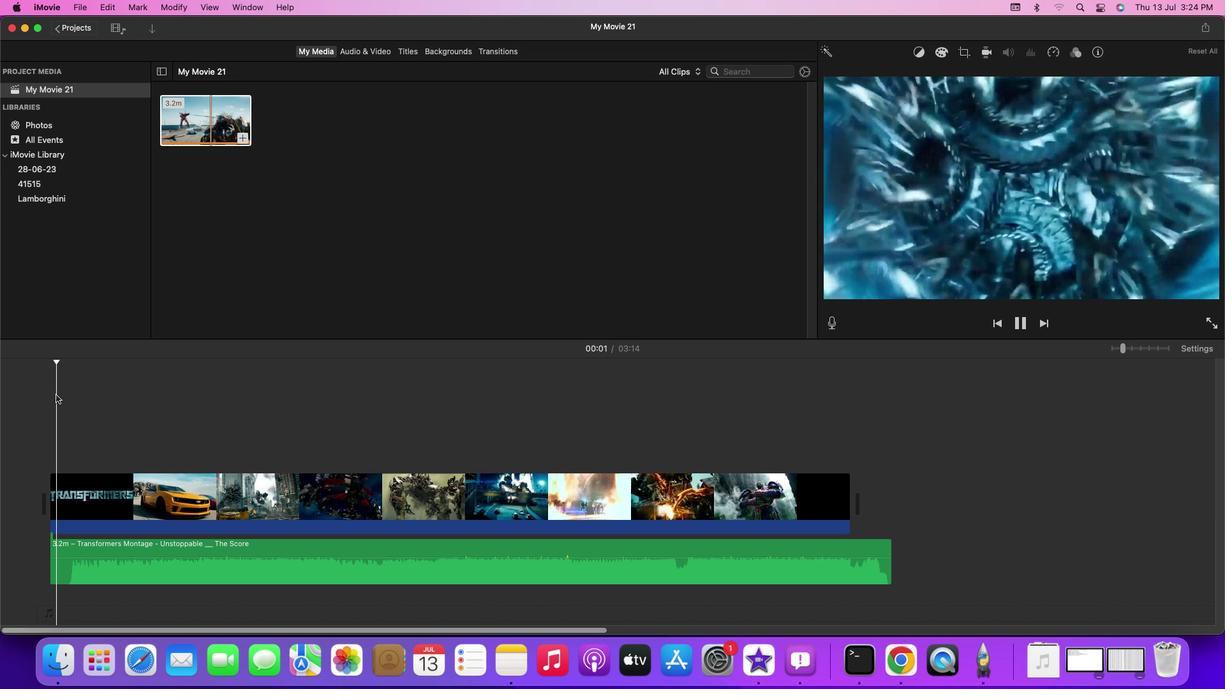 
Action: Mouse pressed left at (55, 394)
Screenshot: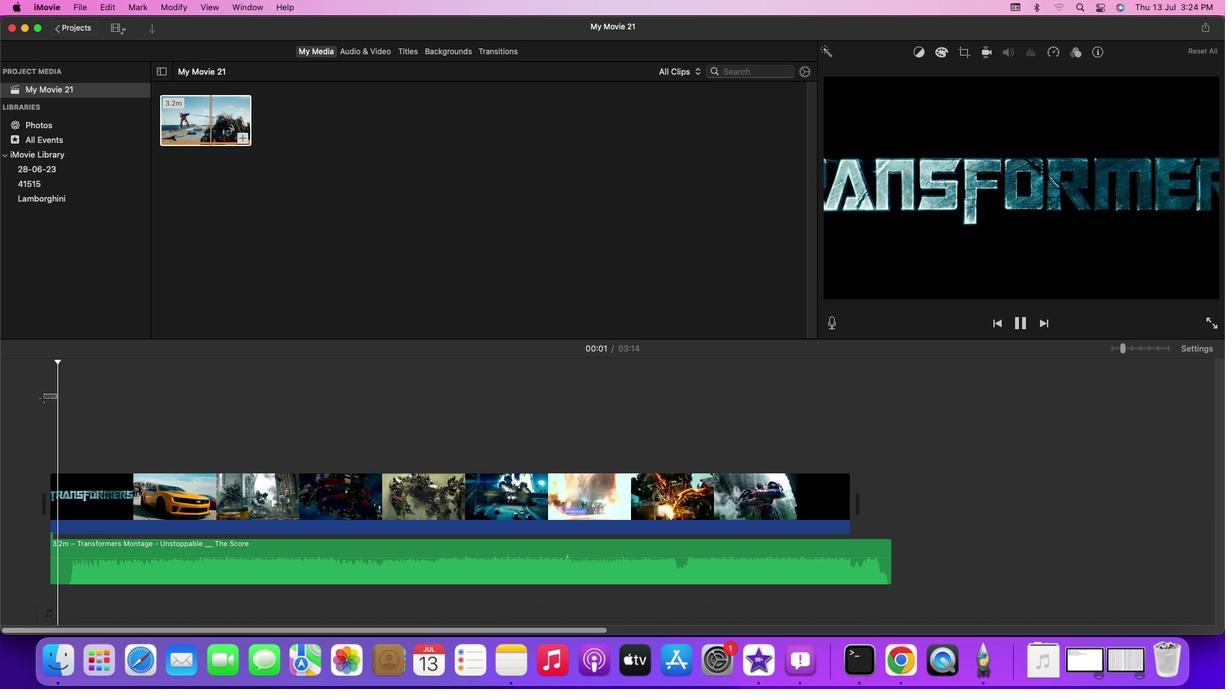 
Action: Mouse moved to (61, 361)
Screenshot: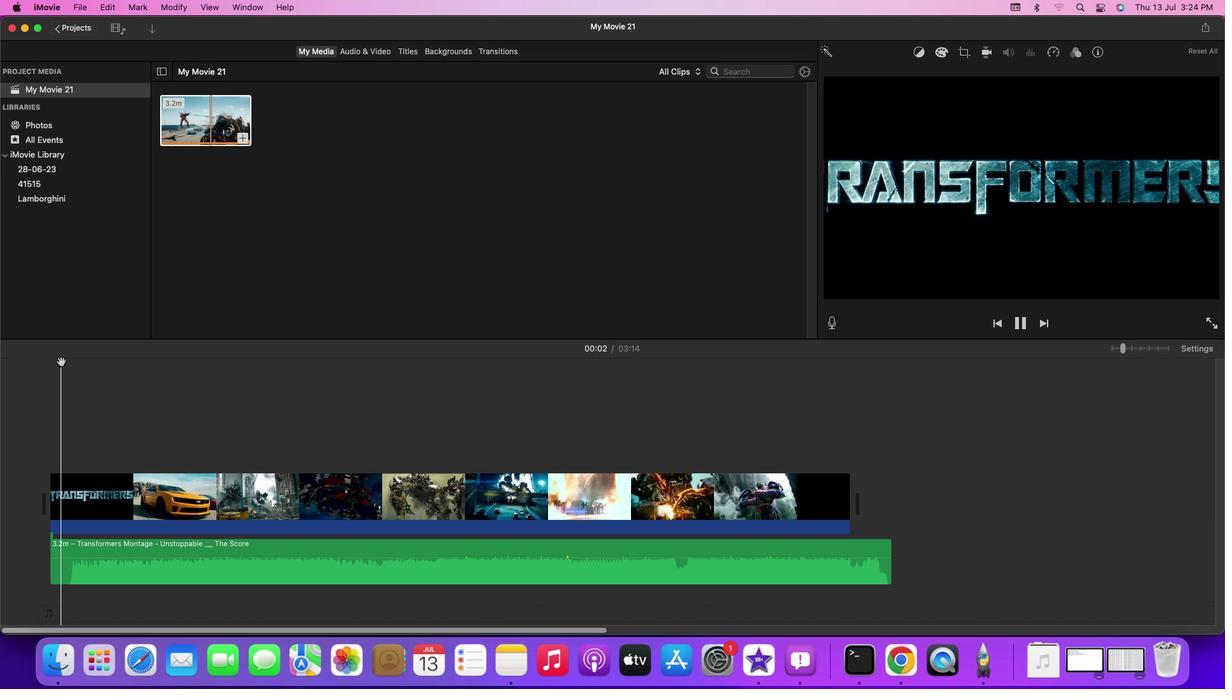 
Action: Mouse pressed left at (61, 361)
Screenshot: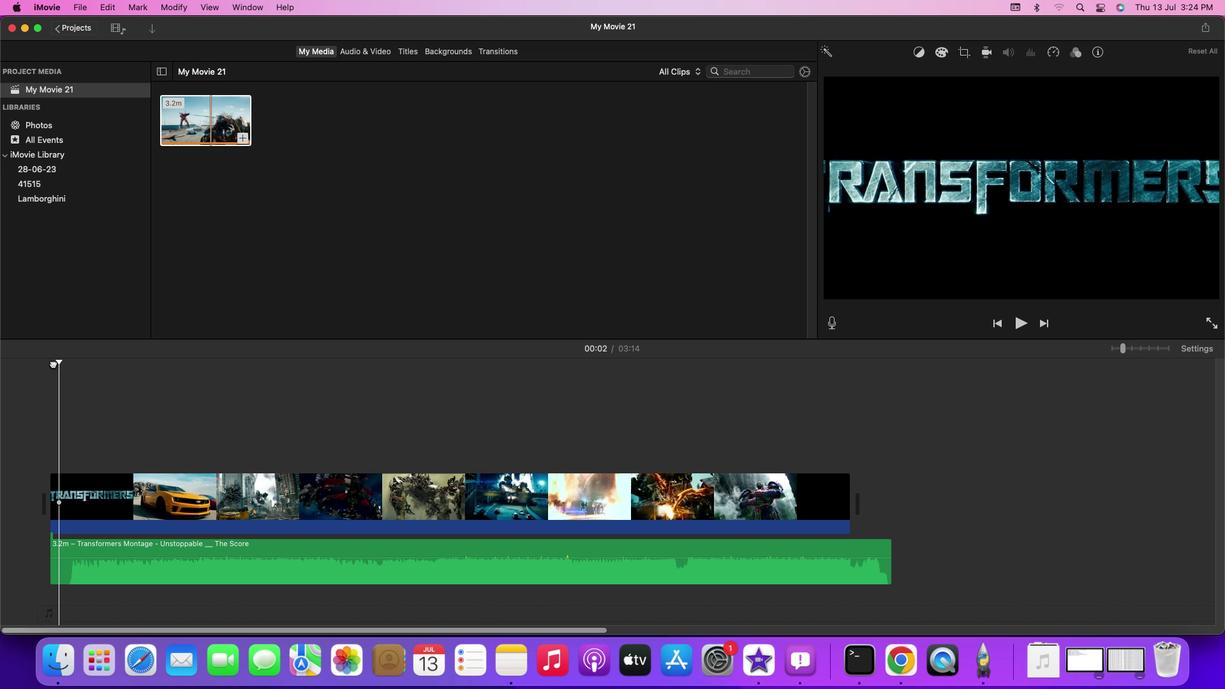 
Action: Mouse moved to (28, 364)
Screenshot: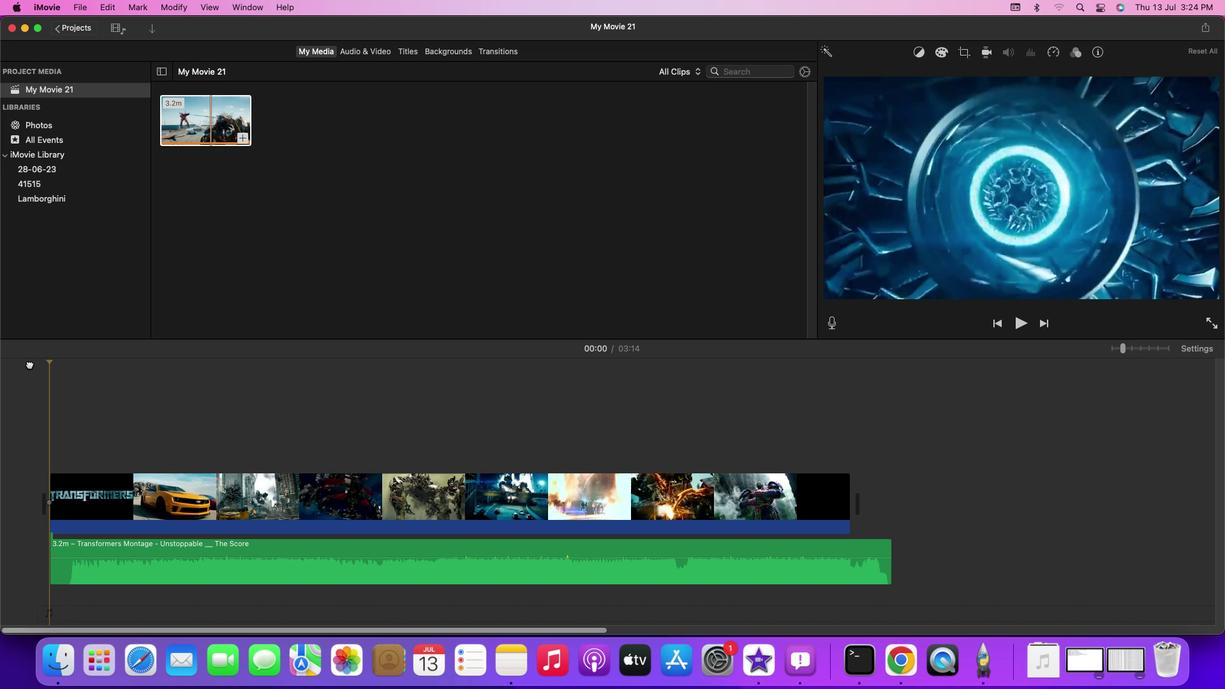 
Action: Key pressed Key.spaceKey.space
Screenshot: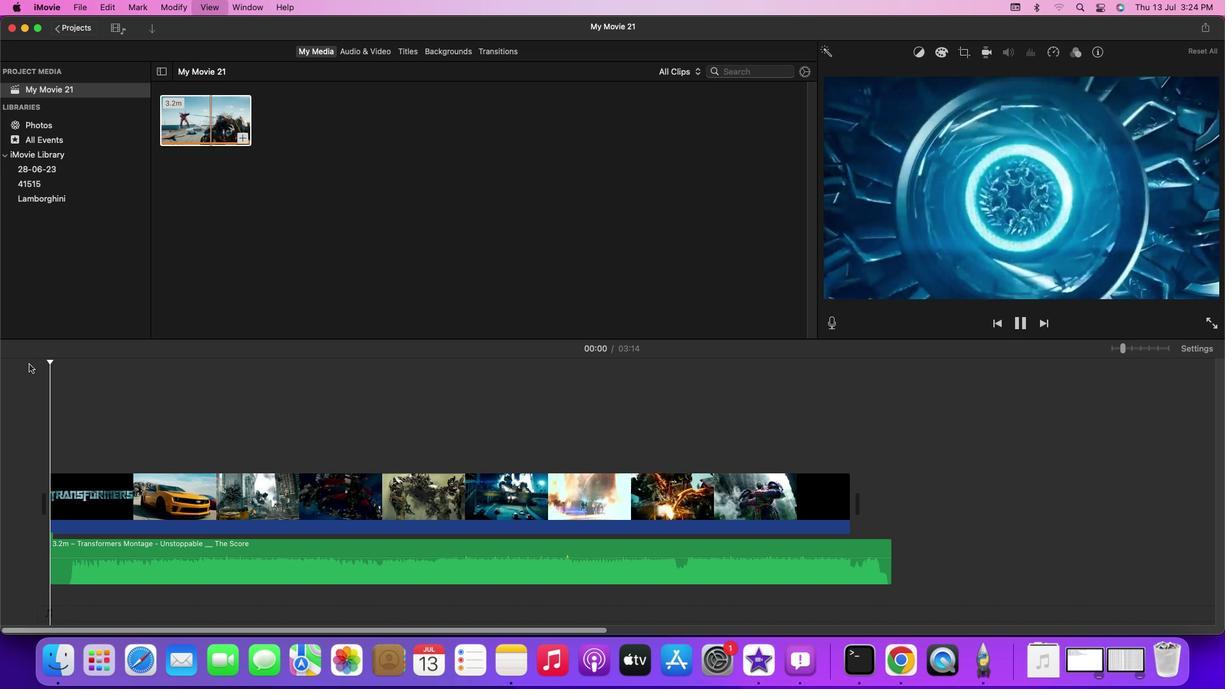 
Action: Mouse moved to (47, 383)
Screenshot: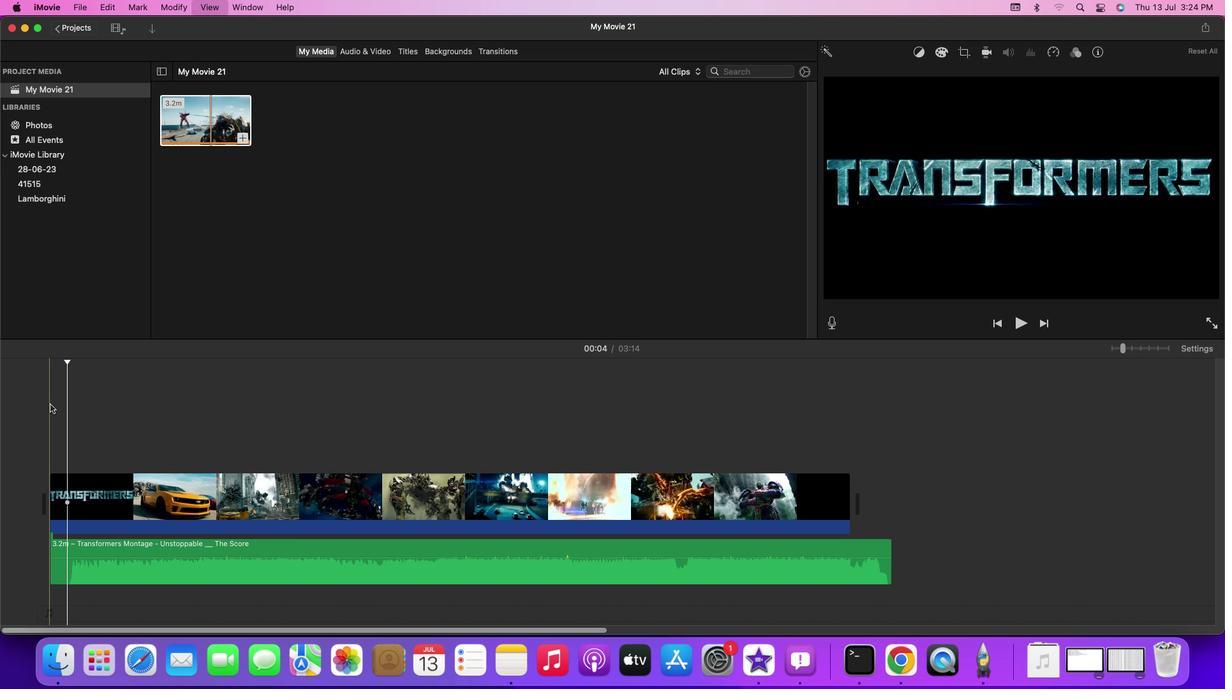
Action: Key pressed Key.space
Screenshot: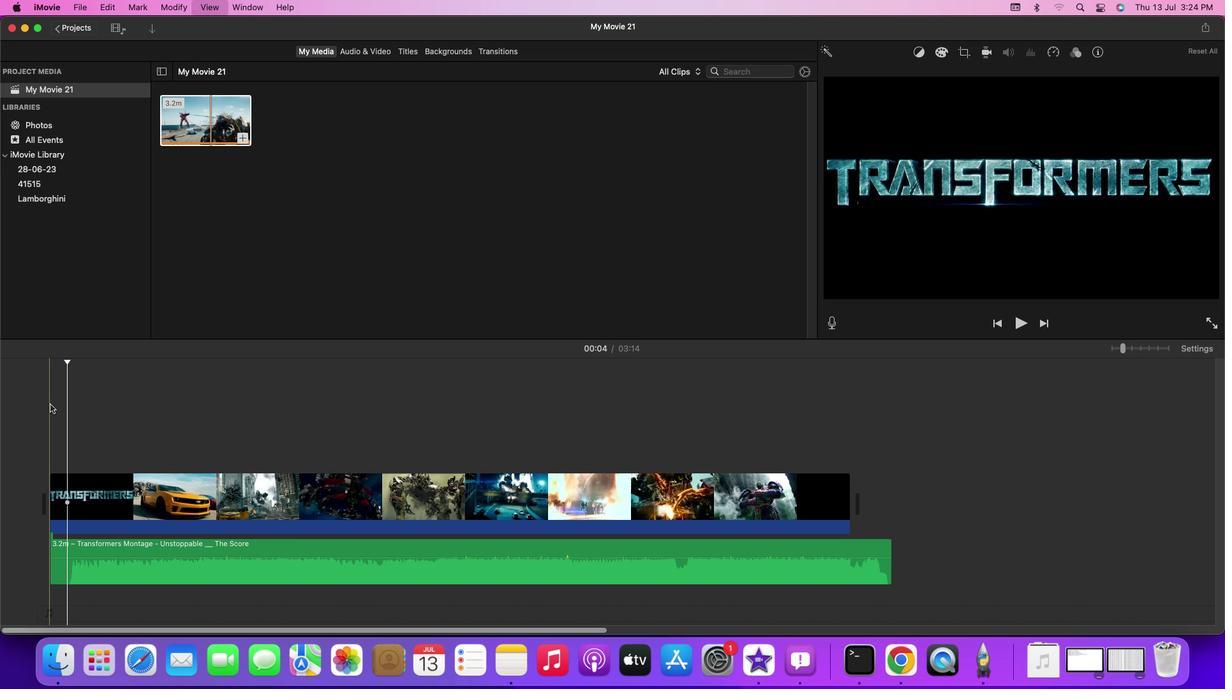 
Action: Mouse moved to (52, 559)
Screenshot: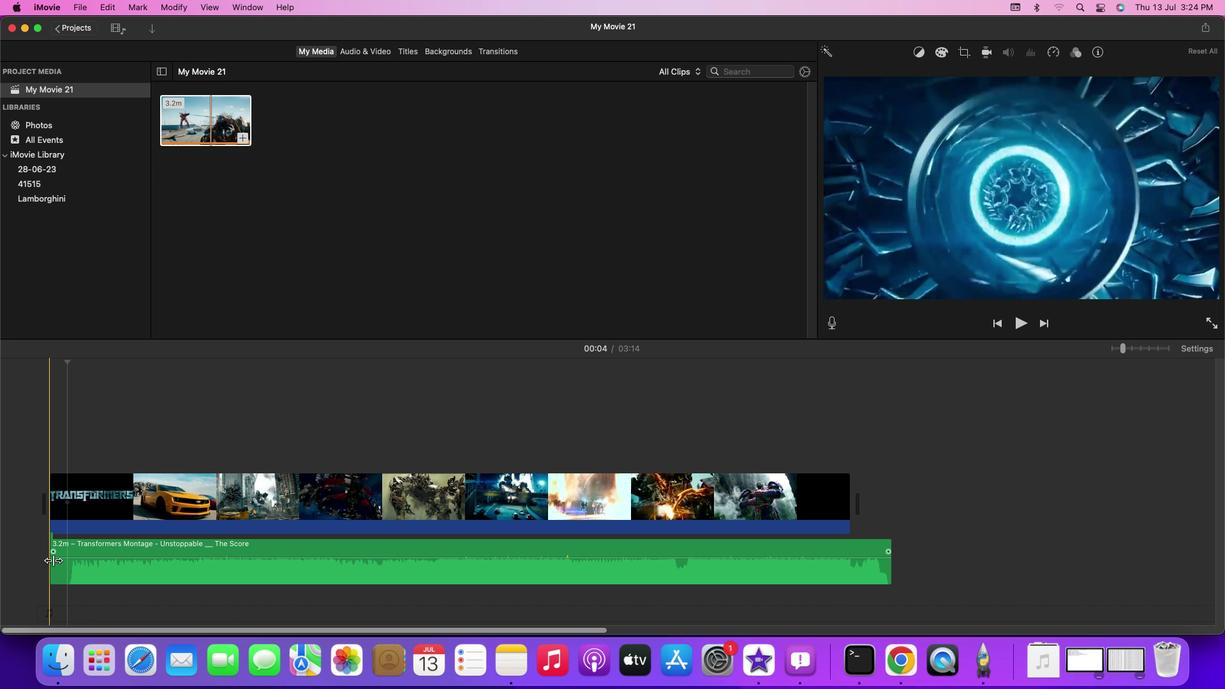 
Action: Mouse pressed left at (52, 559)
Screenshot: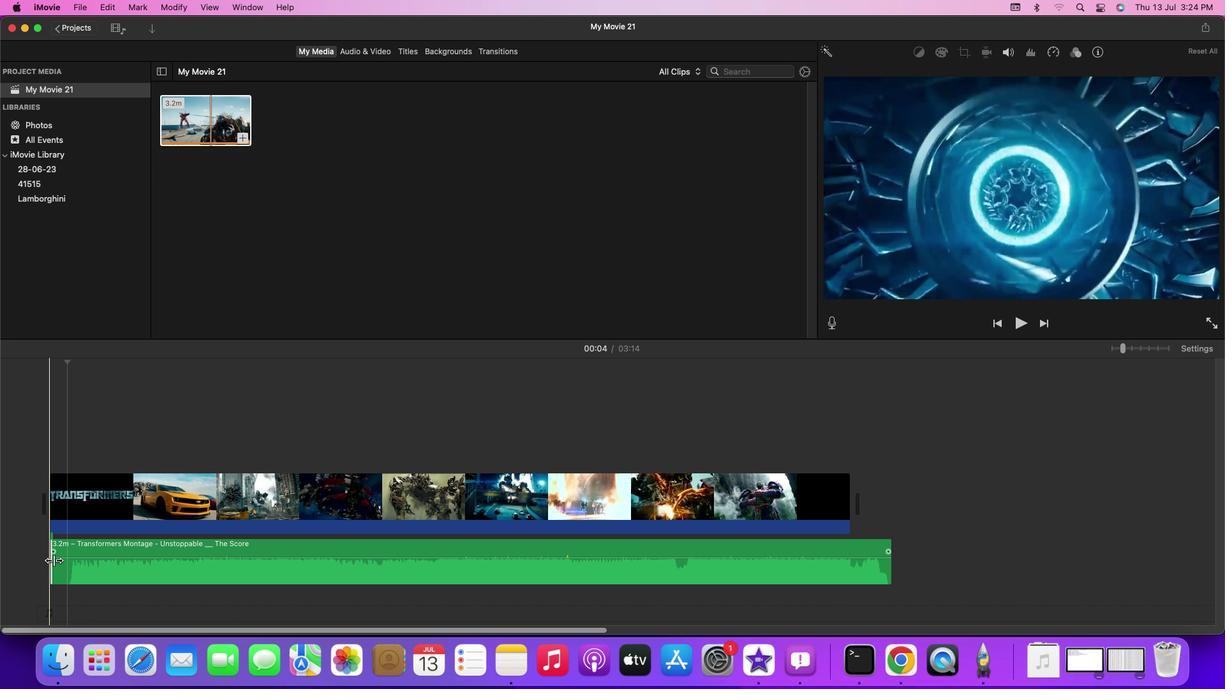
Action: Mouse moved to (99, 567)
Screenshot: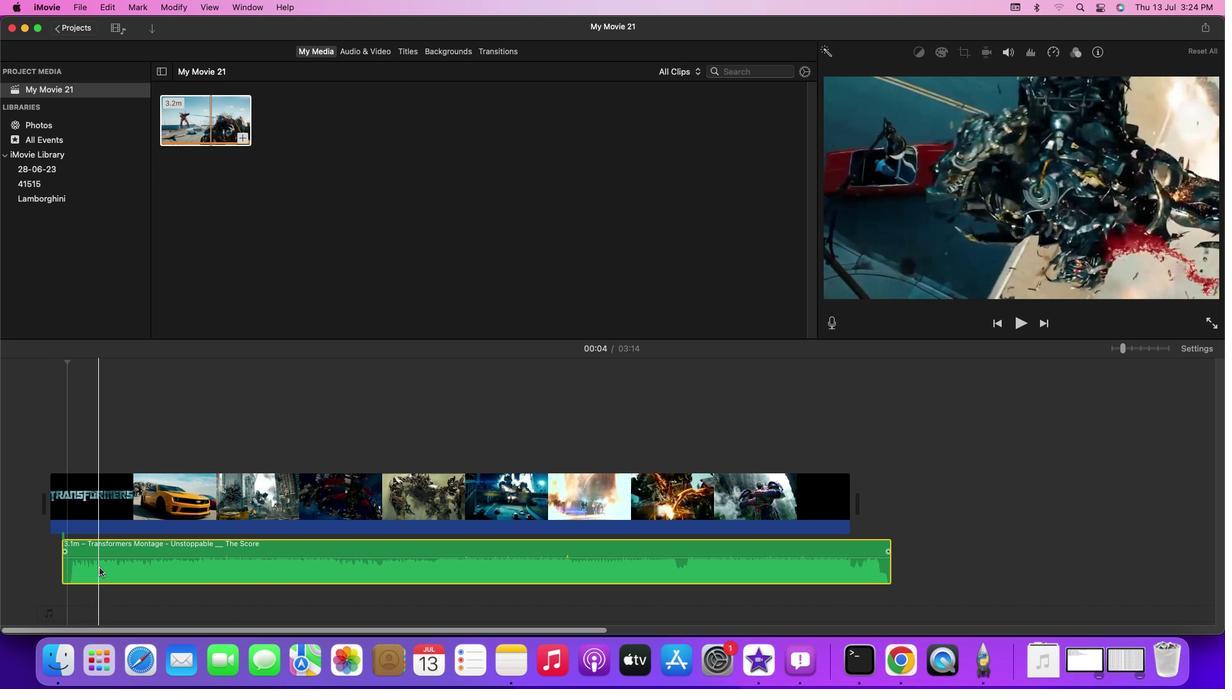 
Action: Mouse pressed left at (99, 567)
Screenshot: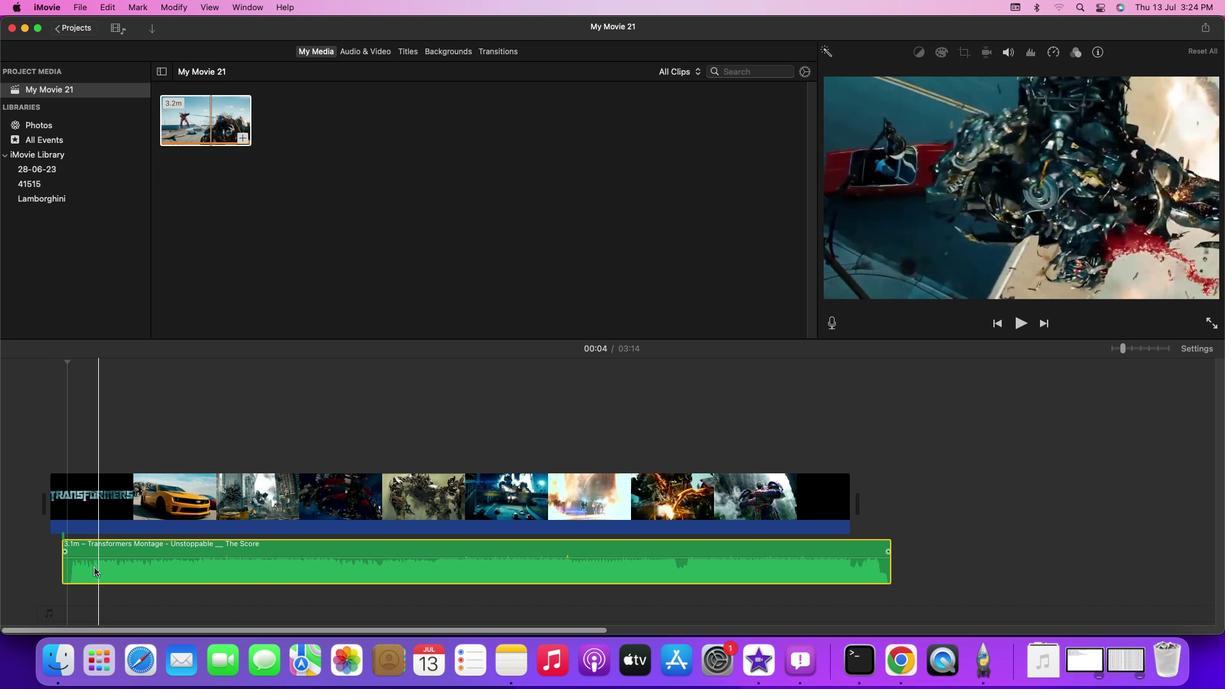 
Action: Mouse moved to (52, 359)
Screenshot: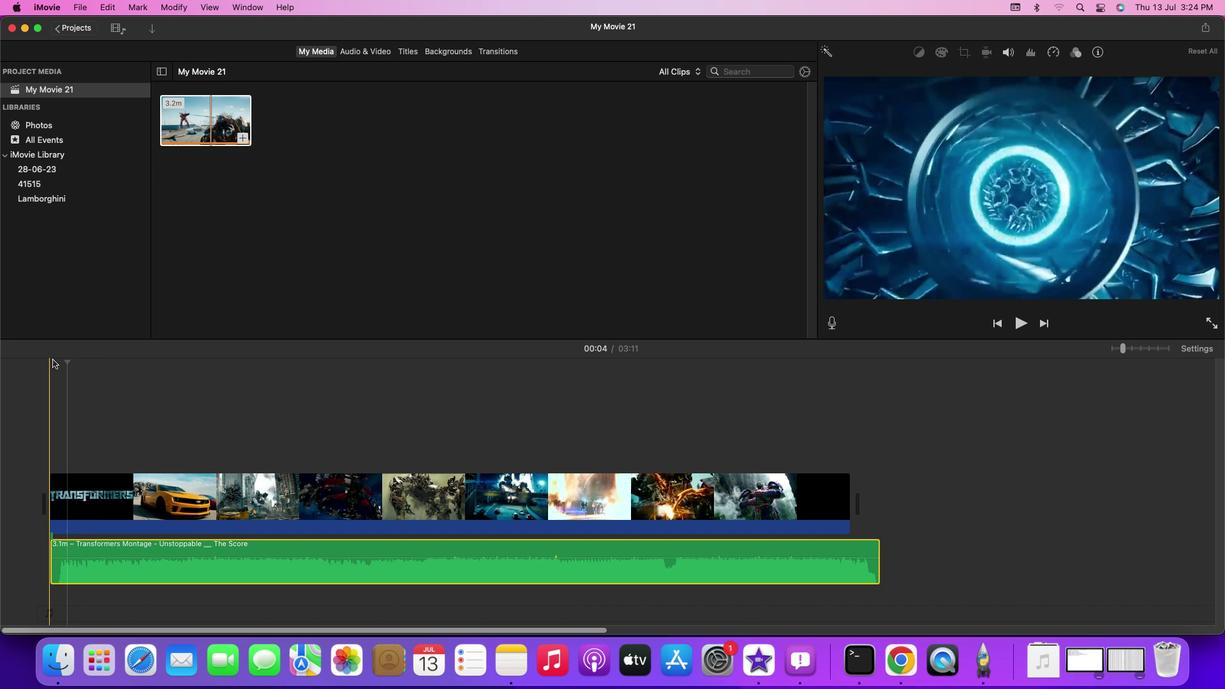 
Action: Mouse pressed left at (52, 359)
Screenshot: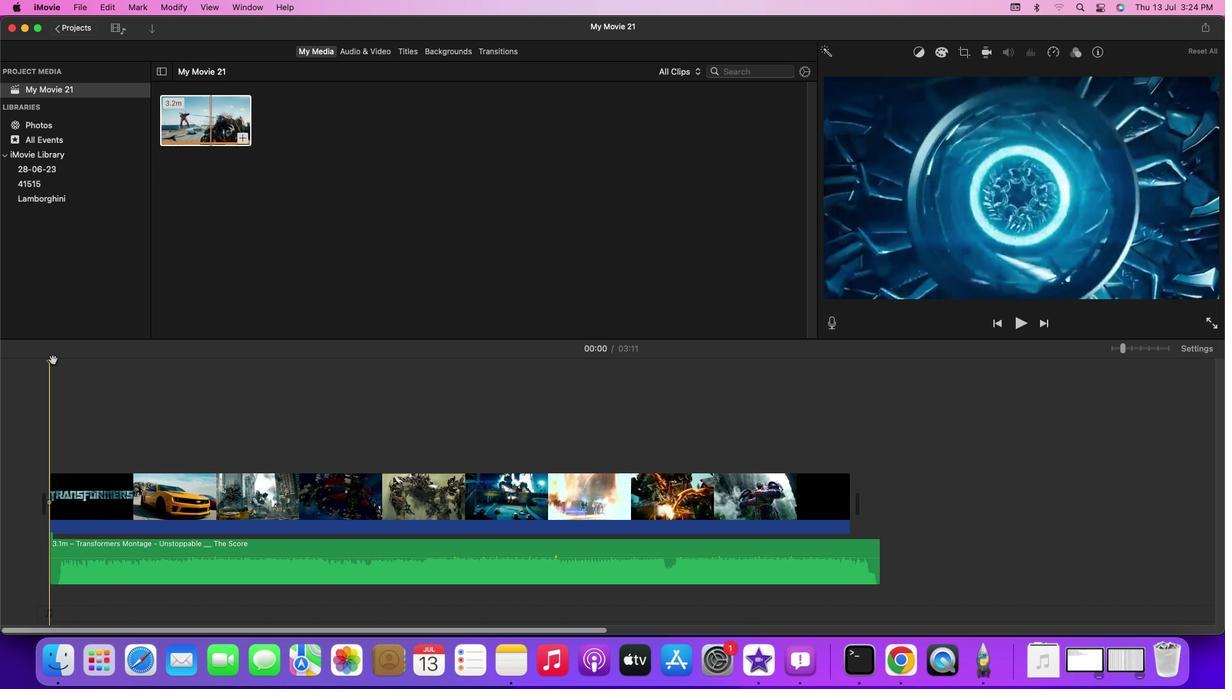 
Action: Key pressed Key.spaceKey.space
Screenshot: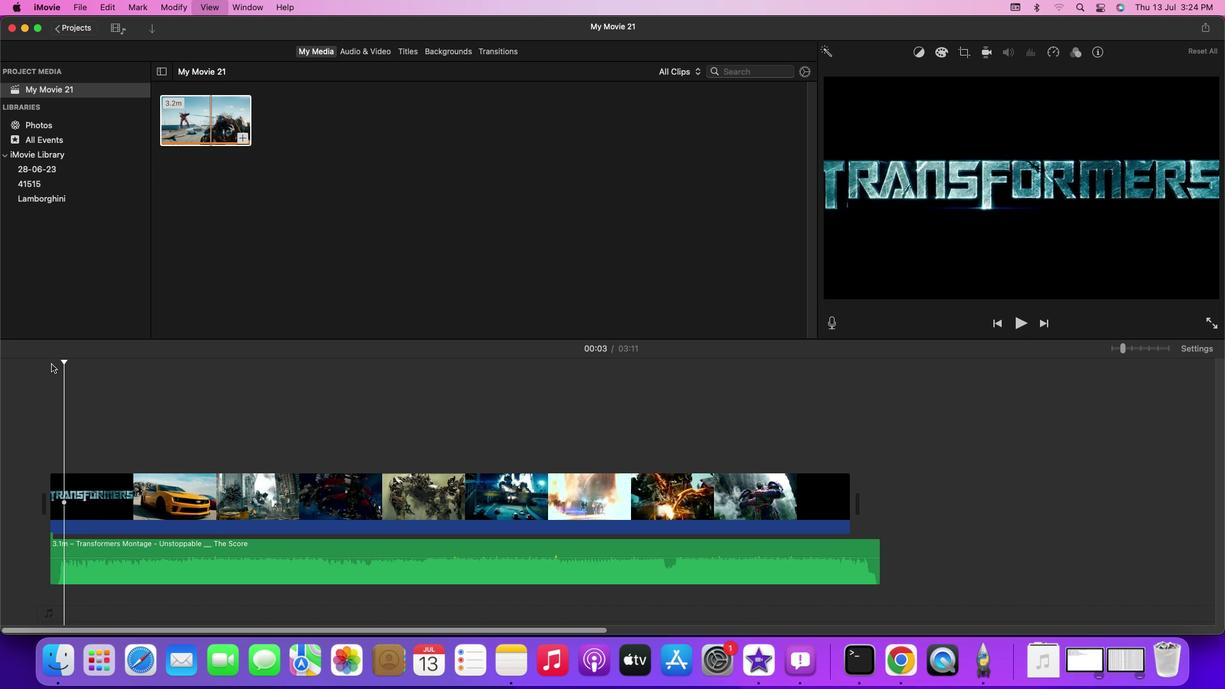 
Action: Mouse moved to (77, 573)
Screenshot: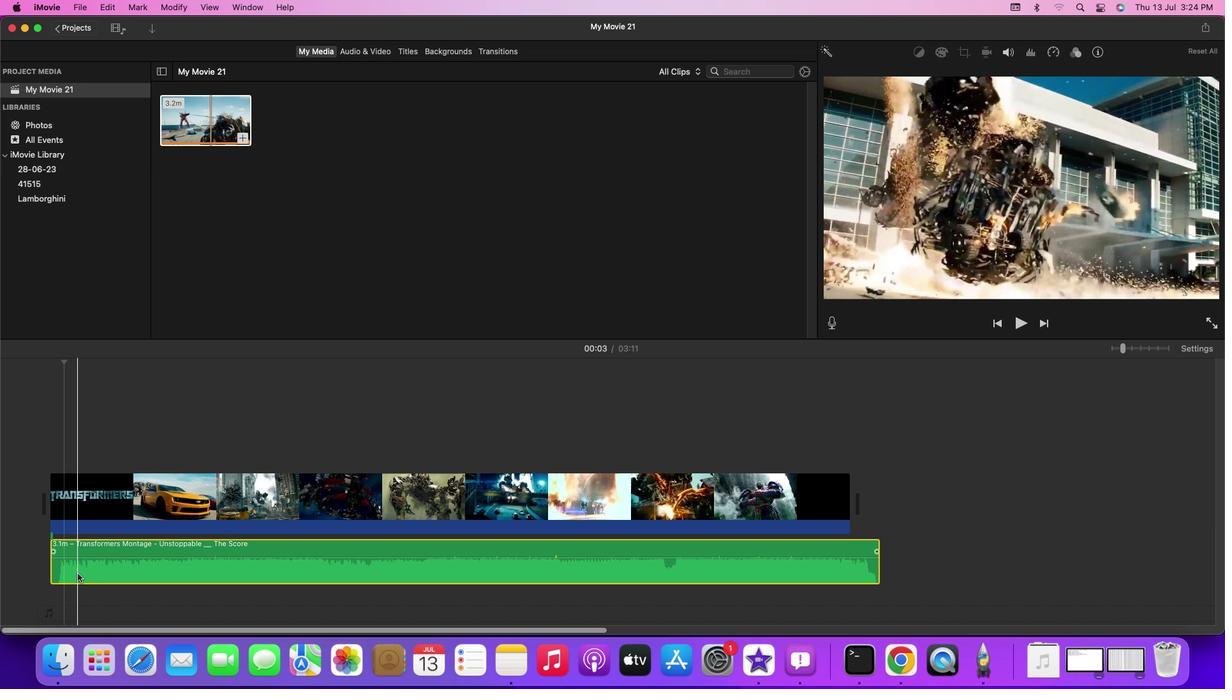 
Action: Mouse pressed left at (77, 573)
Screenshot: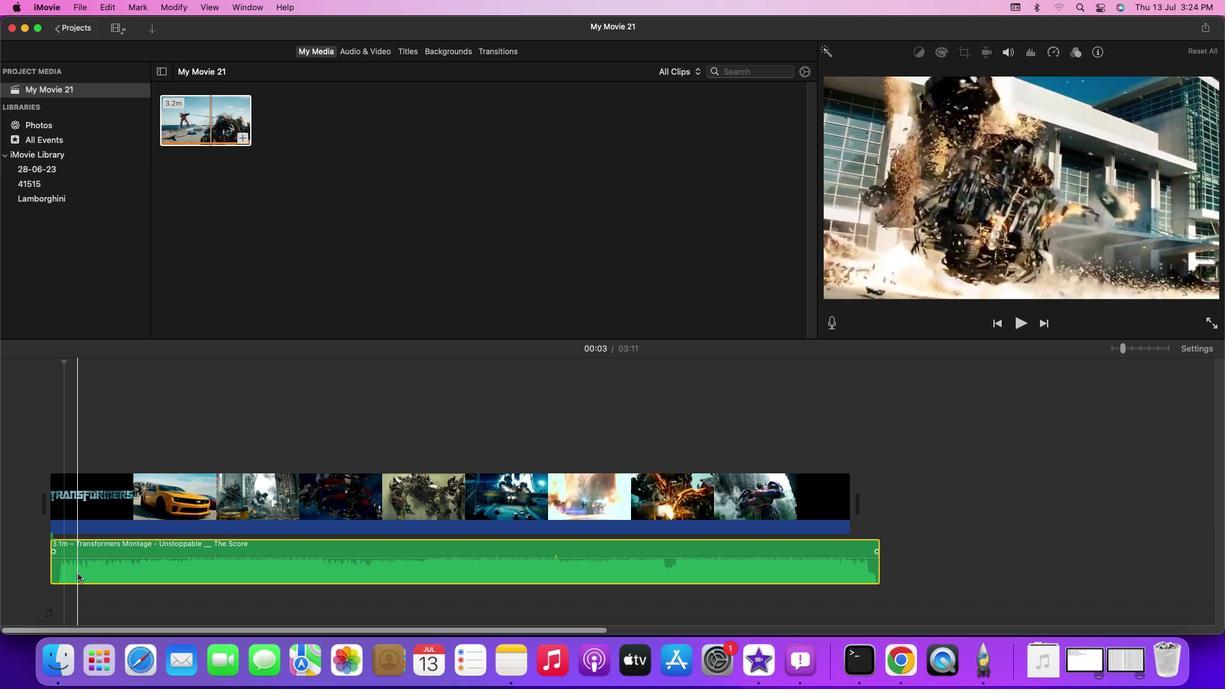 
Action: Mouse moved to (50, 562)
Screenshot: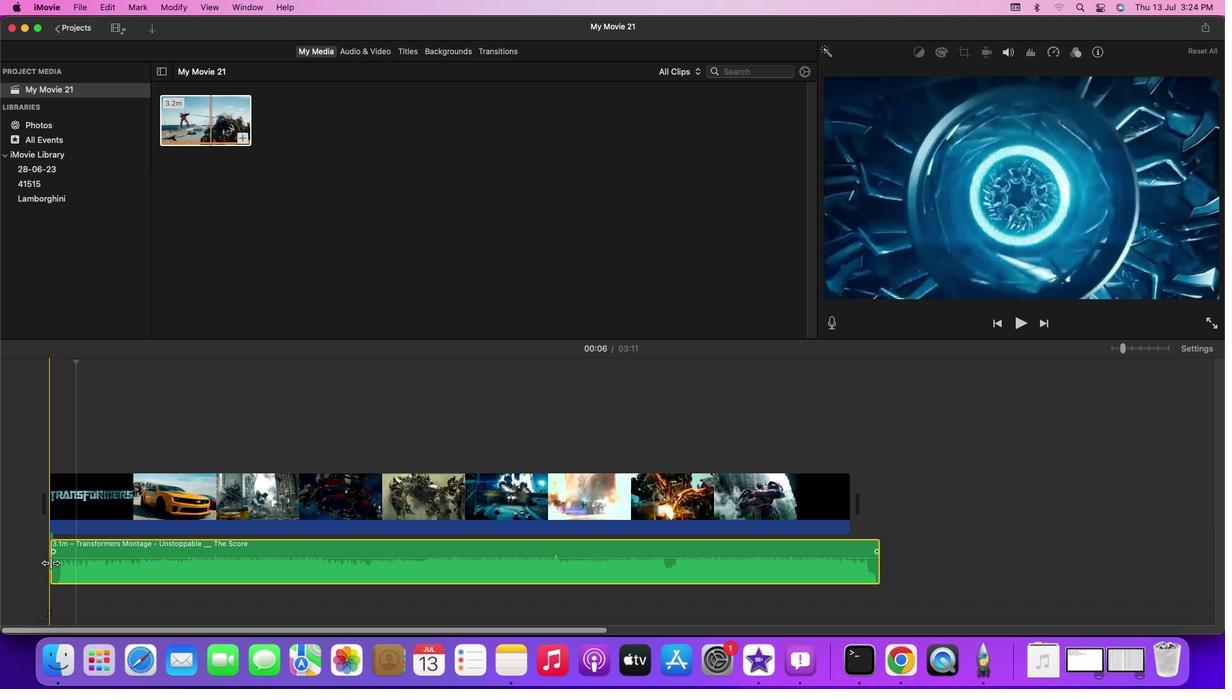 
Action: Mouse pressed left at (50, 562)
Screenshot: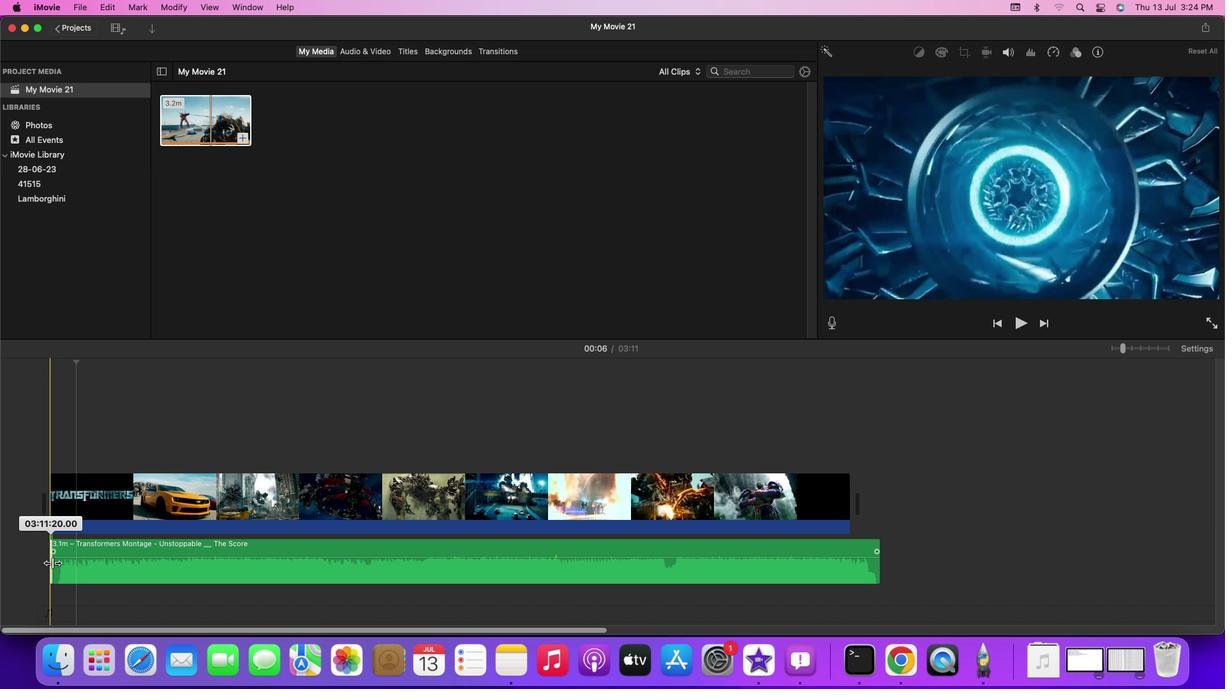 
Action: Mouse moved to (84, 573)
Screenshot: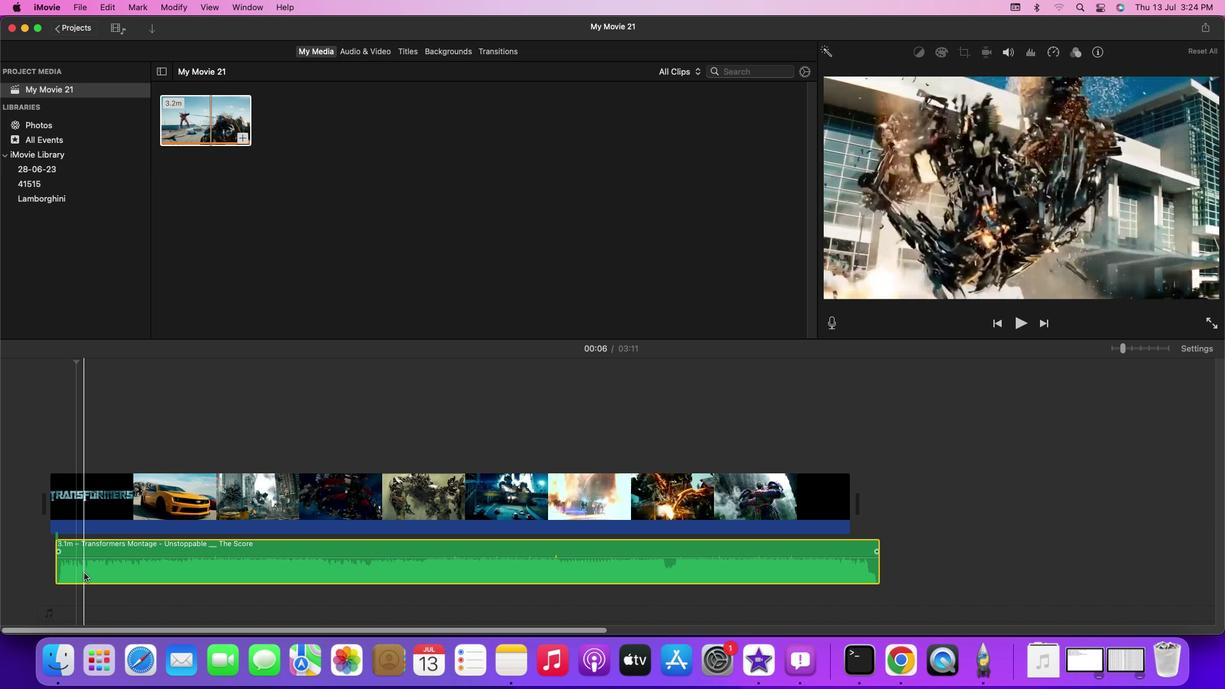 
Action: Mouse pressed left at (84, 573)
Screenshot: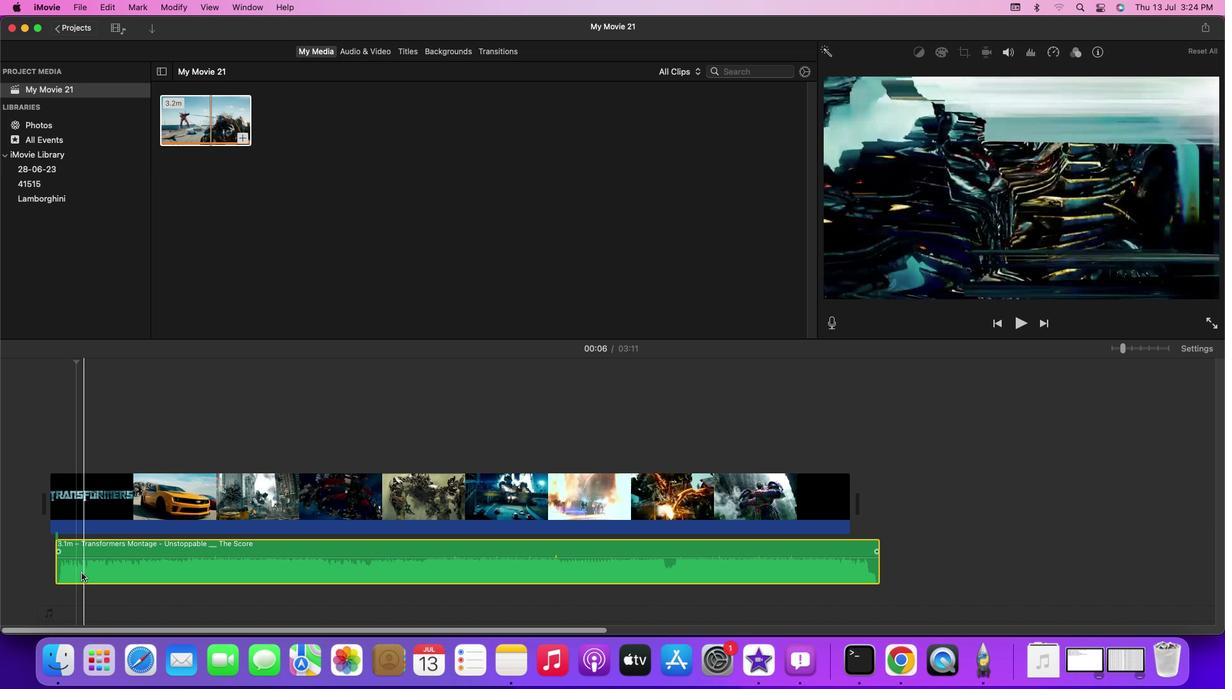 
Action: Mouse moved to (52, 388)
Screenshot: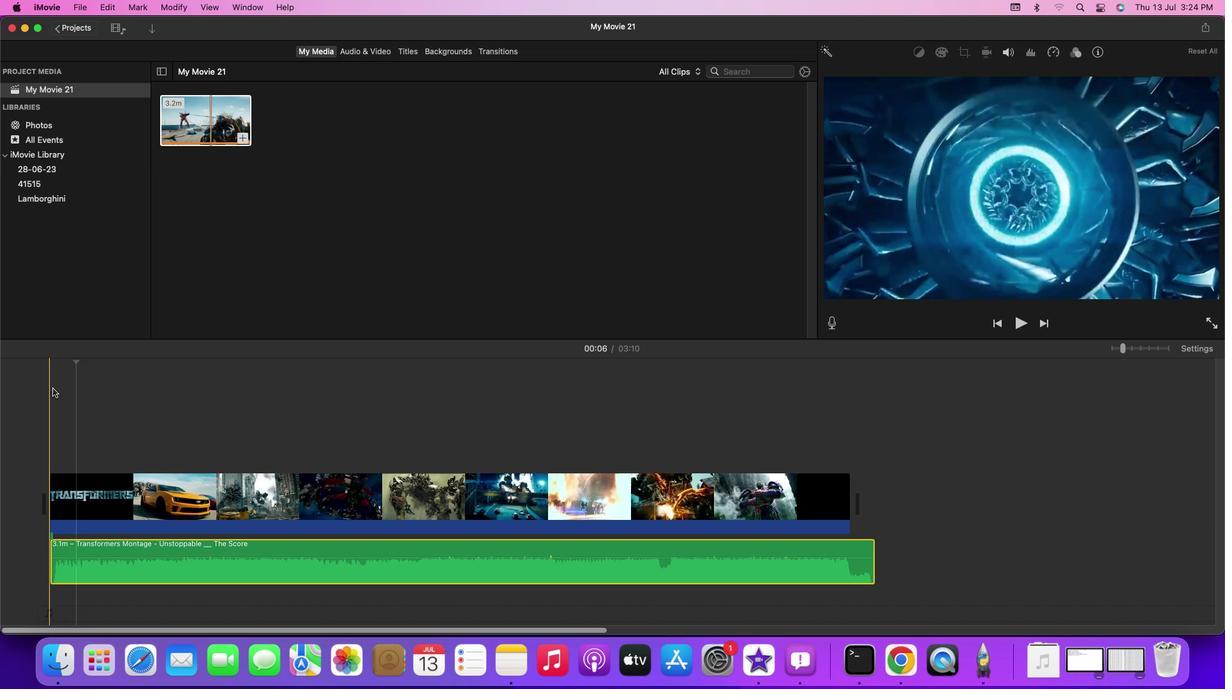 
Action: Mouse pressed left at (52, 388)
Screenshot: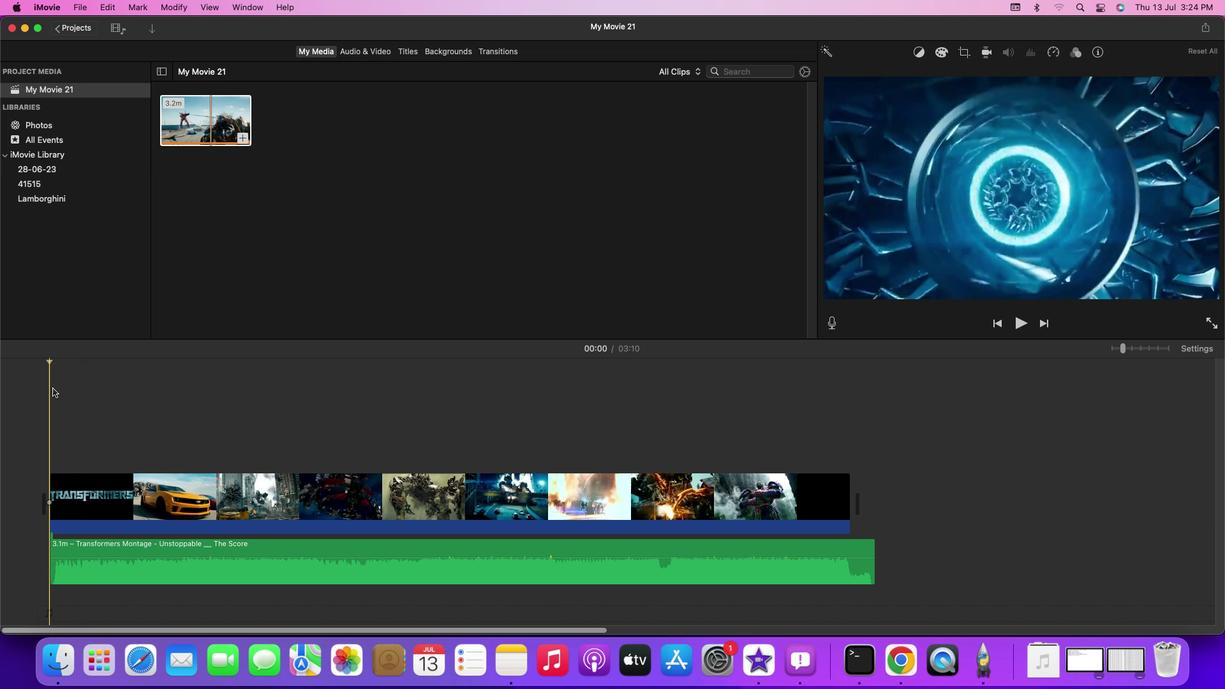 
Action: Key pressed Key.space
Screenshot: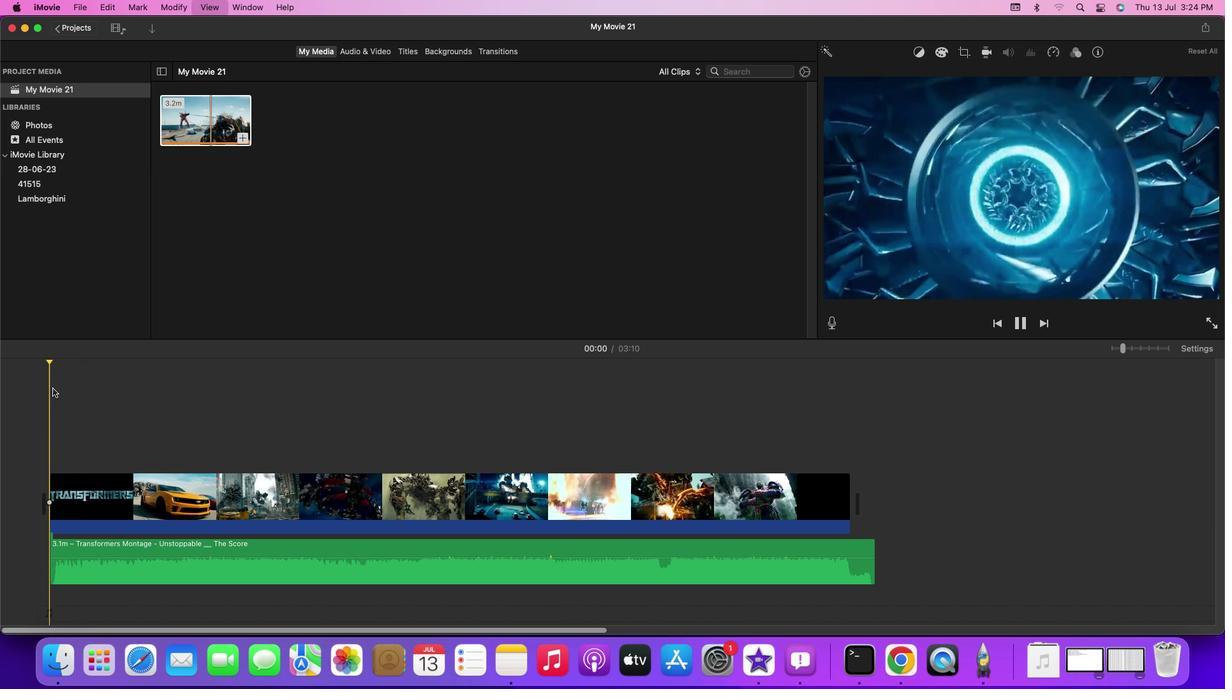 
Action: Mouse moved to (56, 374)
Screenshot: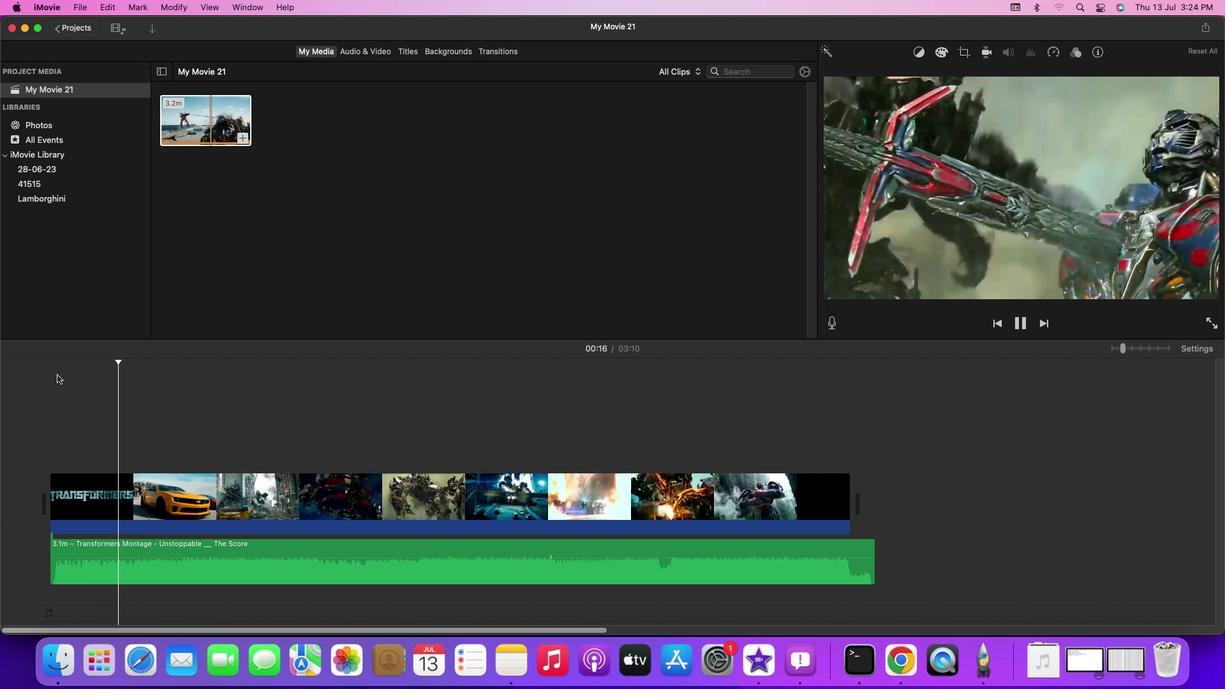 
Action: Mouse pressed left at (56, 374)
Screenshot: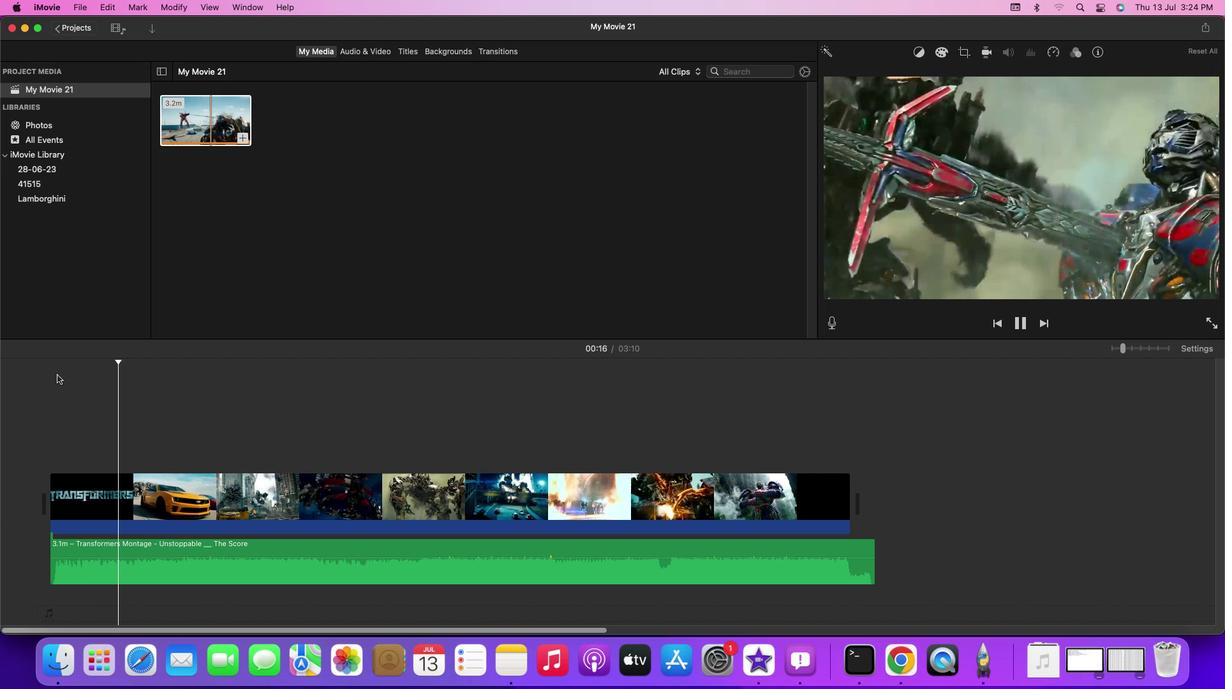 
Action: Mouse moved to (65, 376)
Screenshot: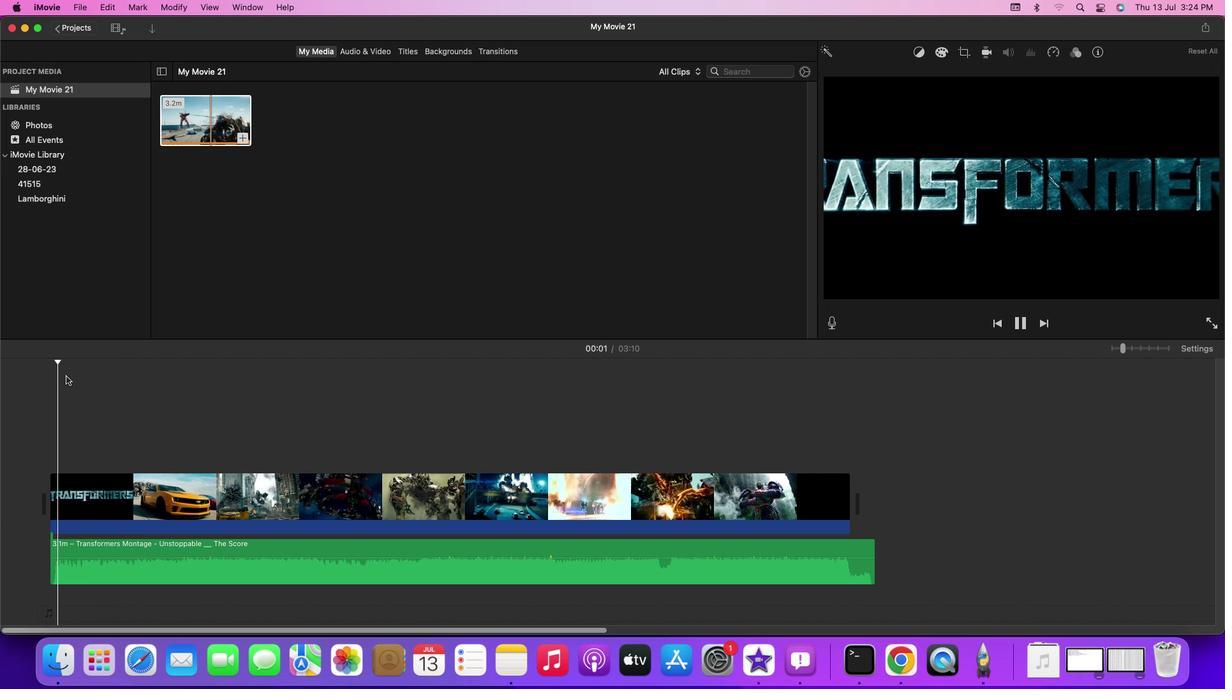 
Action: Key pressed Key.spaceKey.spaceKey.spaceKey.spaceKey.spaceKey.spaceKey.space
Screenshot: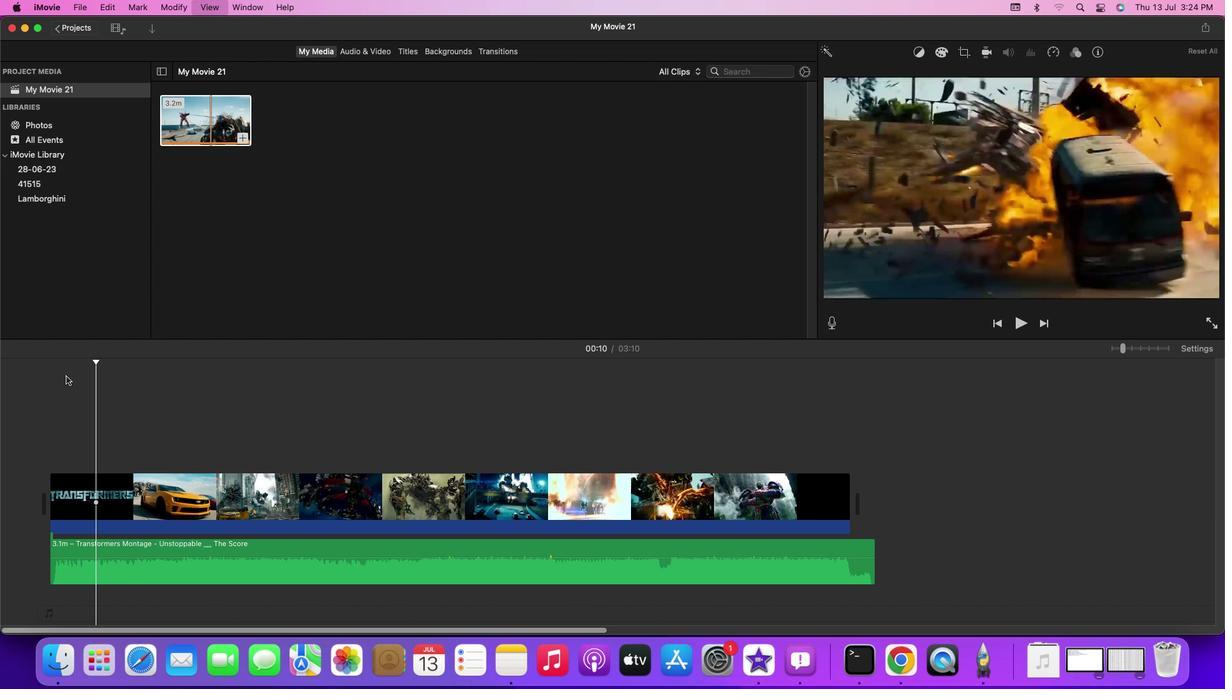 
Action: Mouse pressed left at (65, 376)
Screenshot: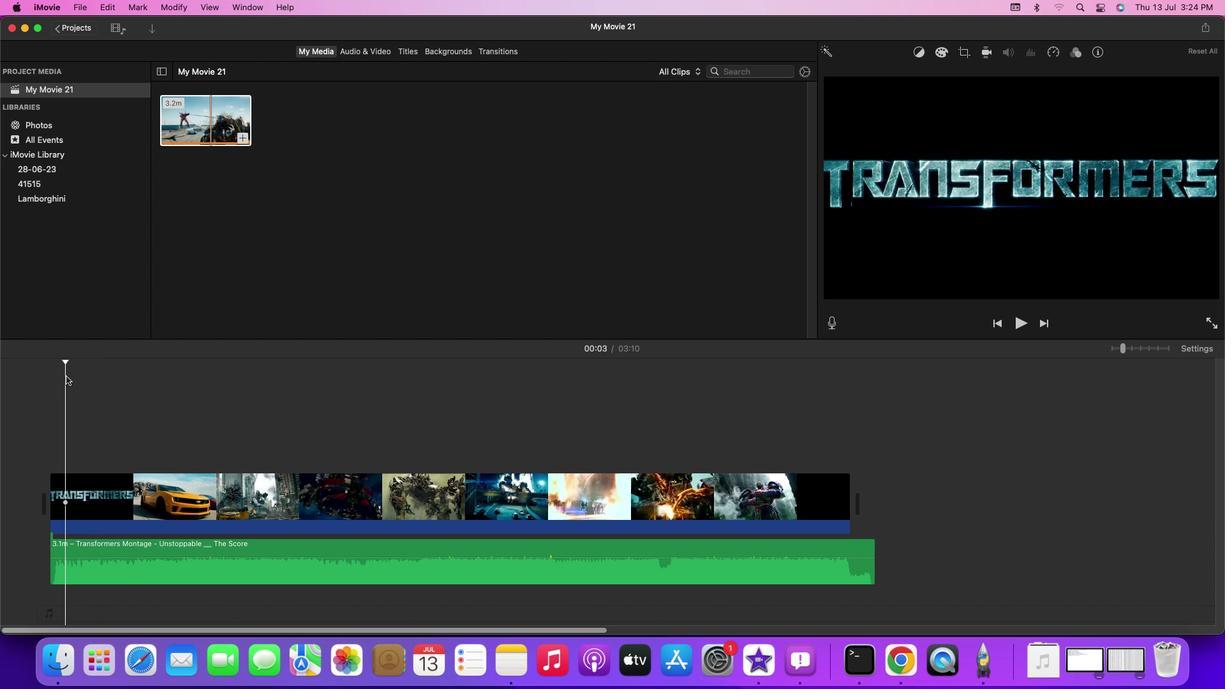 
Action: Key pressed Key.spaceKey.spaceKey.rightKey.rightKey.rightKey.rightKey.rightKey.rightKey.rightKey.rightKey.rightKey.rightKey.rightKey.rightKey.rightKey.rightKey.rightKey.rightKey.rightKey.rightKey.rightKey.rightKey.rightKey.rightKey.rightKey.rightKey.rightKey.rightKey.rightKey.rightKey.rightKey.rightKey.rightKey.rightKey.rightKey.rightKey.rightKey.rightKey.rightKey.rightKey.leftKey.leftKey.leftKey.leftKey.leftKey.left
Screenshot: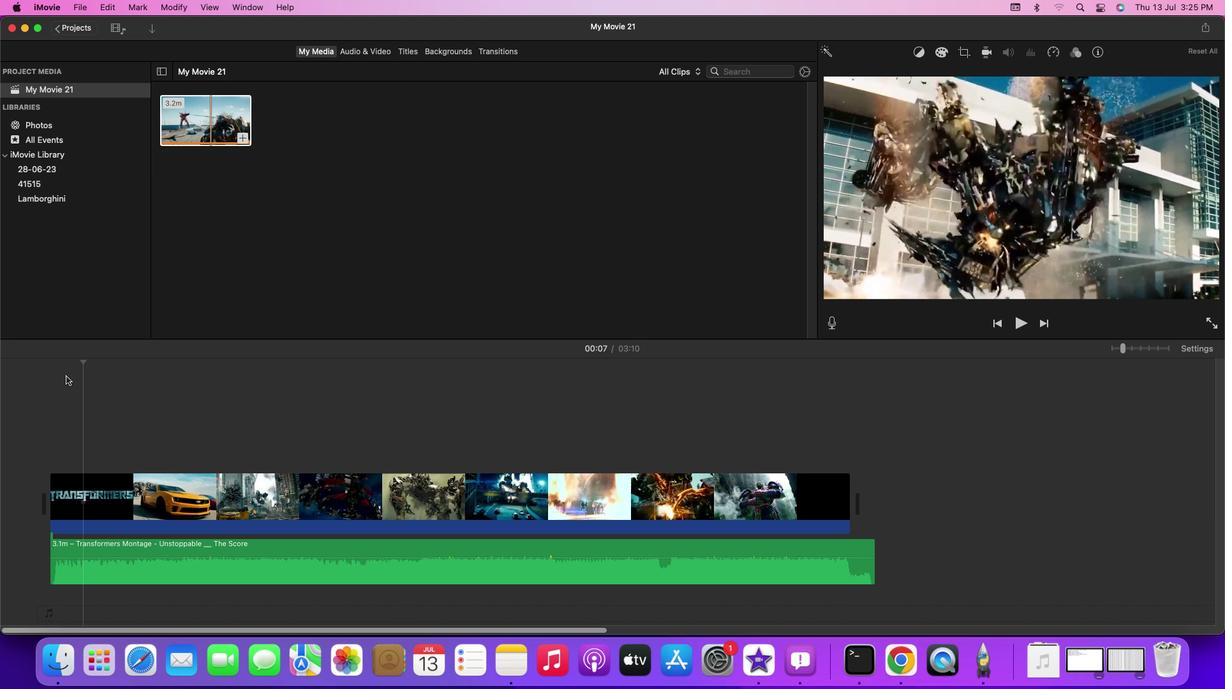 
Action: Mouse moved to (86, 493)
Screenshot: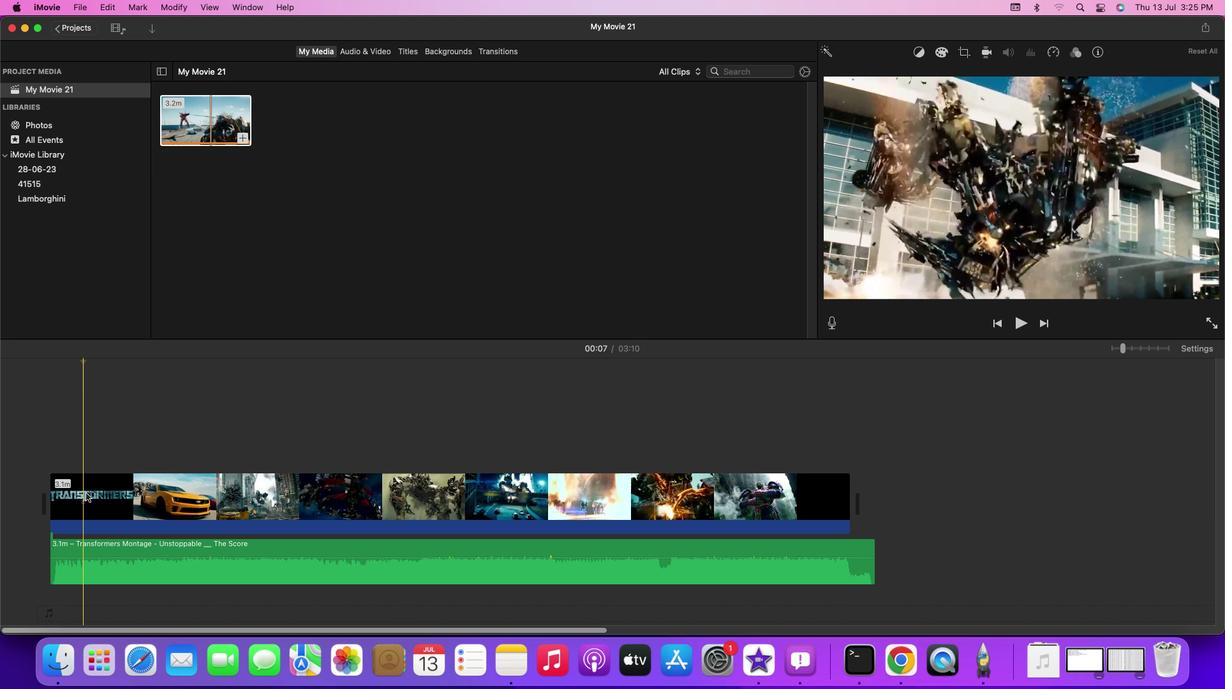 
Action: Mouse pressed left at (86, 493)
Screenshot: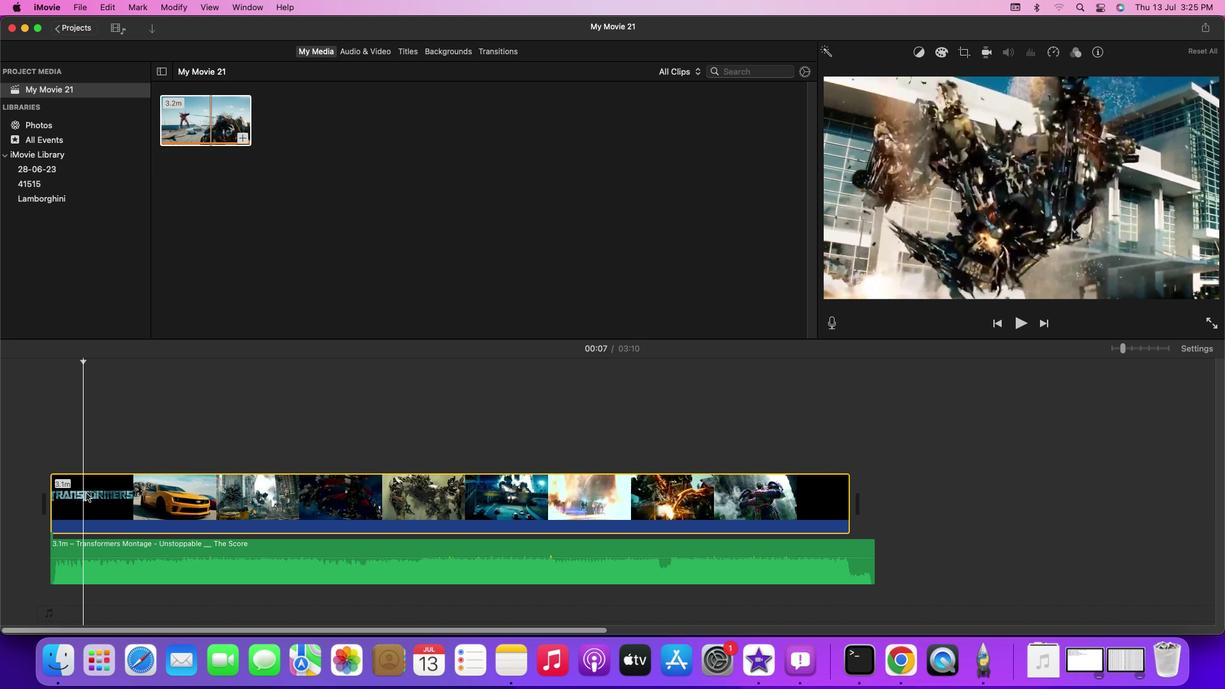 
Action: Key pressed Key.cmd'b'
Screenshot: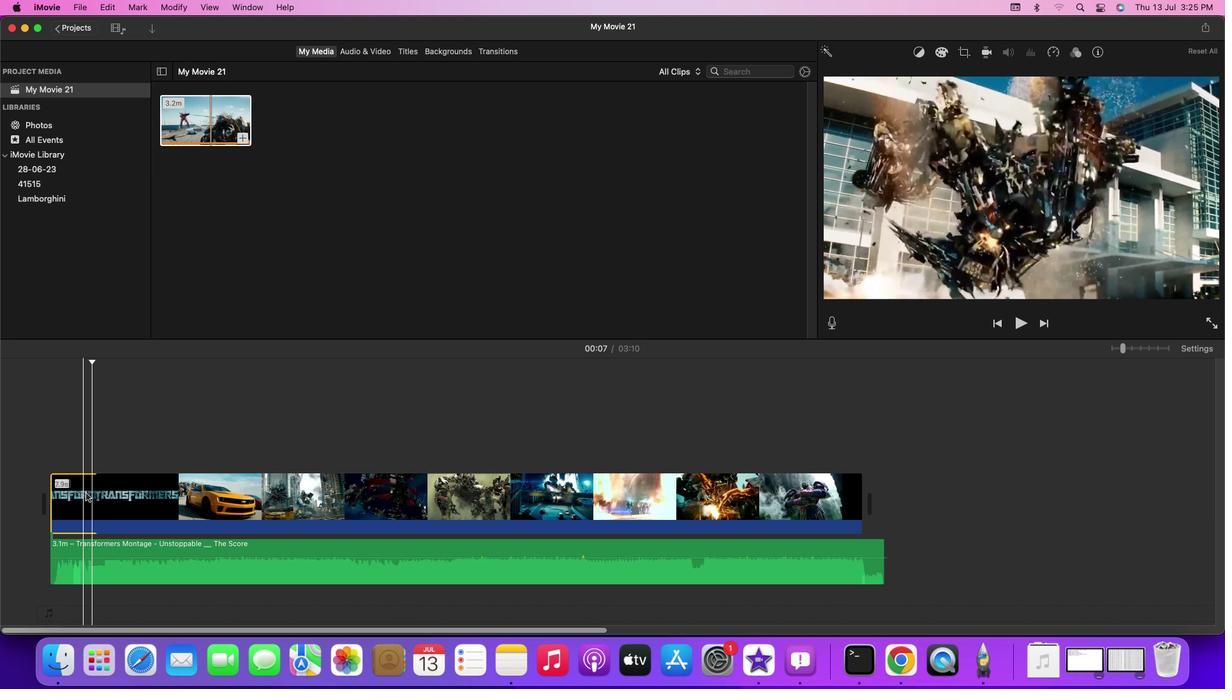 
Action: Mouse moved to (160, 506)
Screenshot: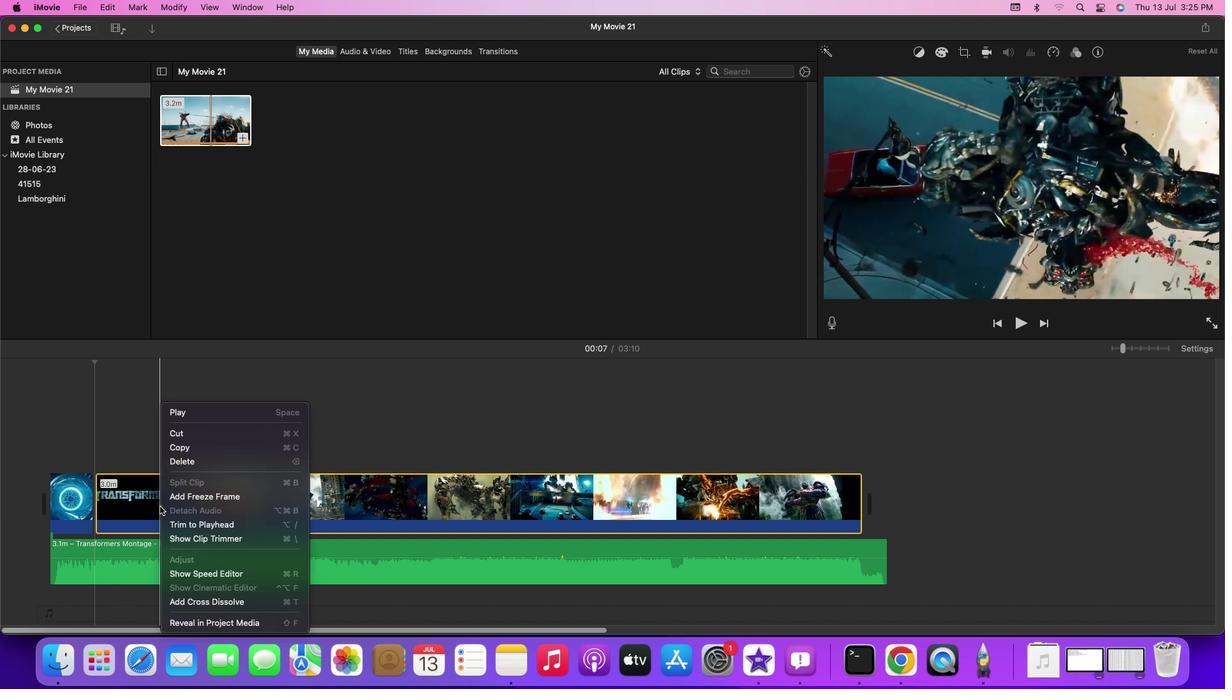 
Action: Mouse pressed right at (160, 506)
Screenshot: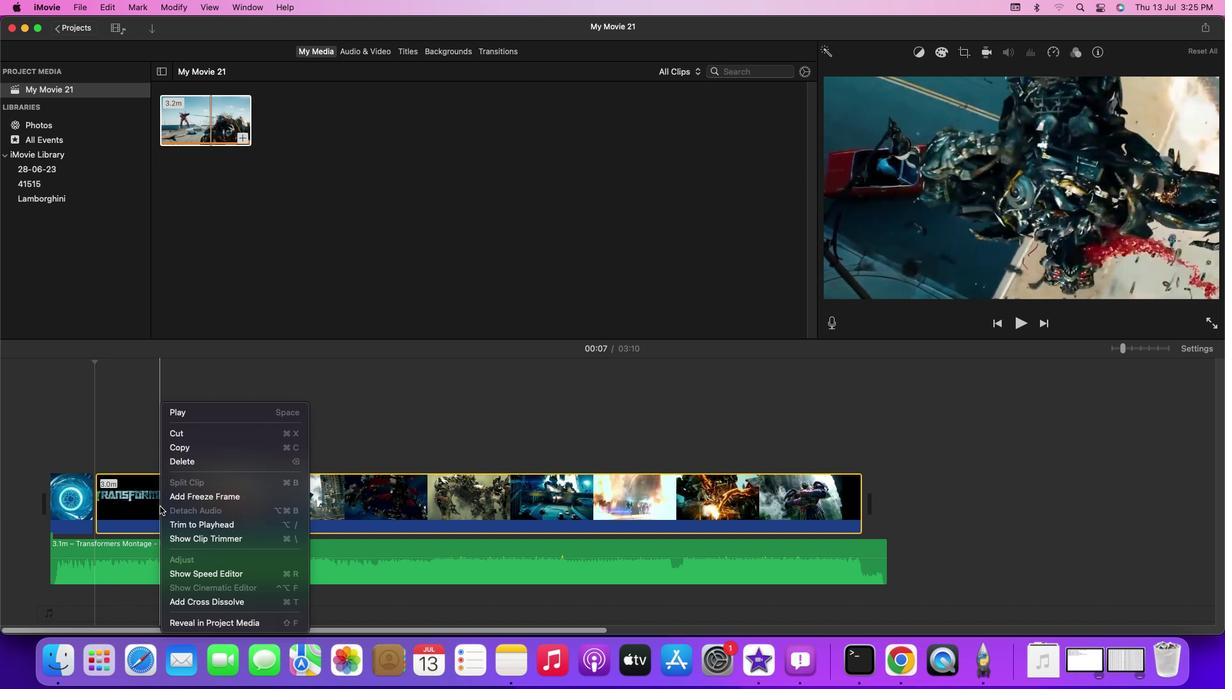 
Action: Mouse moved to (200, 460)
Screenshot: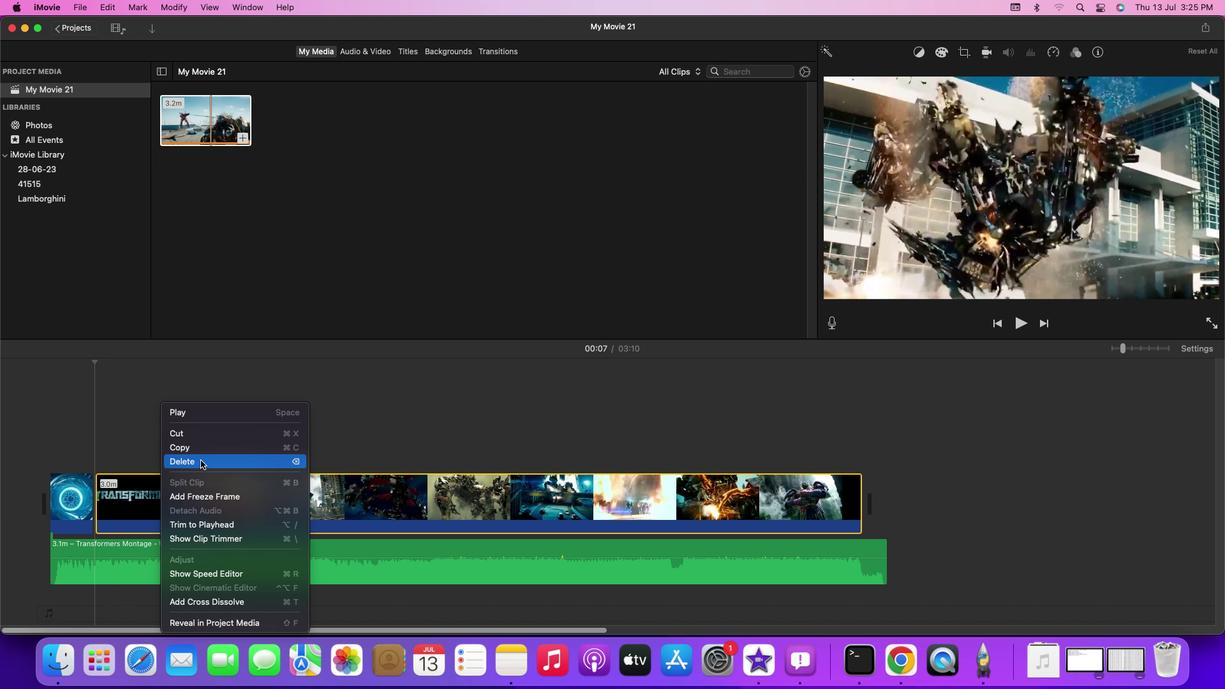 
Action: Mouse pressed left at (200, 460)
Screenshot: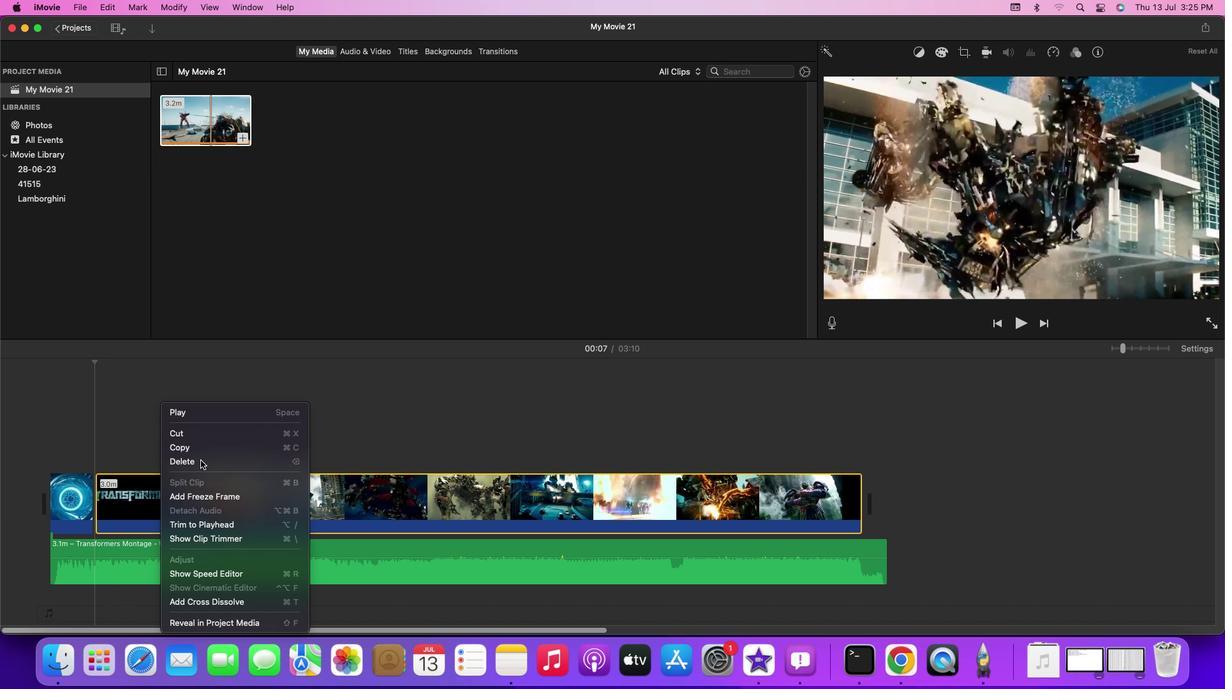 
Action: Mouse moved to (76, 392)
Screenshot: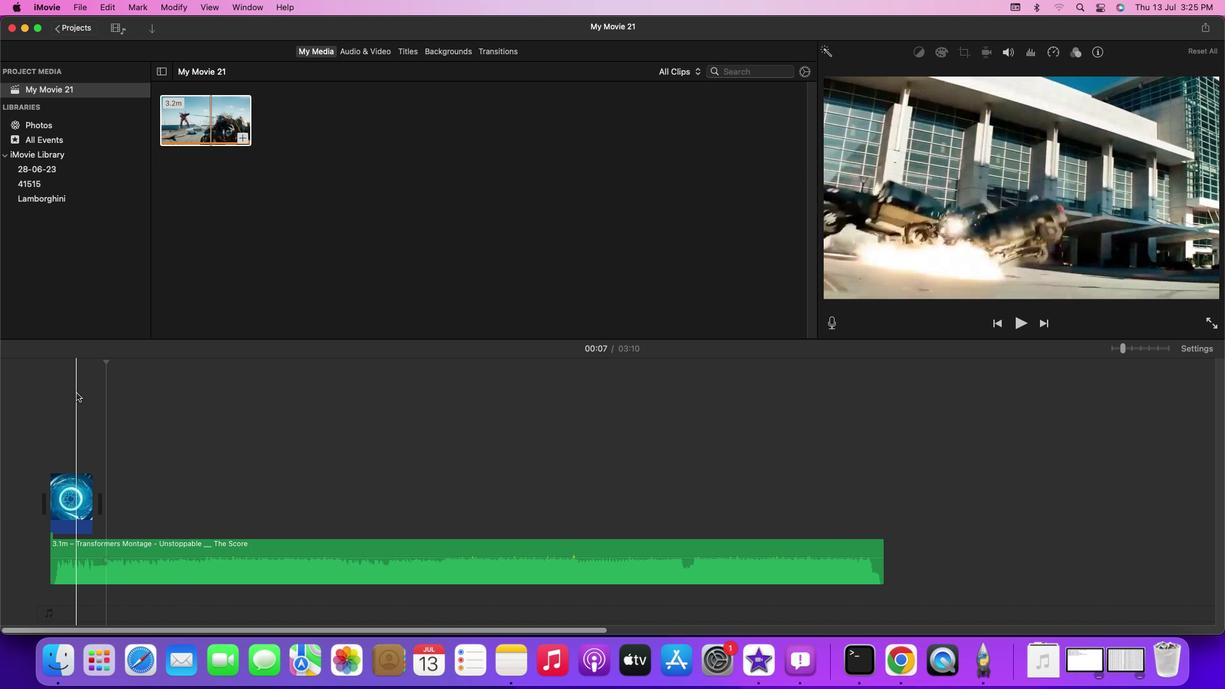 
Action: Mouse pressed left at (76, 392)
Screenshot: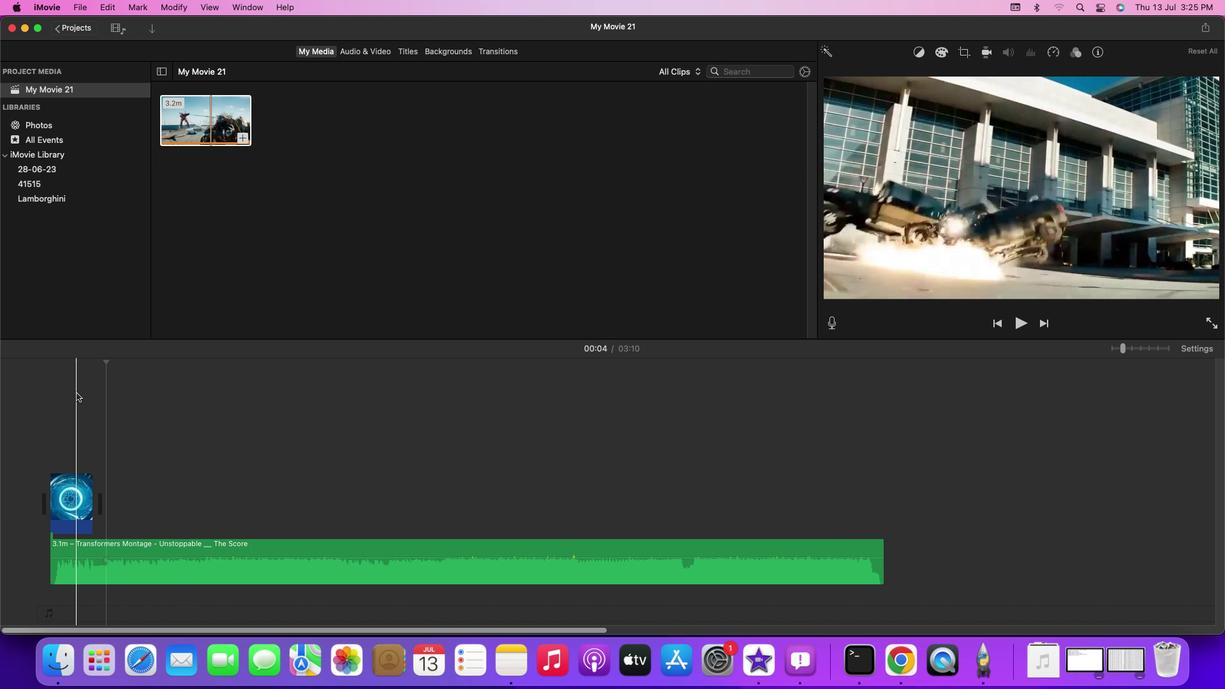 
Action: Key pressed Key.spaceKey.space
Screenshot: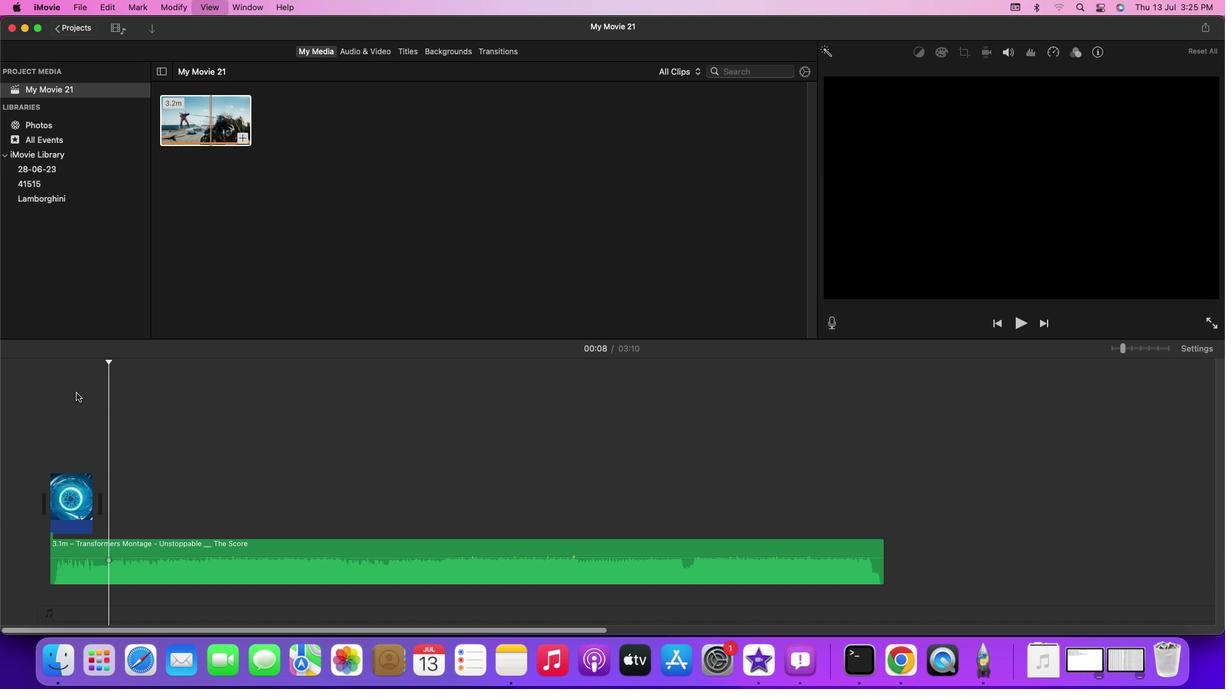 
Action: Mouse moved to (154, 29)
Screenshot: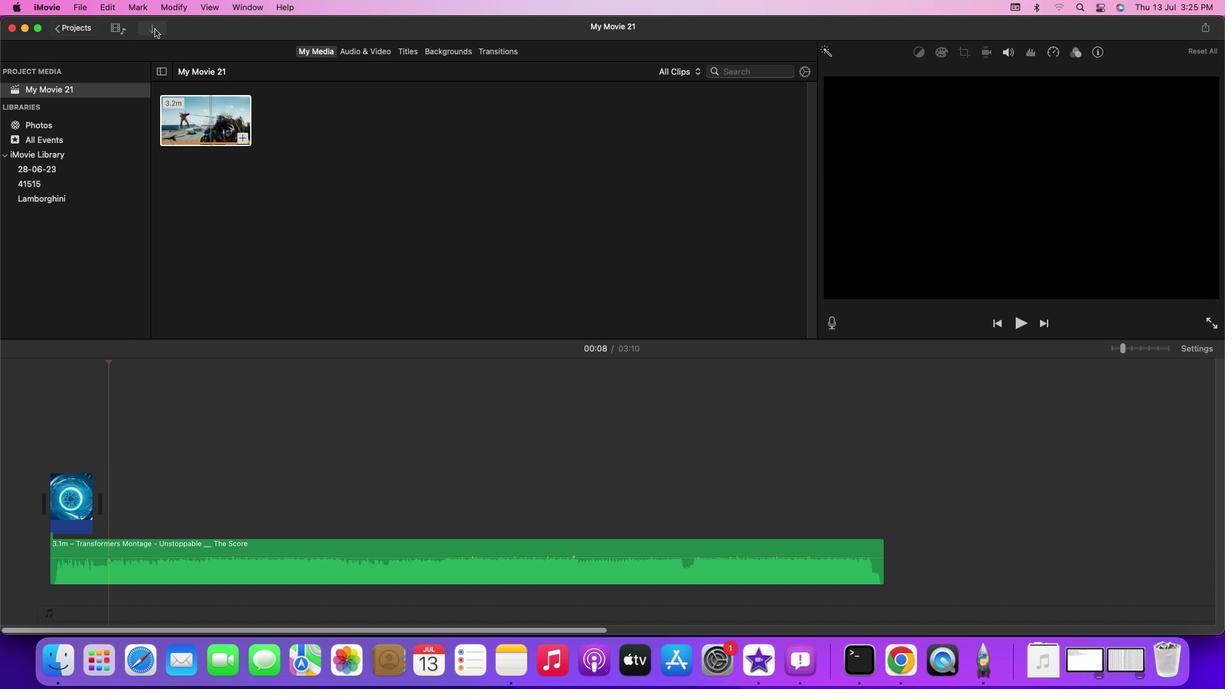 
Action: Mouse pressed left at (154, 29)
Screenshot: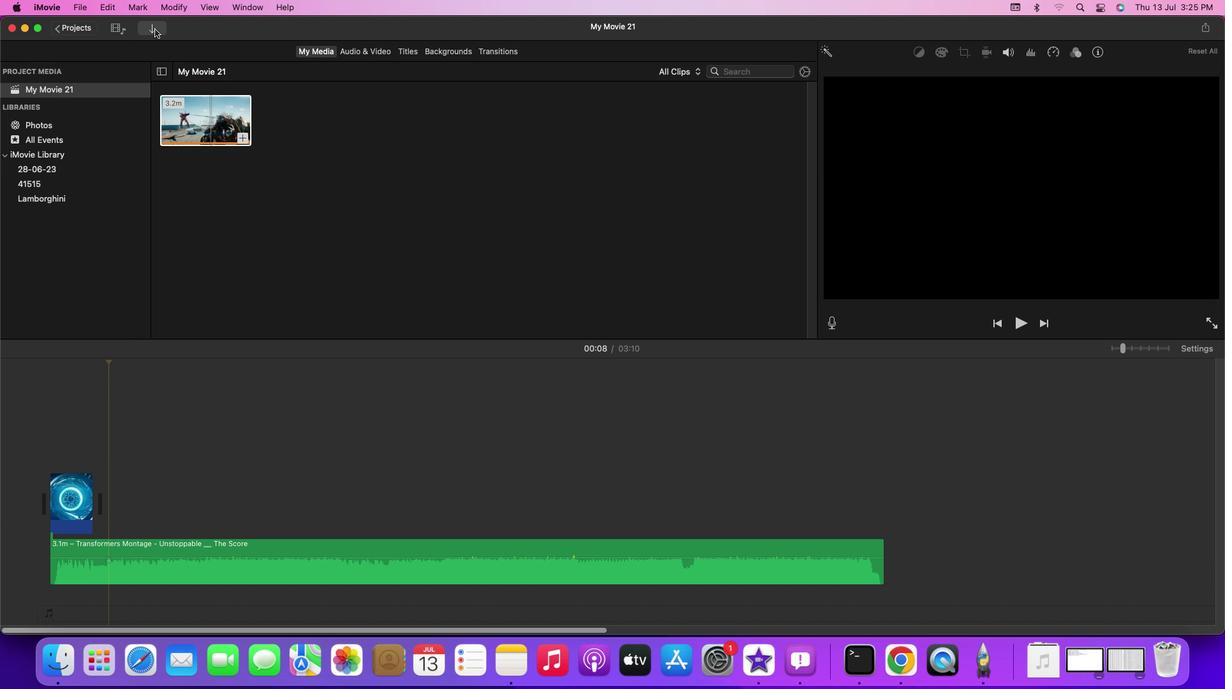 
Action: Mouse moved to (210, 361)
Screenshot: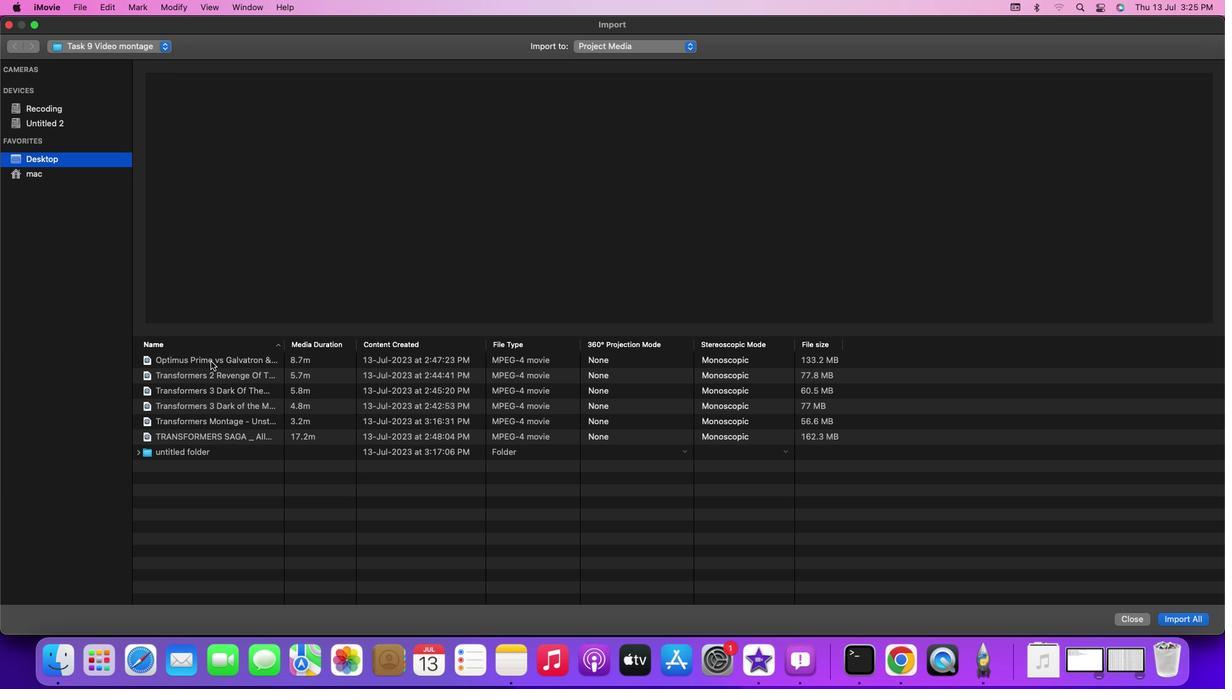 
Action: Mouse pressed left at (210, 361)
Screenshot: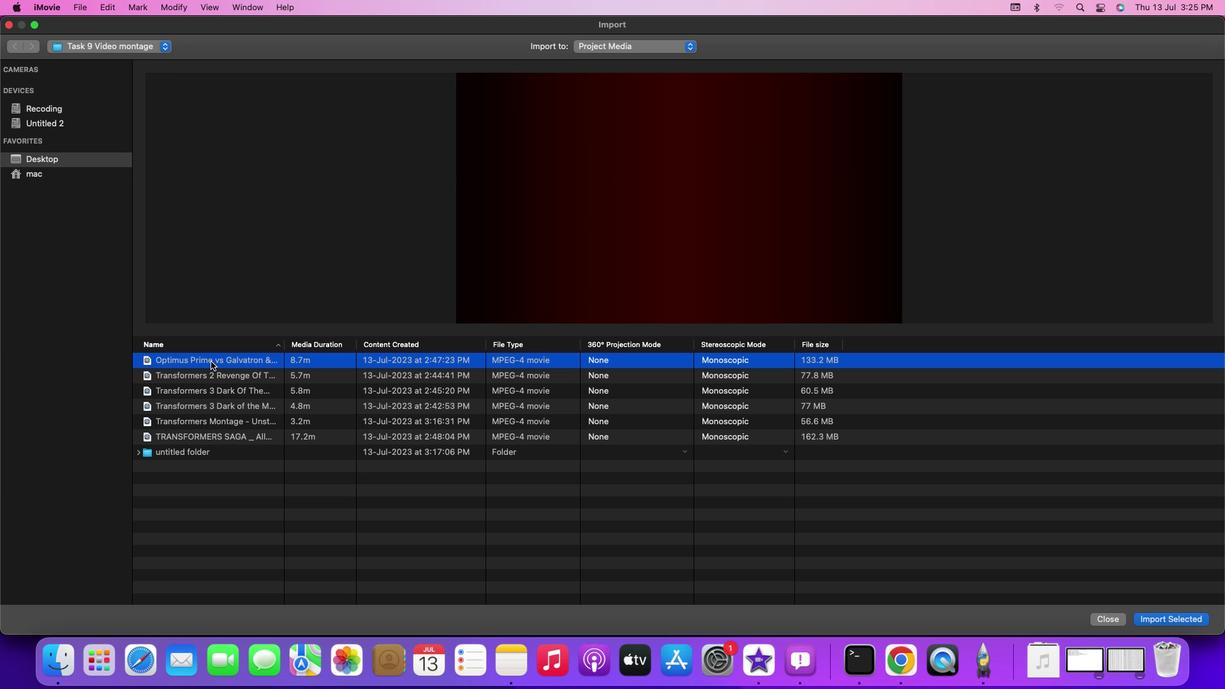 
Action: Mouse moved to (241, 436)
Screenshot: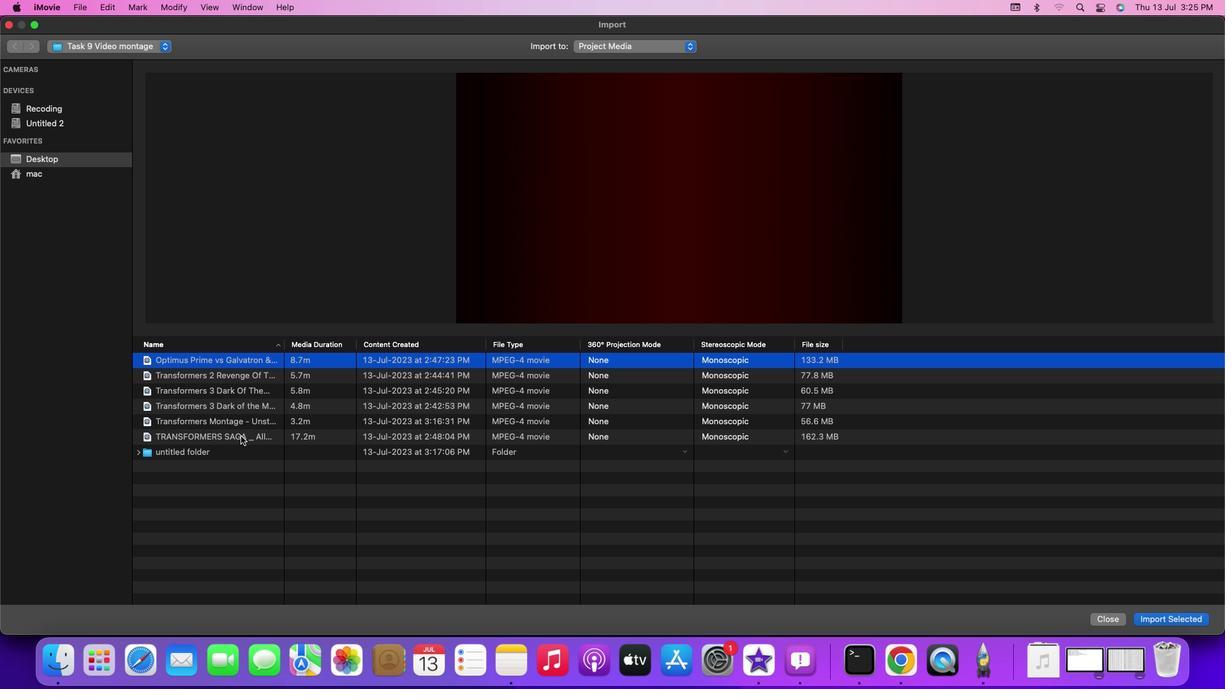 
Action: Mouse pressed left at (241, 436)
Screenshot: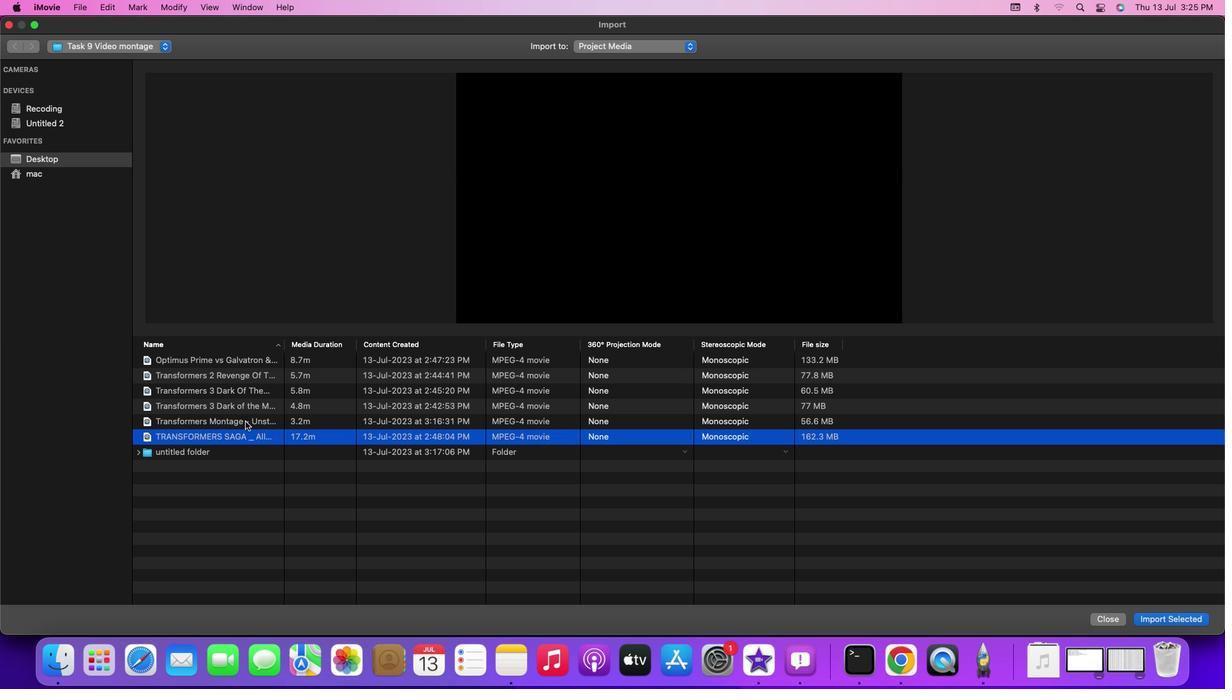 
Action: Mouse moved to (243, 376)
Screenshot: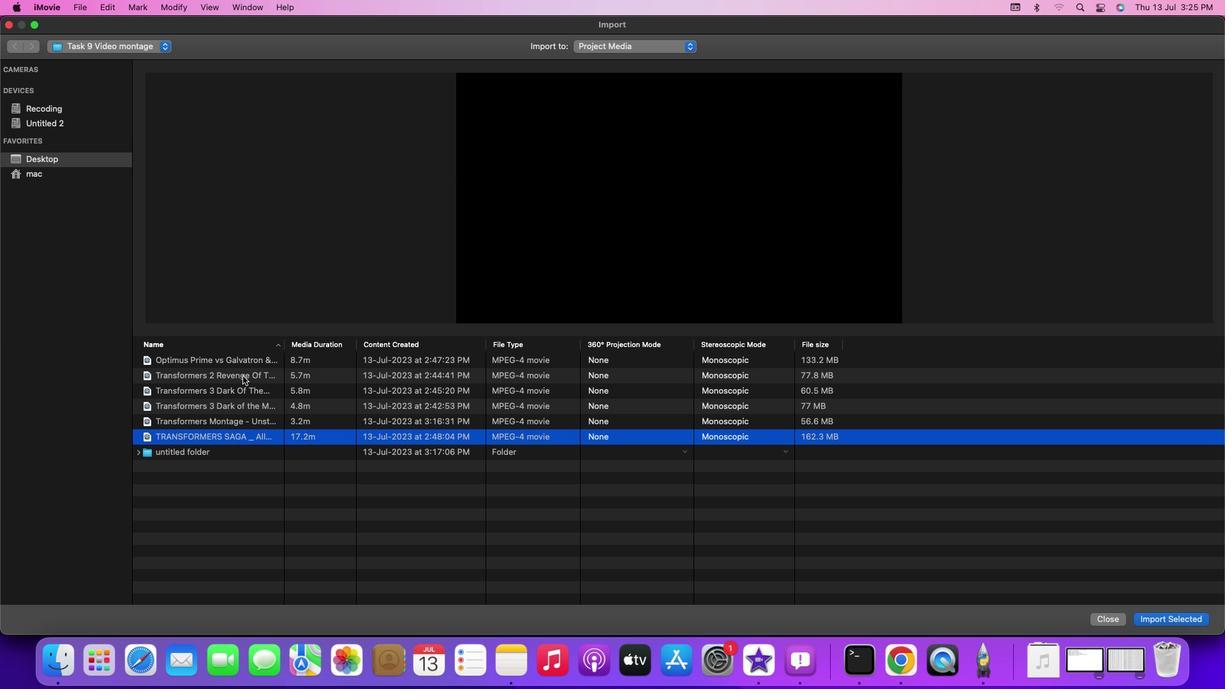 
Action: Mouse pressed left at (243, 376)
Screenshot: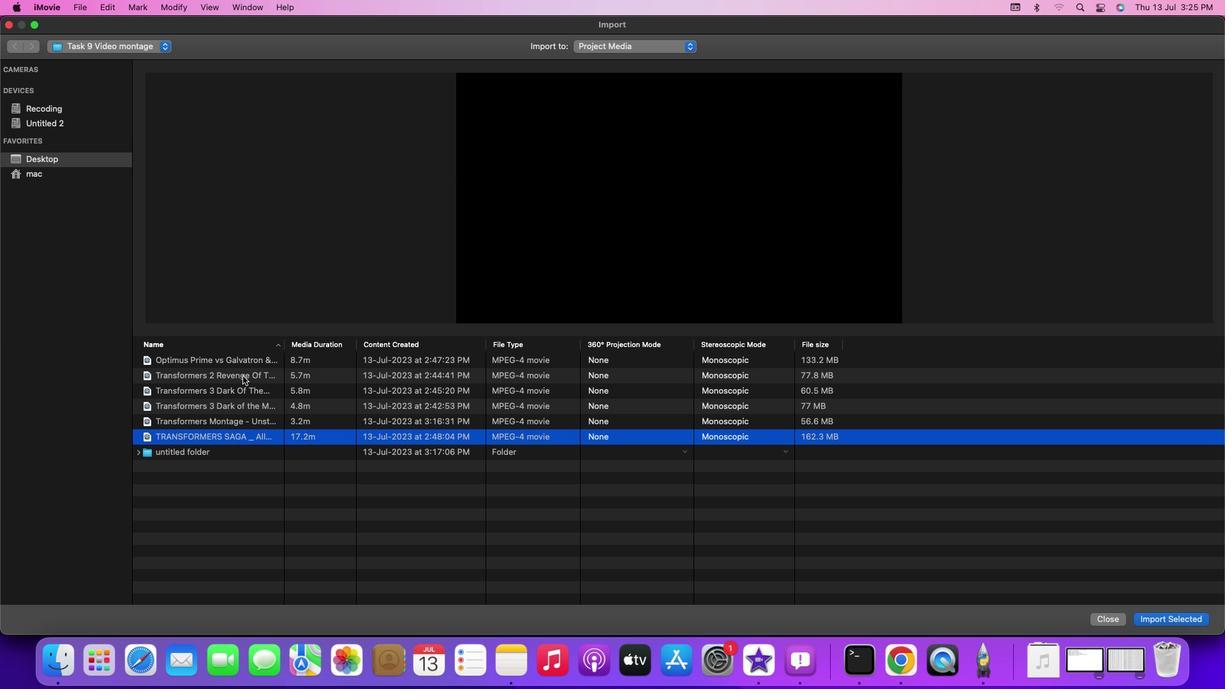 
Action: Mouse pressed left at (243, 376)
Screenshot: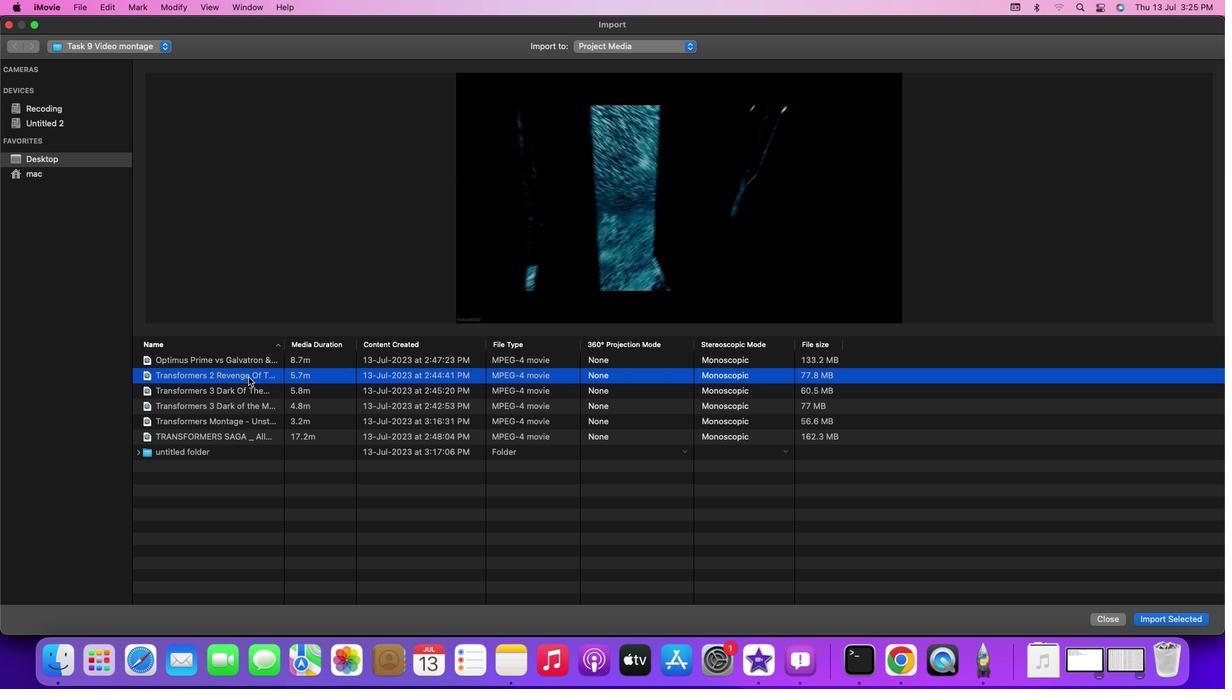 
Action: Mouse moved to (262, 377)
Screenshot: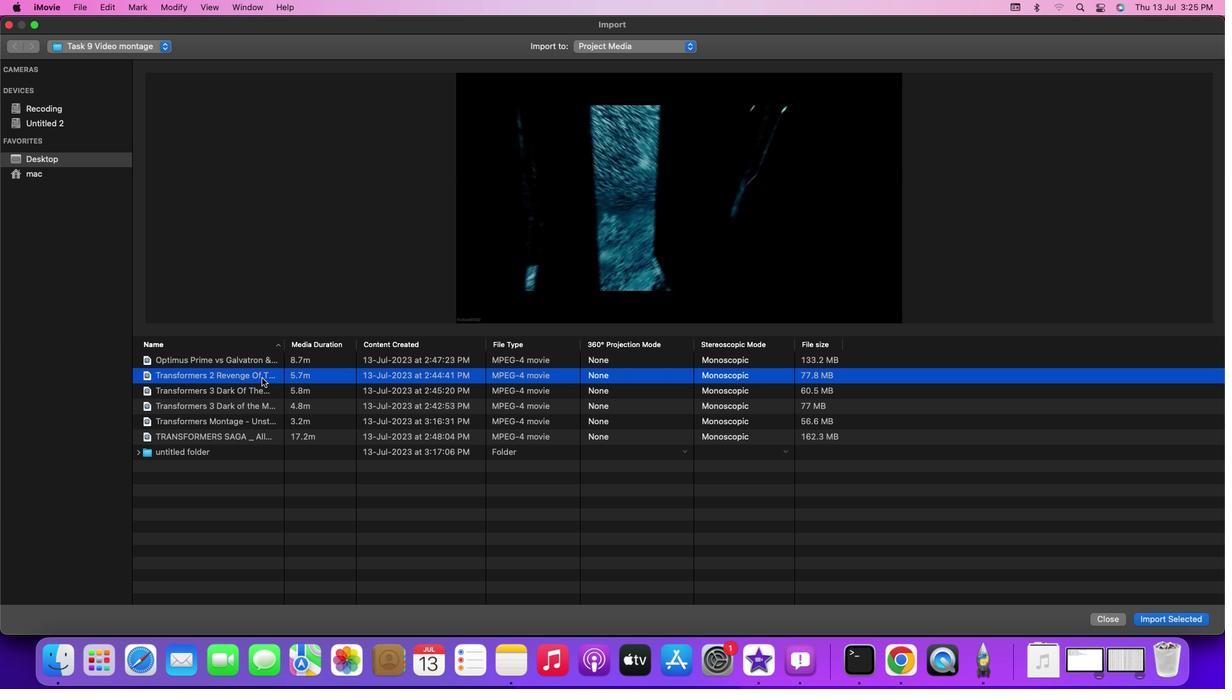 
Action: Mouse pressed left at (262, 377)
Screenshot: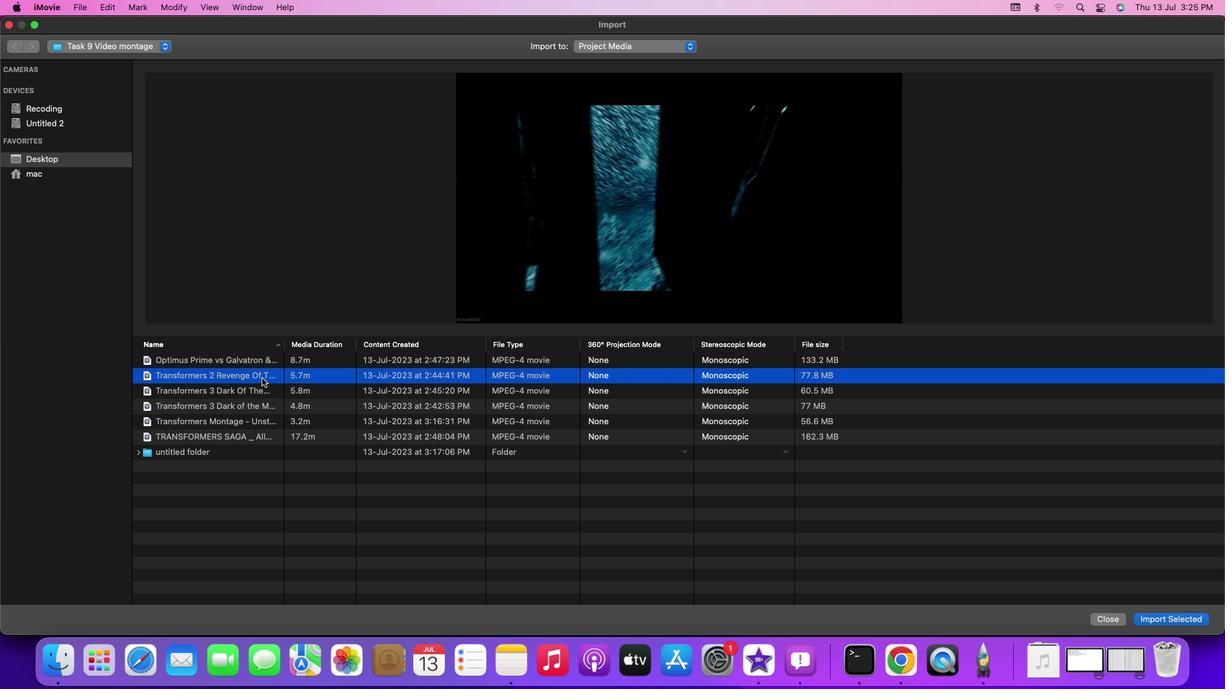 
Action: Mouse pressed left at (262, 377)
Screenshot: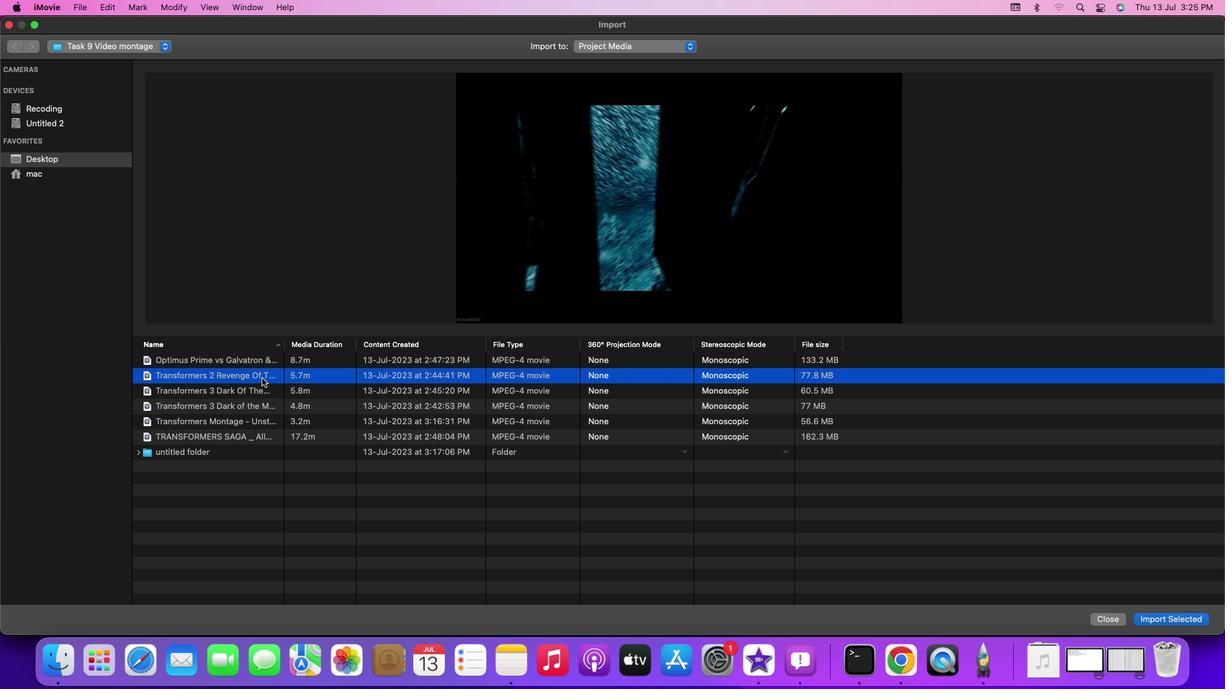 
Action: Mouse moved to (220, 116)
Screenshot: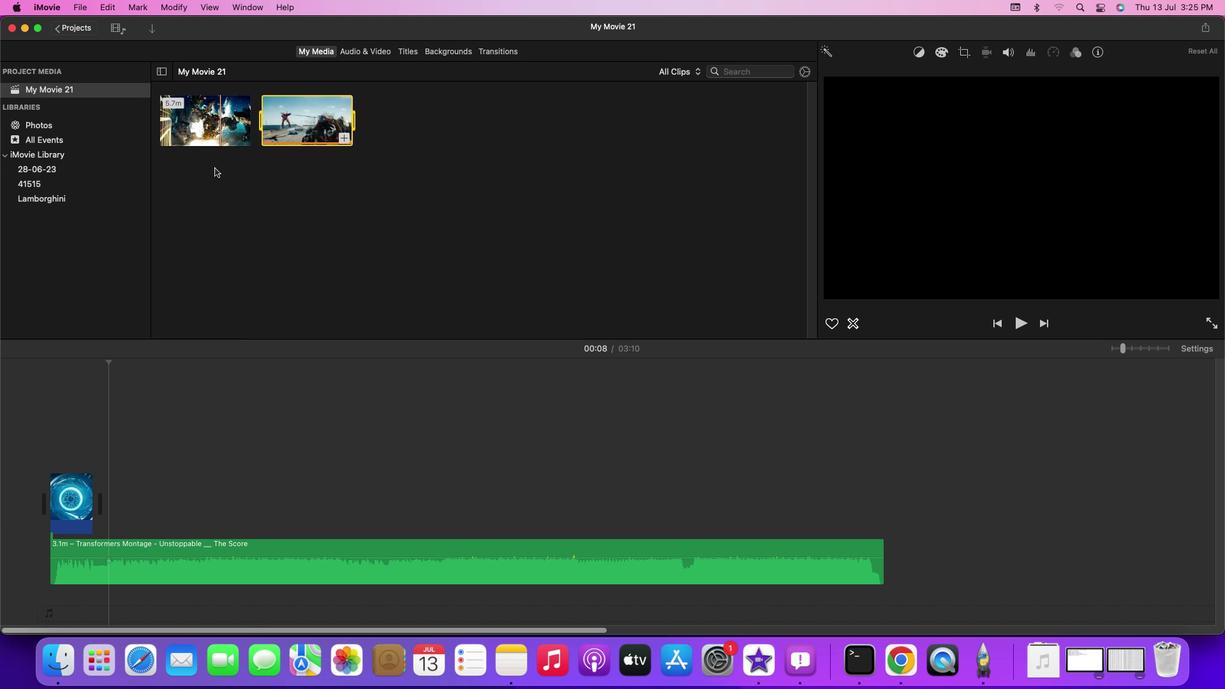 
Action: Mouse pressed left at (220, 116)
Screenshot: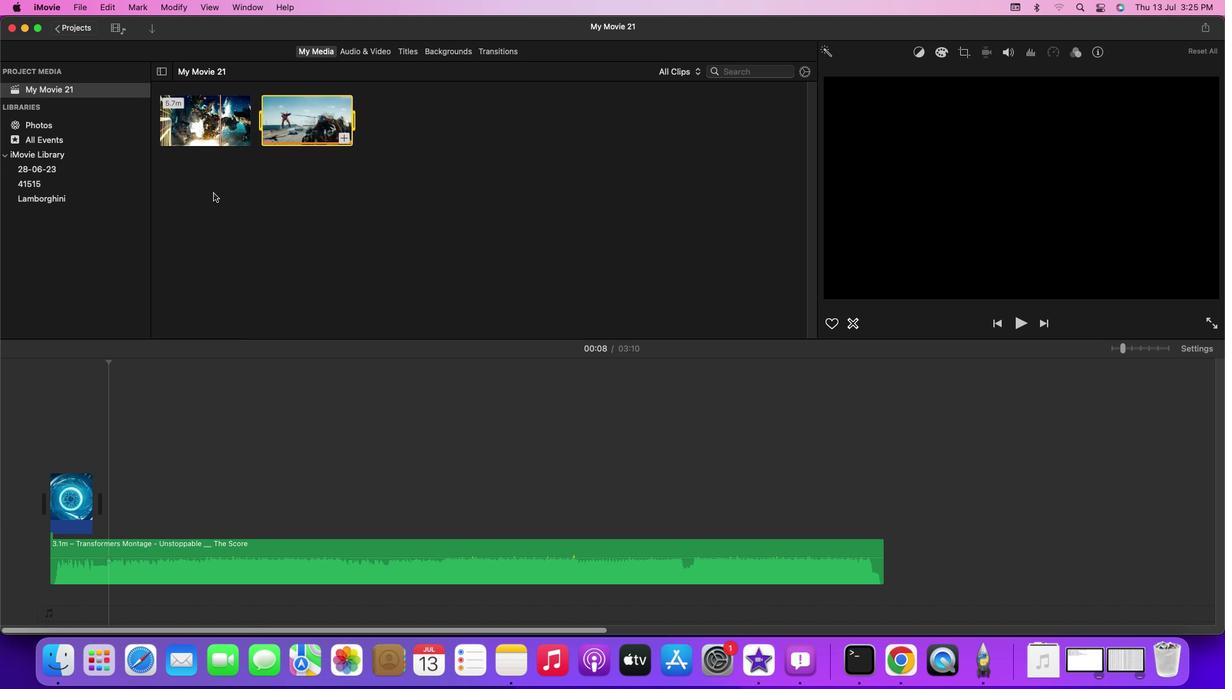 
Action: Mouse moved to (109, 517)
Screenshot: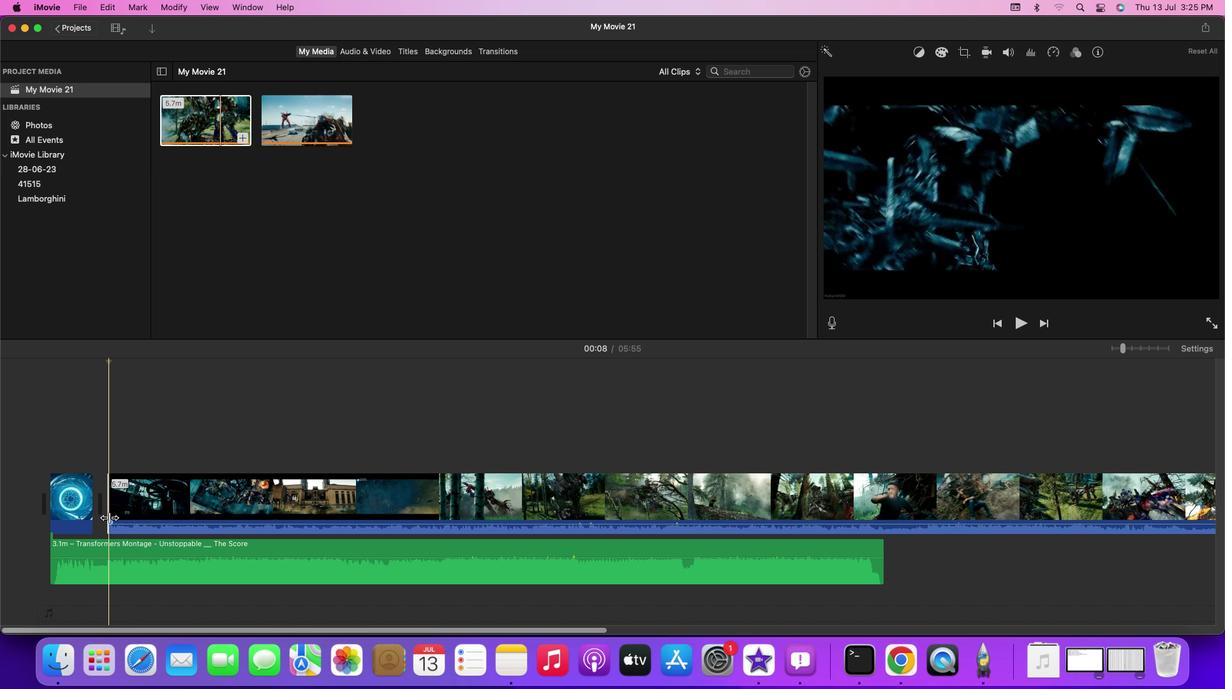 
Action: Mouse pressed left at (109, 517)
Screenshot: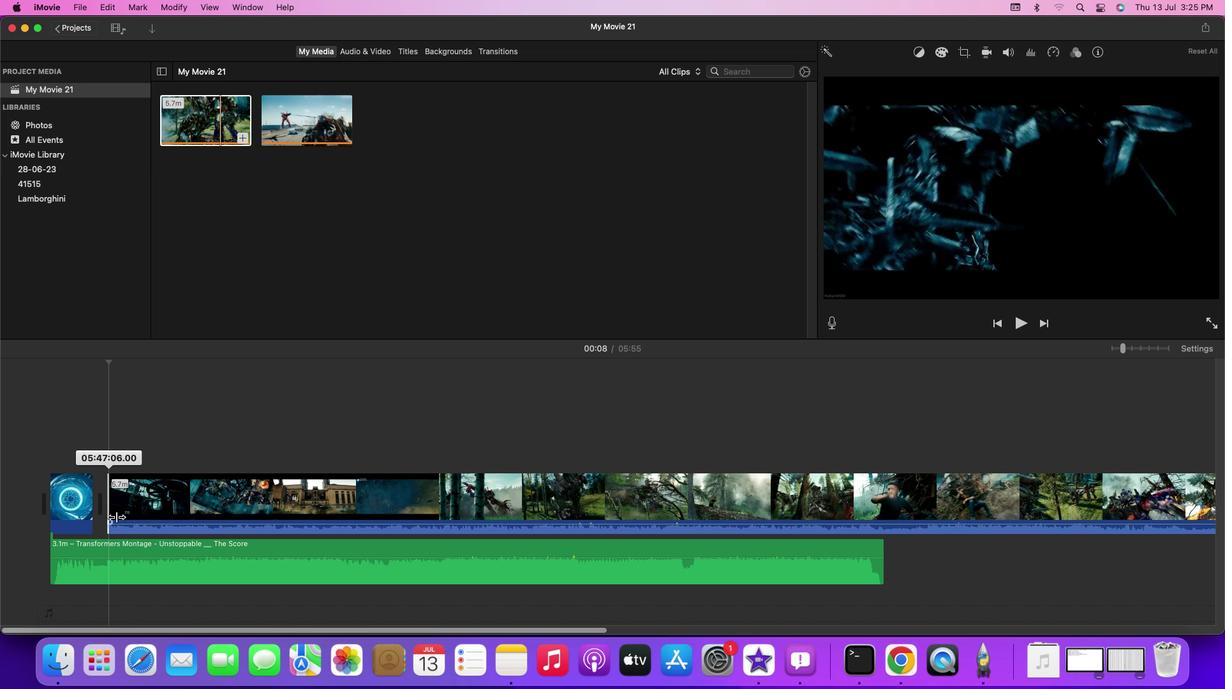 
Action: Mouse moved to (224, 423)
Screenshot: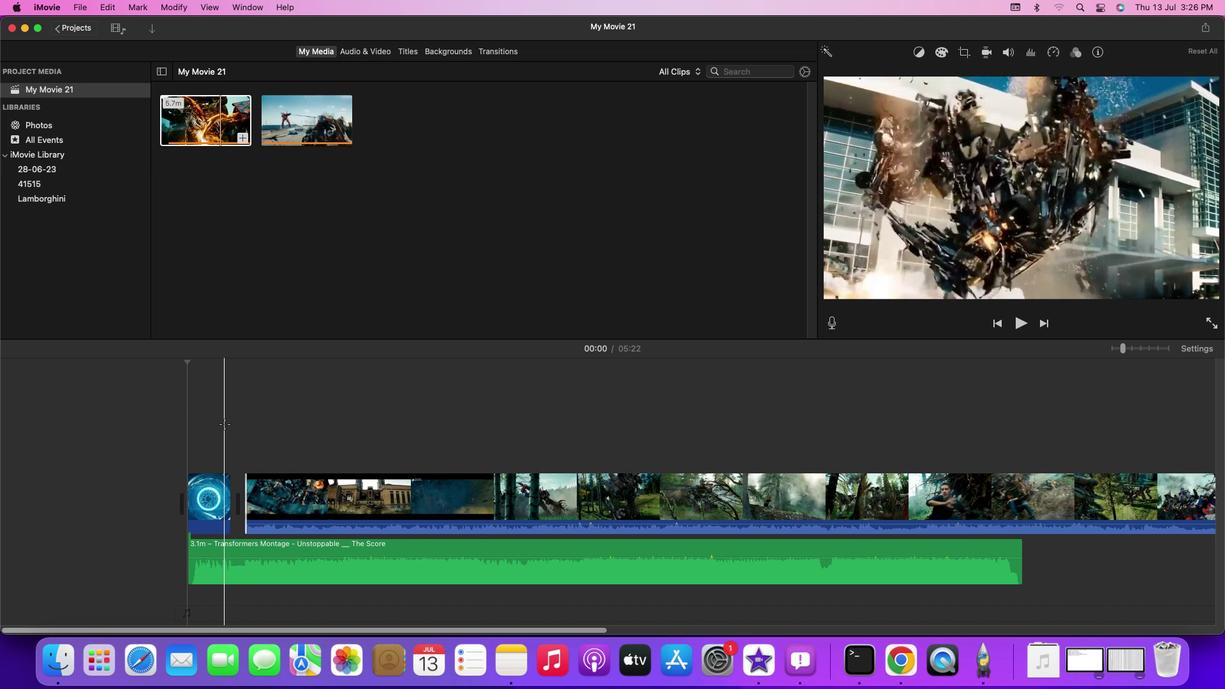 
Action: Mouse pressed left at (224, 423)
Screenshot: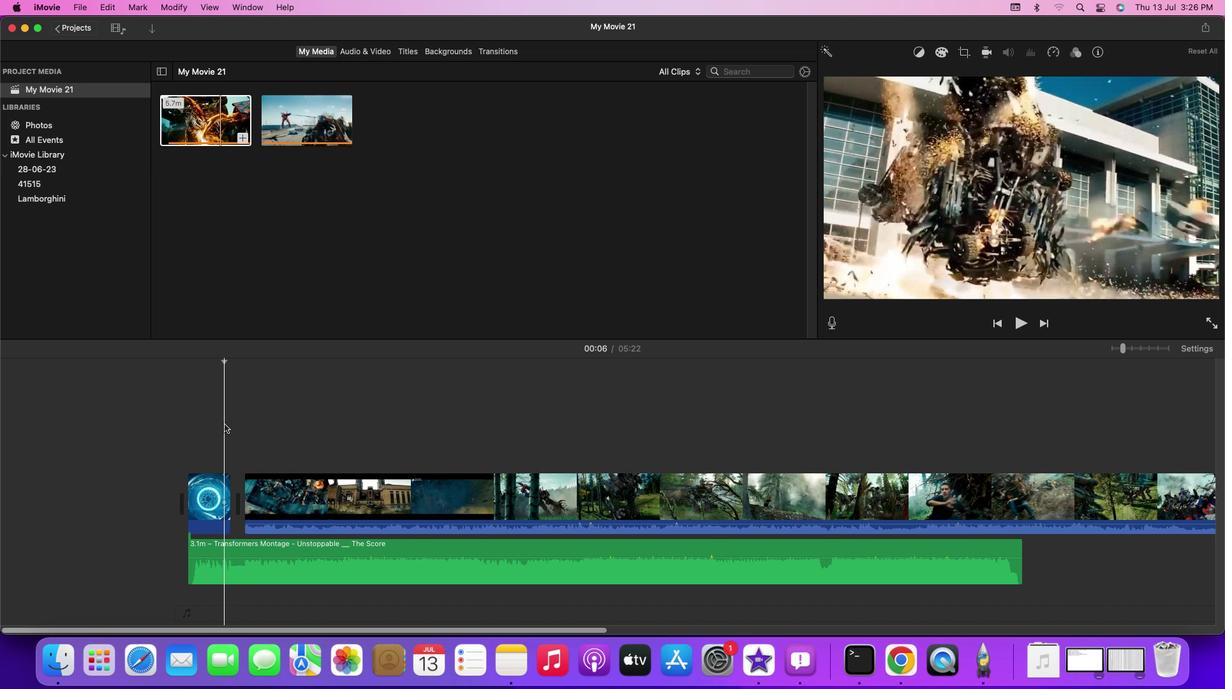 
Action: Key pressed Key.spaceKey.space
Screenshot: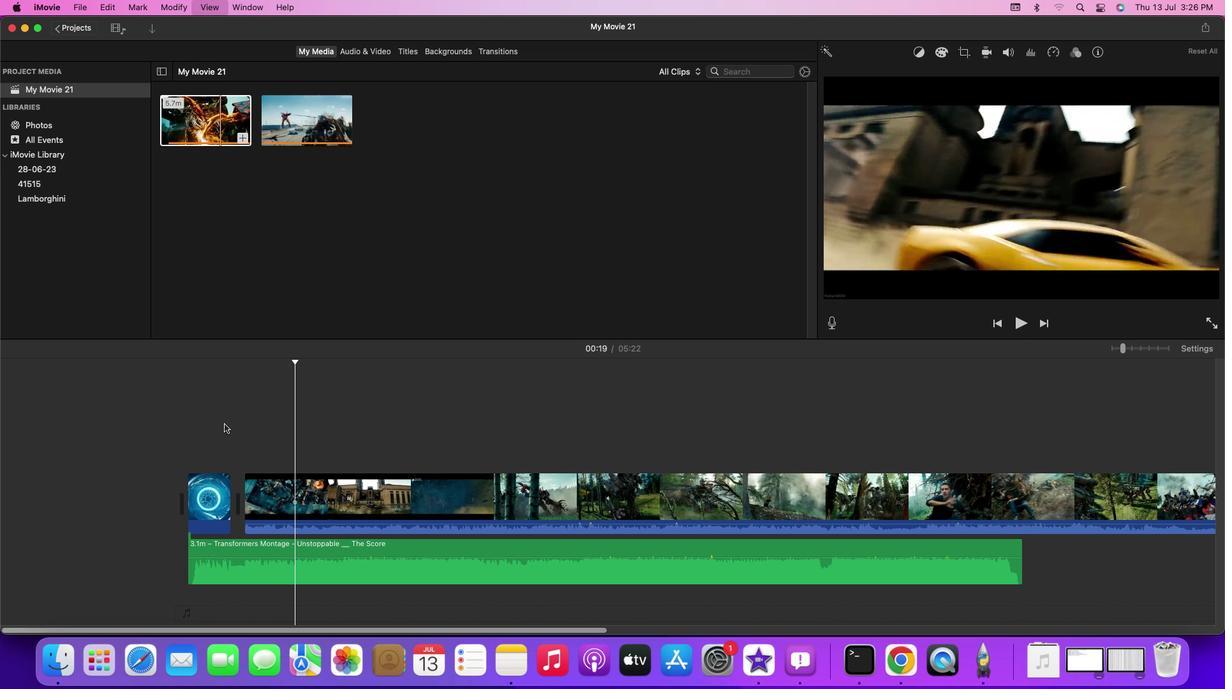 
Action: Mouse moved to (297, 501)
Screenshot: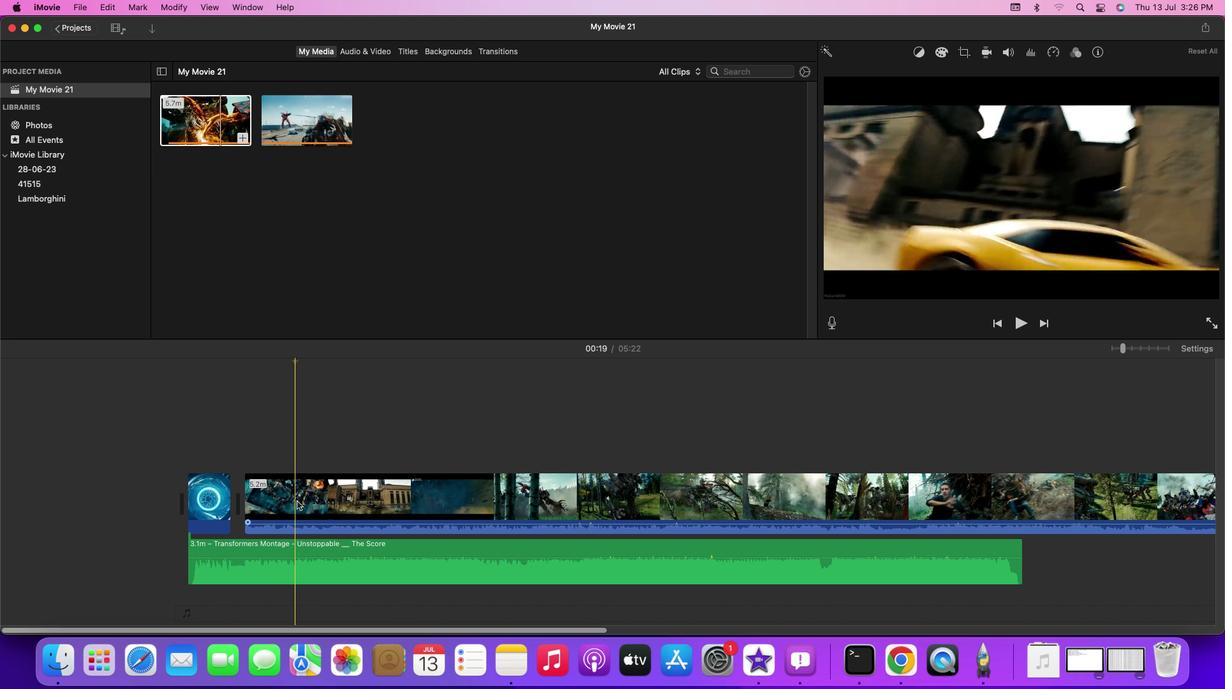 
Action: Mouse pressed left at (297, 501)
Screenshot: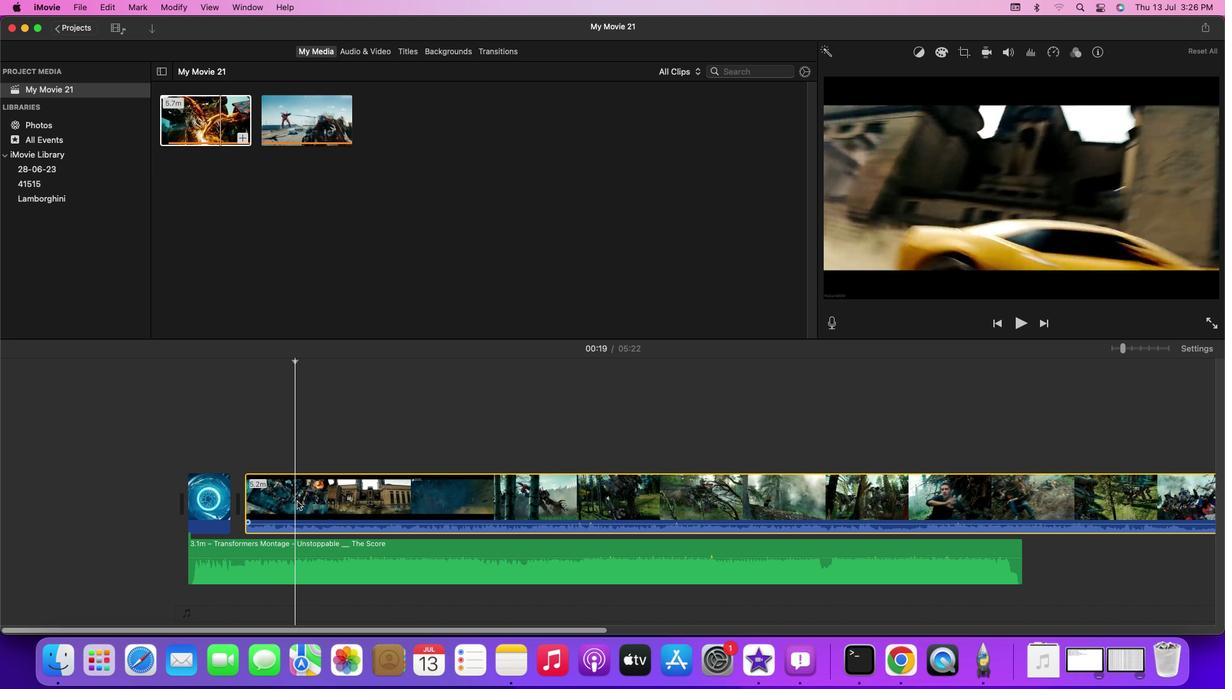 
Action: Key pressed Key.cmd'b'
Screenshot: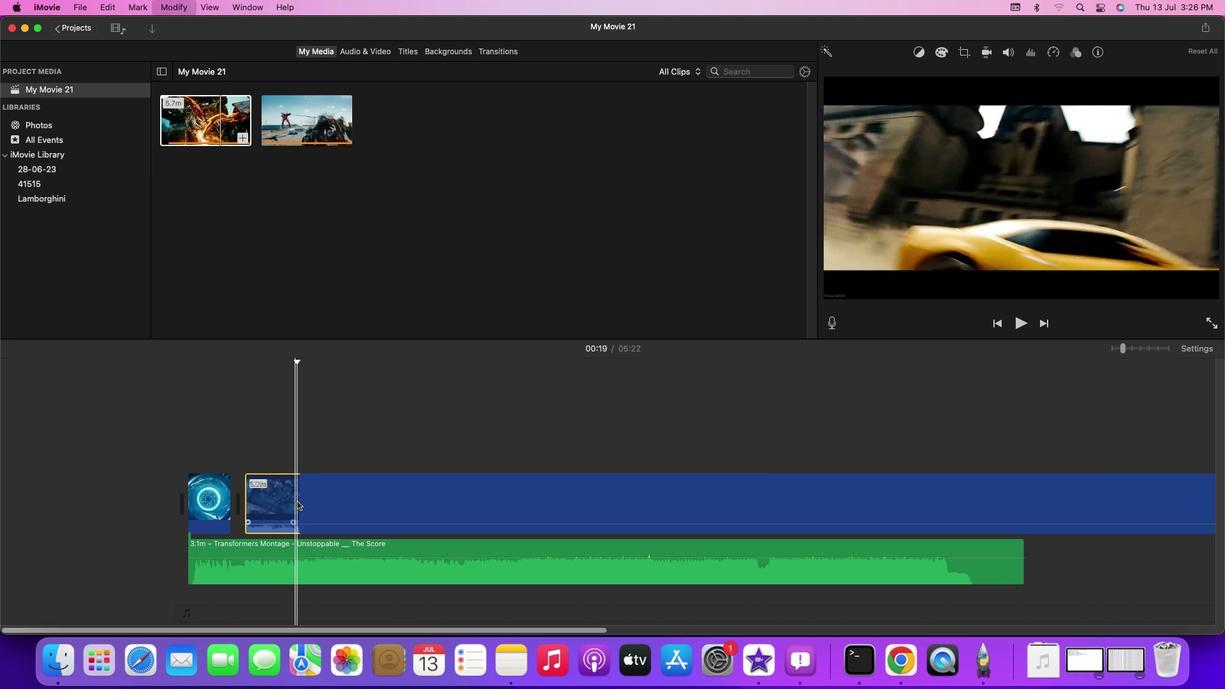 
Action: Mouse moved to (334, 503)
Screenshot: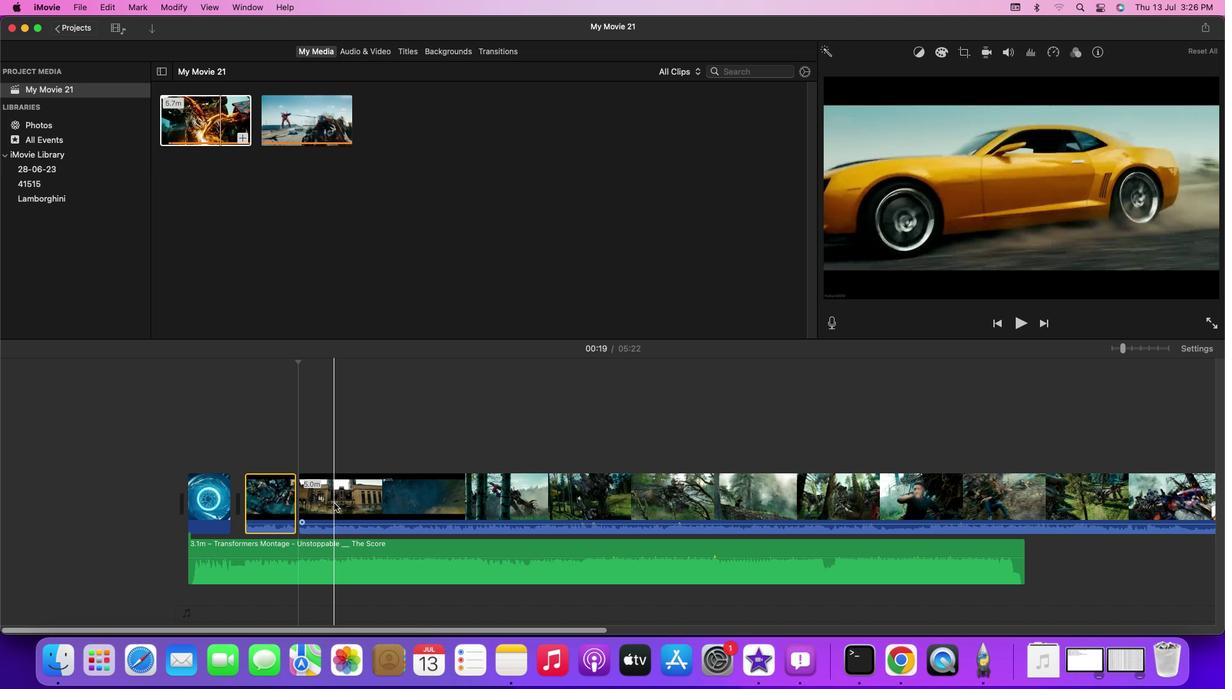 
Action: Mouse pressed right at (334, 503)
Screenshot: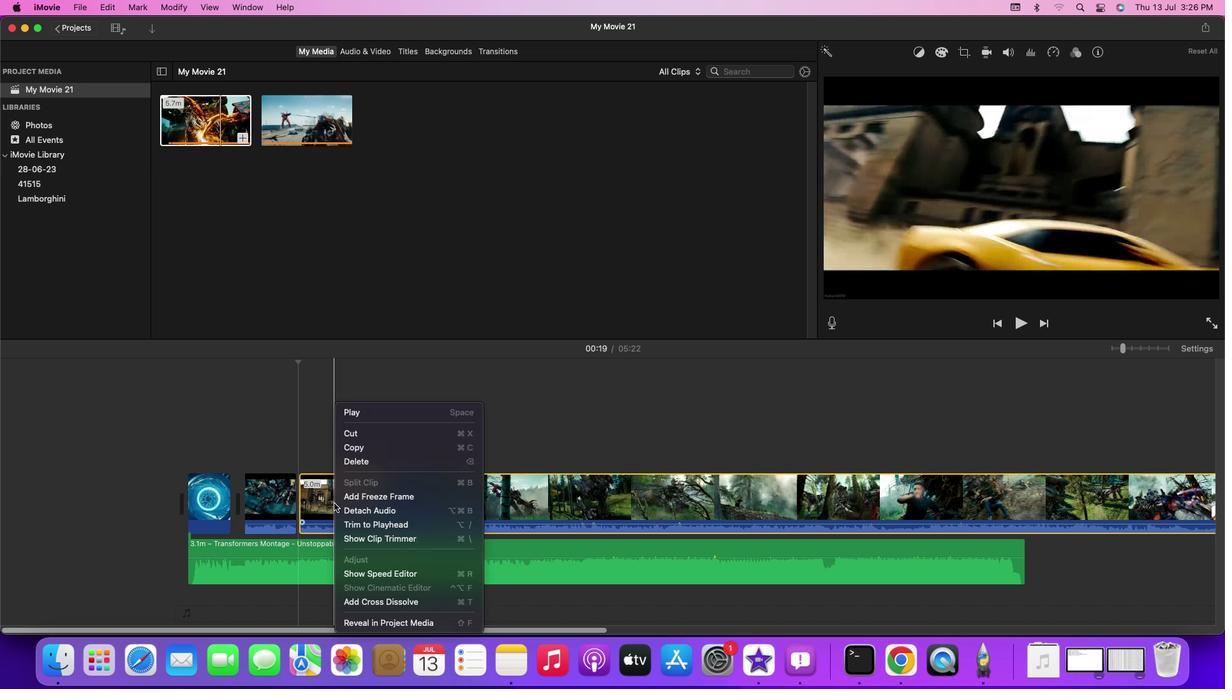 
Action: Mouse moved to (351, 510)
Screenshot: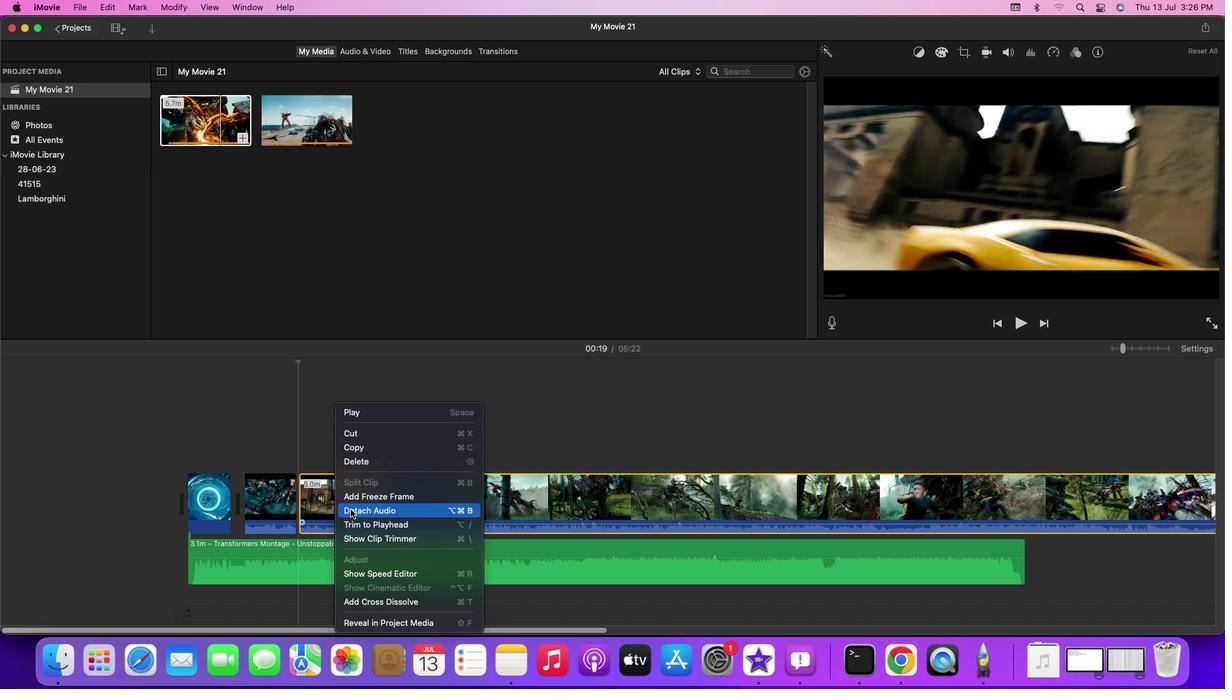 
Action: Mouse pressed left at (351, 510)
Screenshot: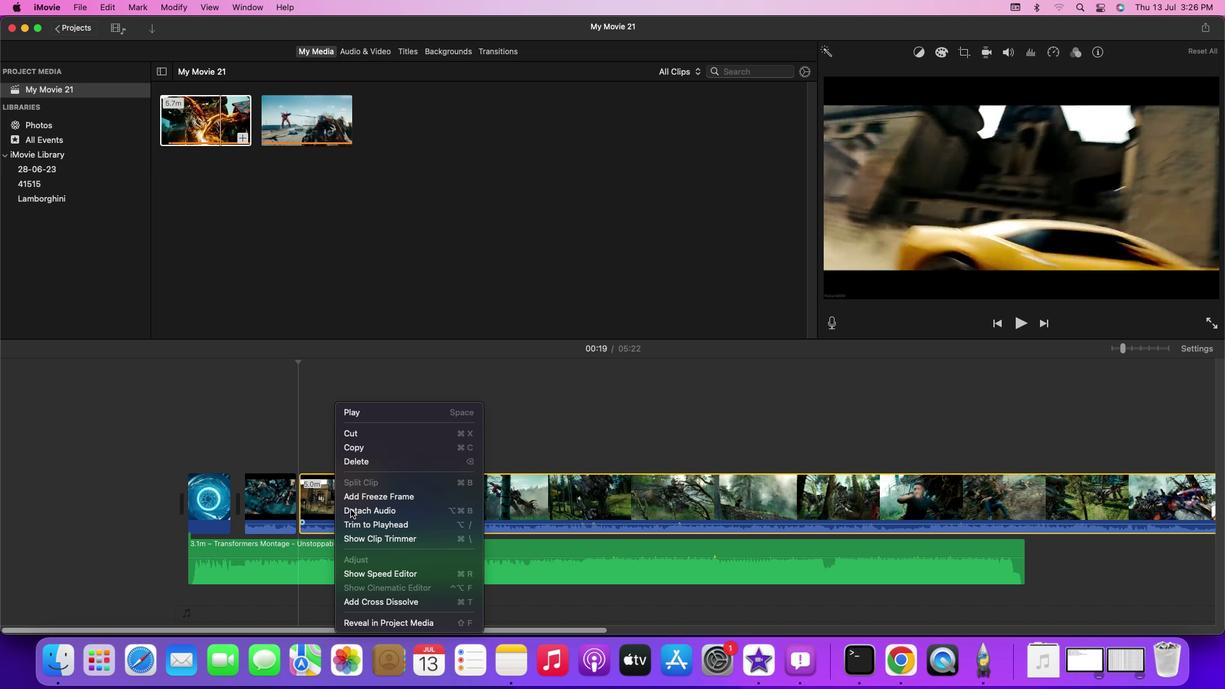 
Action: Mouse moved to (353, 596)
Screenshot: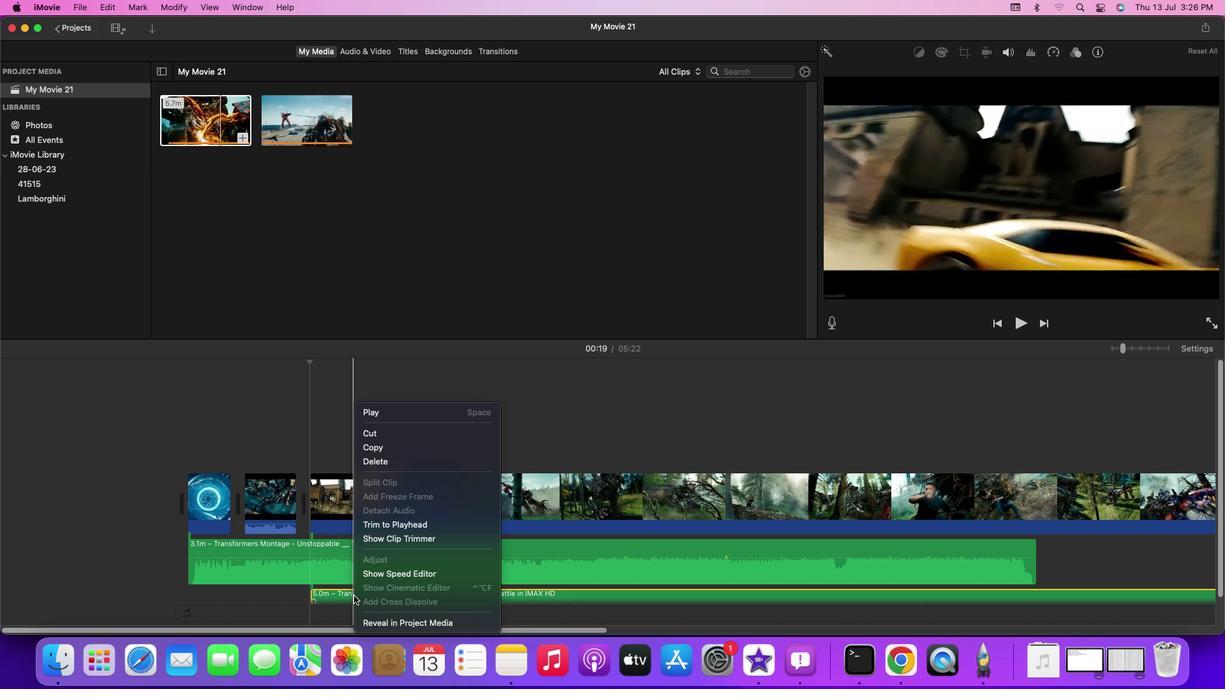 
Action: Mouse pressed right at (353, 596)
Screenshot: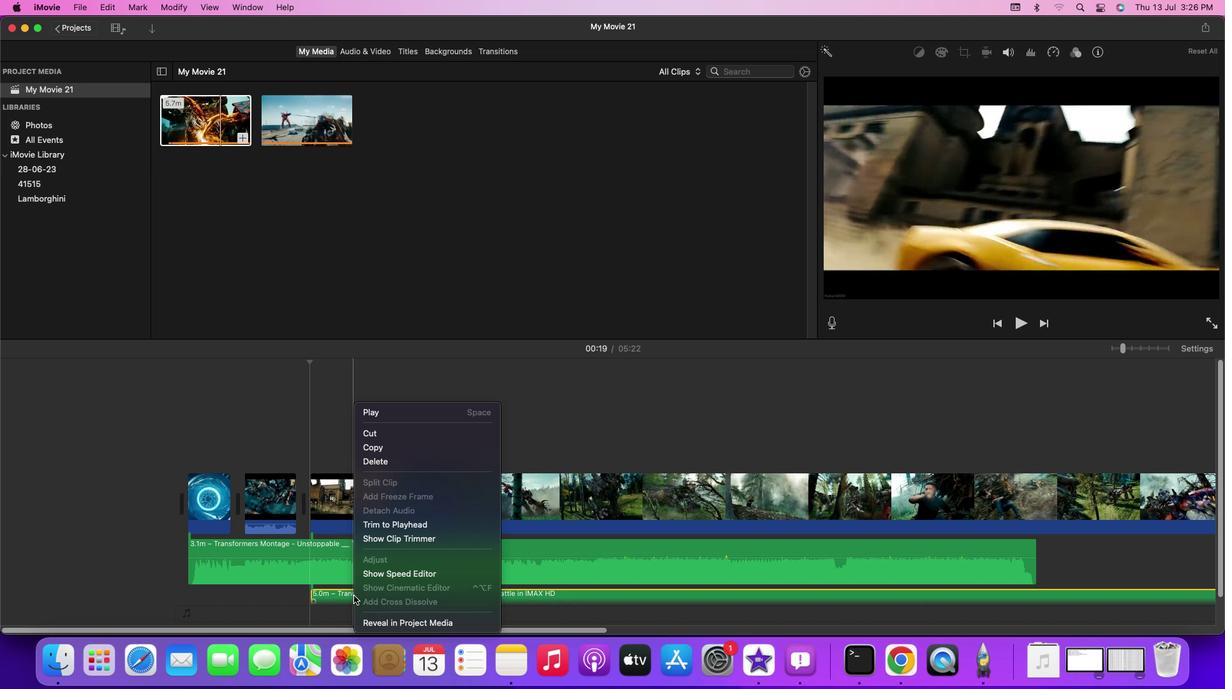 
Action: Mouse moved to (379, 466)
Screenshot: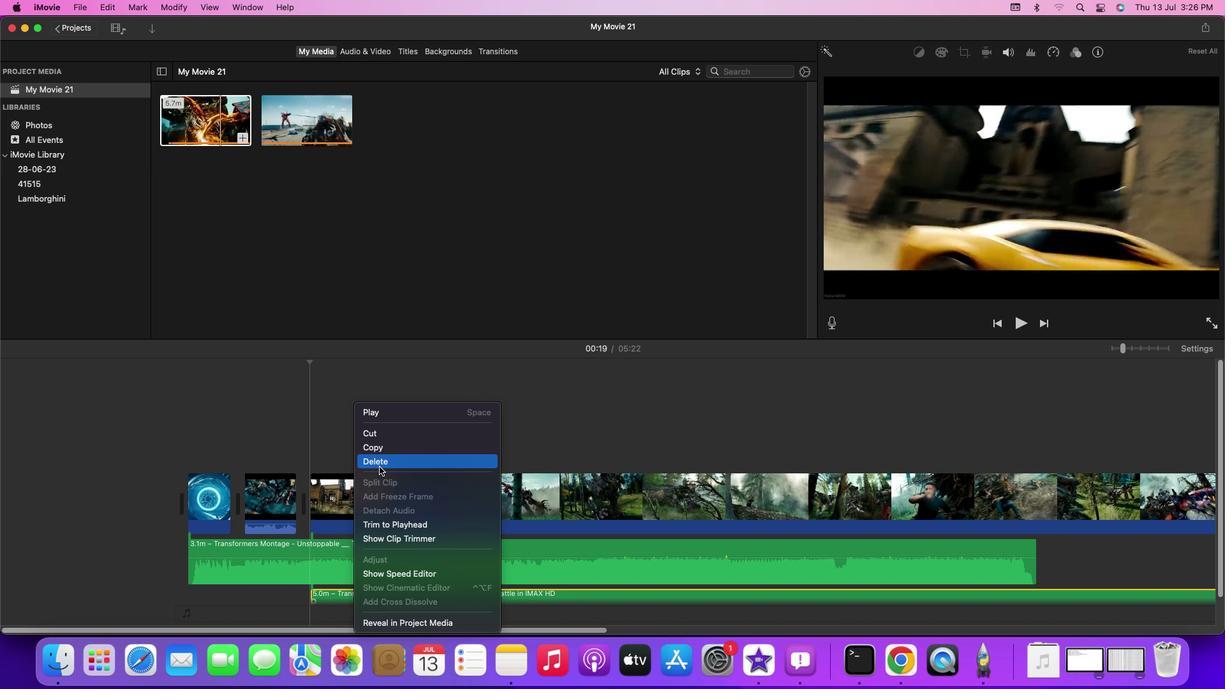 
Action: Mouse pressed left at (379, 466)
Screenshot: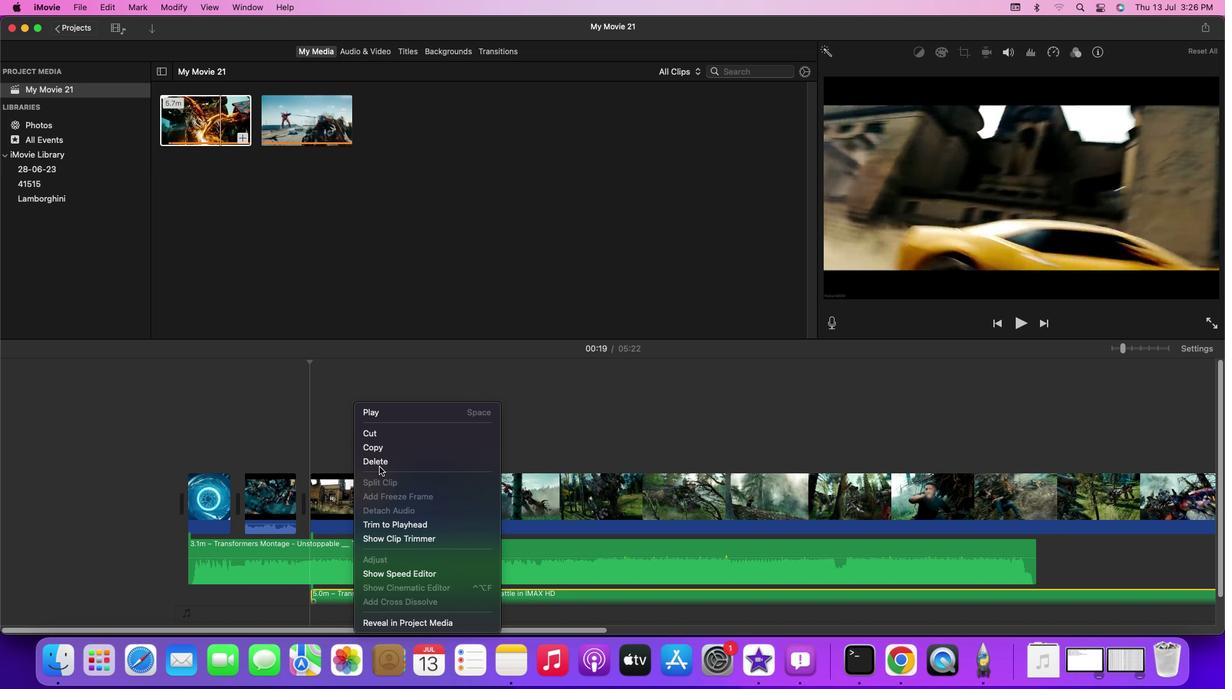
Action: Mouse moved to (269, 498)
Screenshot: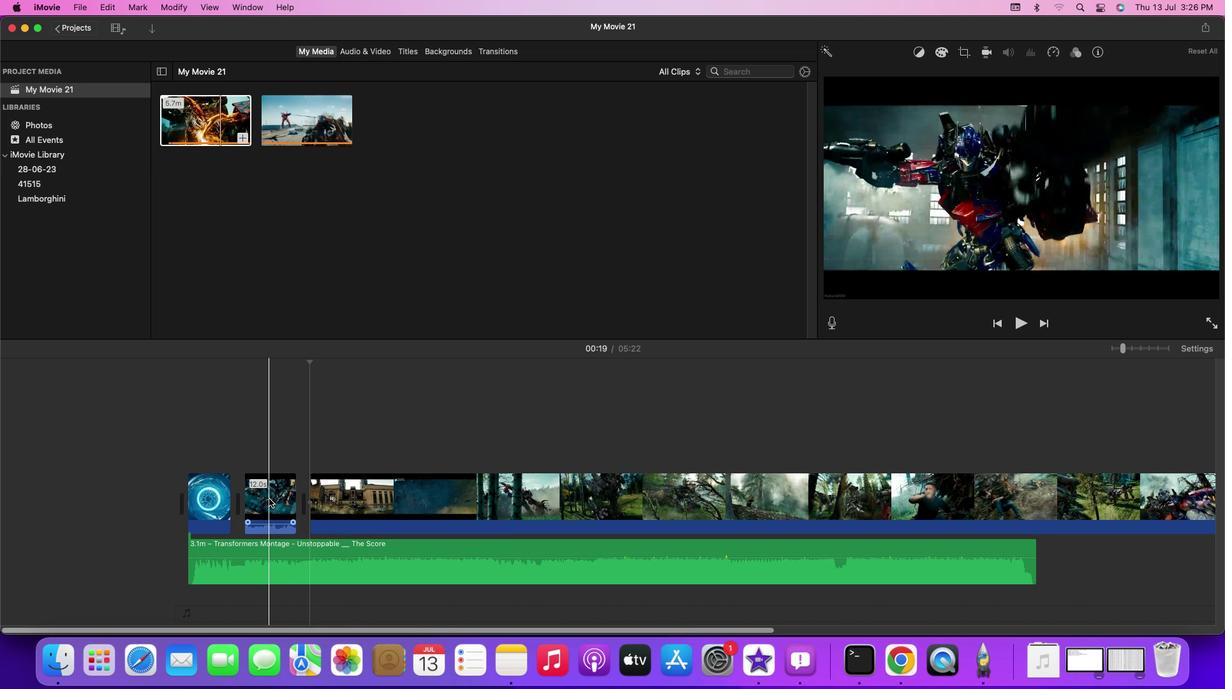 
Action: Mouse pressed right at (269, 498)
Screenshot: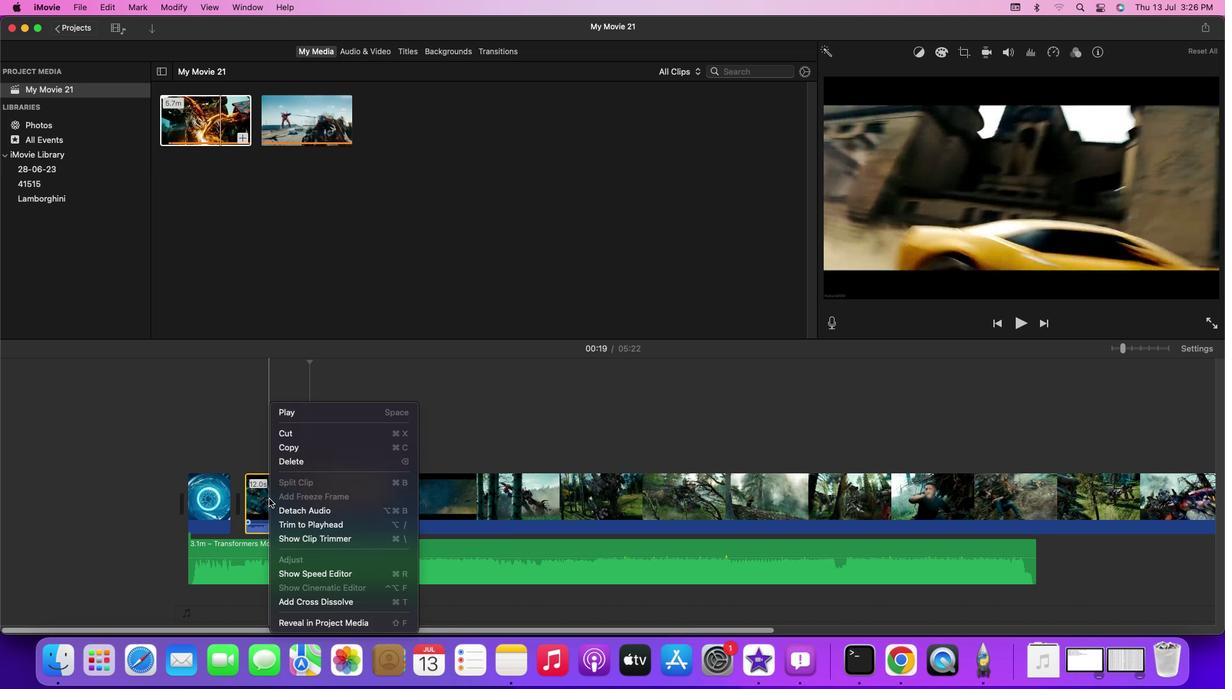 
Action: Mouse moved to (286, 508)
Screenshot: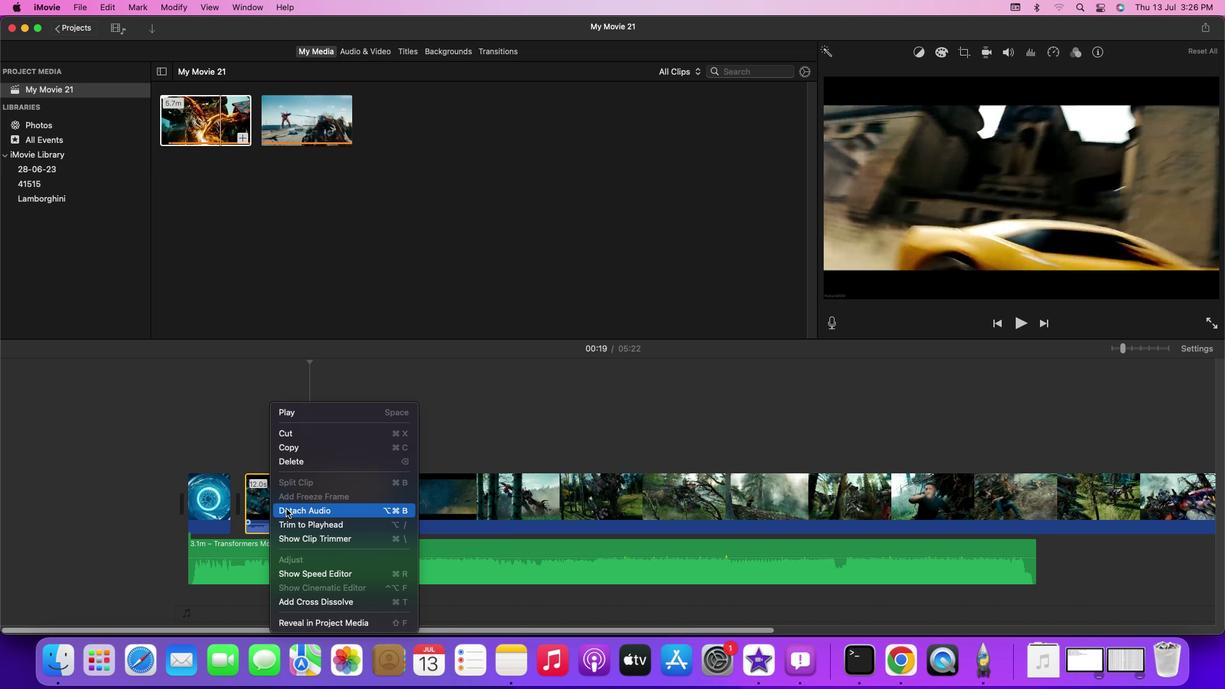 
Action: Mouse pressed left at (286, 508)
Screenshot: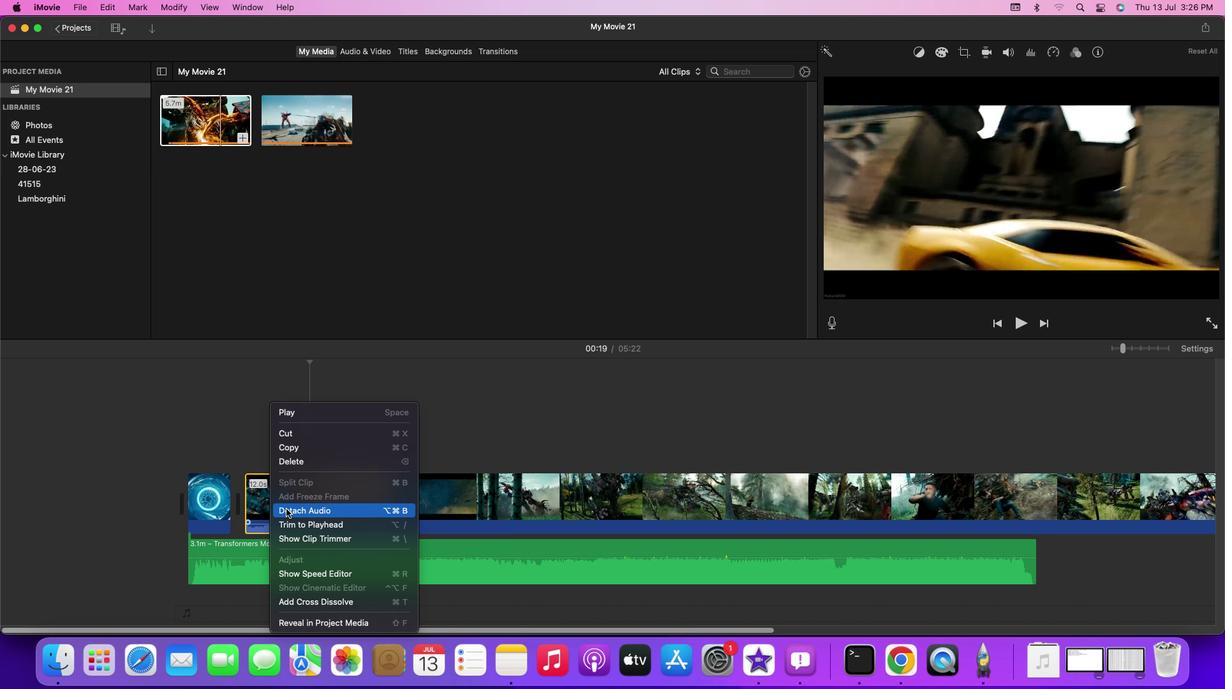 
Action: Mouse moved to (272, 595)
Screenshot: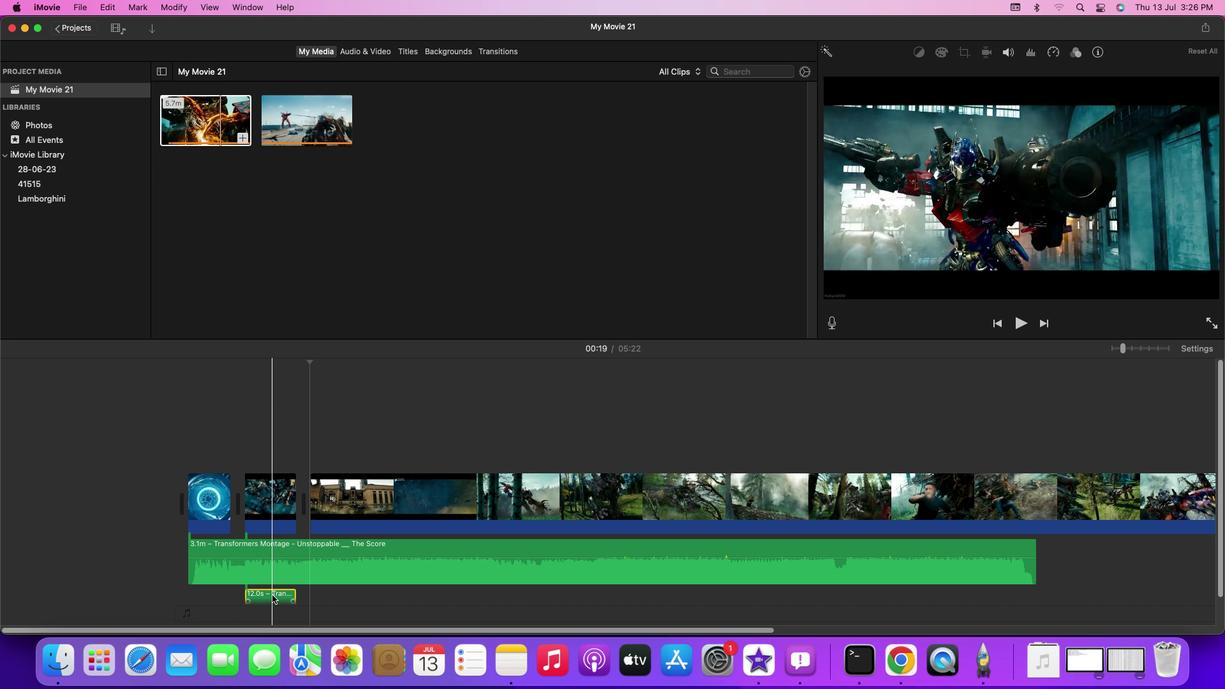 
Action: Mouse pressed right at (272, 595)
Screenshot: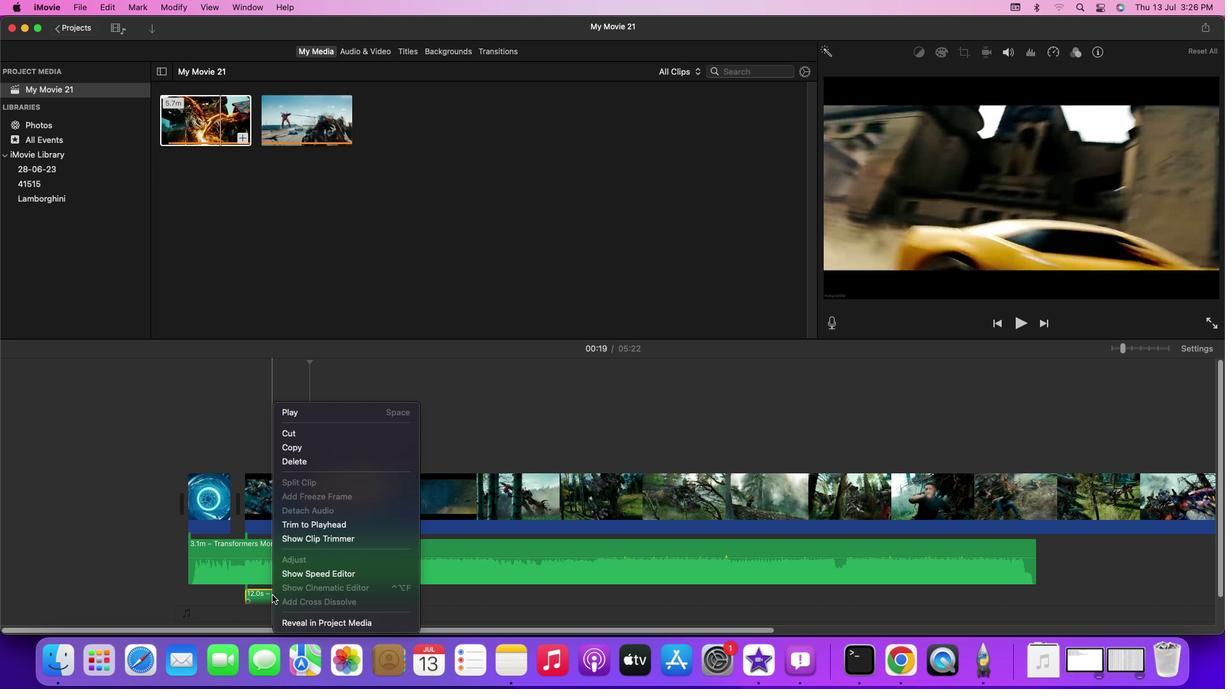 
Action: Mouse moved to (309, 464)
Screenshot: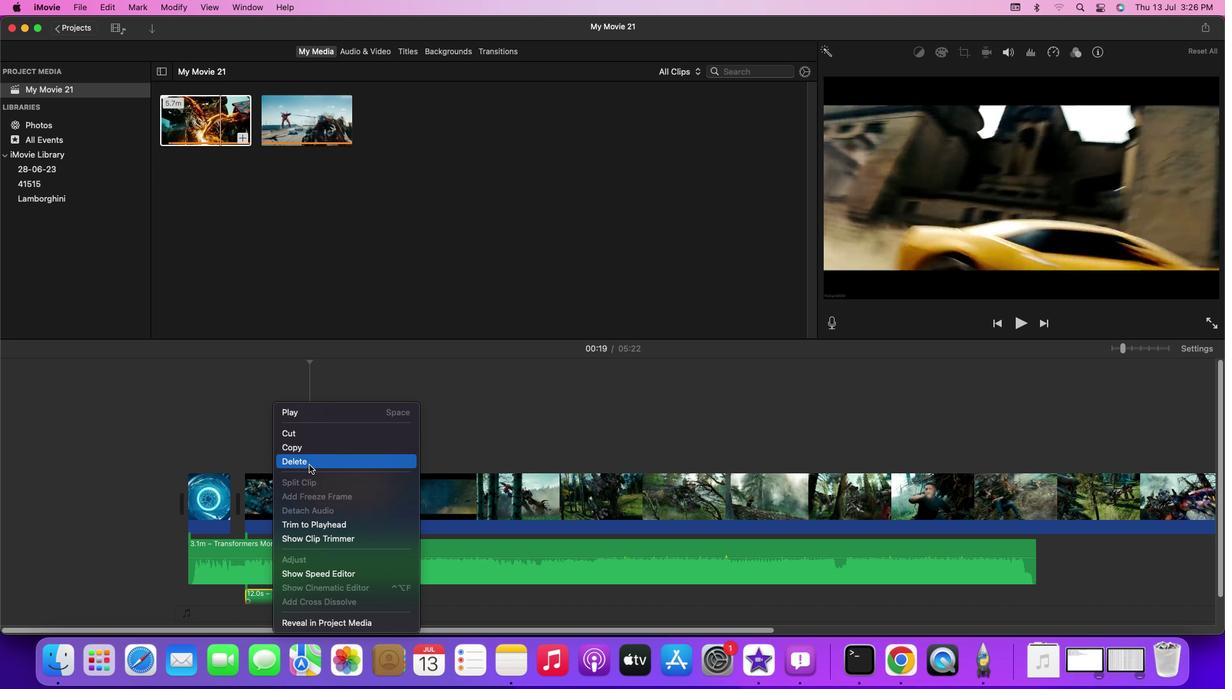
Action: Mouse pressed left at (309, 464)
Screenshot: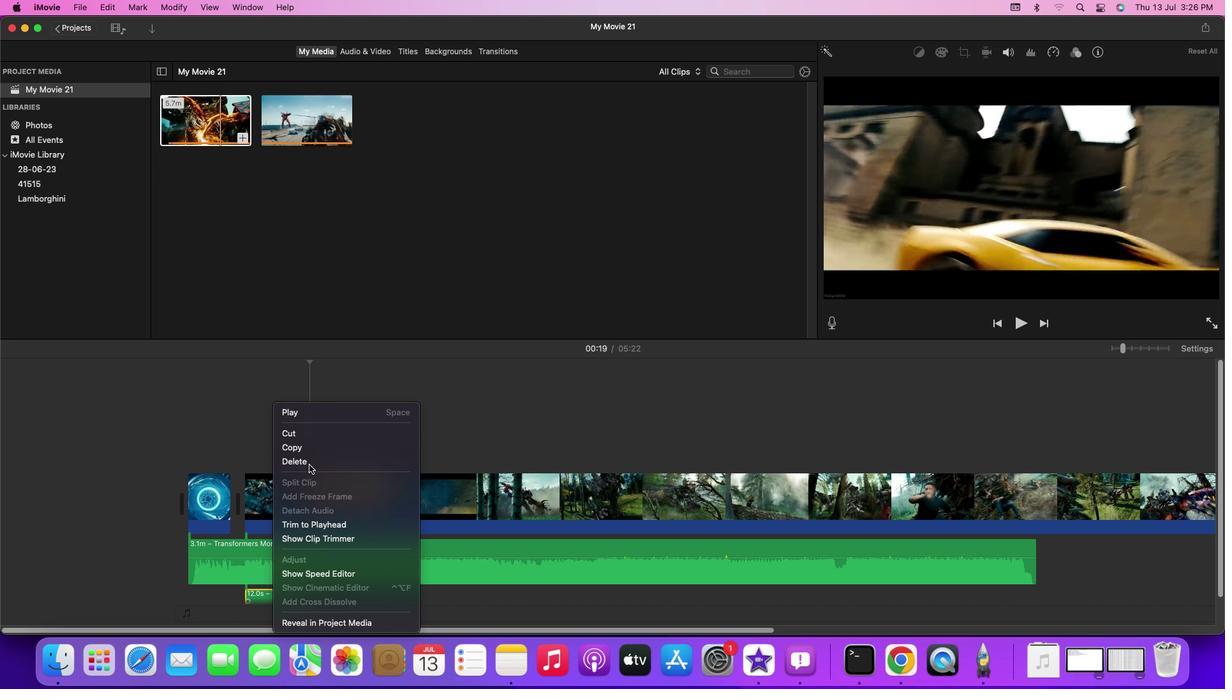 
Action: Mouse moved to (395, 448)
Screenshot: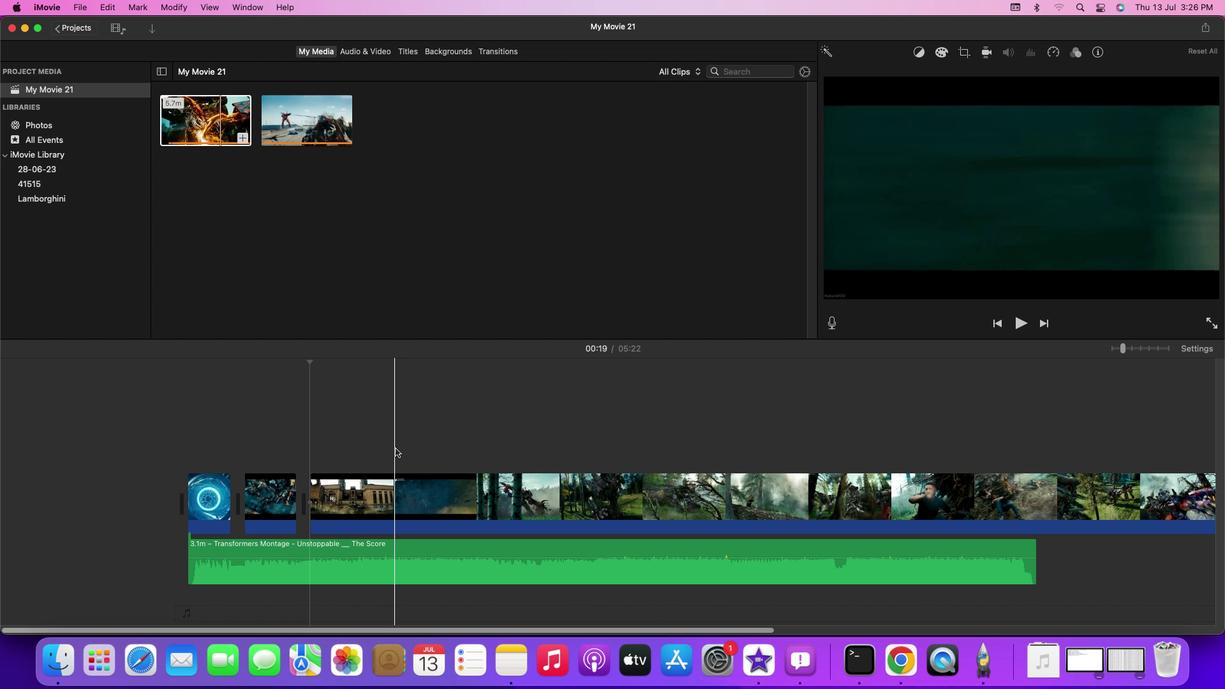 
Action: Mouse pressed left at (395, 448)
Screenshot: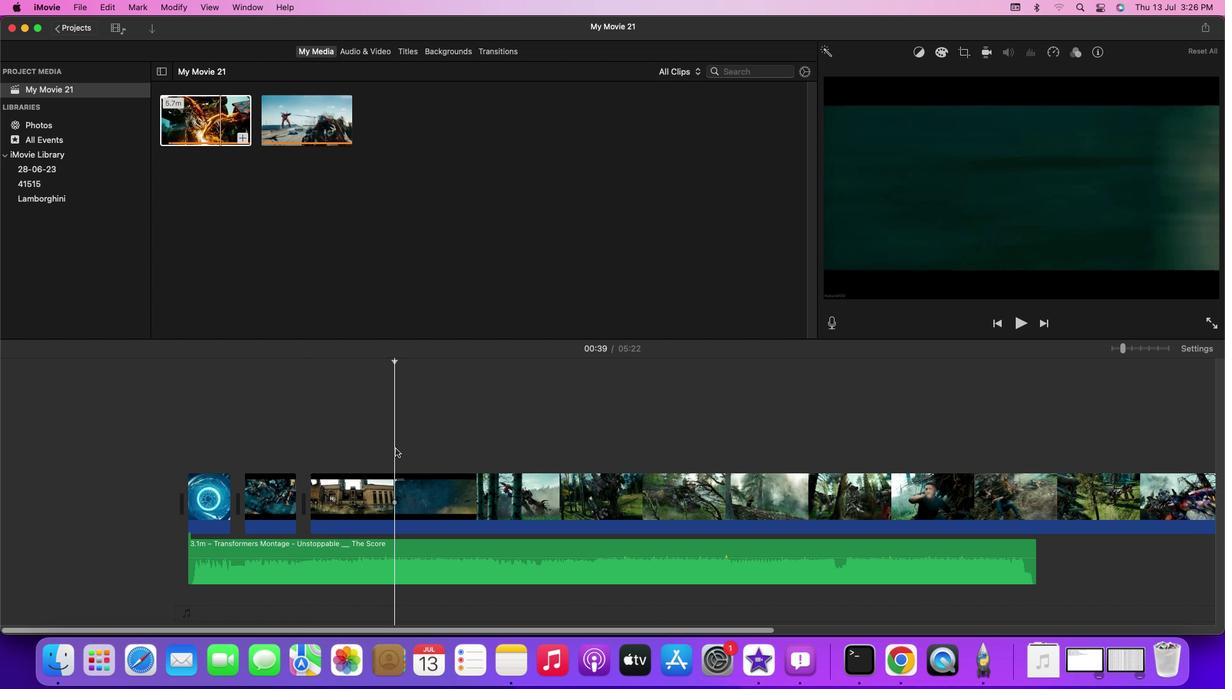 
Action: Mouse moved to (400, 449)
Screenshot: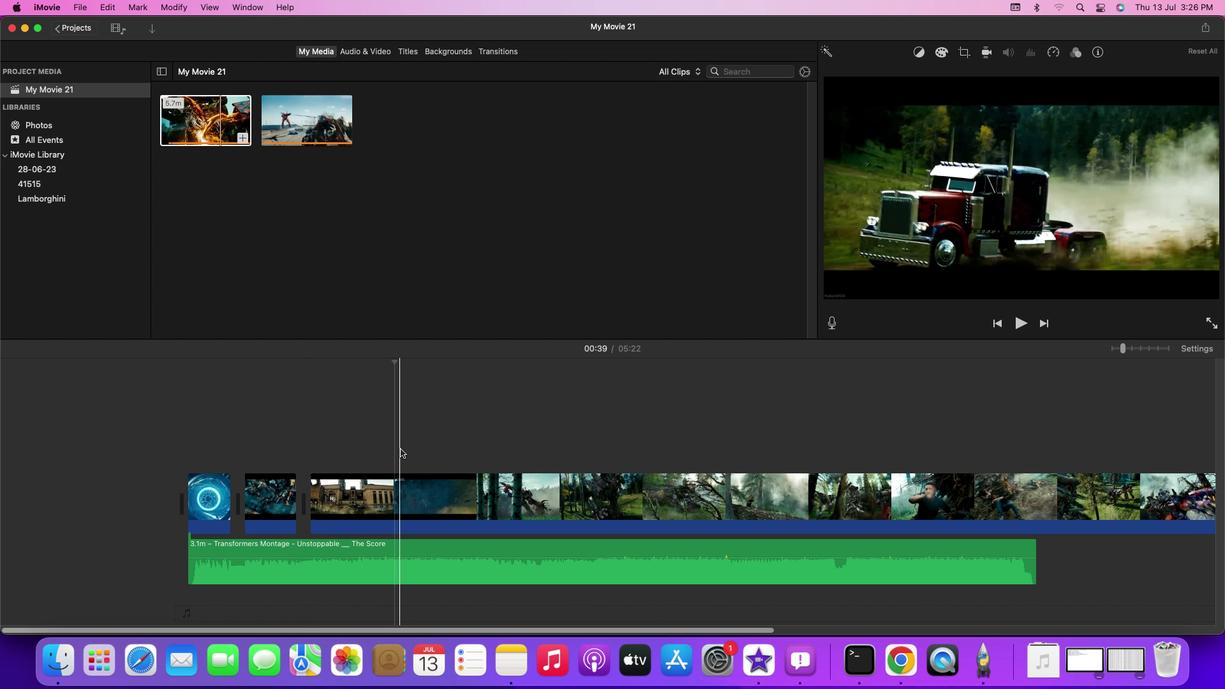 
Action: Mouse pressed left at (400, 449)
Screenshot: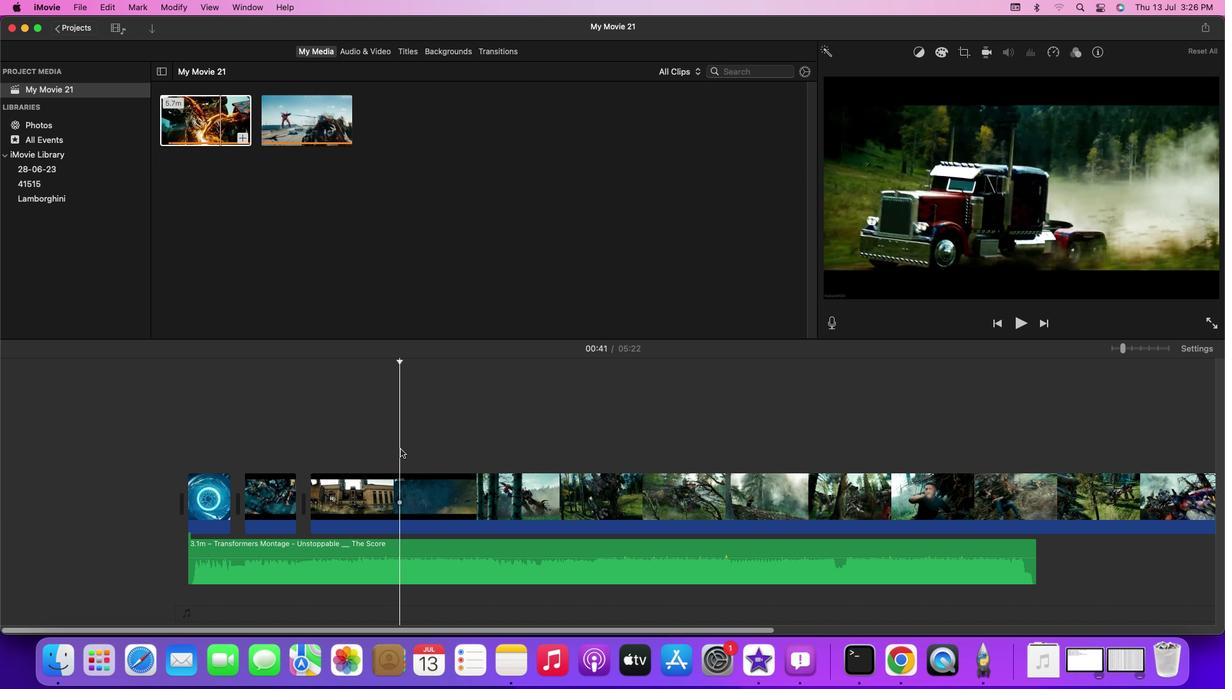 
Action: Mouse moved to (399, 499)
Screenshot: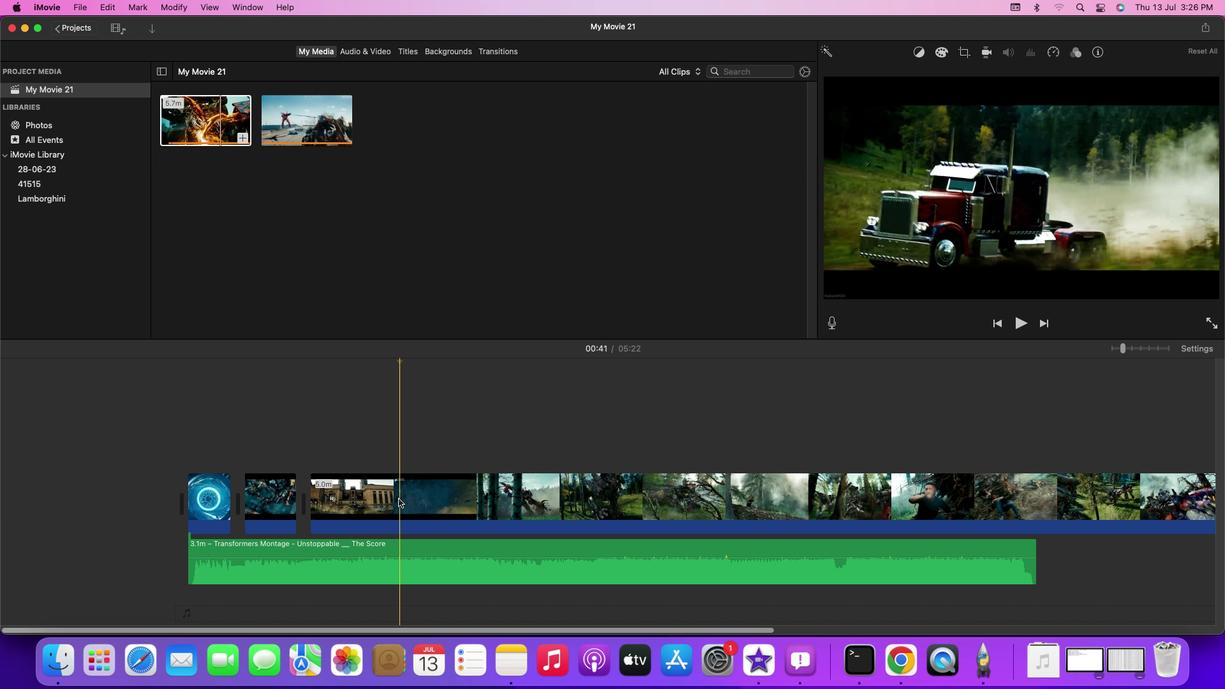 
Action: Mouse pressed left at (399, 499)
Screenshot: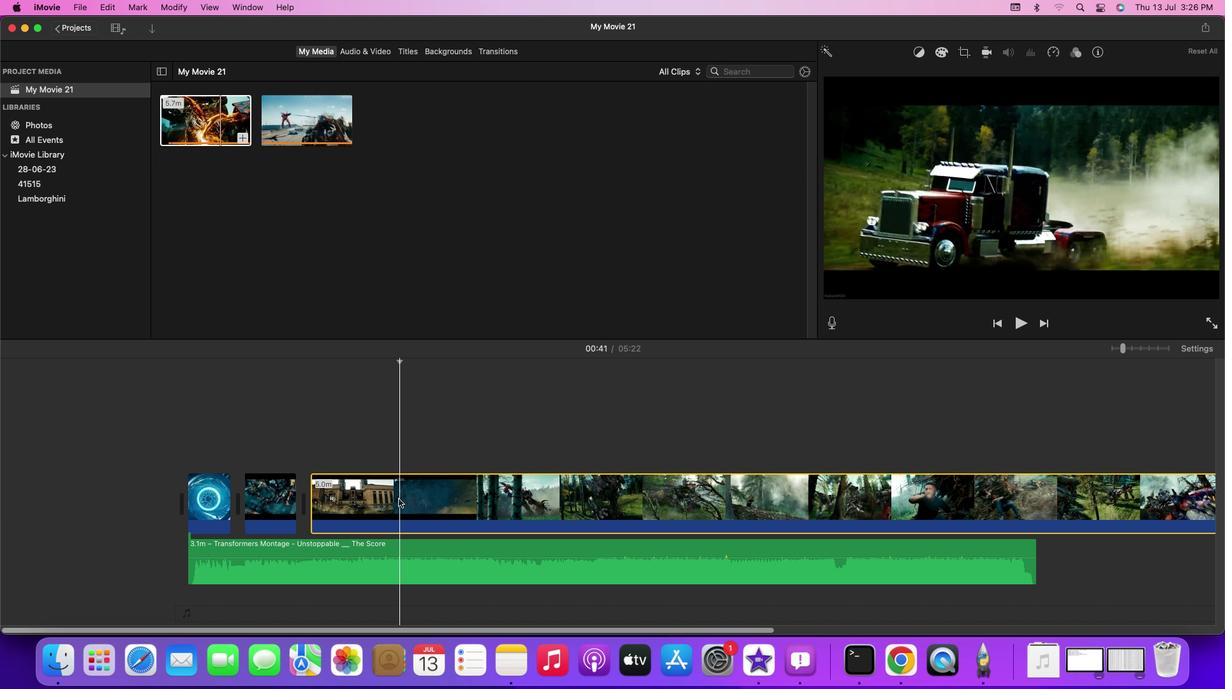 
Action: Key pressed Key.cmd'b'
